 Task: Go to Program & Features. Select Whole Food Market. Add to cart Organic Oats-1. Select Amazon Health. Add to cart Digestive enzyme supplement-2. Place order for Erin Martin, _x000D_
304 Lower Adkinstown Rd_x000D_
Mc Kee, Kentucky(KY), 40447, Cell Number (606) 287-3572
Action: Mouse moved to (46, 60)
Screenshot: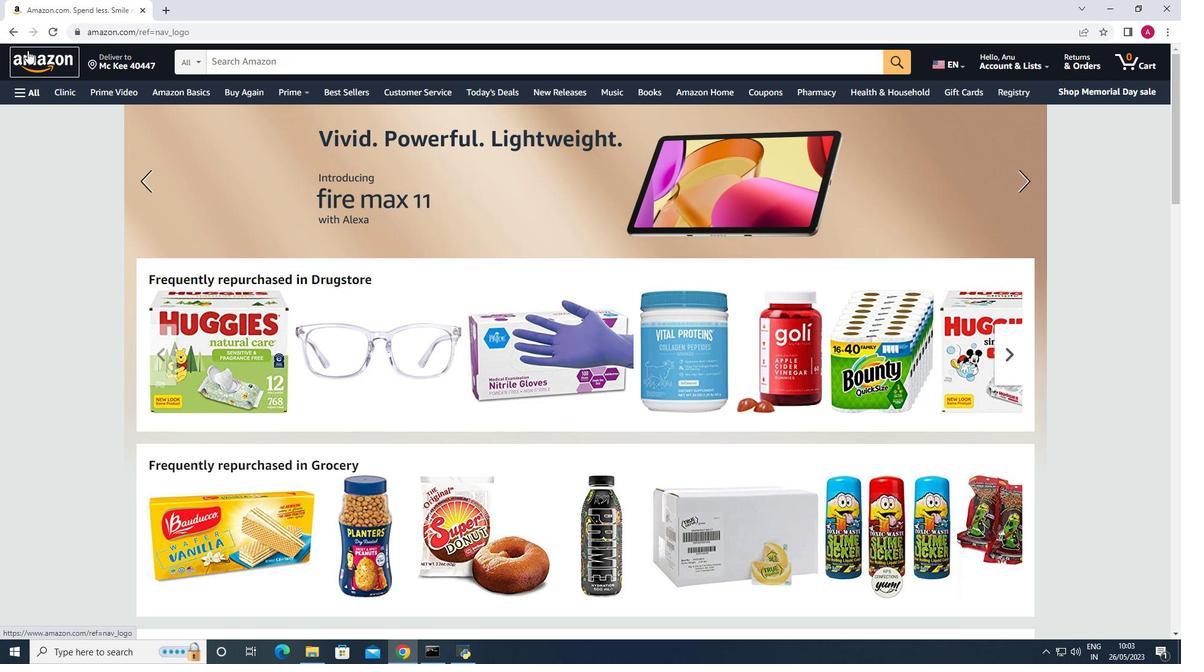 
Action: Mouse pressed left at (46, 60)
Screenshot: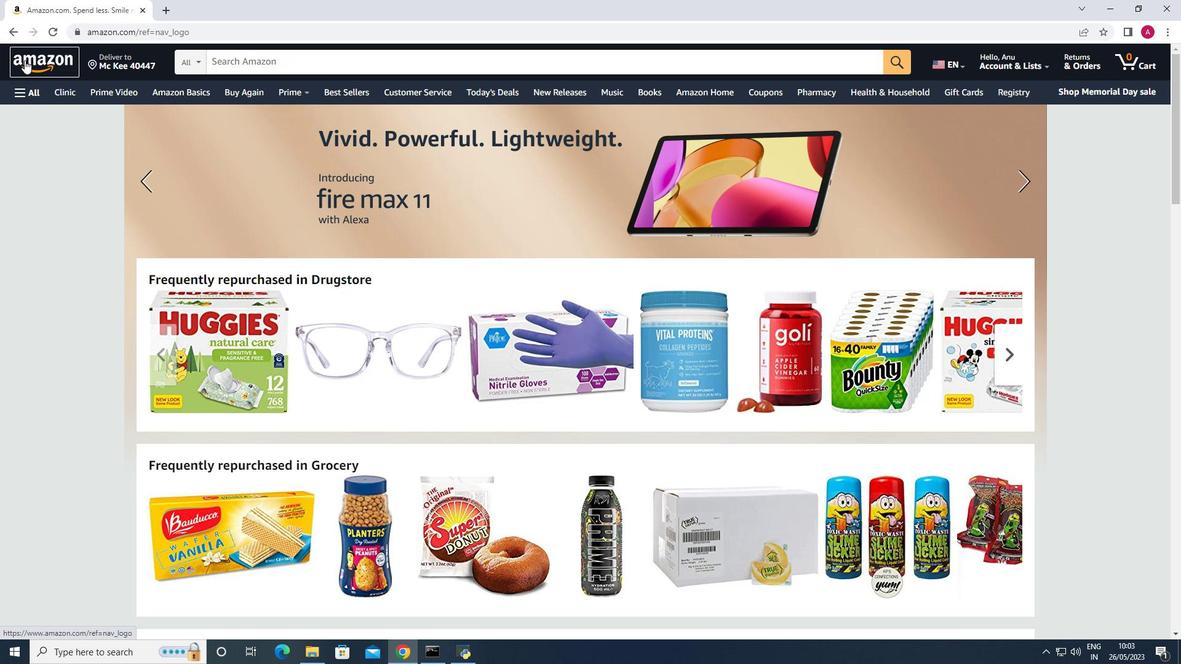 
Action: Mouse moved to (33, 96)
Screenshot: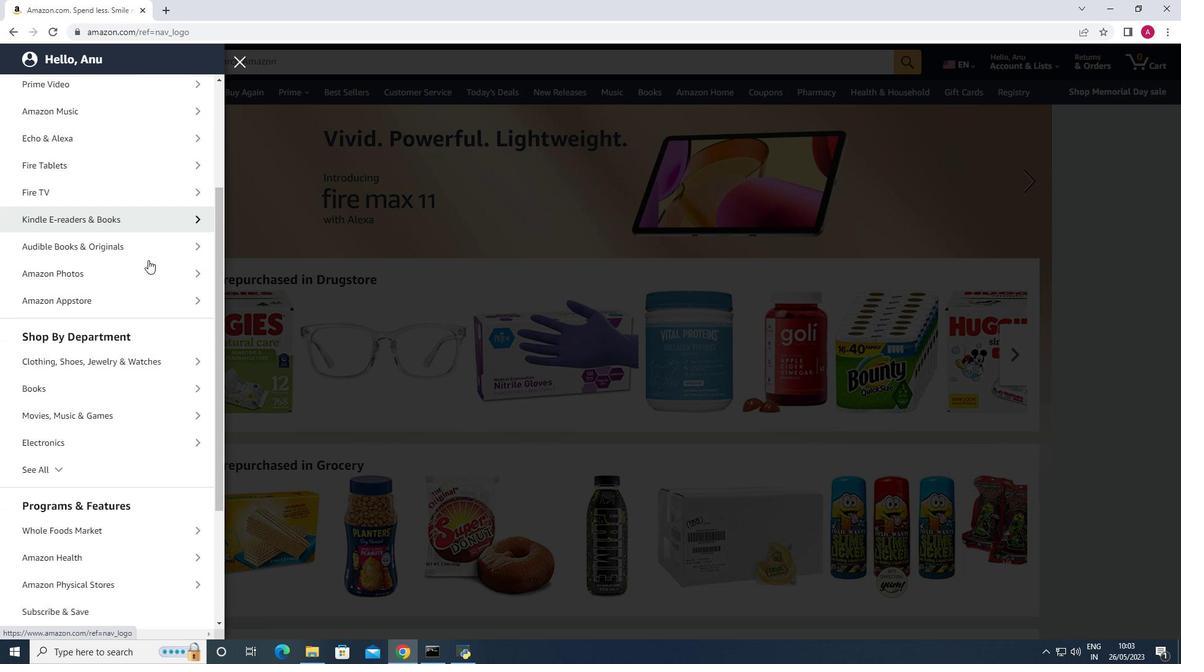 
Action: Mouse pressed left at (33, 96)
Screenshot: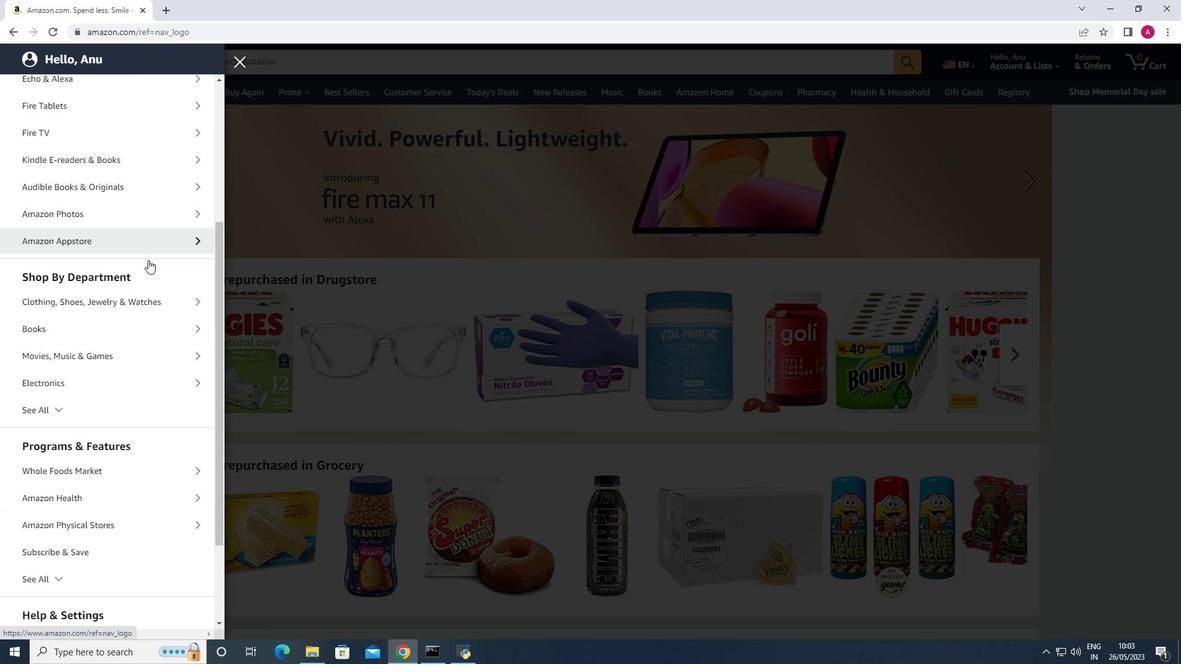 
Action: Mouse moved to (117, 379)
Screenshot: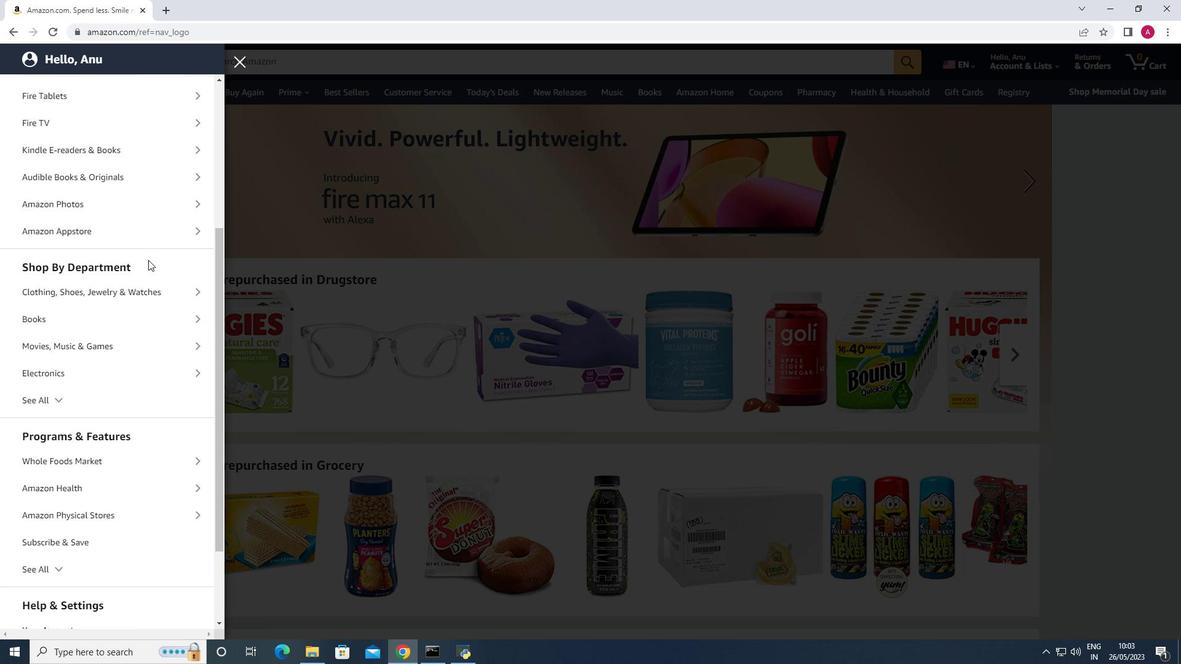 
Action: Mouse scrolled (117, 378) with delta (0, 0)
Screenshot: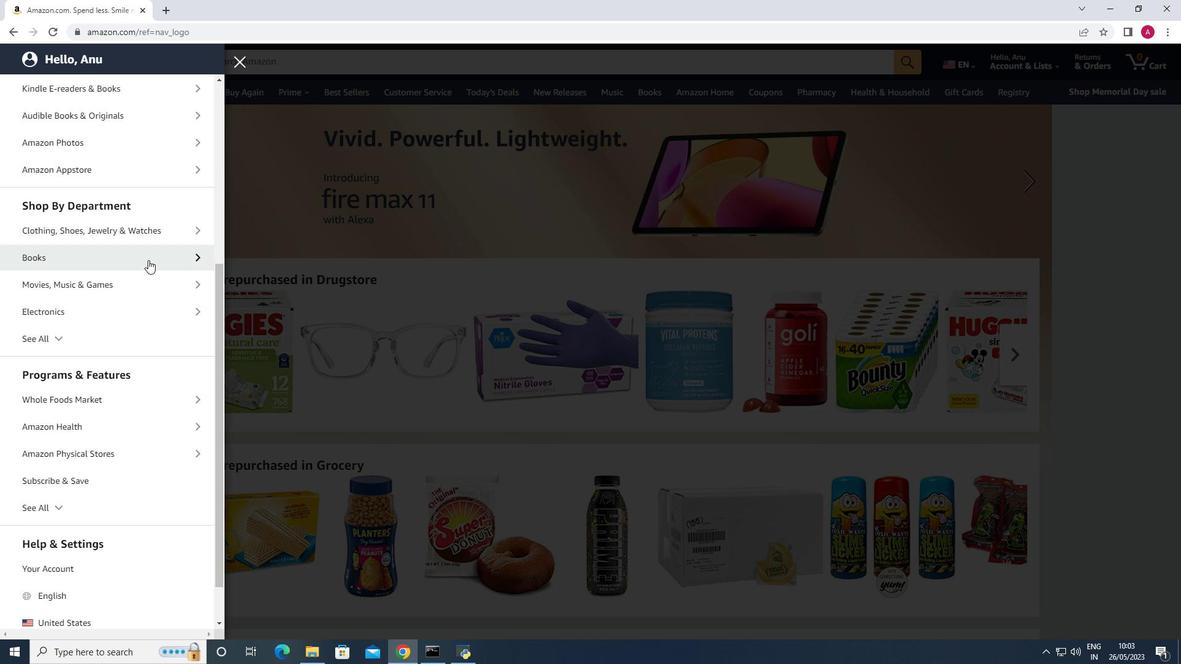 
Action: Mouse scrolled (117, 378) with delta (0, 0)
Screenshot: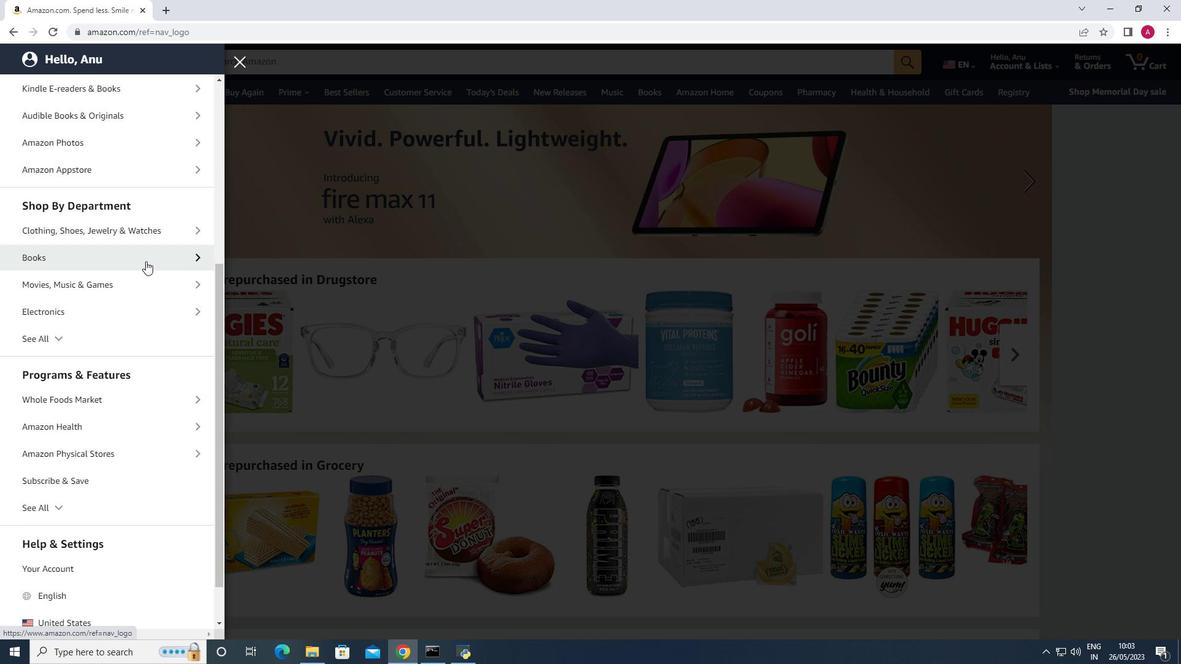 
Action: Mouse scrolled (117, 378) with delta (0, 0)
Screenshot: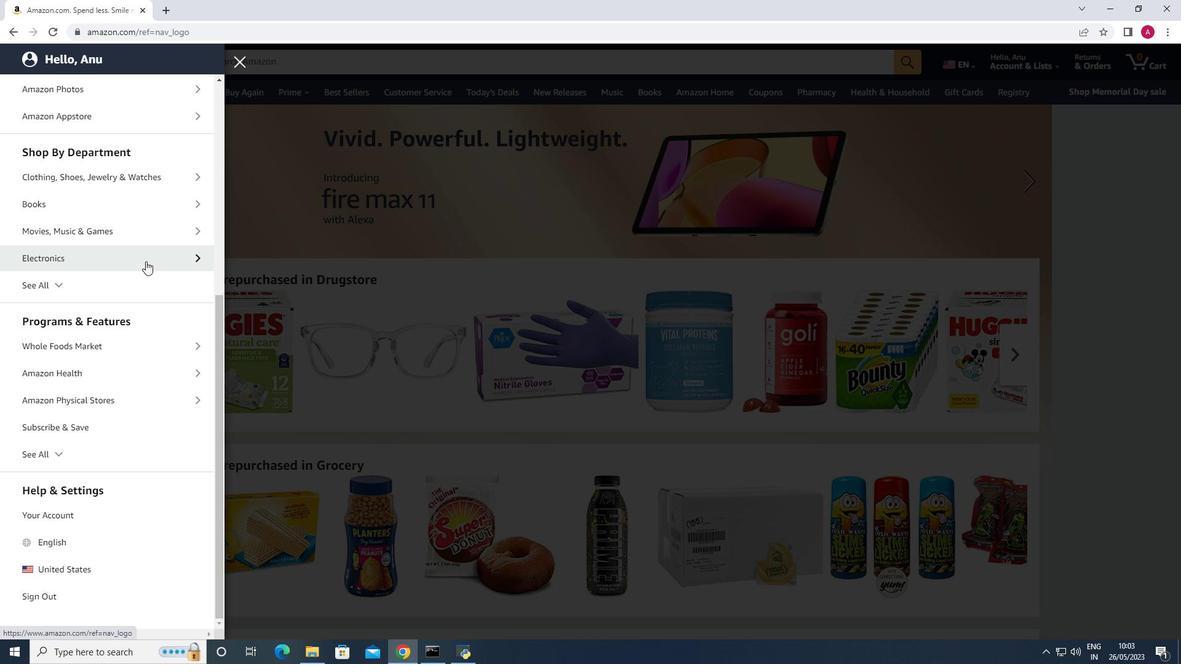 
Action: Mouse scrolled (117, 378) with delta (0, 0)
Screenshot: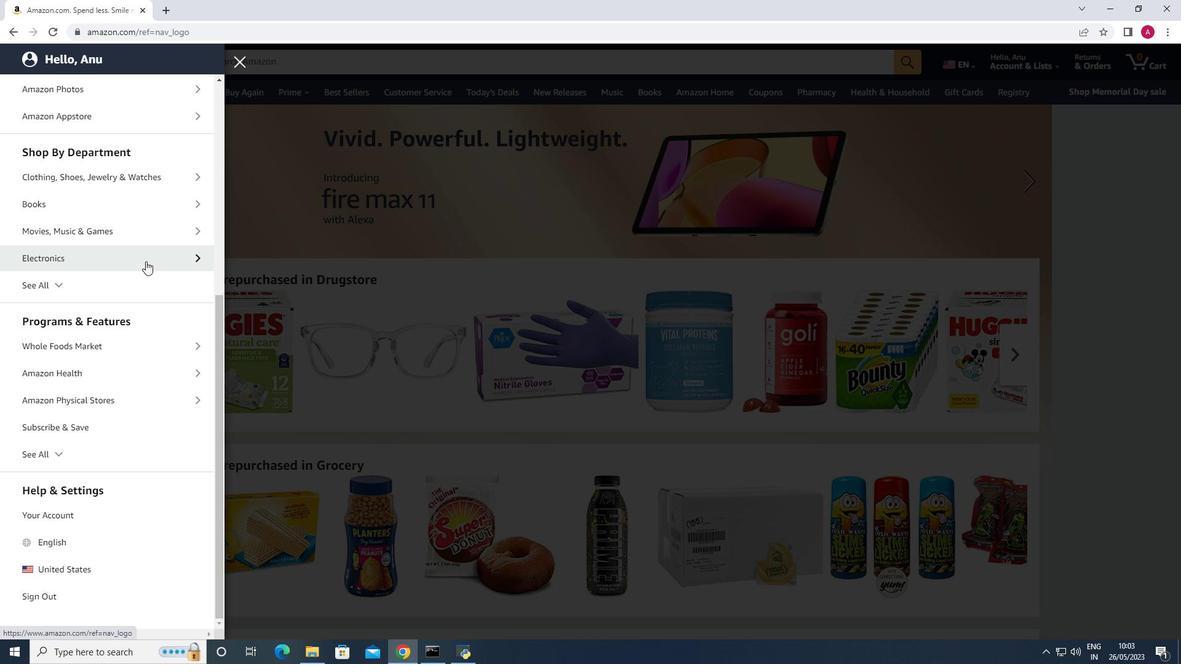 
Action: Mouse scrolled (117, 378) with delta (0, 0)
Screenshot: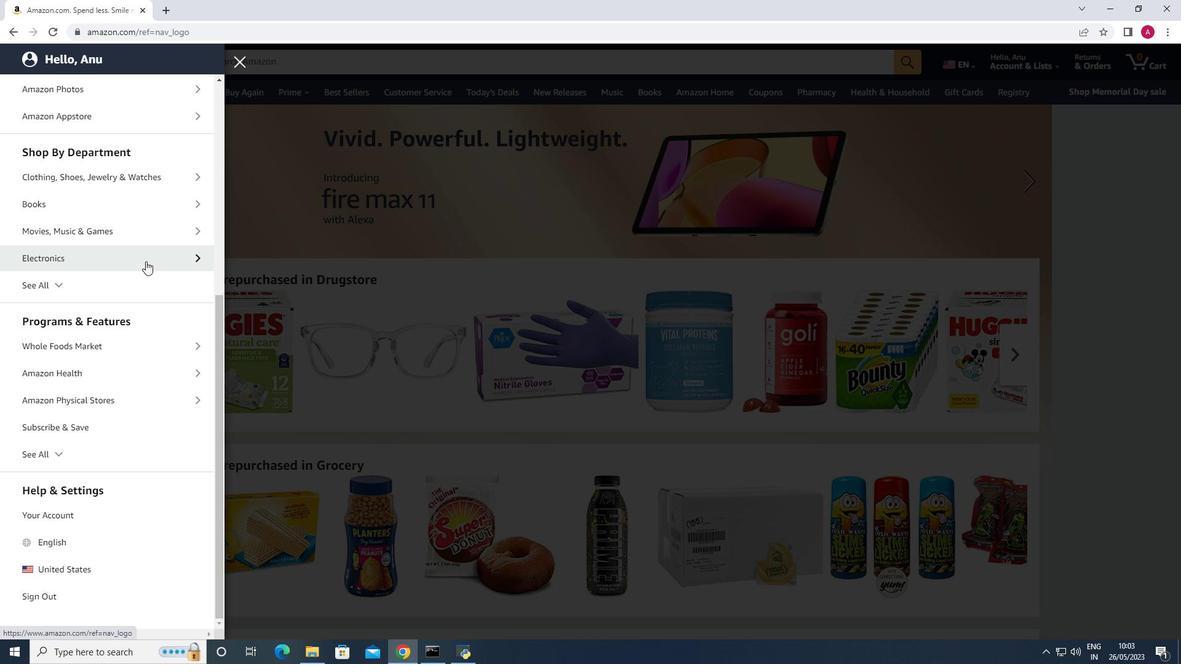 
Action: Mouse scrolled (117, 378) with delta (0, 0)
Screenshot: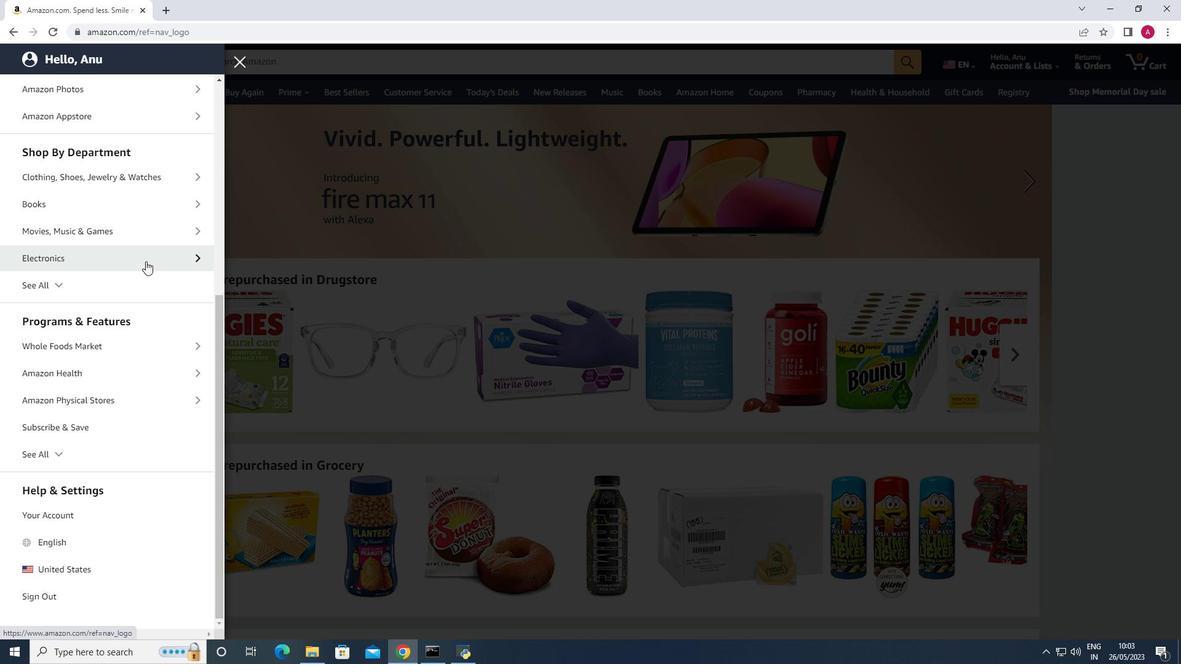 
Action: Mouse moved to (95, 420)
Screenshot: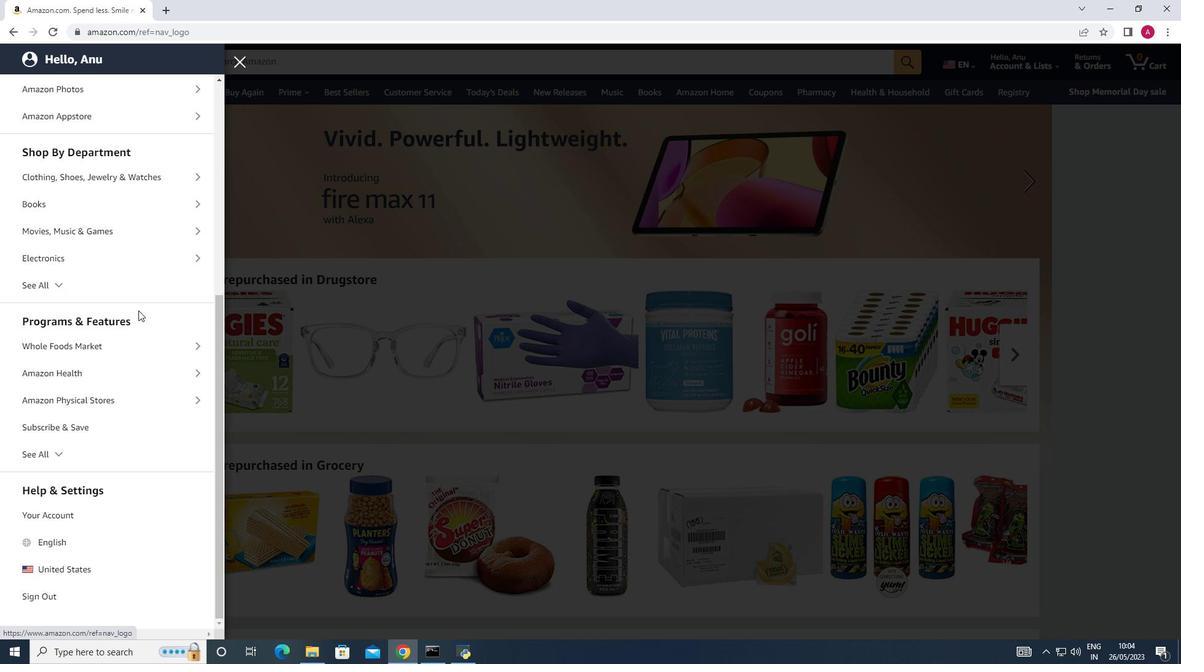 
Action: Mouse pressed left at (95, 420)
Screenshot: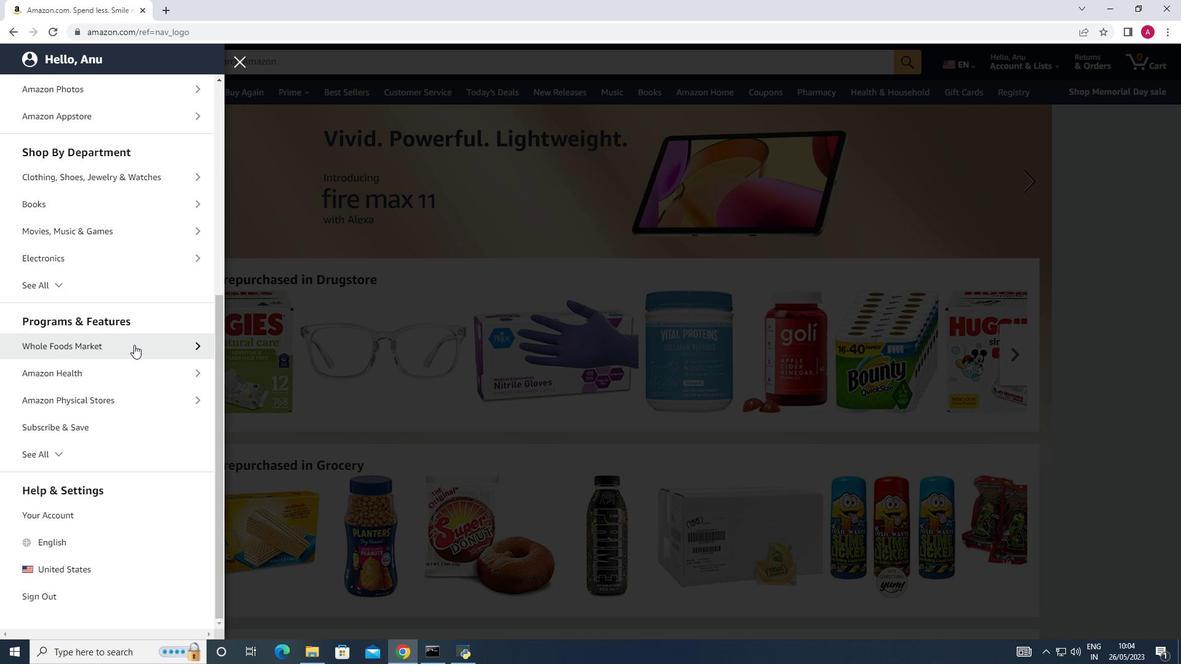 
Action: Mouse moved to (238, 59)
Screenshot: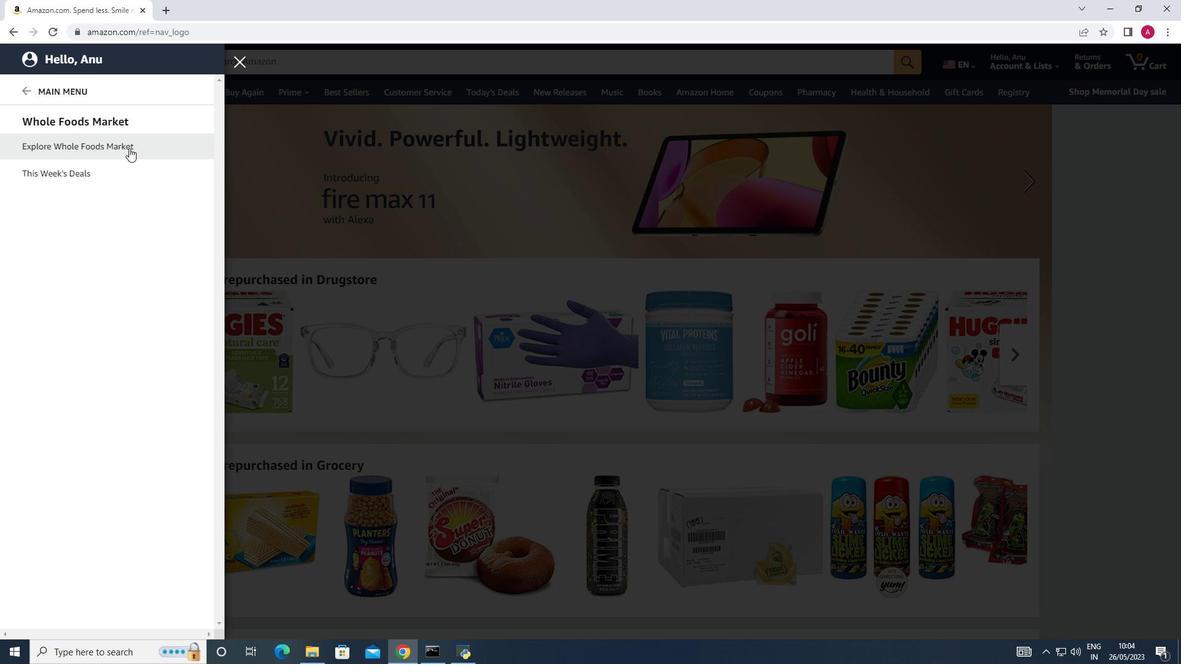 
Action: Mouse pressed left at (238, 59)
Screenshot: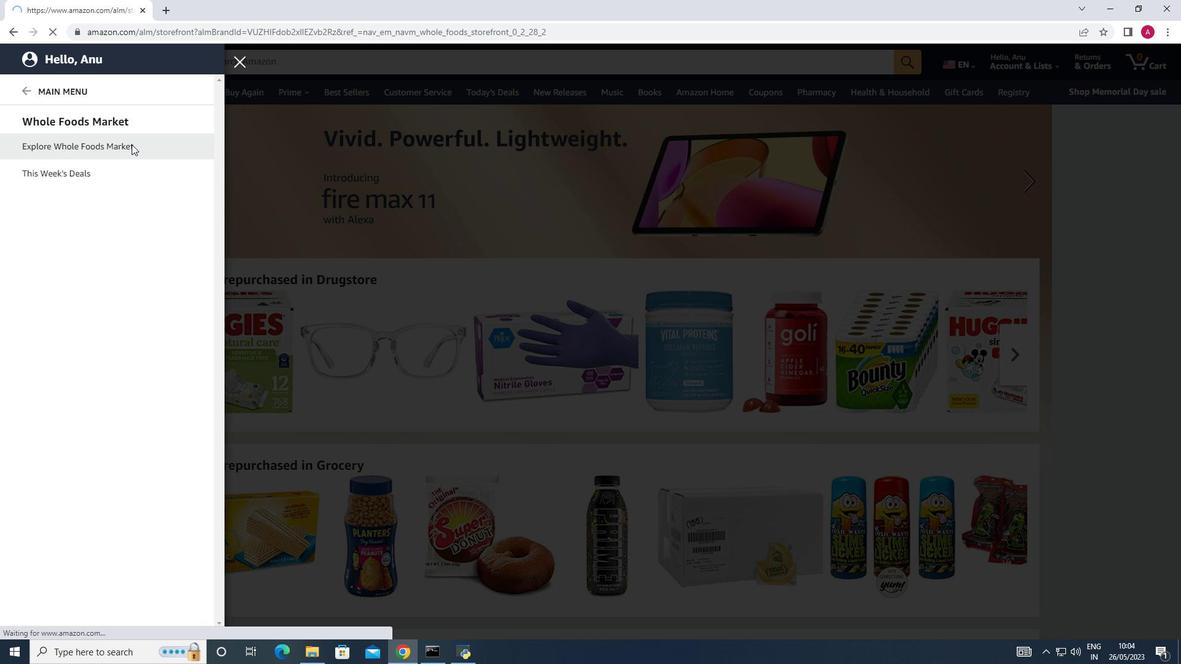 
Action: Mouse moved to (41, 72)
Screenshot: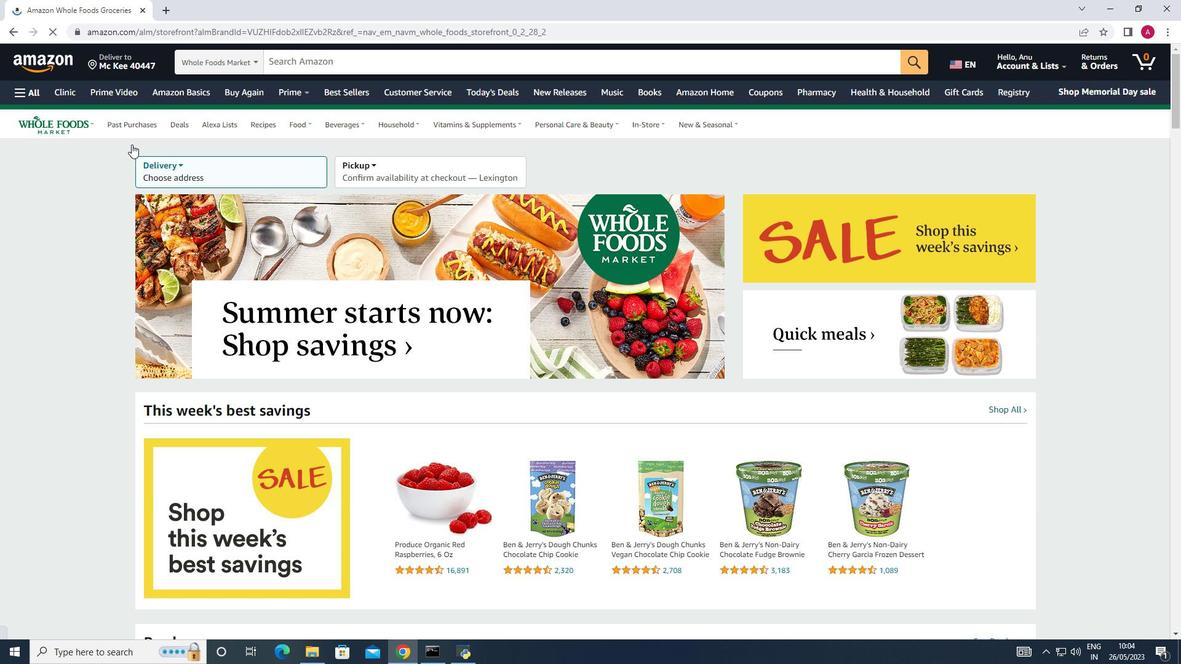 
Action: Mouse pressed left at (41, 72)
Screenshot: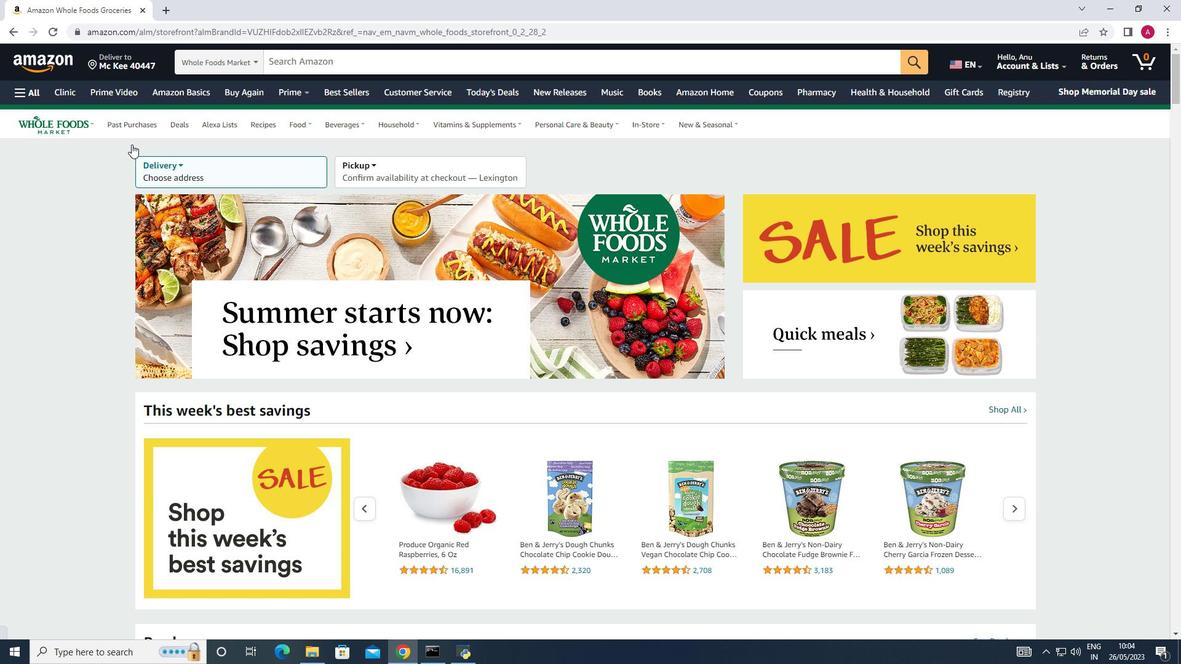 
Action: Mouse moved to (28, 94)
Screenshot: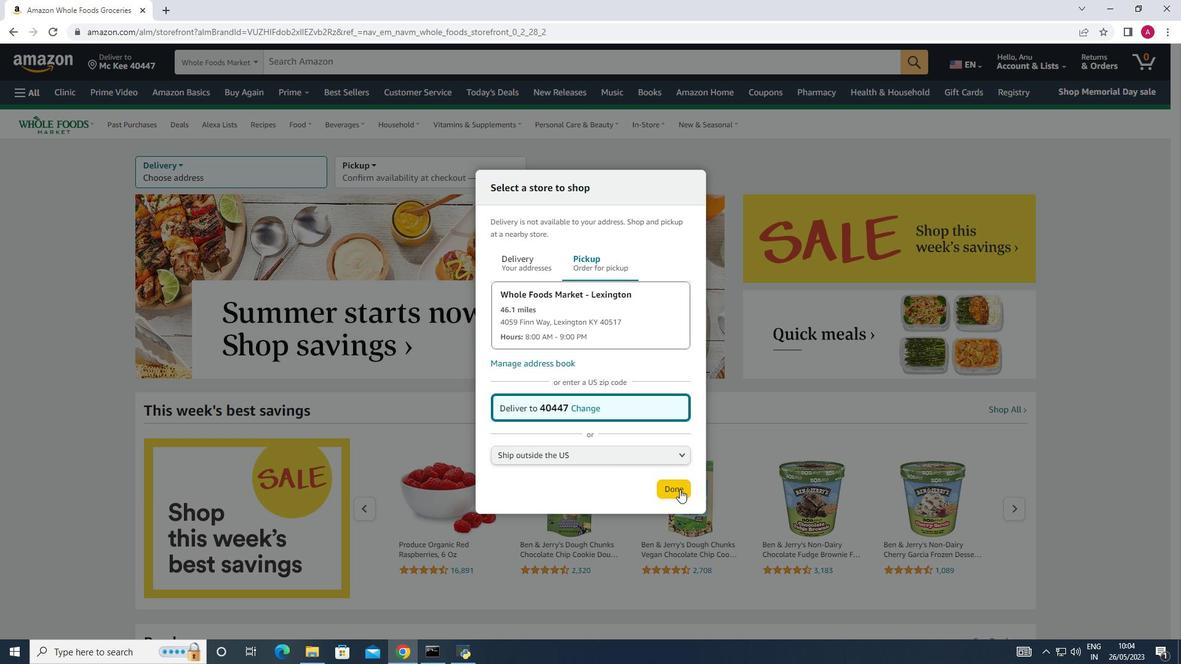 
Action: Mouse pressed left at (28, 94)
Screenshot: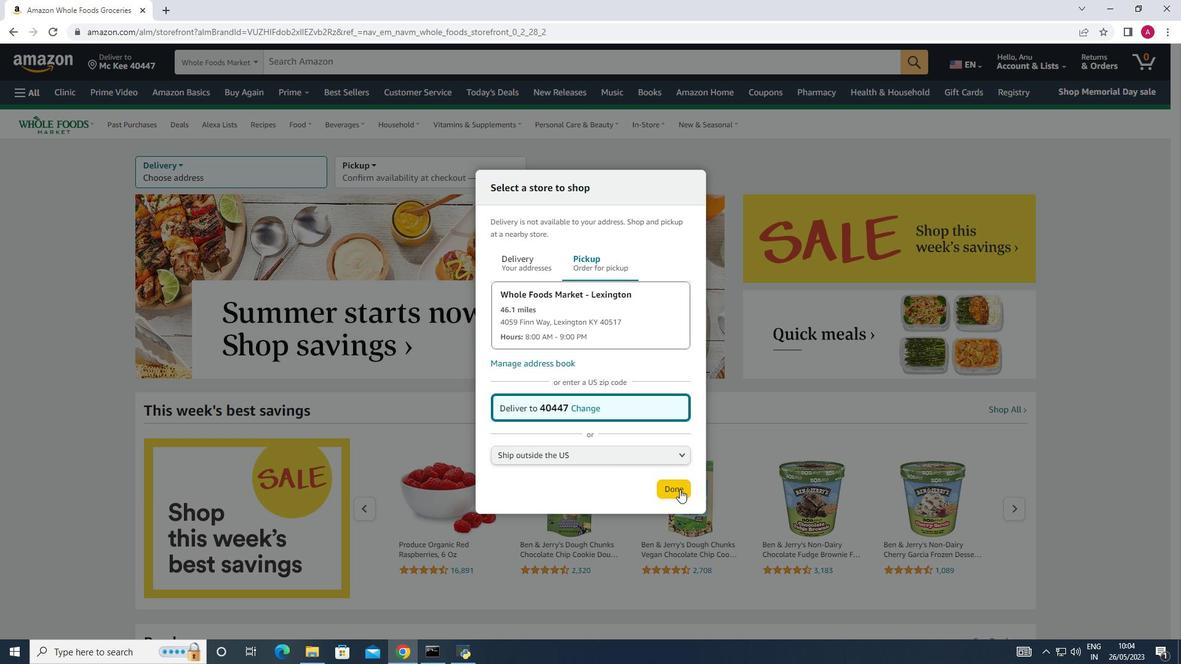 
Action: Mouse moved to (231, 59)
Screenshot: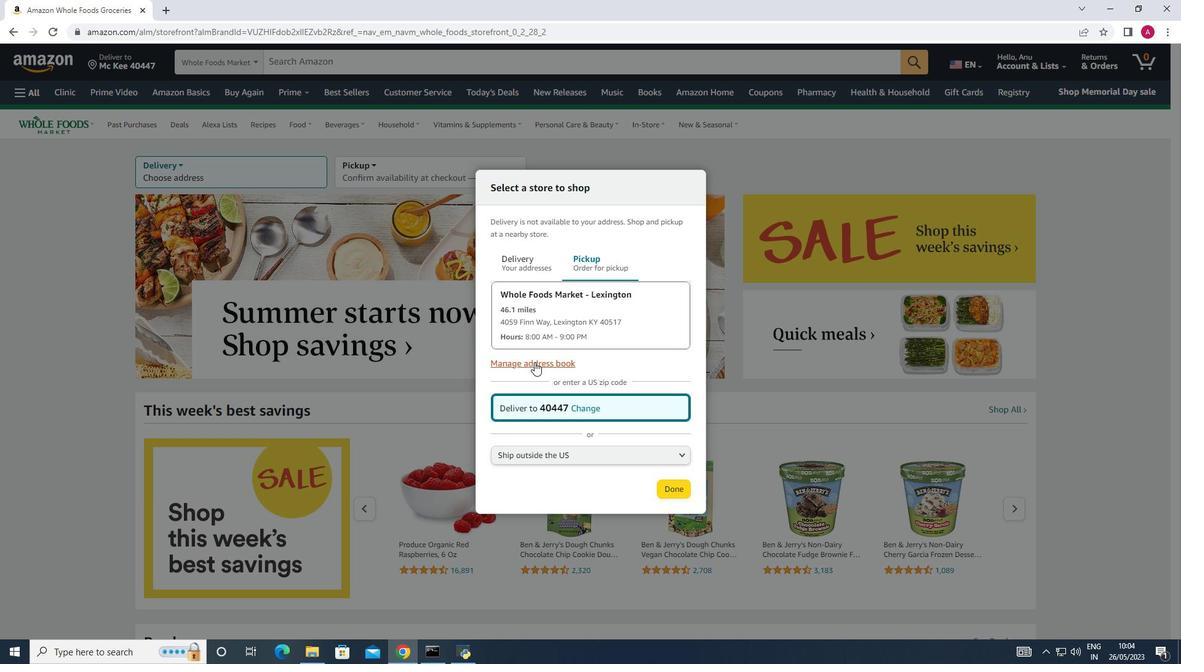 
Action: Mouse pressed left at (233, 59)
Screenshot: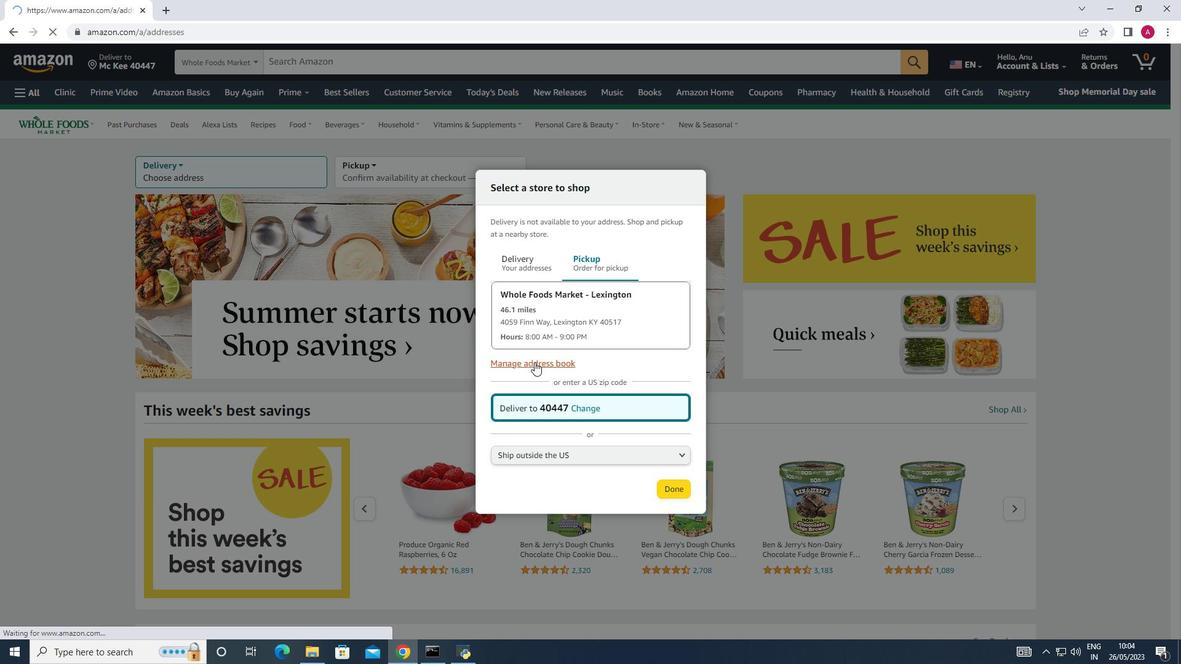 
Action: Mouse moved to (236, 59)
Screenshot: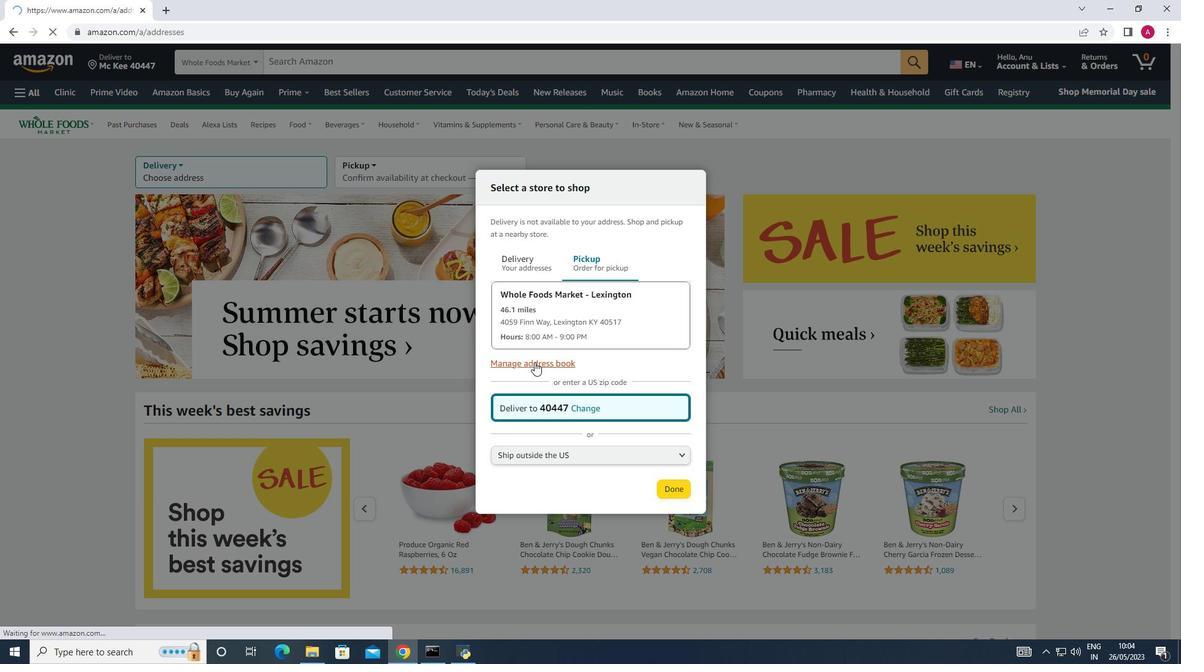 
Action: Mouse pressed left at (236, 59)
Screenshot: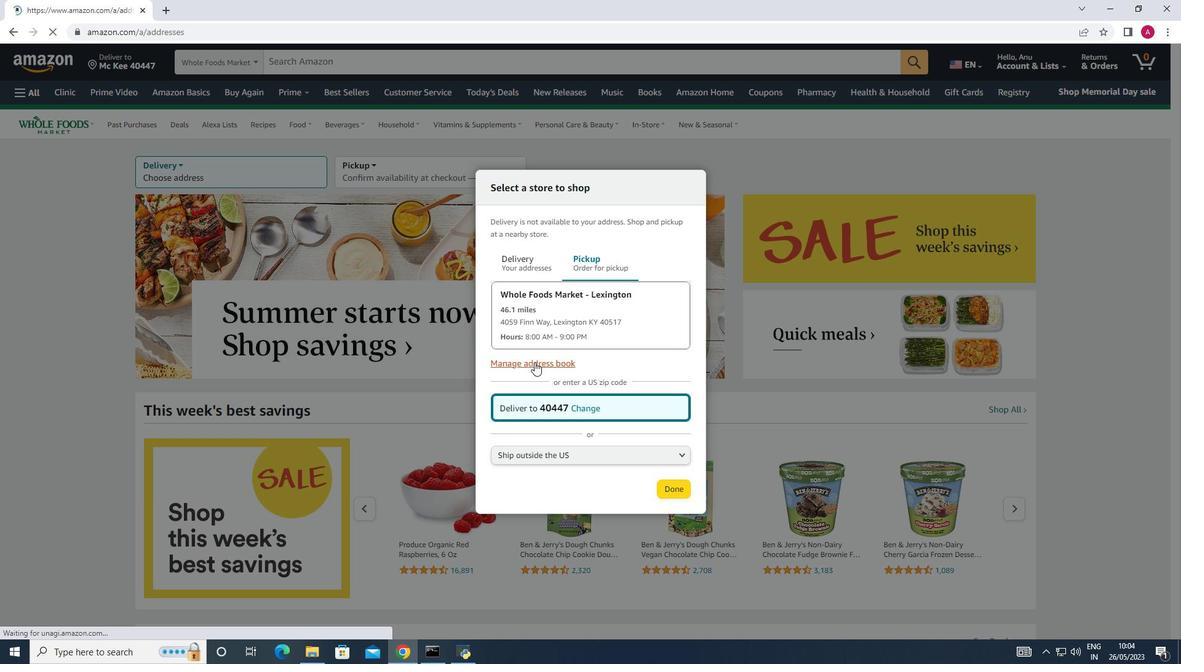 
Action: Mouse moved to (31, 64)
Screenshot: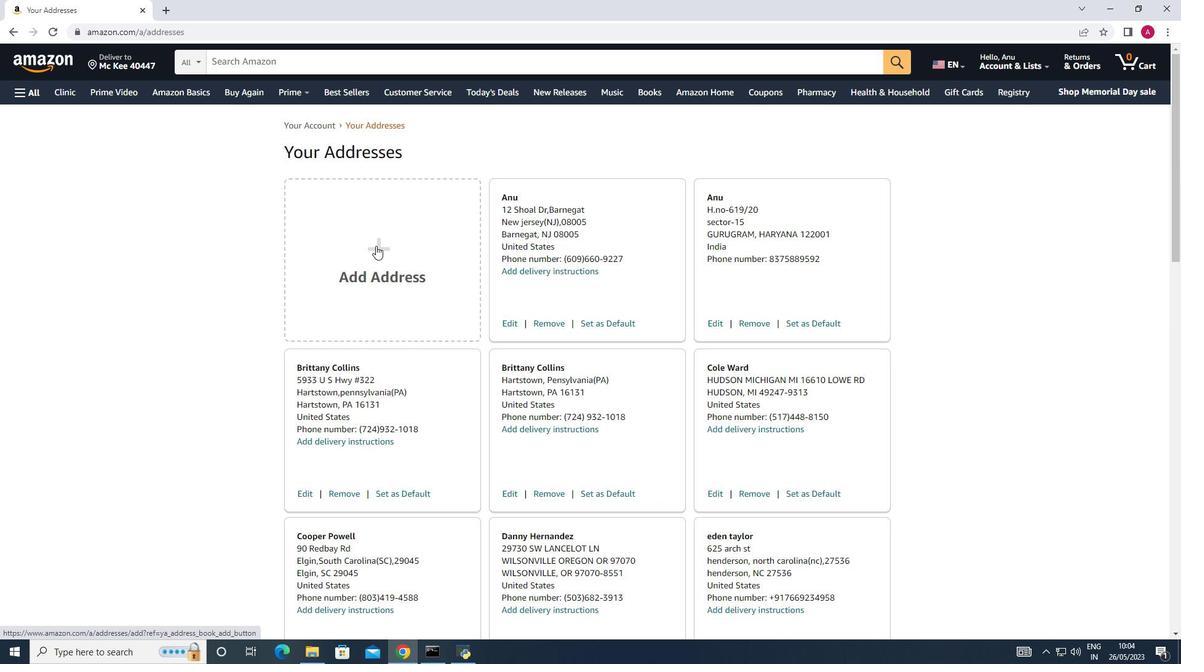 
Action: Mouse pressed left at (31, 64)
Screenshot: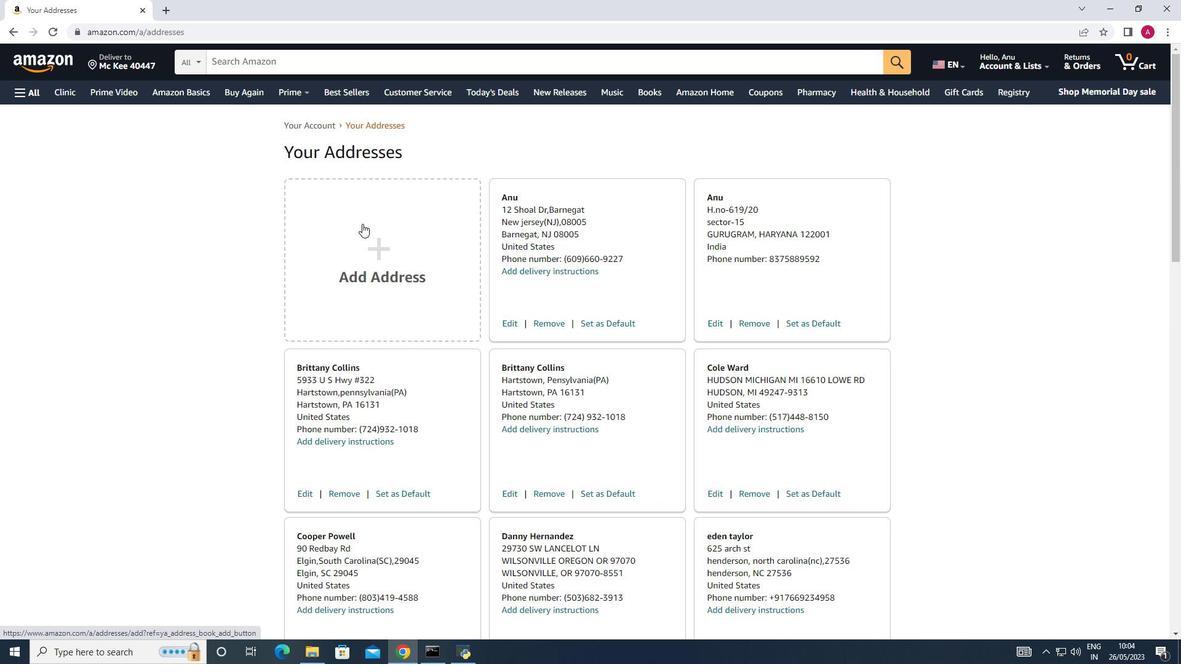 
Action: Mouse pressed left at (31, 64)
Screenshot: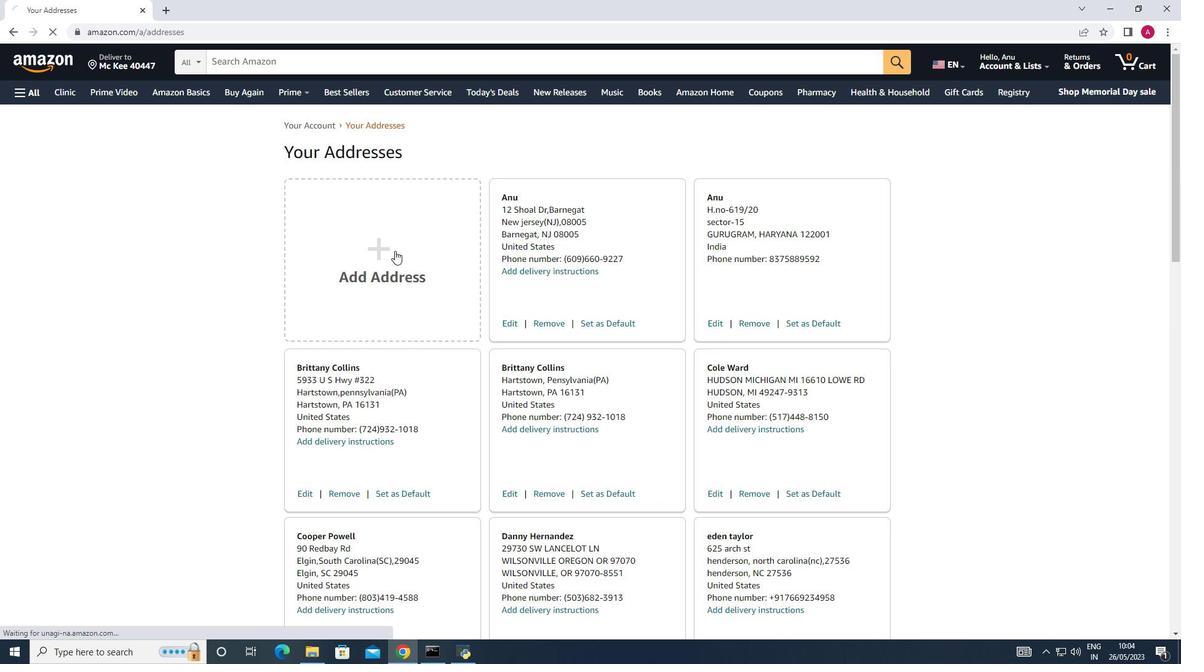 
Action: Mouse pressed left at (31, 64)
Screenshot: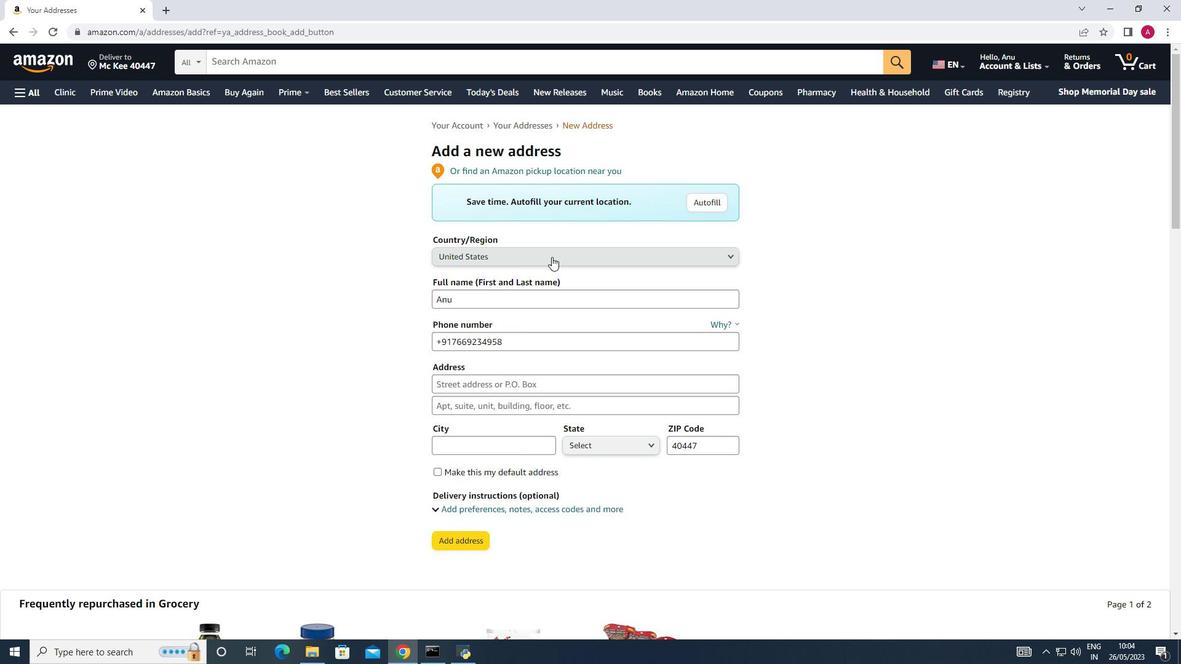 
Action: Mouse moved to (21, 96)
Screenshot: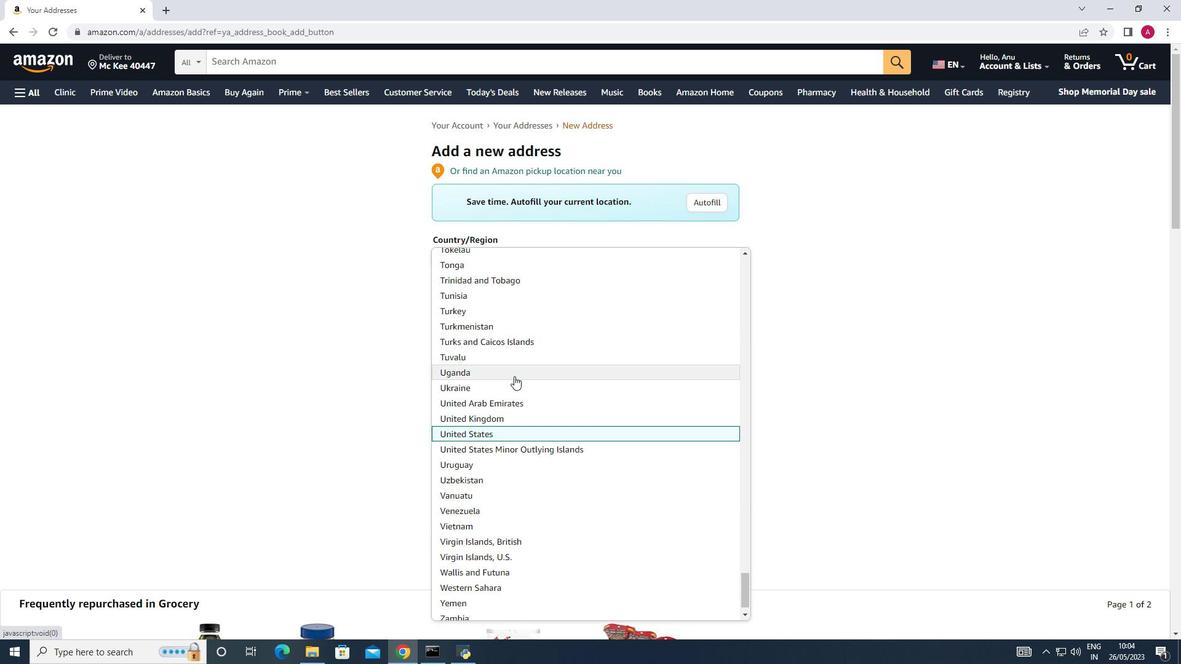 
Action: Mouse pressed left at (21, 96)
Screenshot: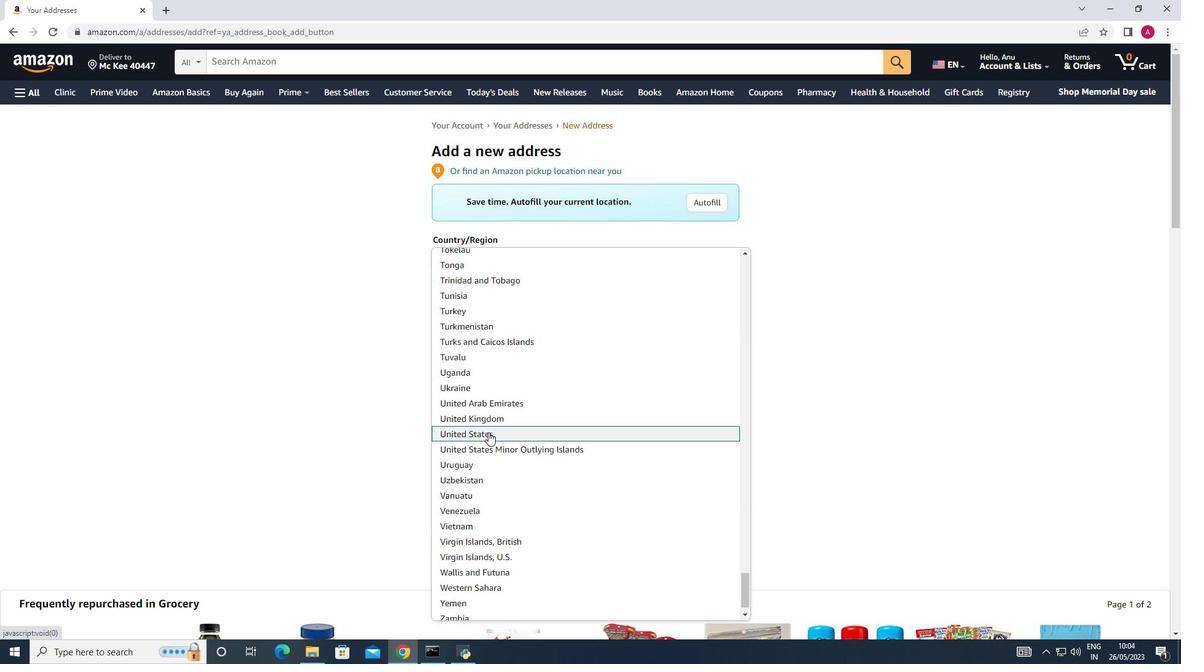
Action: Mouse moved to (67, 508)
Screenshot: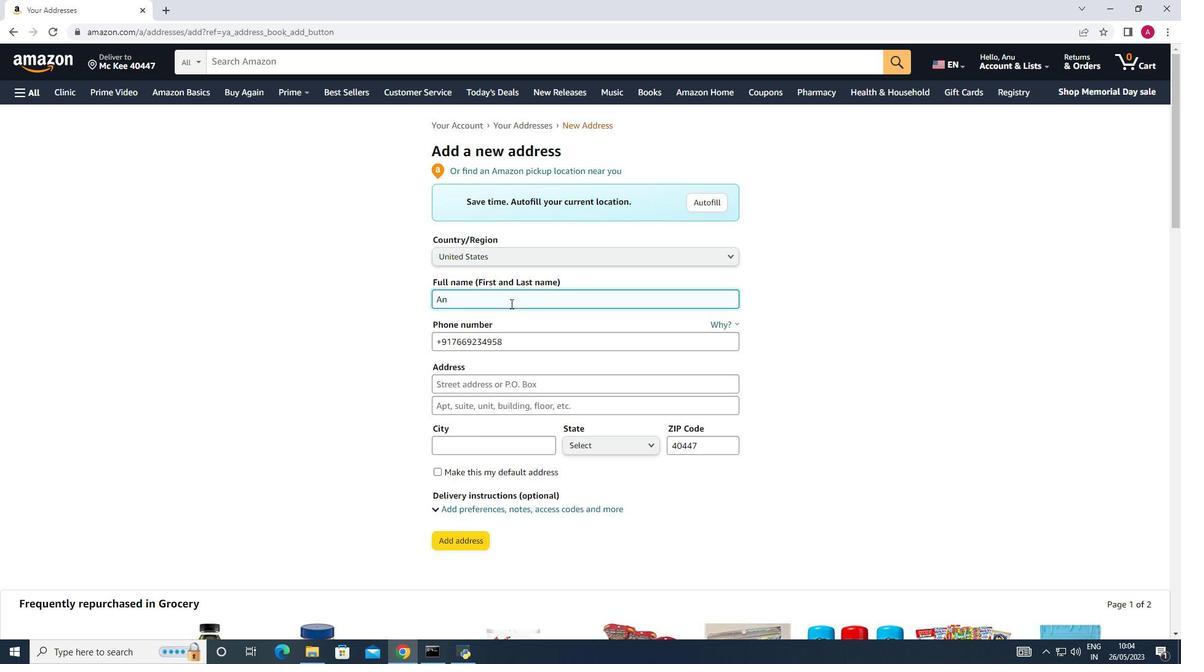 
Action: Mouse pressed left at (67, 508)
Screenshot: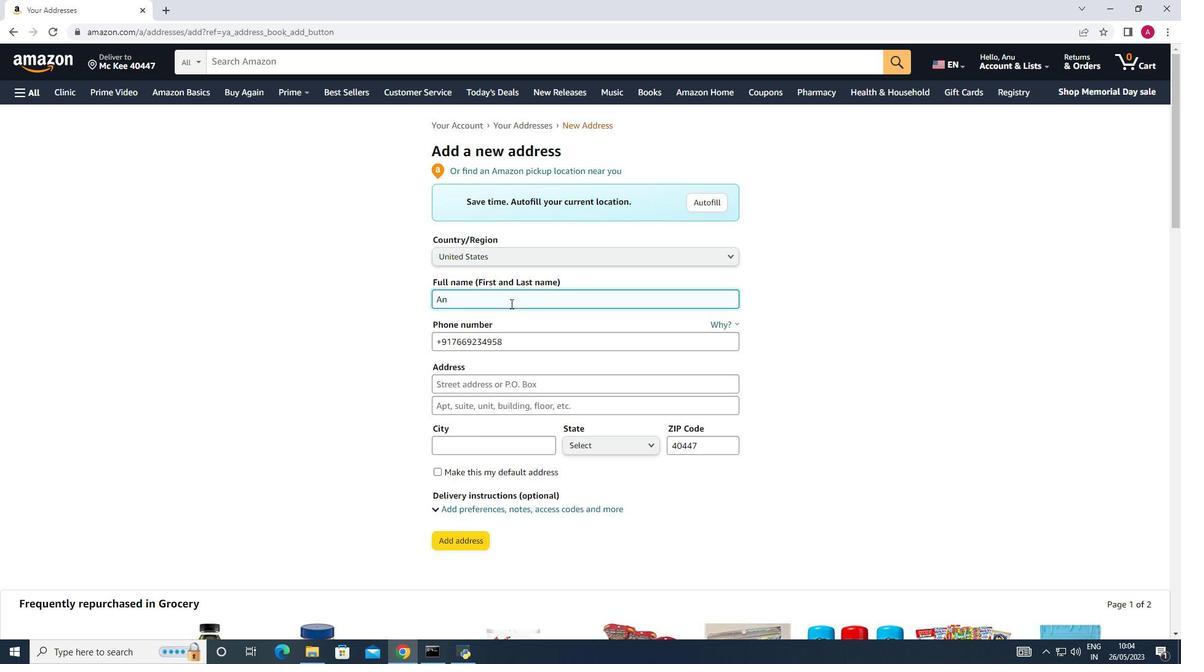
Action: Mouse moved to (262, 406)
Screenshot: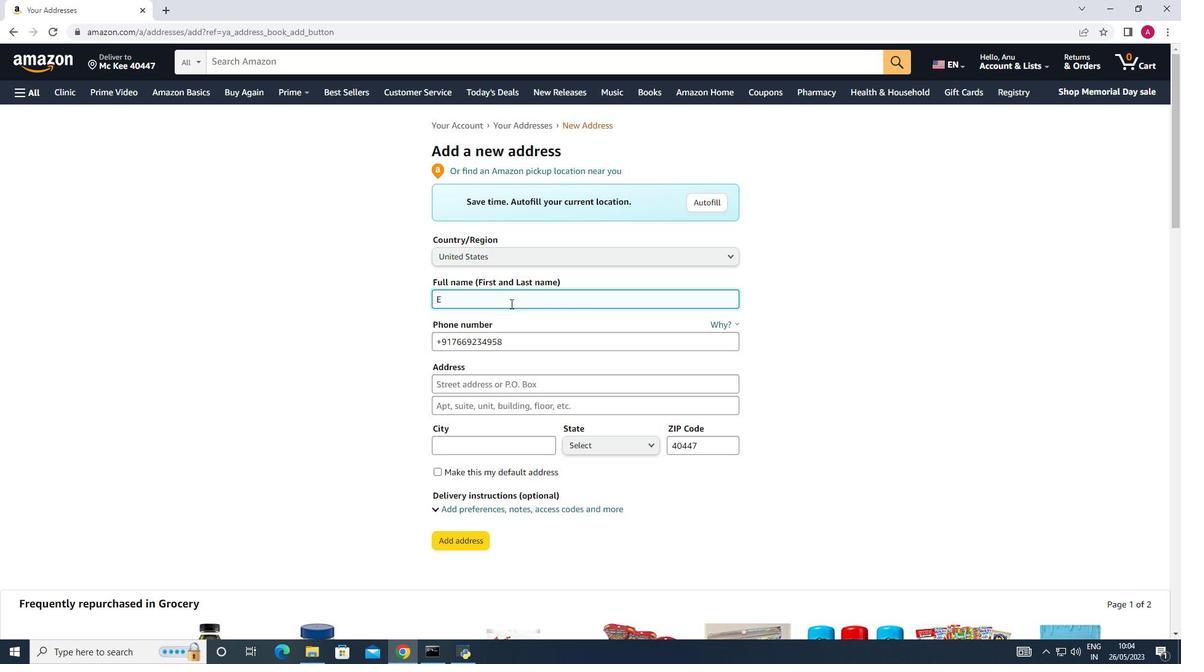 
Action: Mouse pressed left at (262, 406)
Screenshot: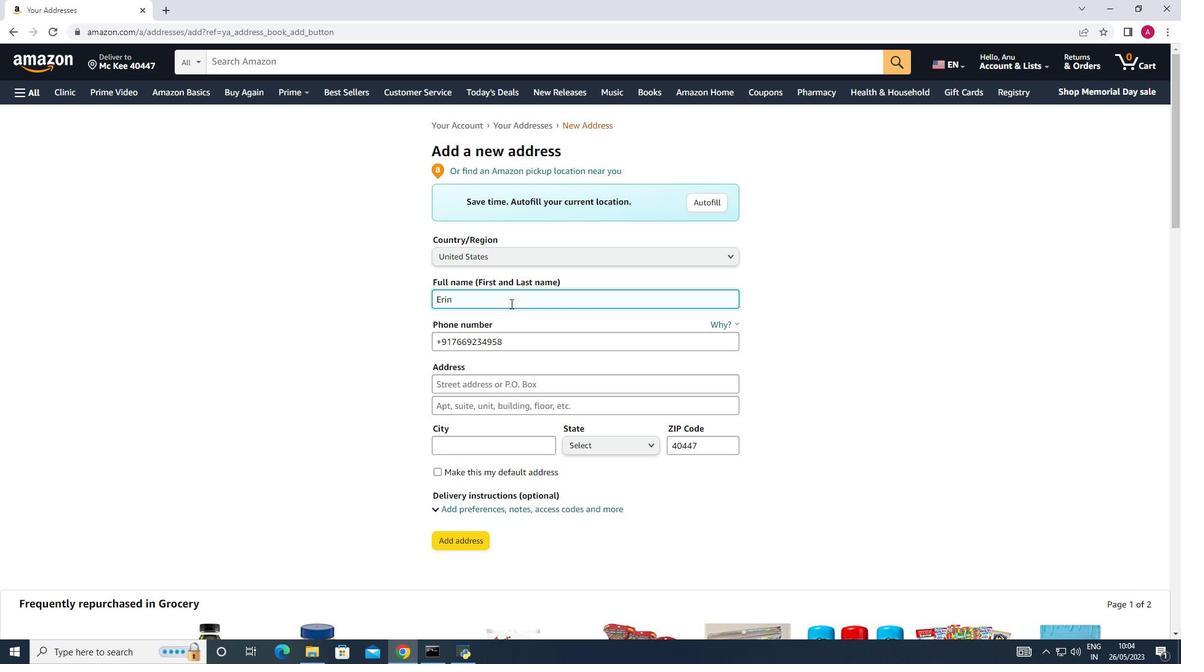 
Action: Mouse pressed left at (262, 406)
Screenshot: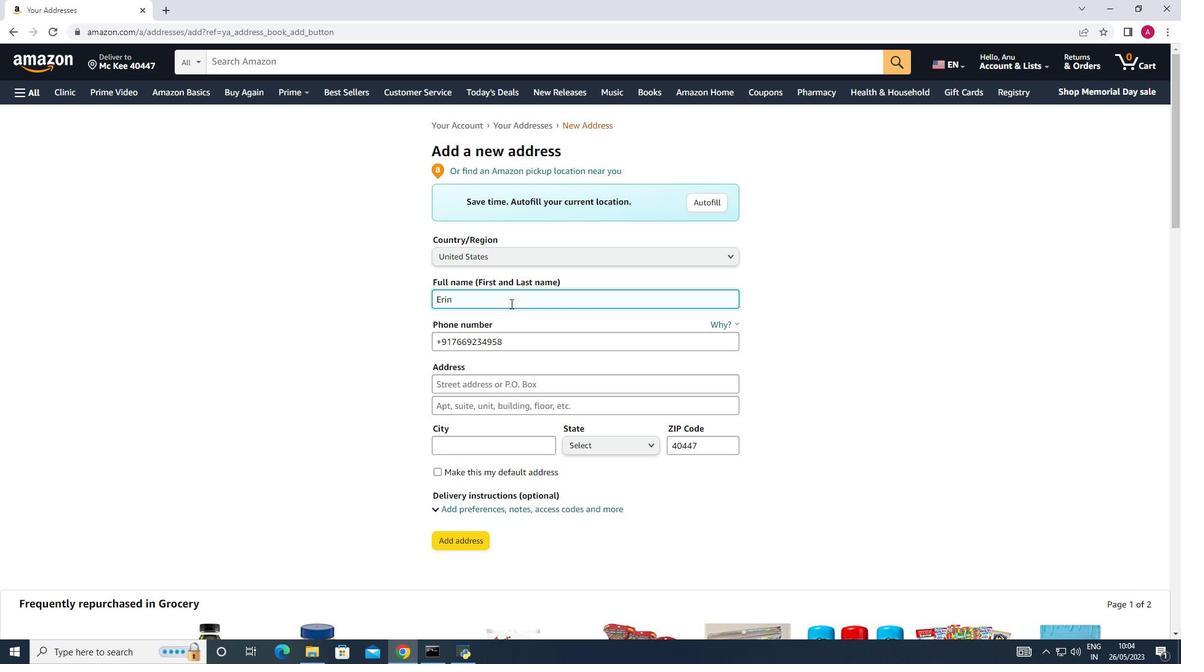 
Action: Mouse moved to (22, 88)
Screenshot: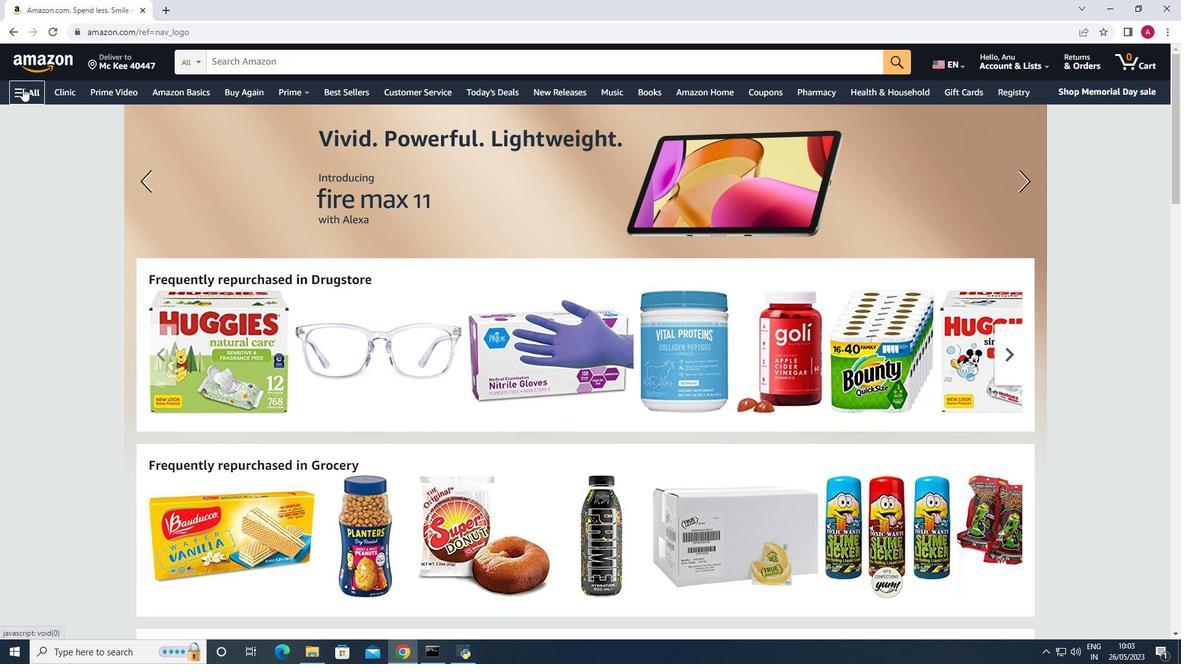 
Action: Mouse pressed left at (22, 88)
Screenshot: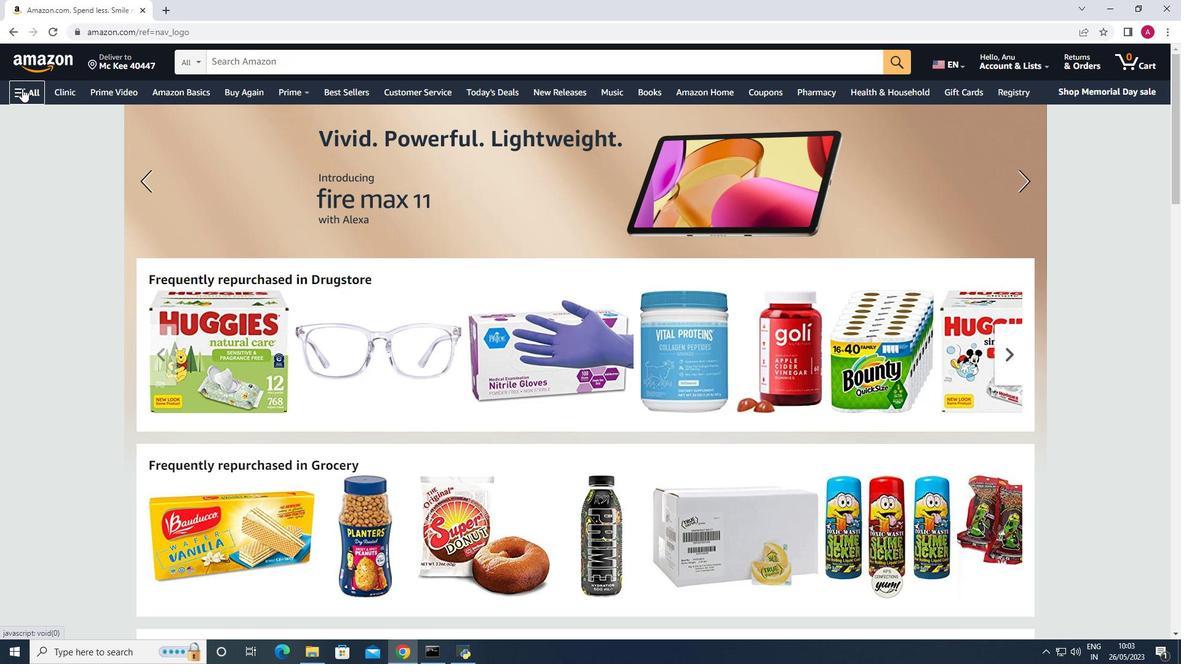 
Action: Mouse moved to (148, 260)
Screenshot: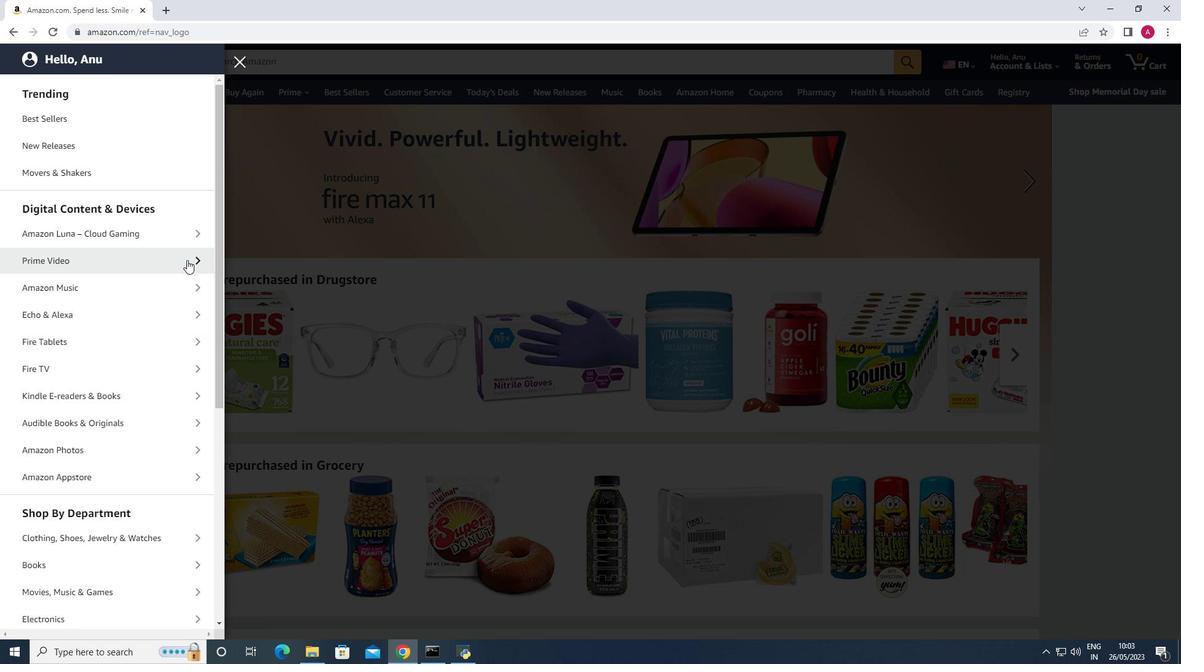 
Action: Mouse scrolled (148, 259) with delta (0, 0)
Screenshot: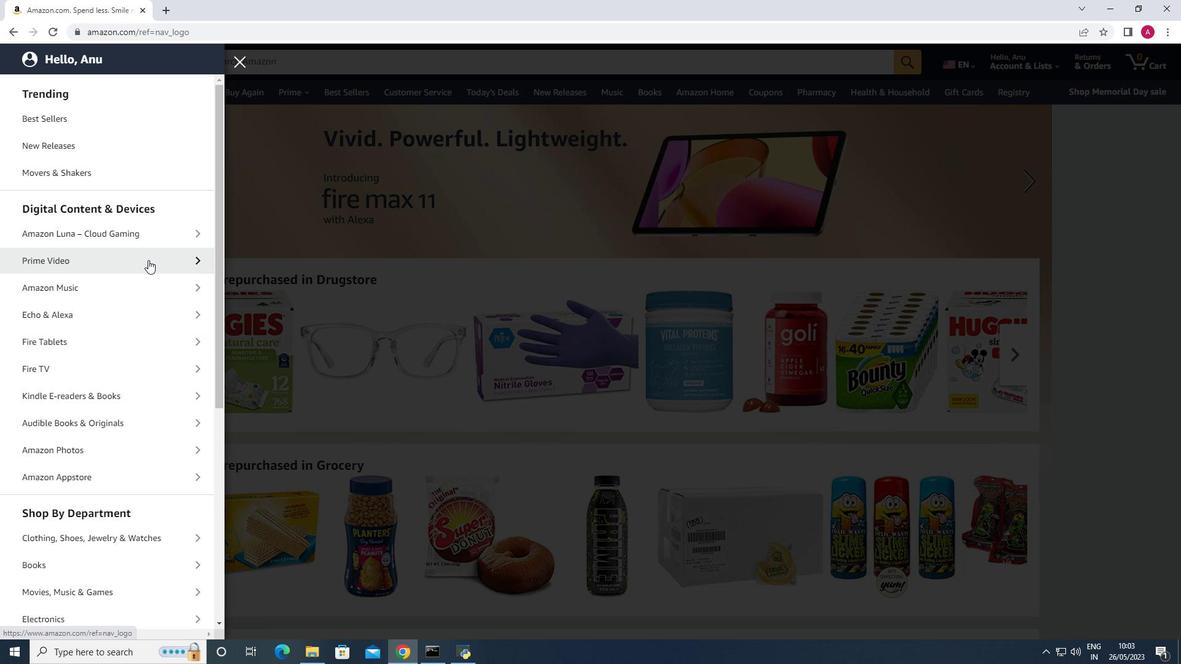 
Action: Mouse scrolled (148, 259) with delta (0, 0)
Screenshot: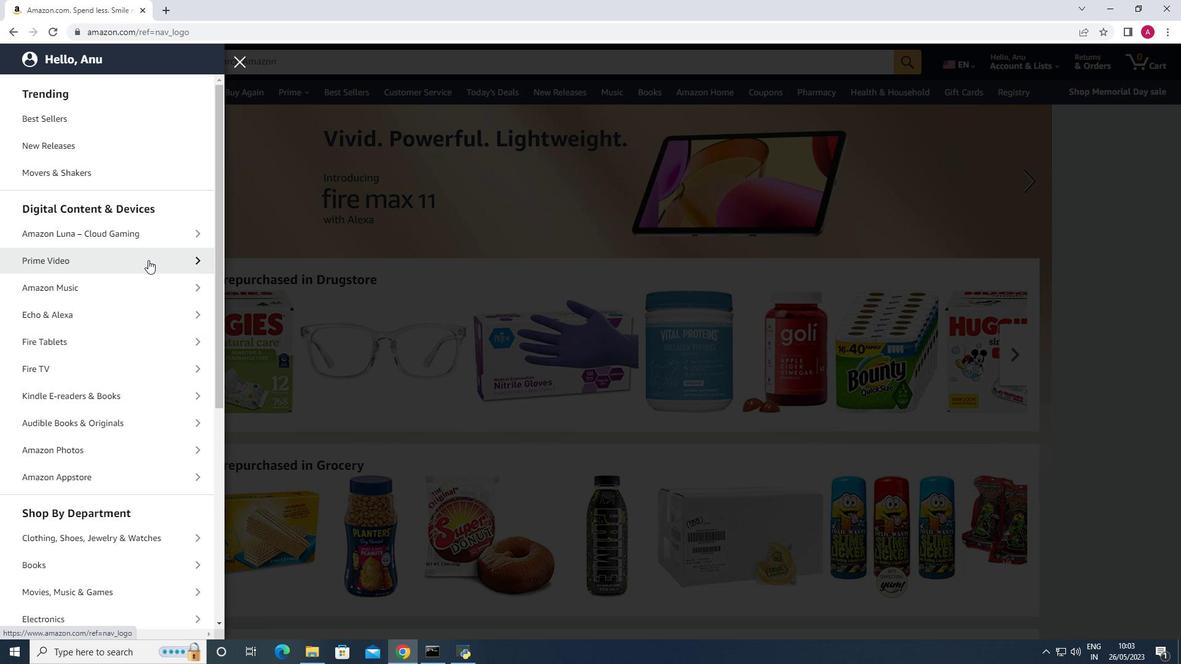 
Action: Mouse scrolled (148, 259) with delta (0, 0)
Screenshot: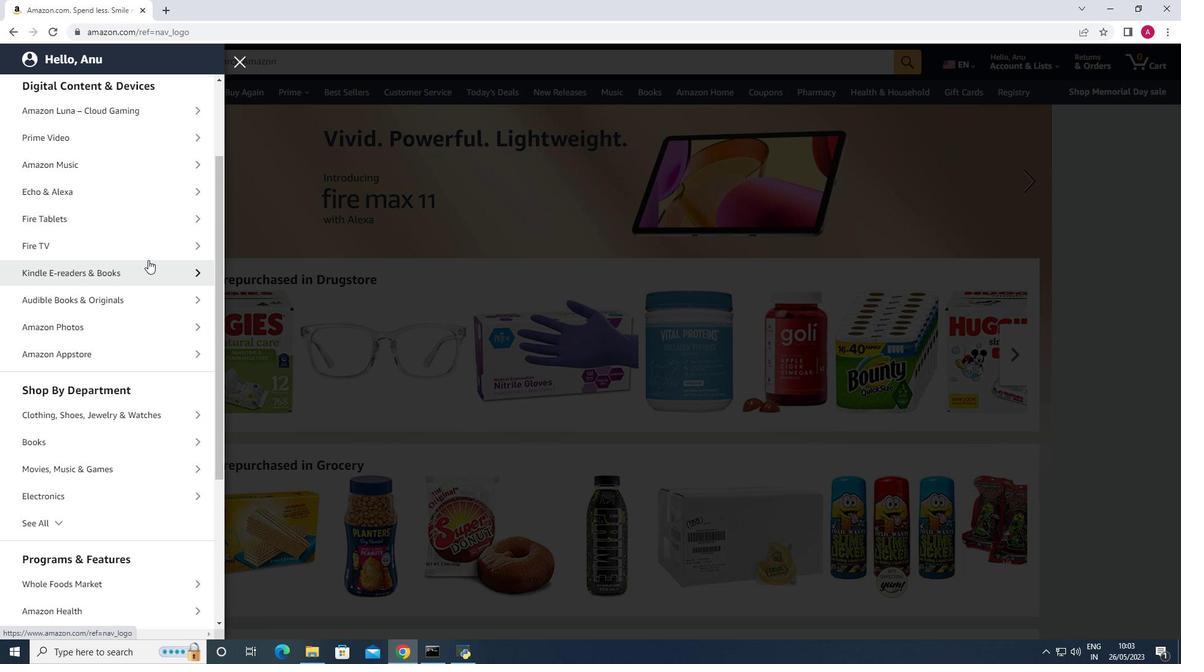 
Action: Mouse scrolled (148, 259) with delta (0, 0)
Screenshot: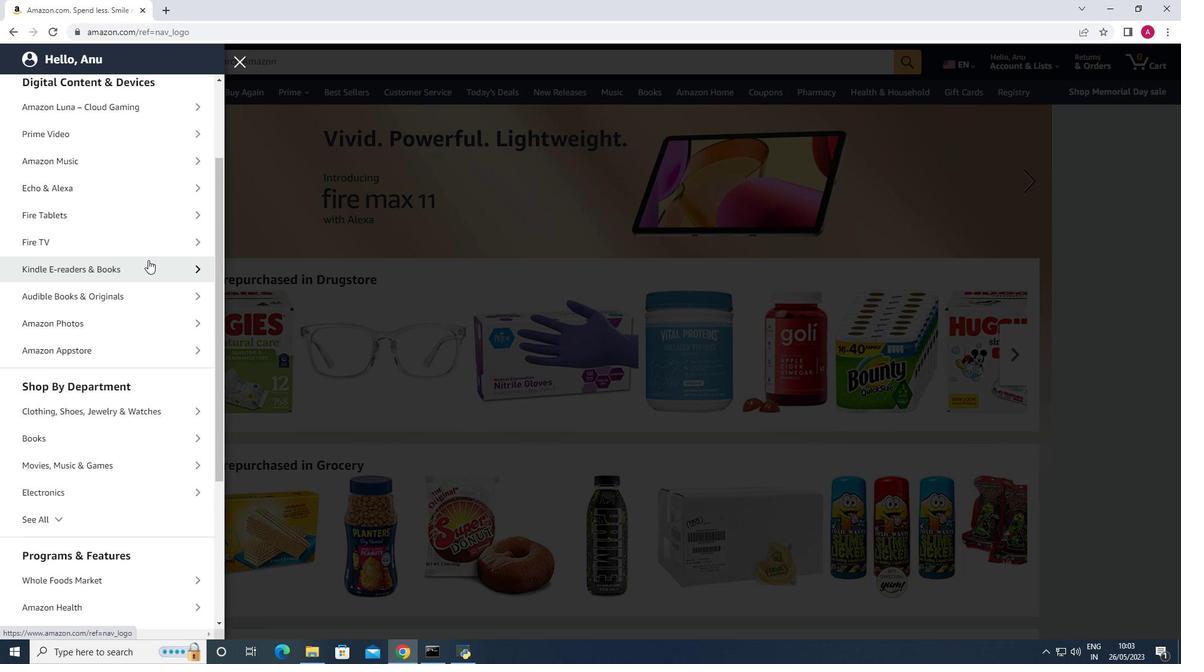 
Action: Mouse scrolled (148, 259) with delta (0, 0)
Screenshot: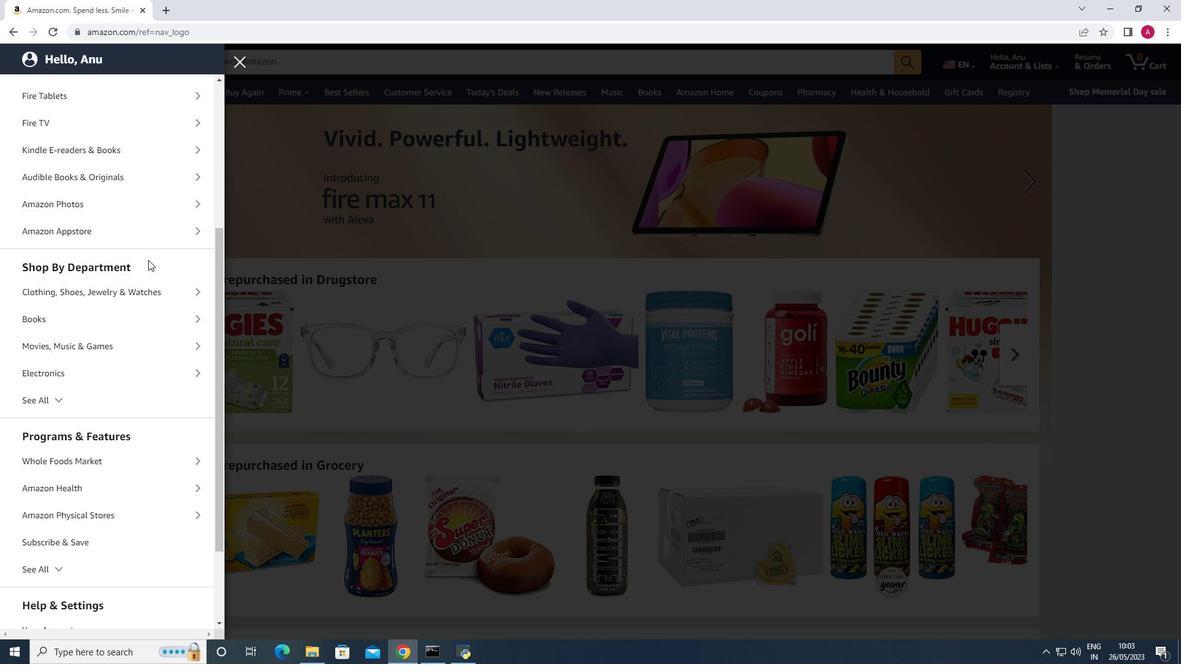 
Action: Mouse moved to (145, 261)
Screenshot: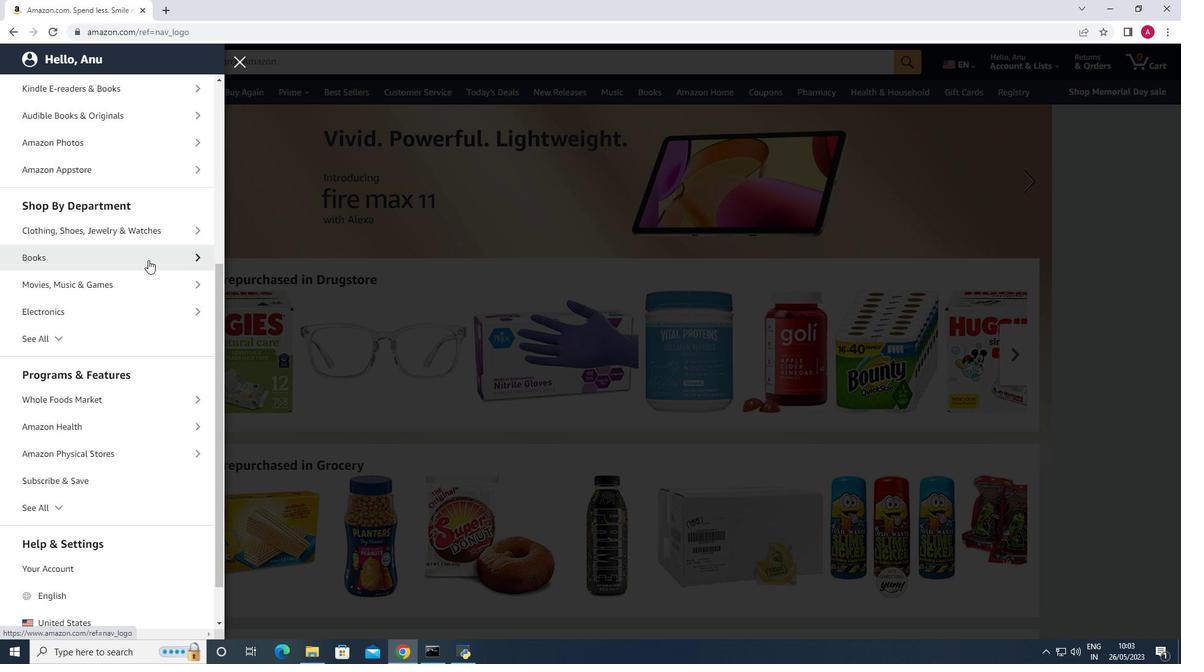 
Action: Mouse scrolled (145, 260) with delta (0, 0)
Screenshot: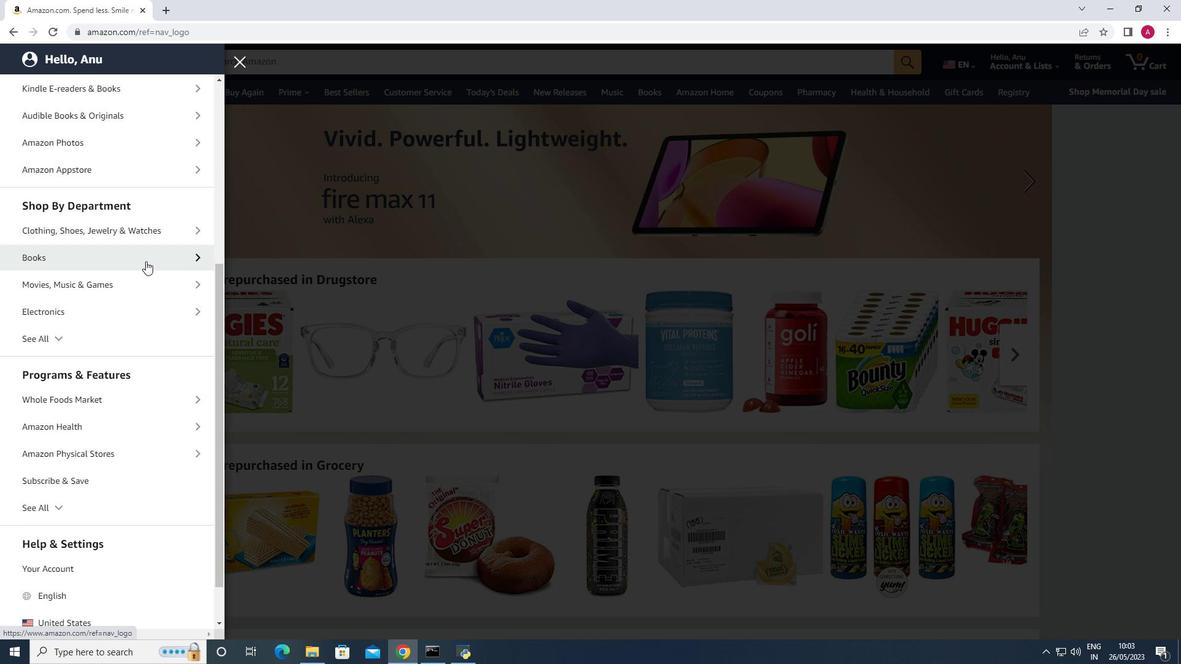 
Action: Mouse scrolled (145, 260) with delta (0, 0)
Screenshot: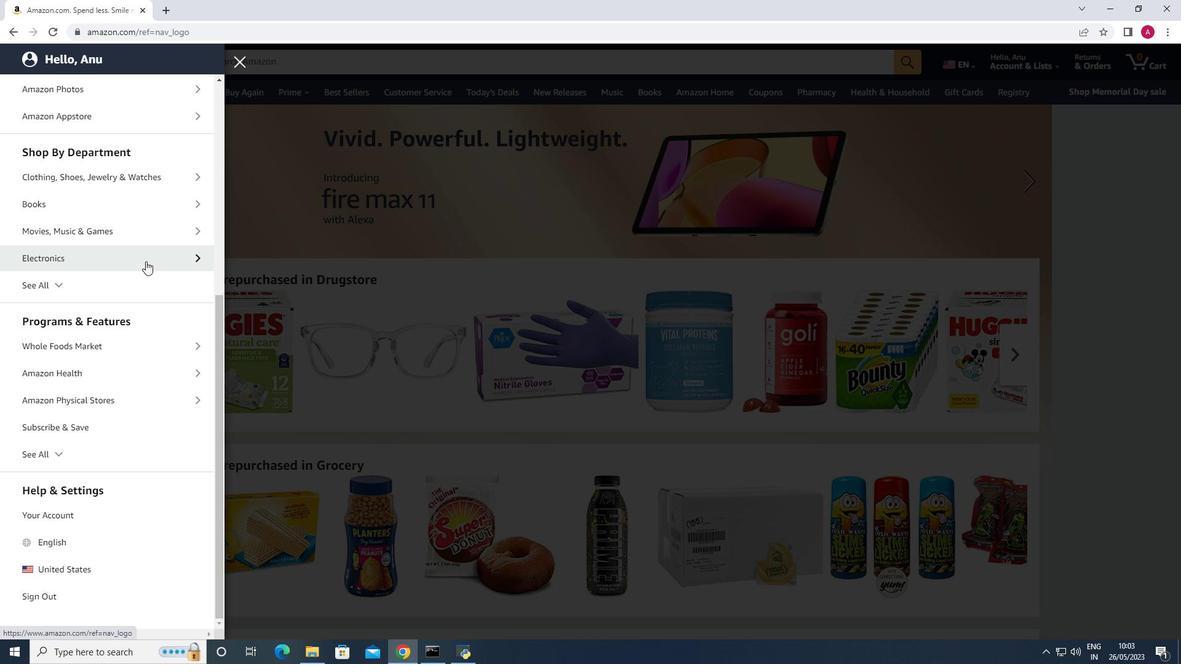
Action: Mouse scrolled (145, 260) with delta (0, 0)
Screenshot: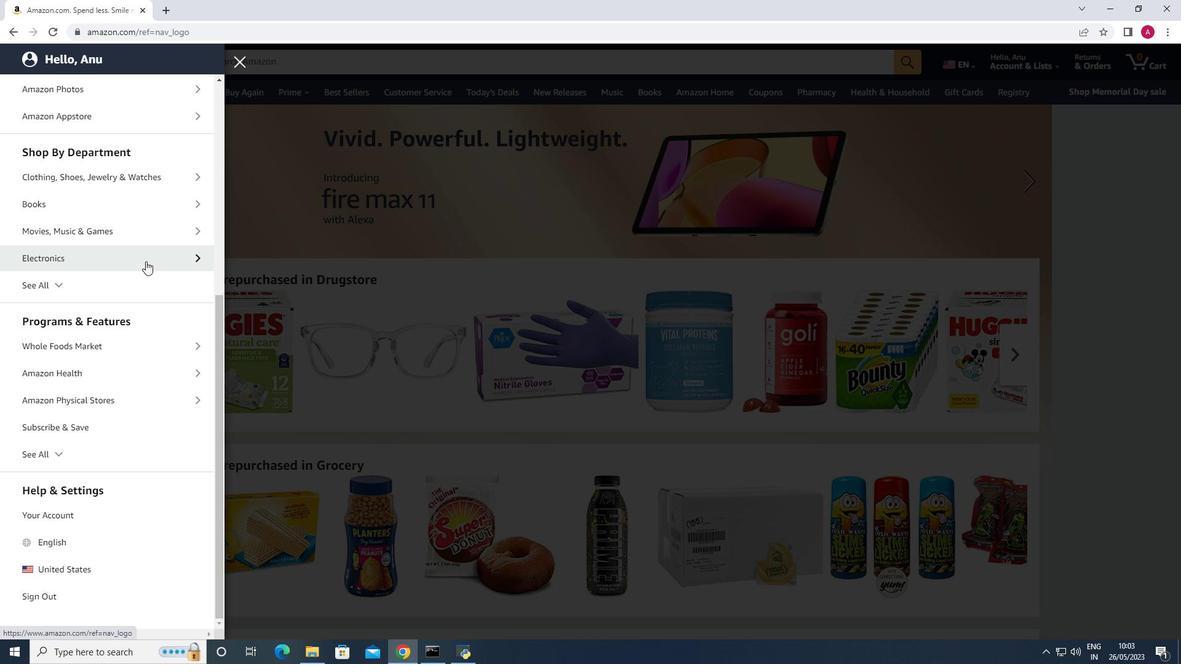 
Action: Mouse scrolled (145, 260) with delta (0, 0)
Screenshot: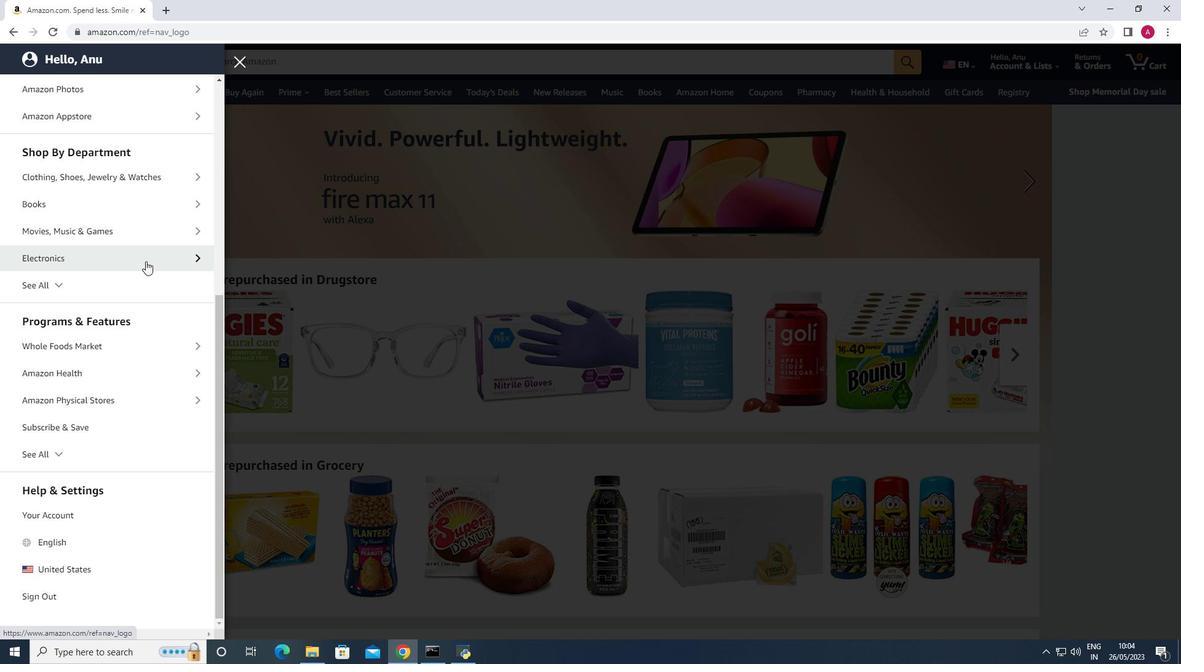 
Action: Mouse scrolled (145, 260) with delta (0, 0)
Screenshot: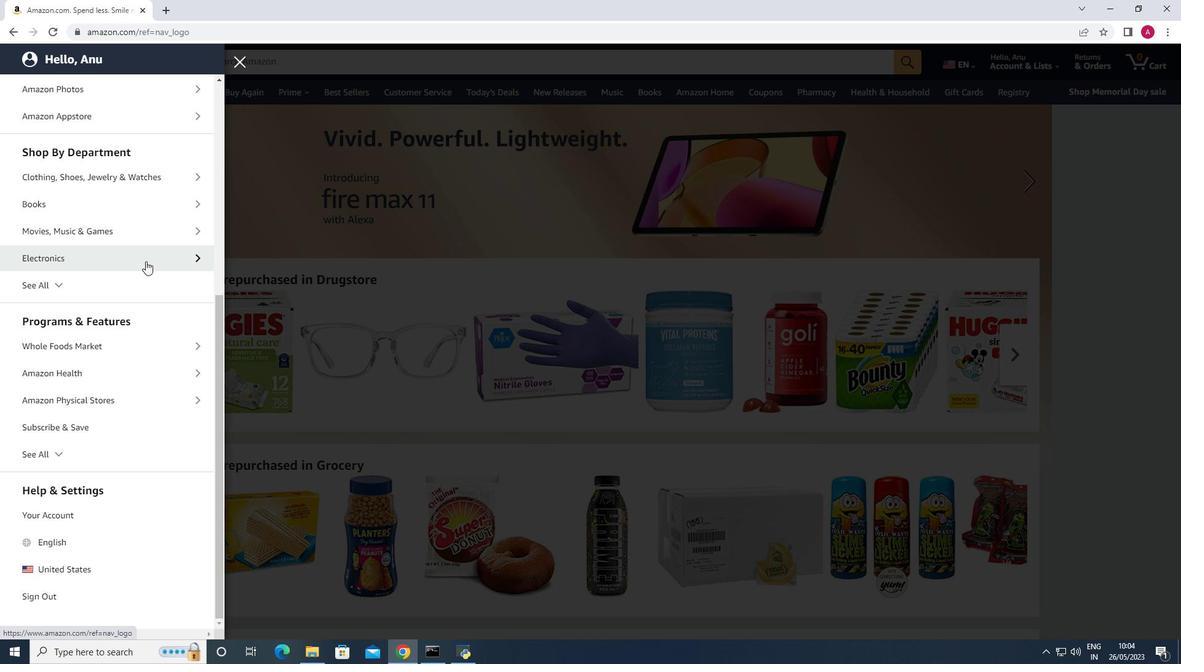 
Action: Mouse moved to (138, 297)
Screenshot: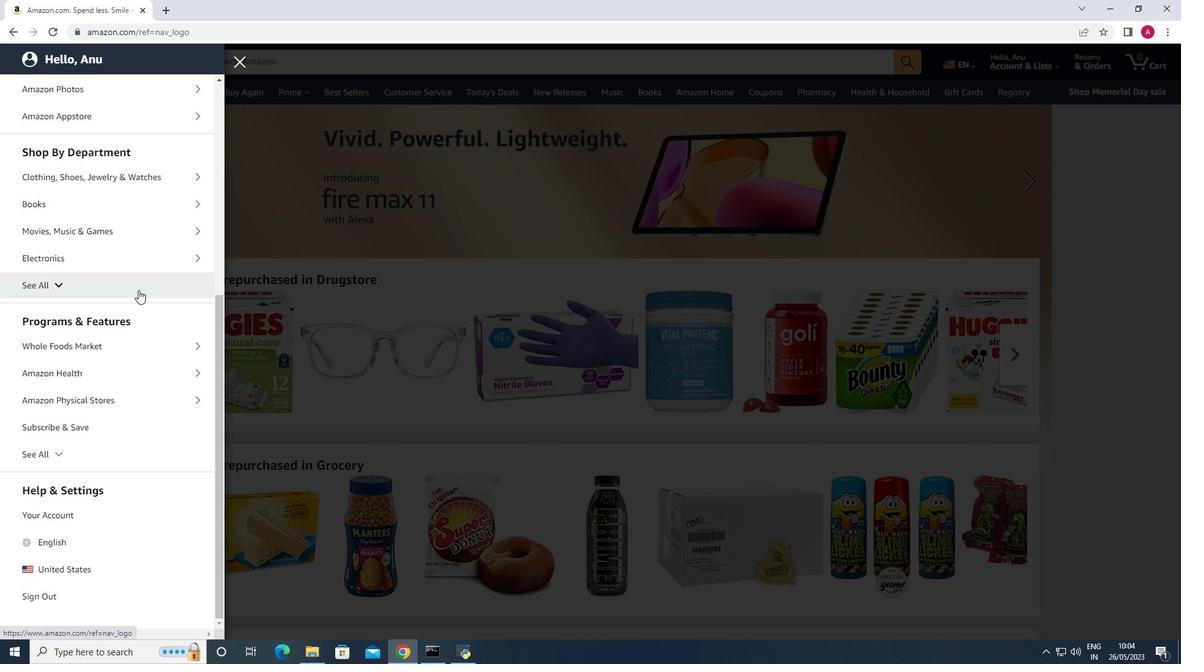 
Action: Mouse scrolled (138, 297) with delta (0, 0)
Screenshot: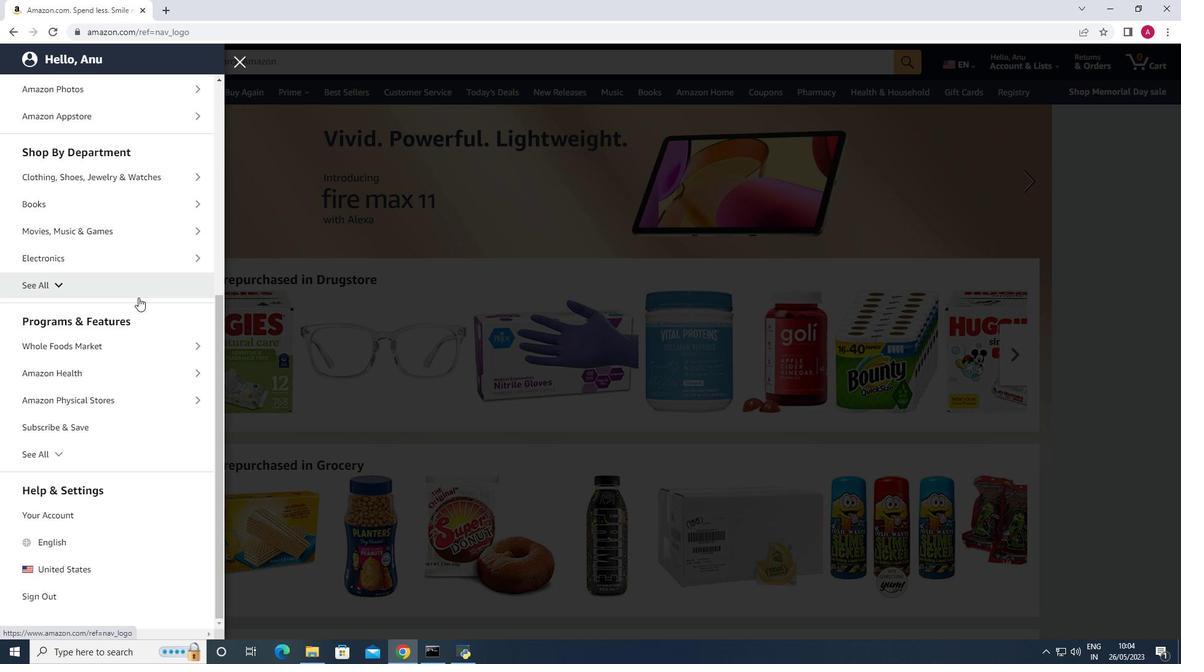 
Action: Mouse scrolled (138, 297) with delta (0, 0)
Screenshot: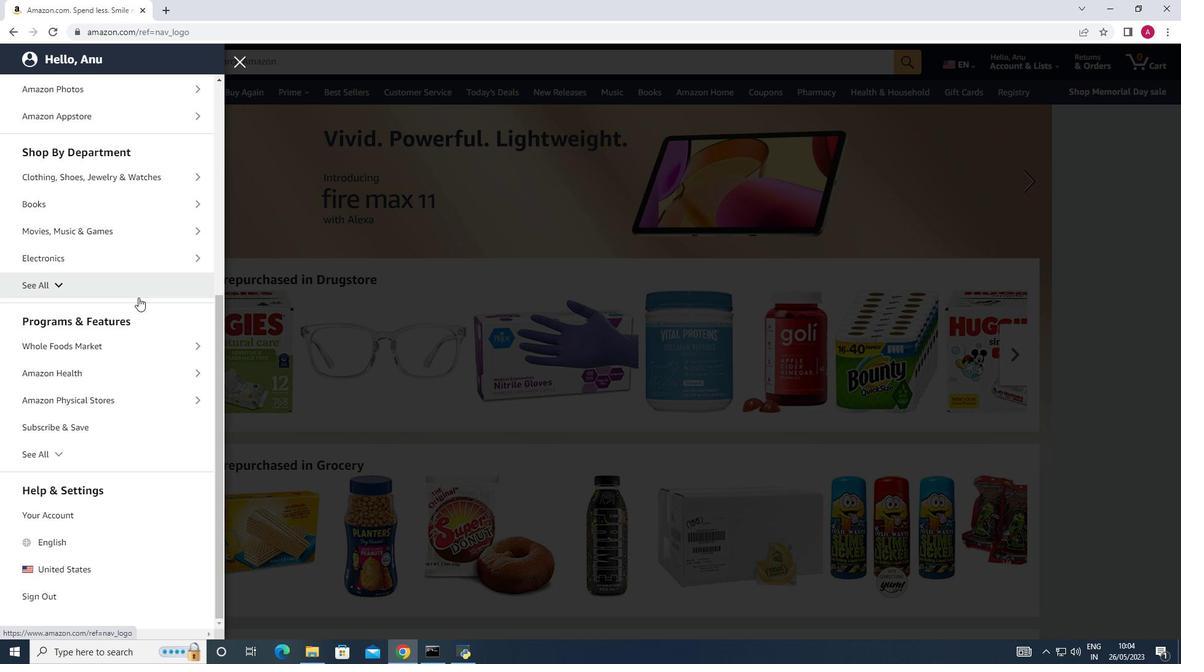 
Action: Mouse scrolled (138, 297) with delta (0, 0)
Screenshot: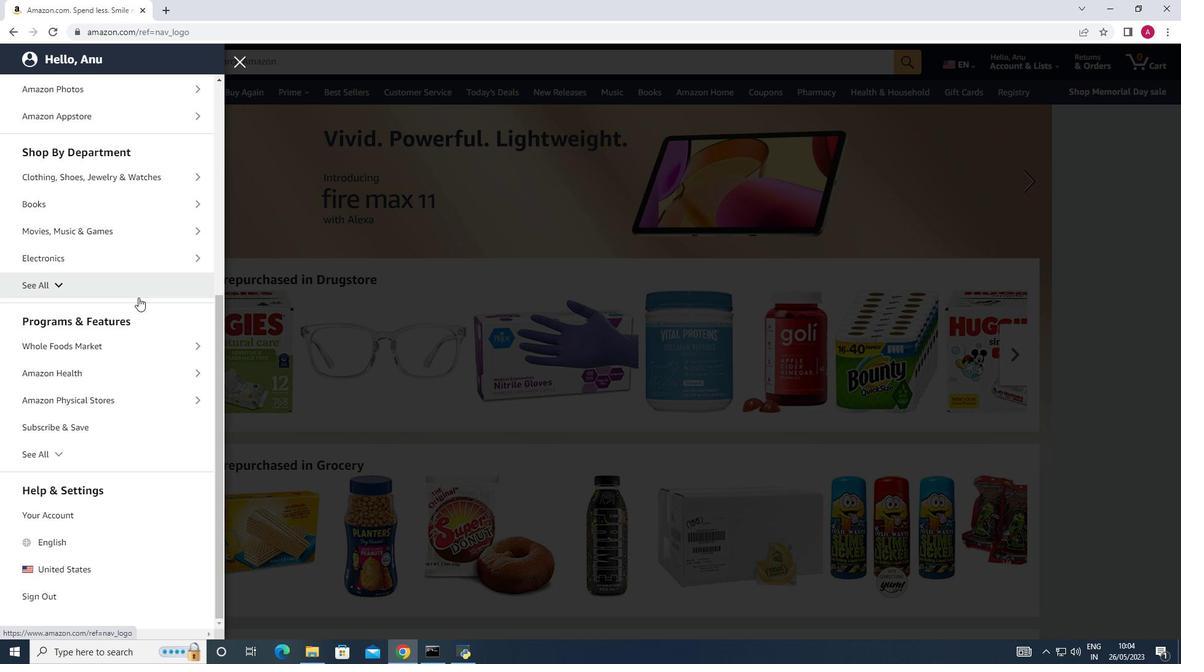 
Action: Mouse moved to (134, 345)
Screenshot: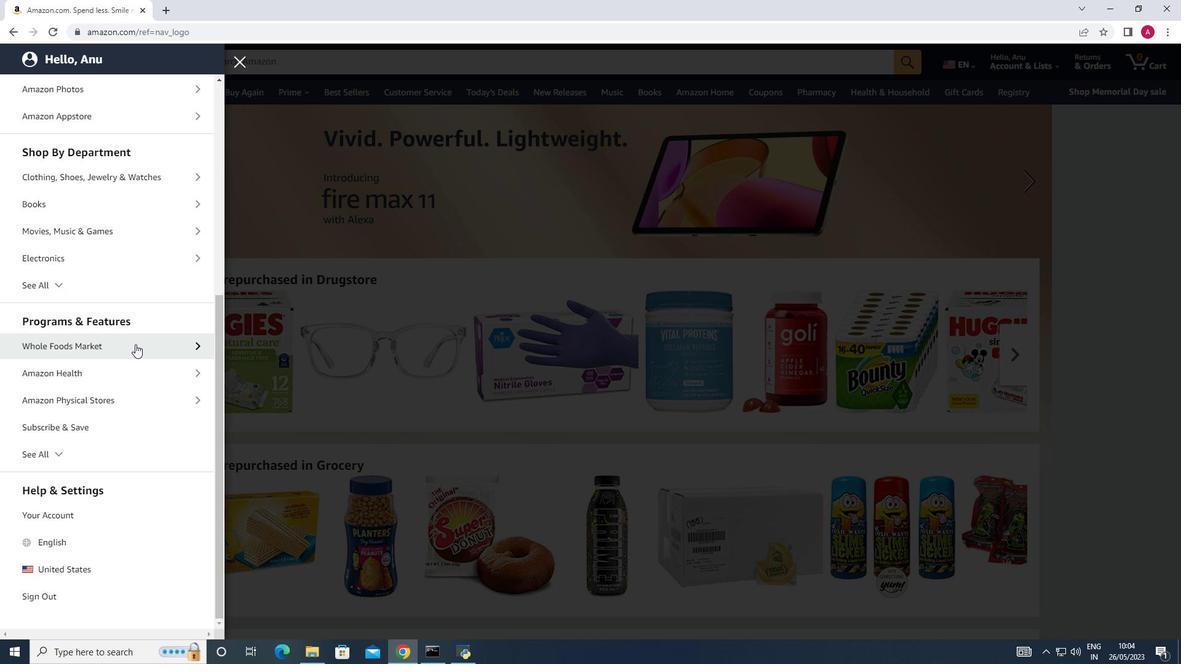 
Action: Mouse pressed left at (134, 345)
Screenshot: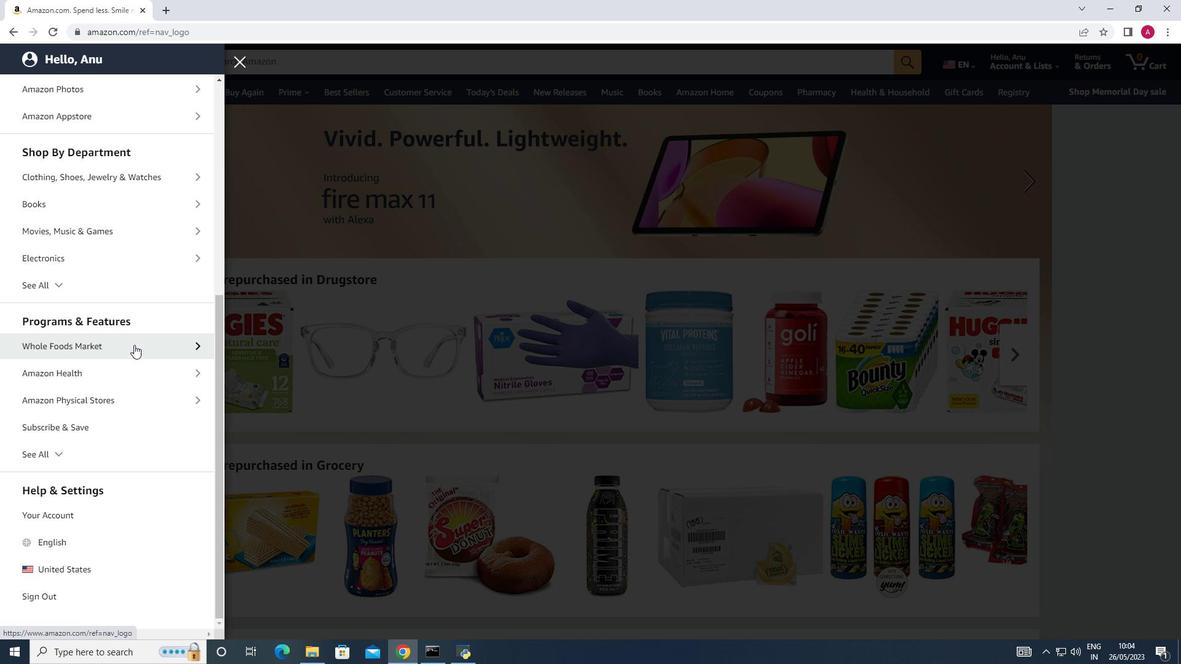 
Action: Mouse moved to (131, 144)
Screenshot: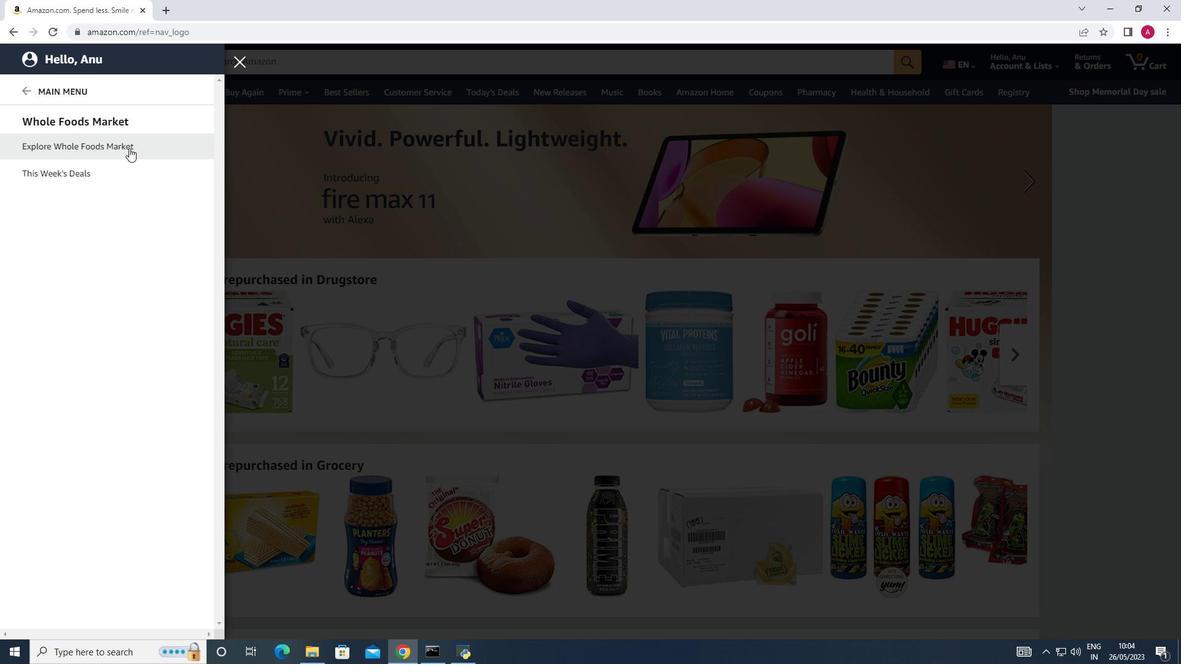 
Action: Mouse pressed left at (131, 144)
Screenshot: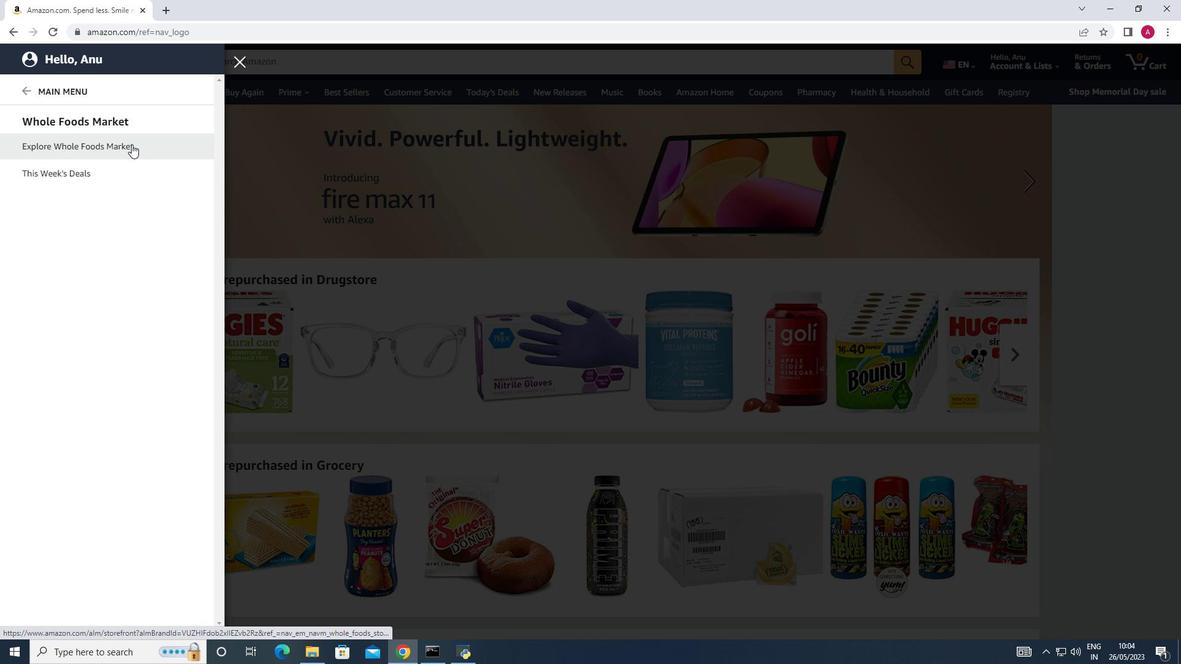 
Action: Mouse moved to (534, 362)
Screenshot: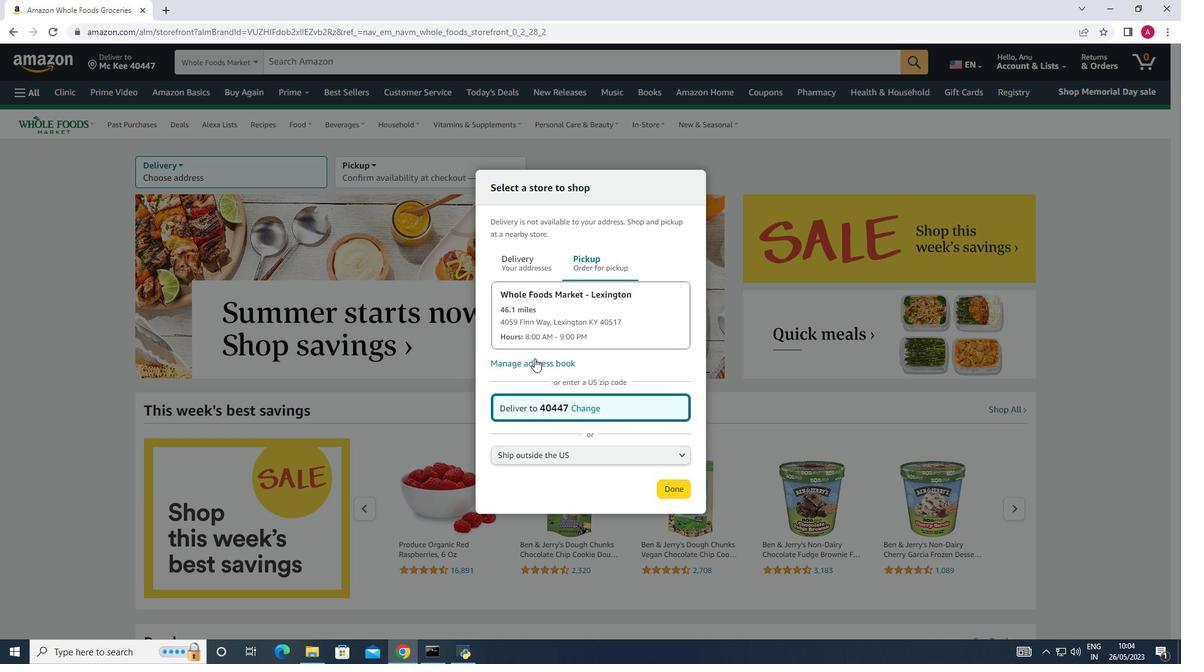 
Action: Mouse pressed left at (534, 362)
Screenshot: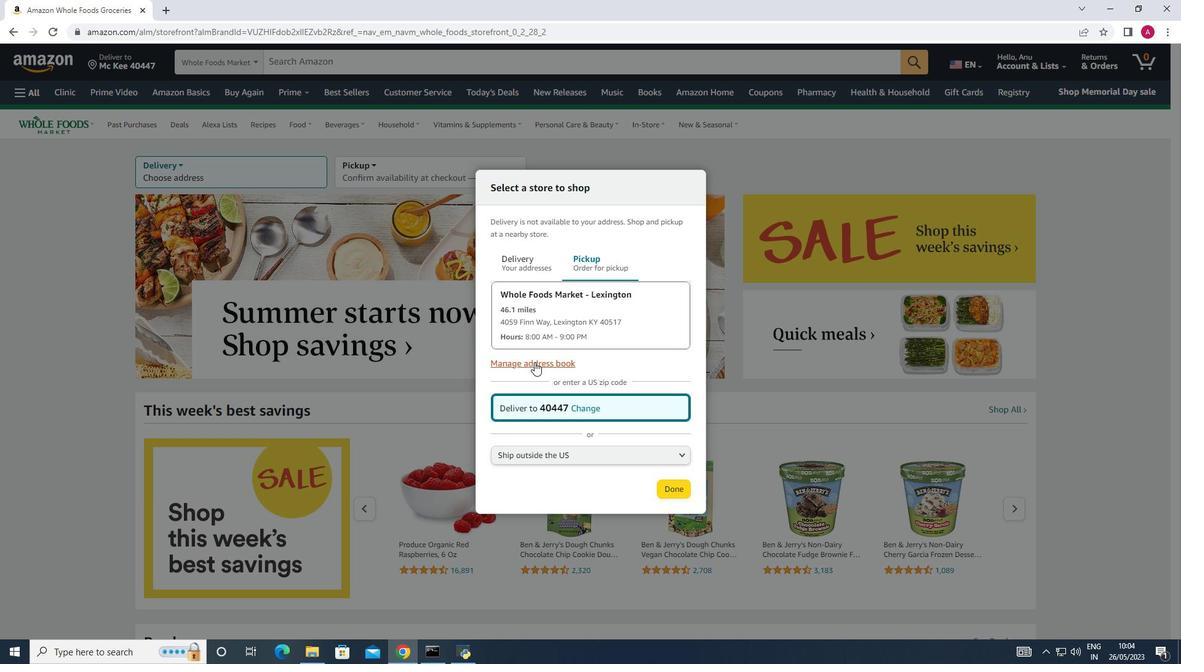 
Action: Mouse moved to (376, 250)
Screenshot: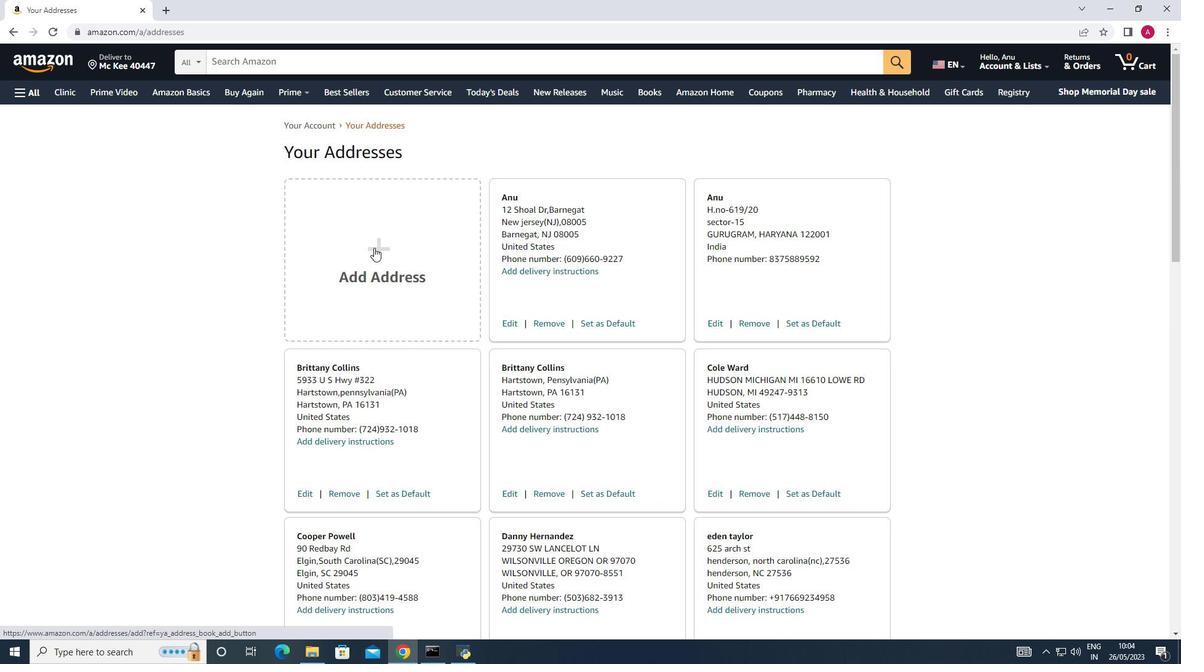
Action: Mouse pressed left at (376, 250)
Screenshot: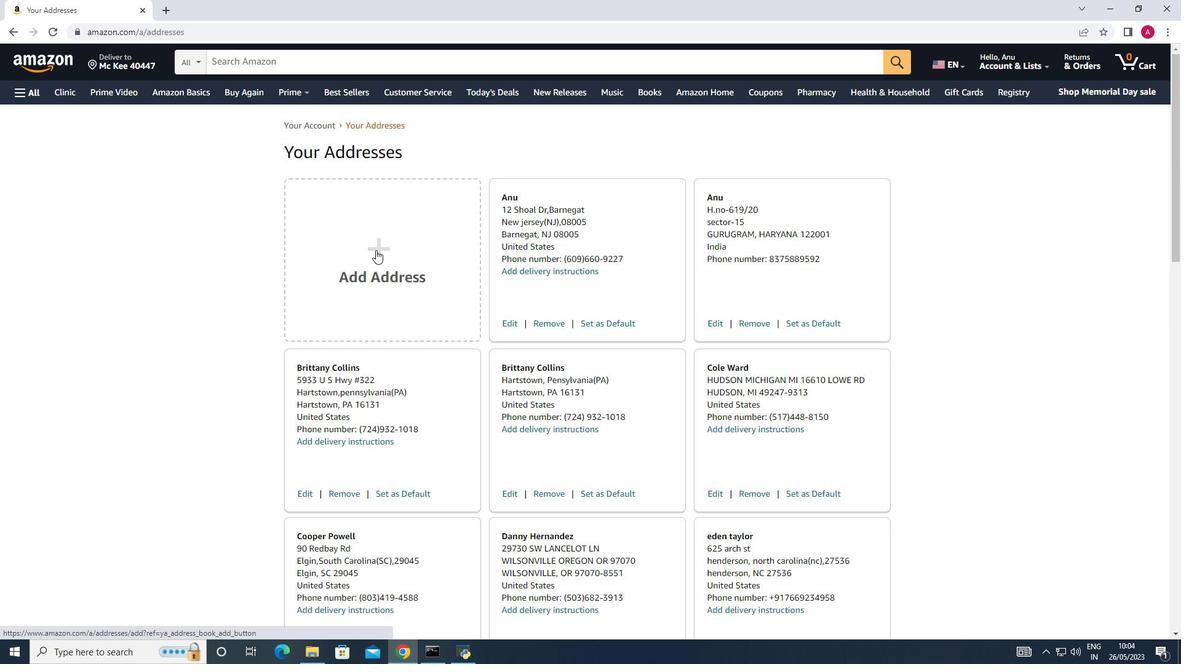 
Action: Mouse moved to (552, 257)
Screenshot: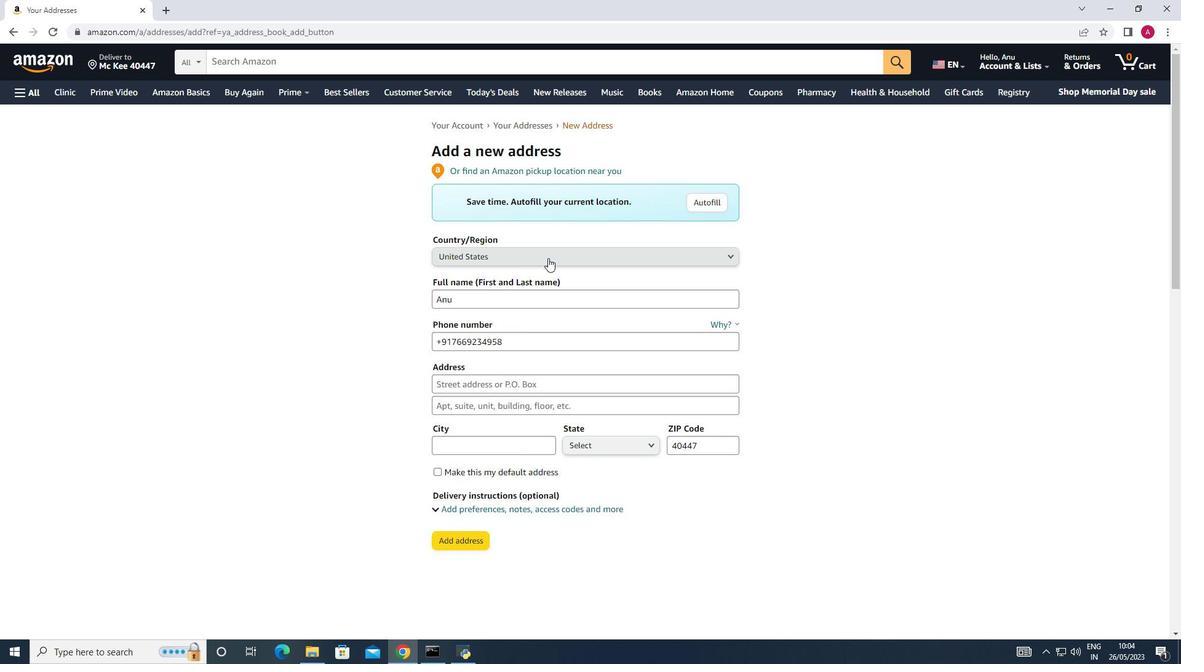 
Action: Mouse pressed left at (552, 257)
Screenshot: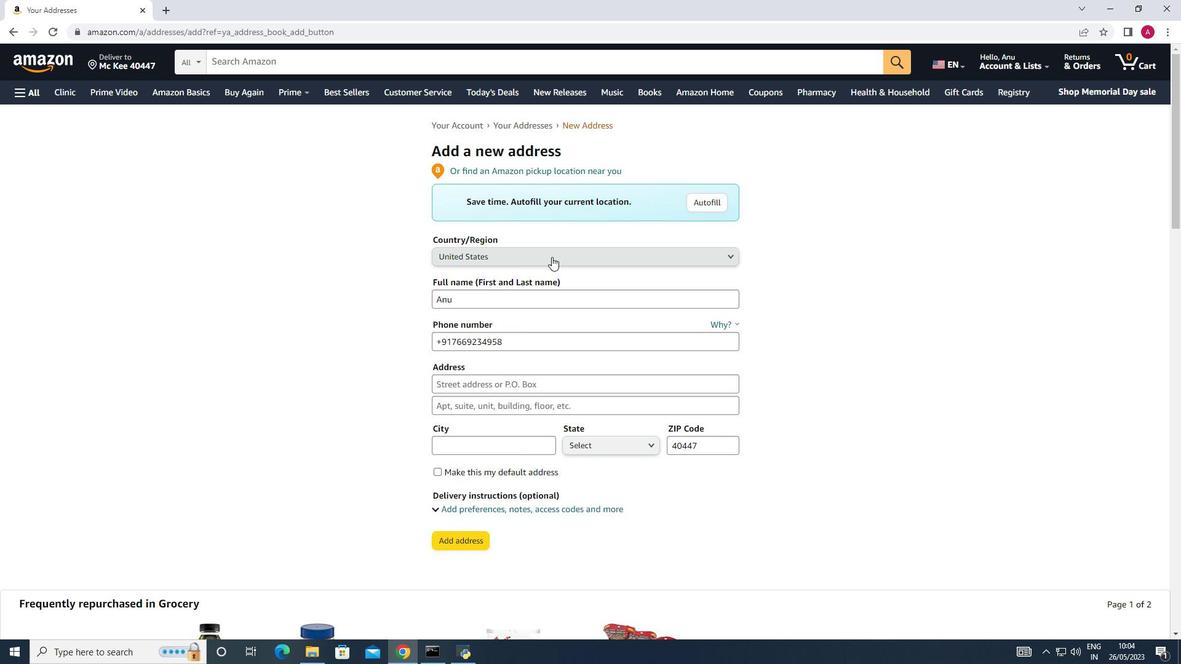 
Action: Mouse moved to (488, 432)
Screenshot: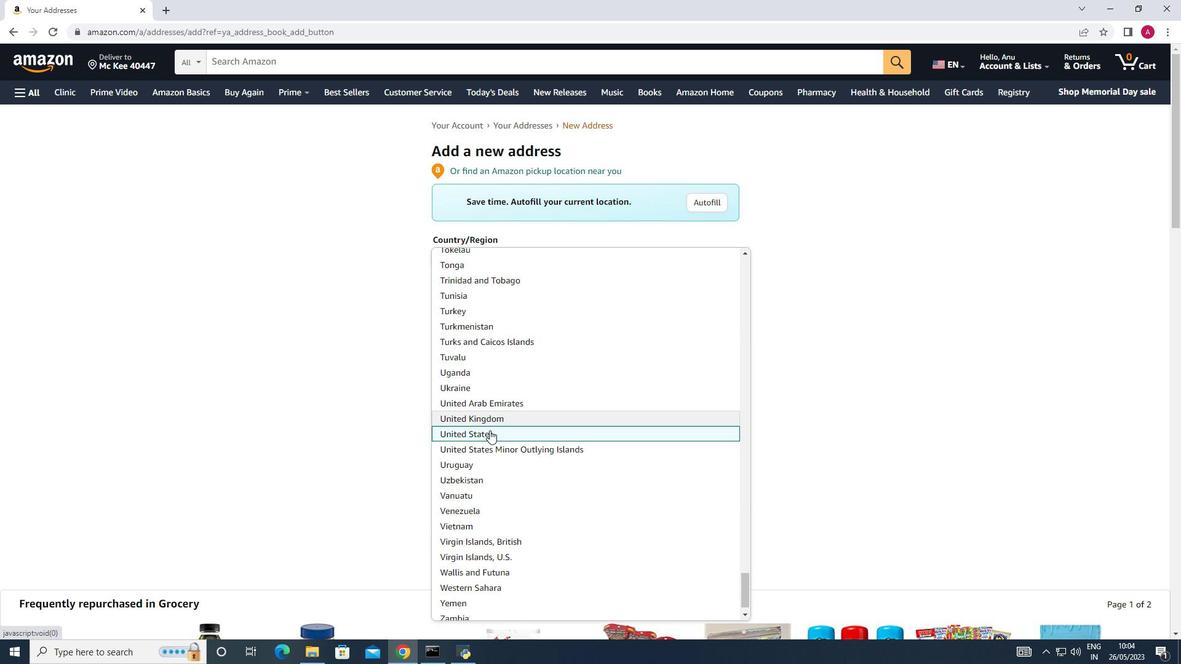 
Action: Mouse pressed left at (488, 432)
Screenshot: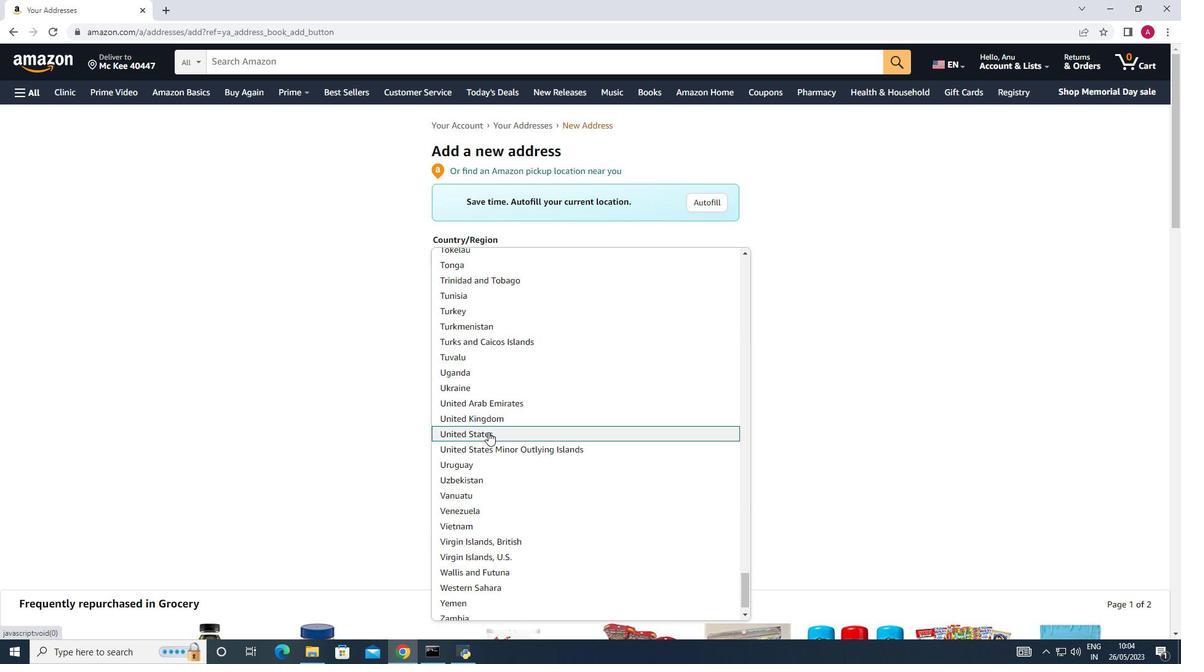 
Action: Mouse moved to (510, 304)
Screenshot: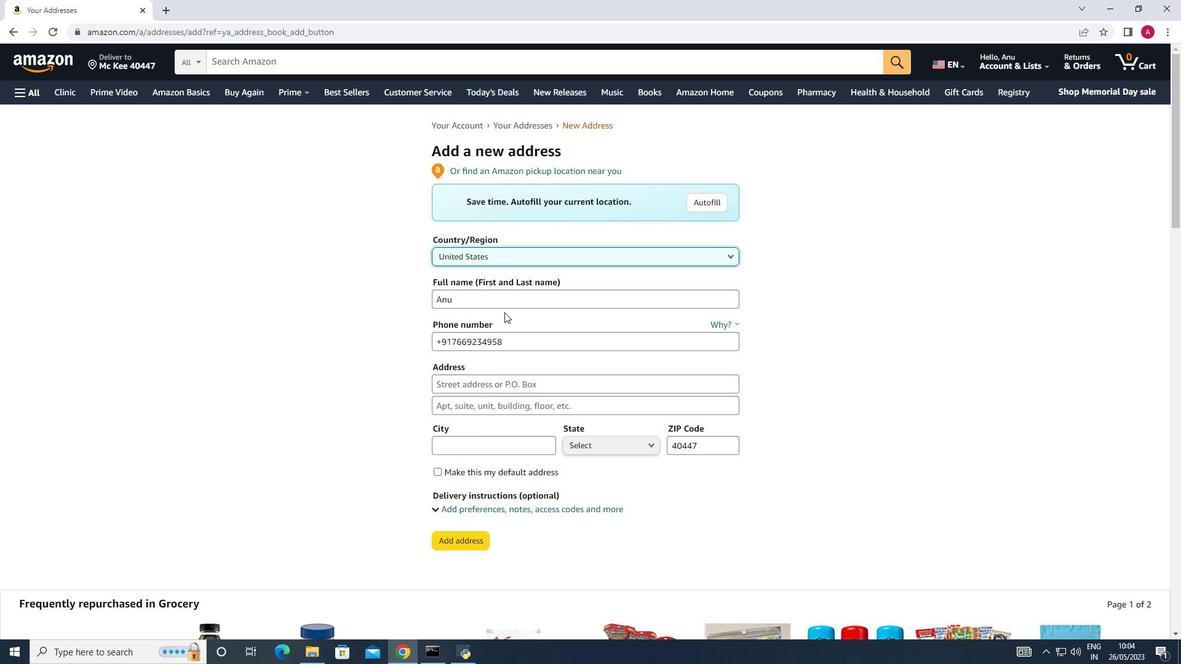 
Action: Mouse pressed left at (510, 304)
Screenshot: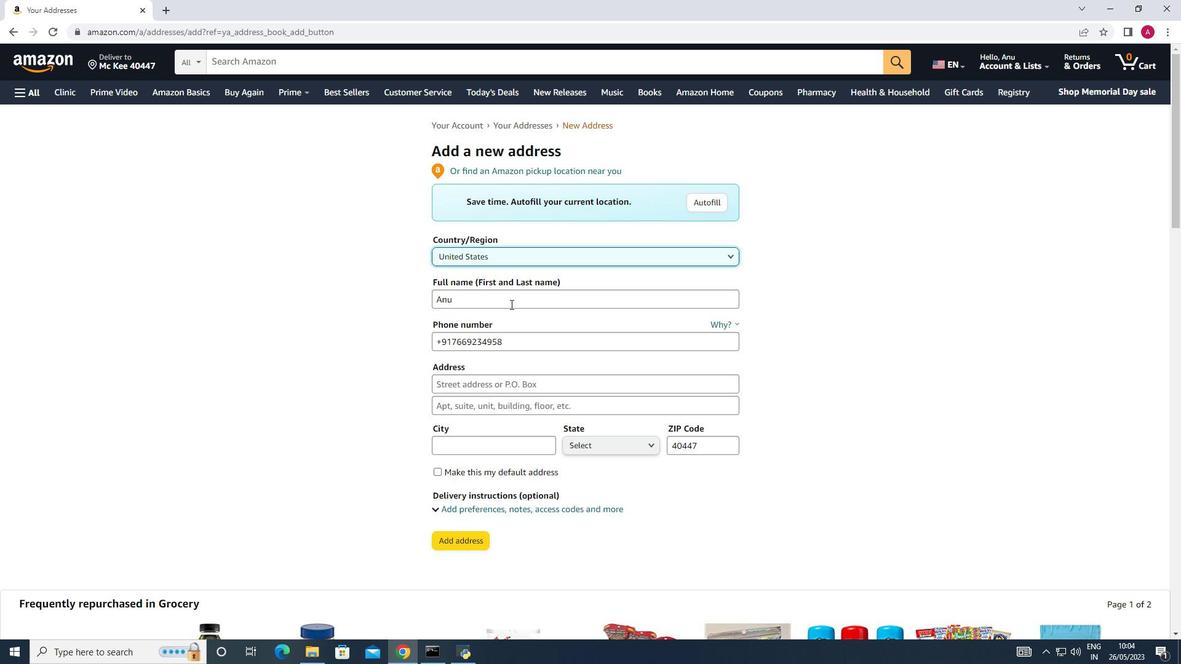 
Action: Mouse moved to (510, 304)
Screenshot: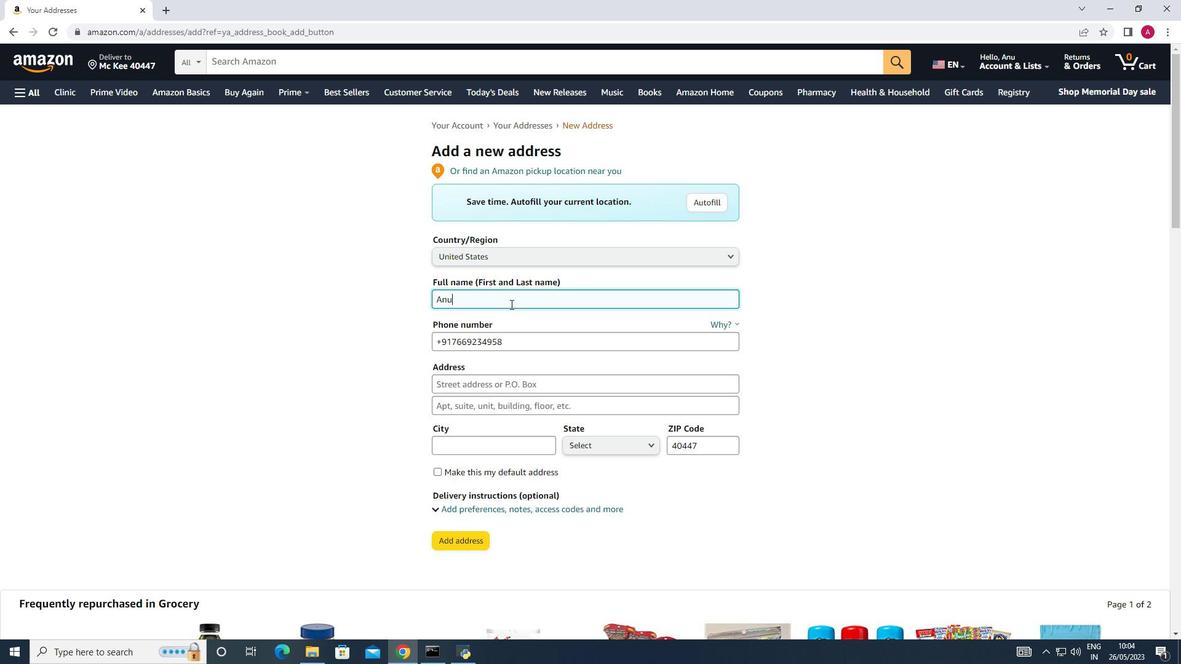 
Action: Key pressed <Key.backspace><Key.backspace><Key.backspace><Key.backspace><Key.backspace><Key.backspace><Key.backspace><Key.backspace><Key.backspace><Key.backspace><Key.backspace><Key.backspace><Key.backspace><Key.backspace><Key.backspace><Key.backspace><Key.backspace><Key.backspace><Key.backspace><Key.shift>Erin<Key.space><Key.shift>Martin
Screenshot: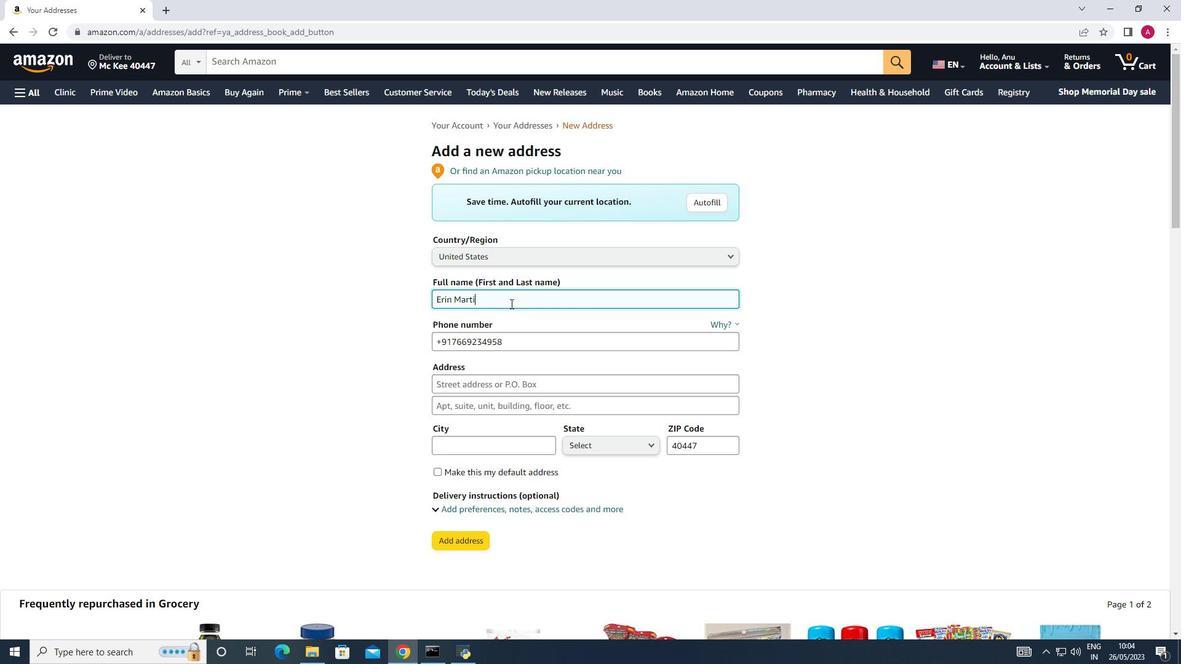 
Action: Mouse moved to (529, 340)
Screenshot: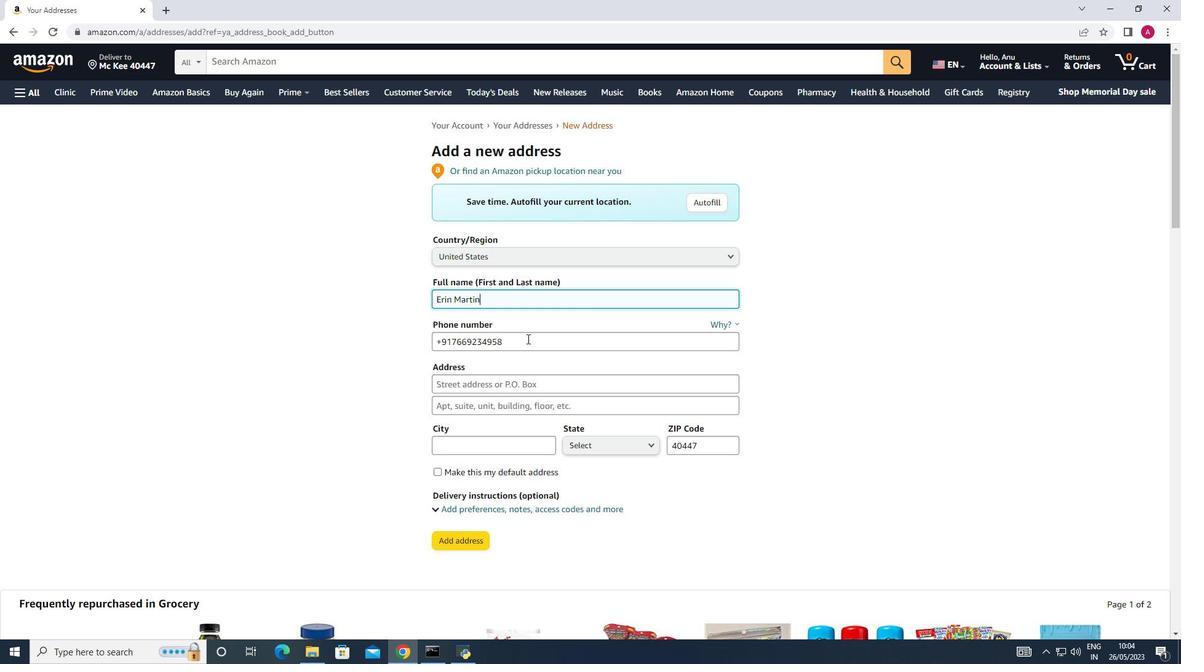 
Action: Mouse pressed left at (529, 340)
Screenshot: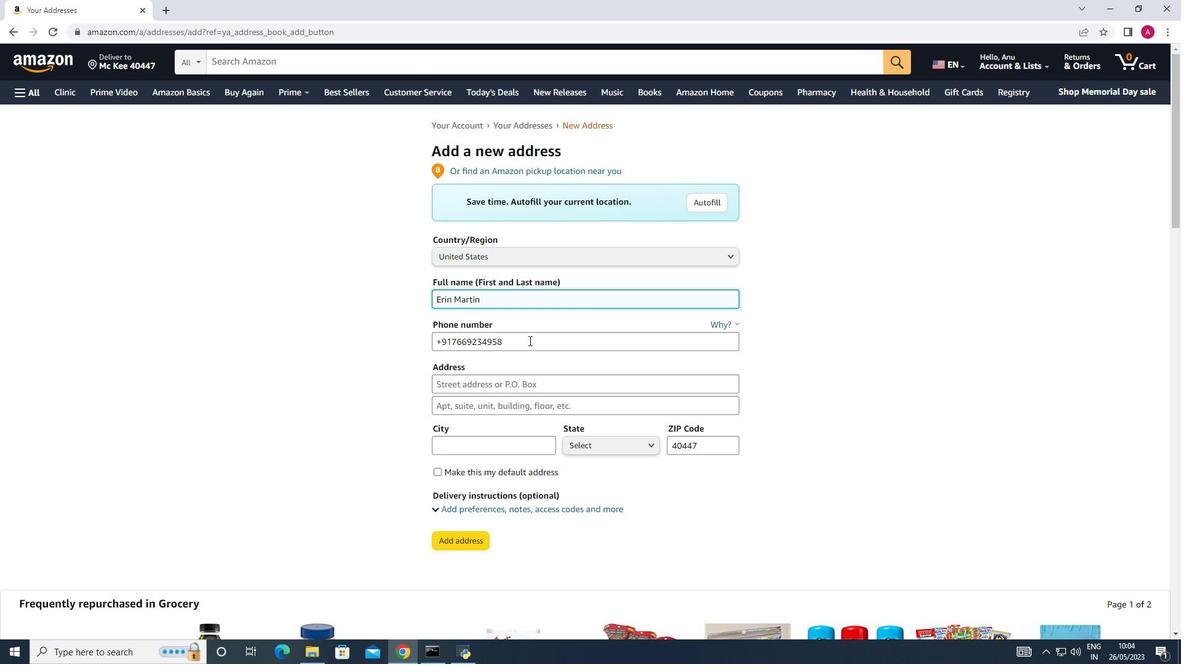 
Action: Key pressed <Key.backspace><Key.backspace><Key.backspace><Key.backspace><Key.backspace><Key.backspace><Key.backspace><Key.backspace><Key.backspace><Key.backspace><Key.backspace><Key.backspace><Key.backspace><Key.backspace><Key.backspace><Key.backspace><Key.backspace><Key.backspace><Key.backspace><Key.backspace><Key.backspace><Key.backspace><Key.backspace><Key.backspace><Key.backspace><Key.backspace><Key.backspace><Key.backspace><Key.backspace><Key.backspace><Key.backspace><Key.backspace><Key.backspace><Key.backspace><Key.backspace><Key.backspace><Key.backspace><Key.backspace><Key.backspace><Key.backspace><Key.backspace><Key.backspace><Key.backspace><Key.backspace><Key.backspace><Key.backspace><Key.shift_r><Key.shift_r><Key.shift_r><Key.shift_r><Key.shift_r><Key.shift_r><Key.shift_r>(606<Key.shift_r>)287
Screenshot: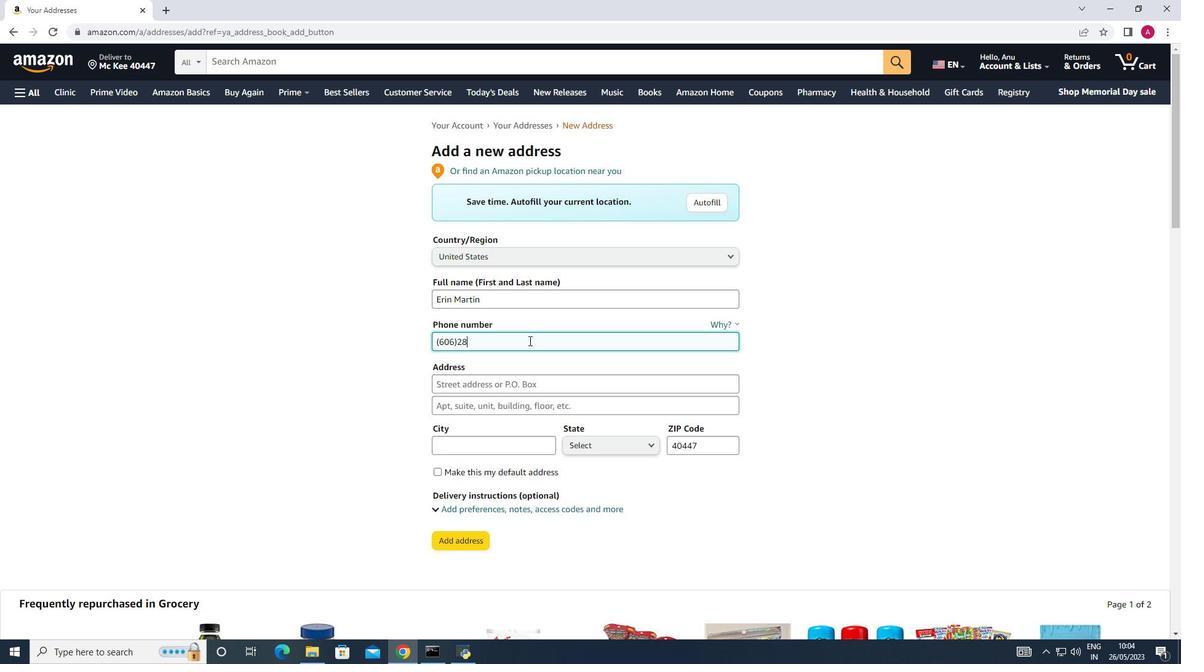 
Action: Mouse moved to (538, 340)
Screenshot: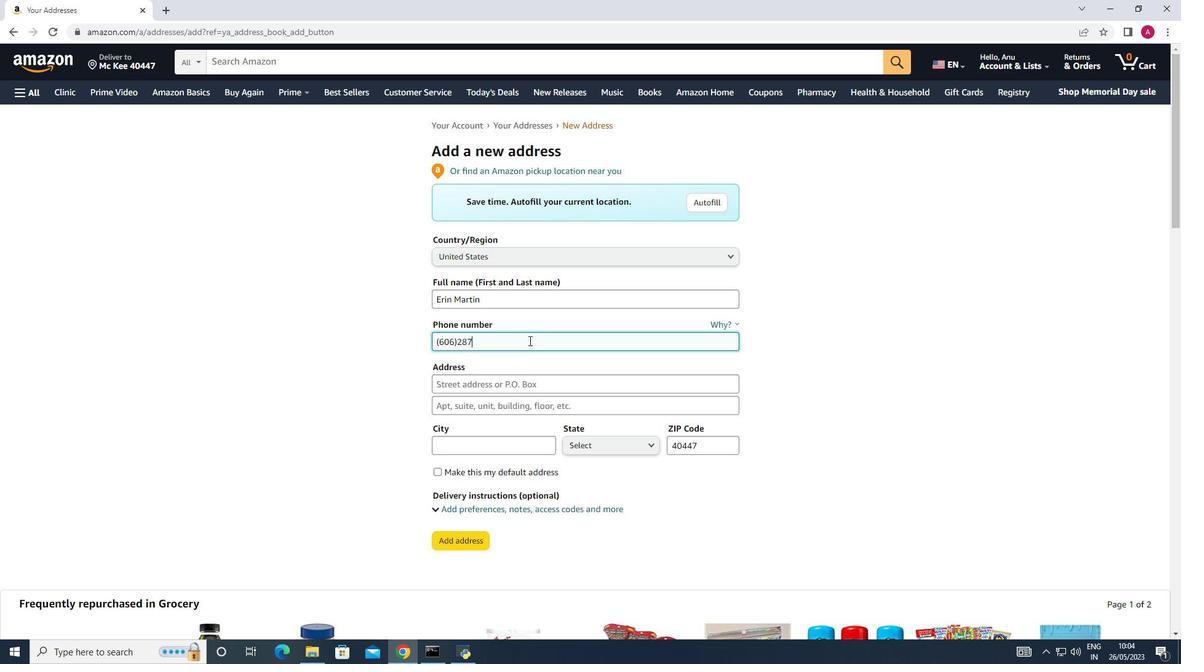 
Action: Key pressed -
Screenshot: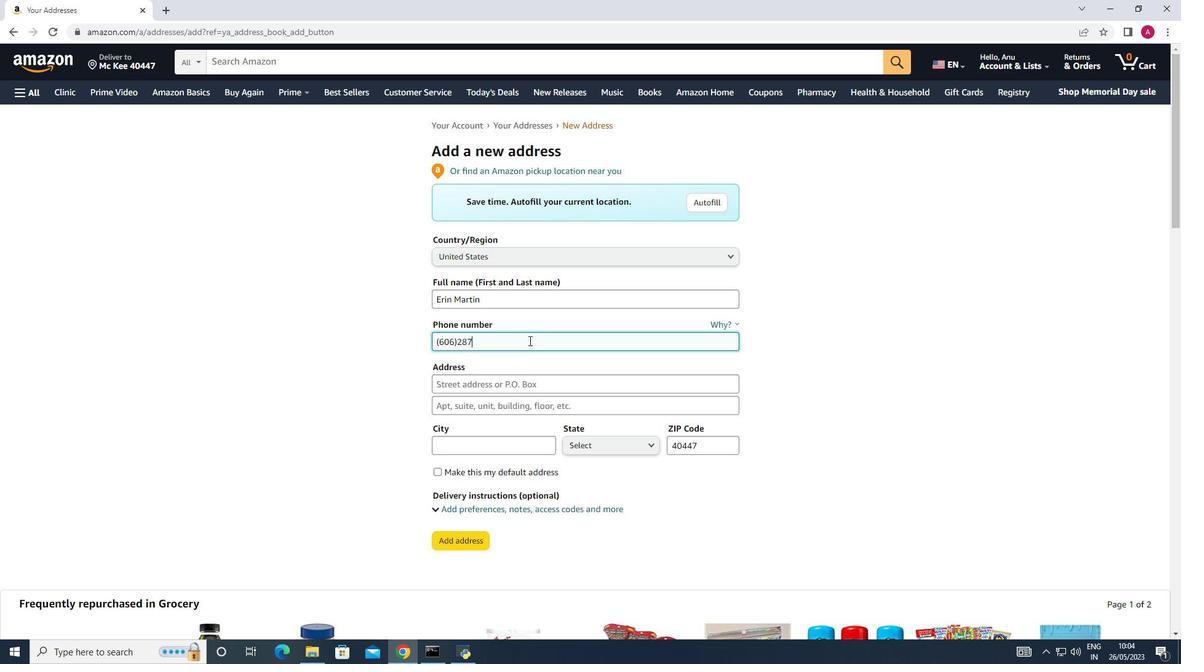 
Action: Mouse moved to (539, 340)
Screenshot: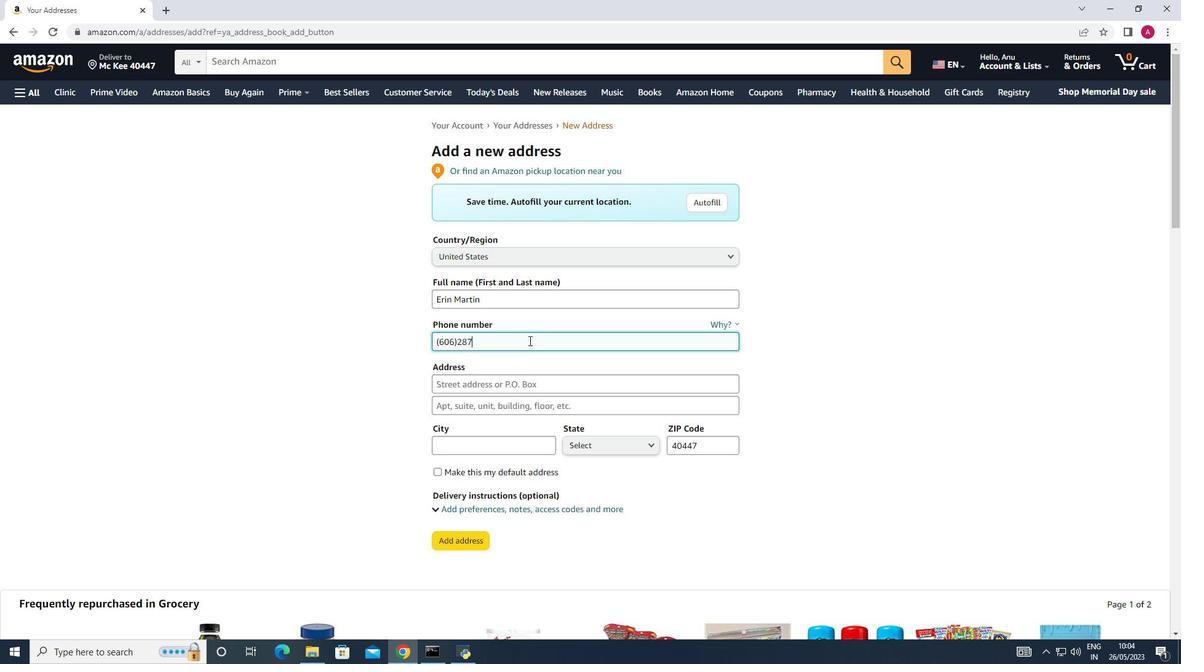 
Action: Key pressed 3572
Screenshot: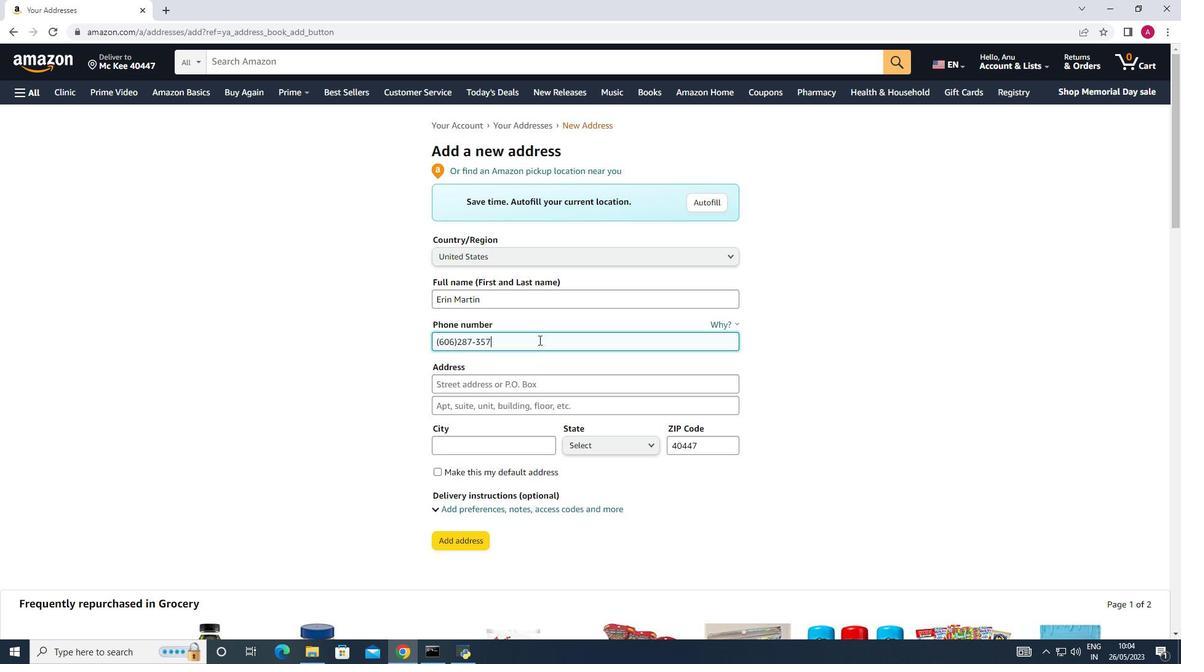 
Action: Mouse moved to (493, 392)
Screenshot: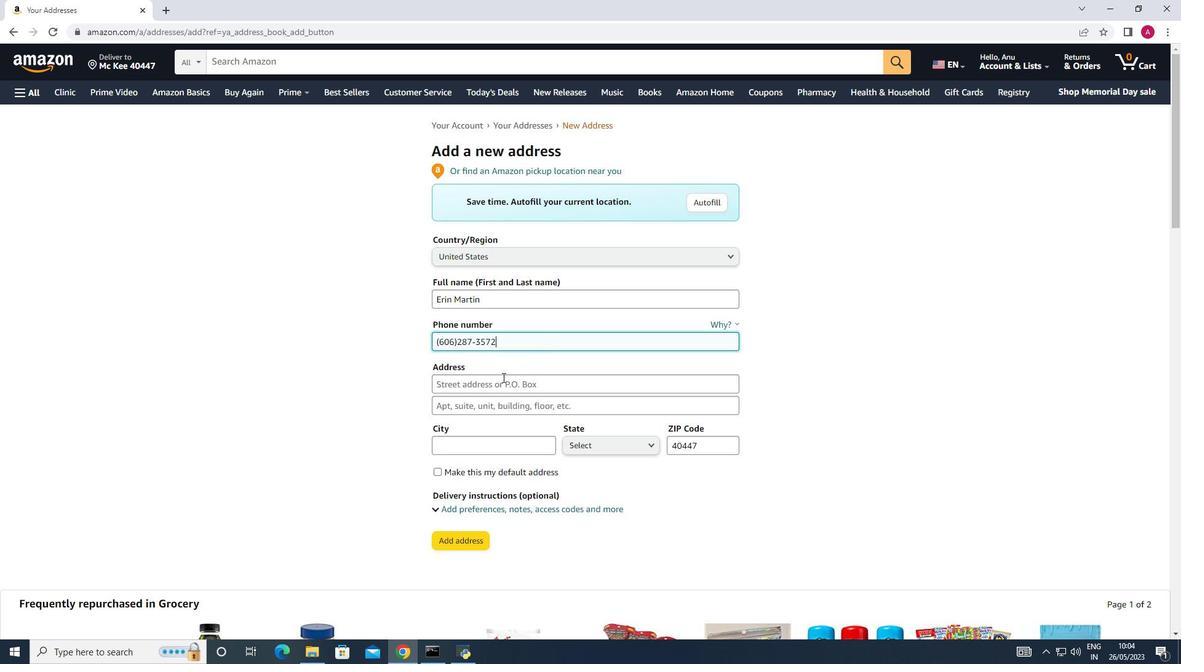 
Action: Mouse pressed left at (493, 392)
Screenshot: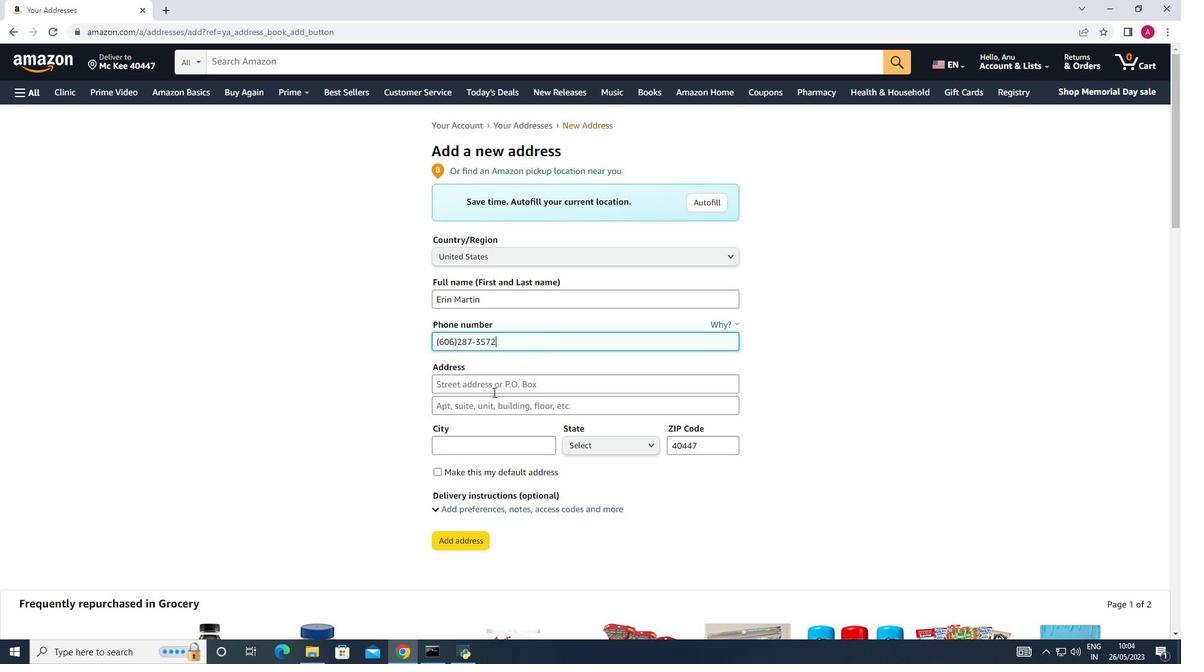 
Action: Mouse moved to (497, 390)
Screenshot: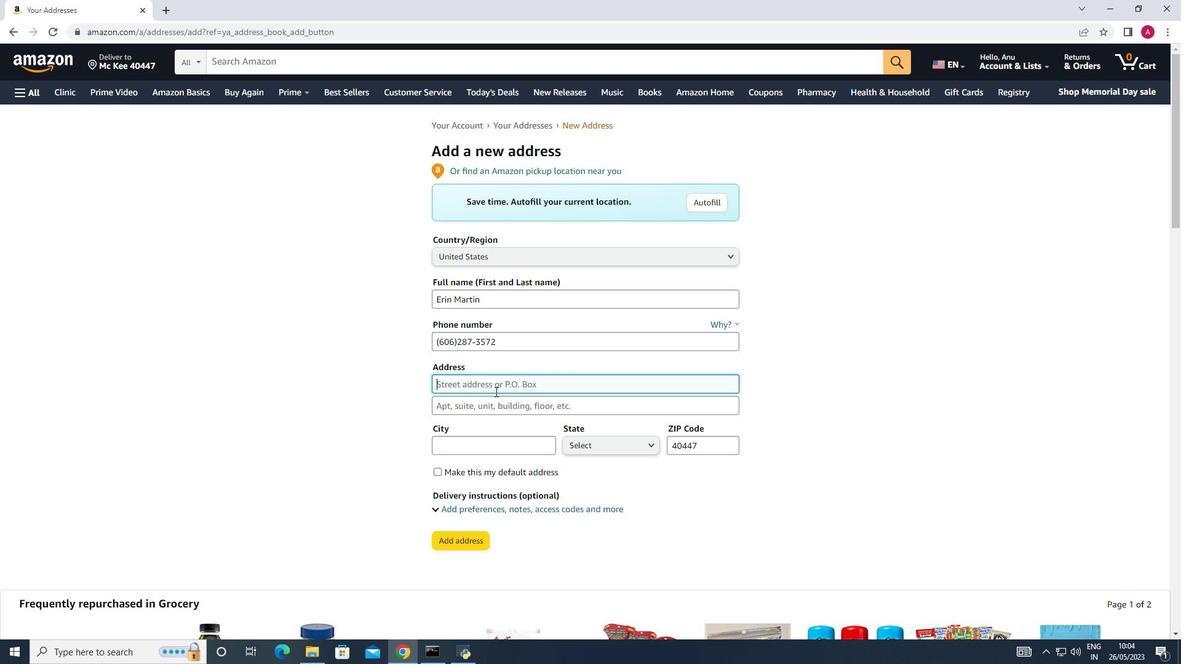 
Action: Key pressed 304<Key.space><Key.shift>Lower<Key.space><Key.shift><Key.shift><Key.shift><Key.shift><Key.shift><Key.shift><Key.shift>Adkinstown<Key.space><Key.shift><Key.shift>Rd
Screenshot: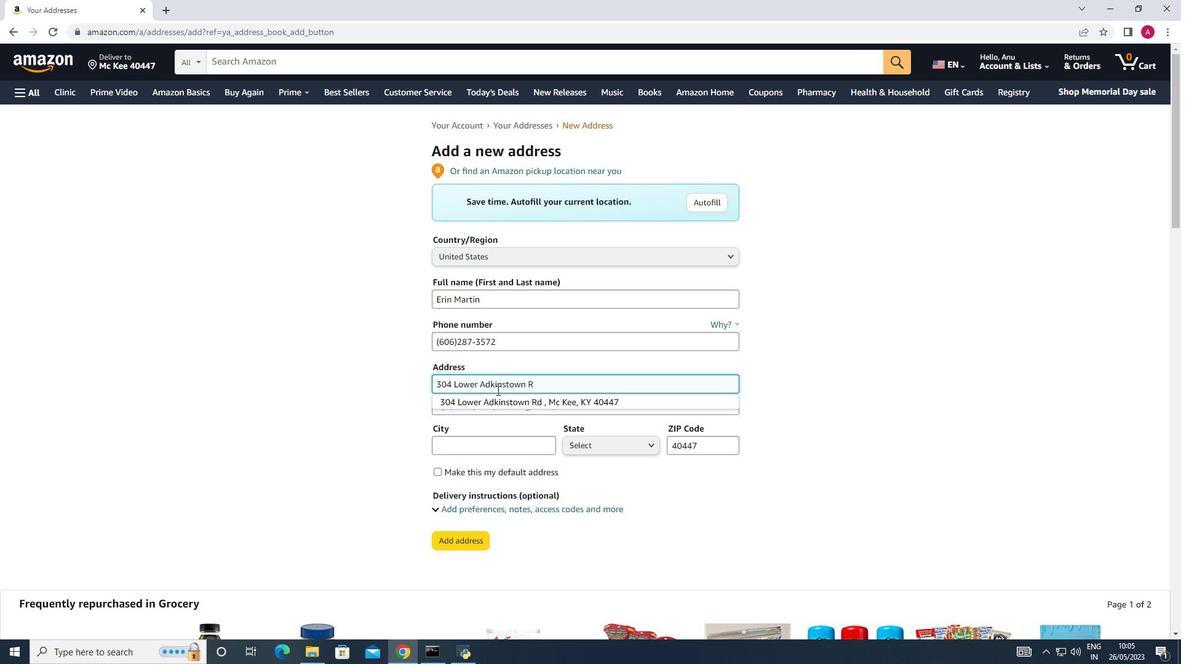 
Action: Mouse moved to (781, 382)
Screenshot: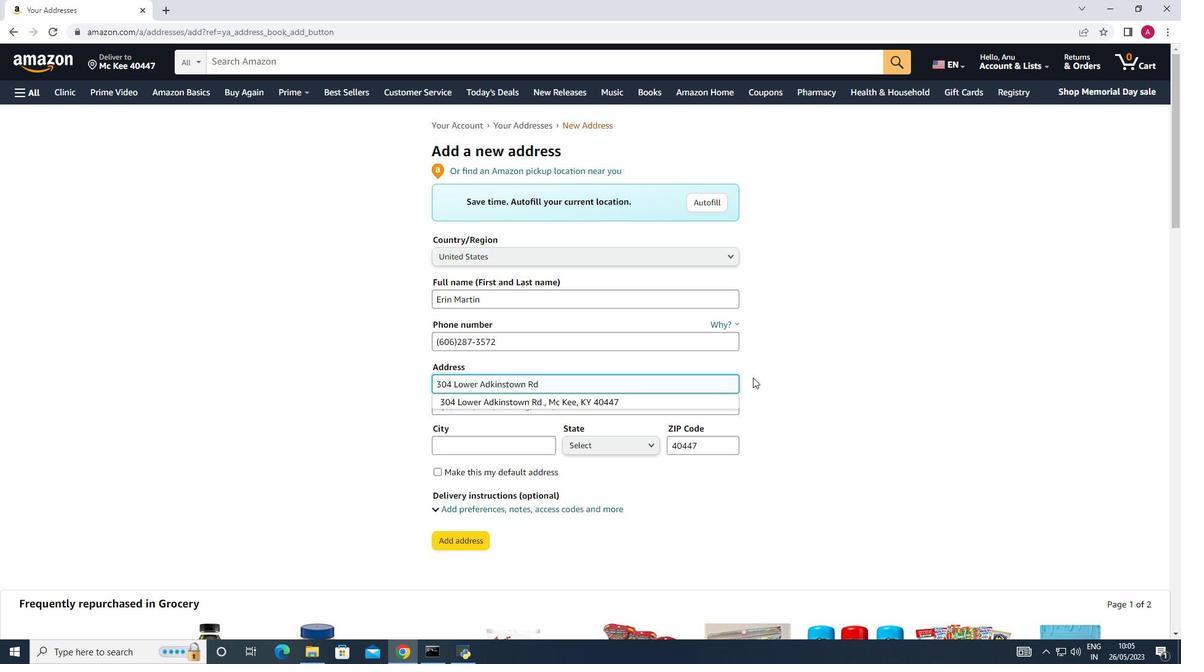 
Action: Mouse pressed left at (781, 382)
Screenshot: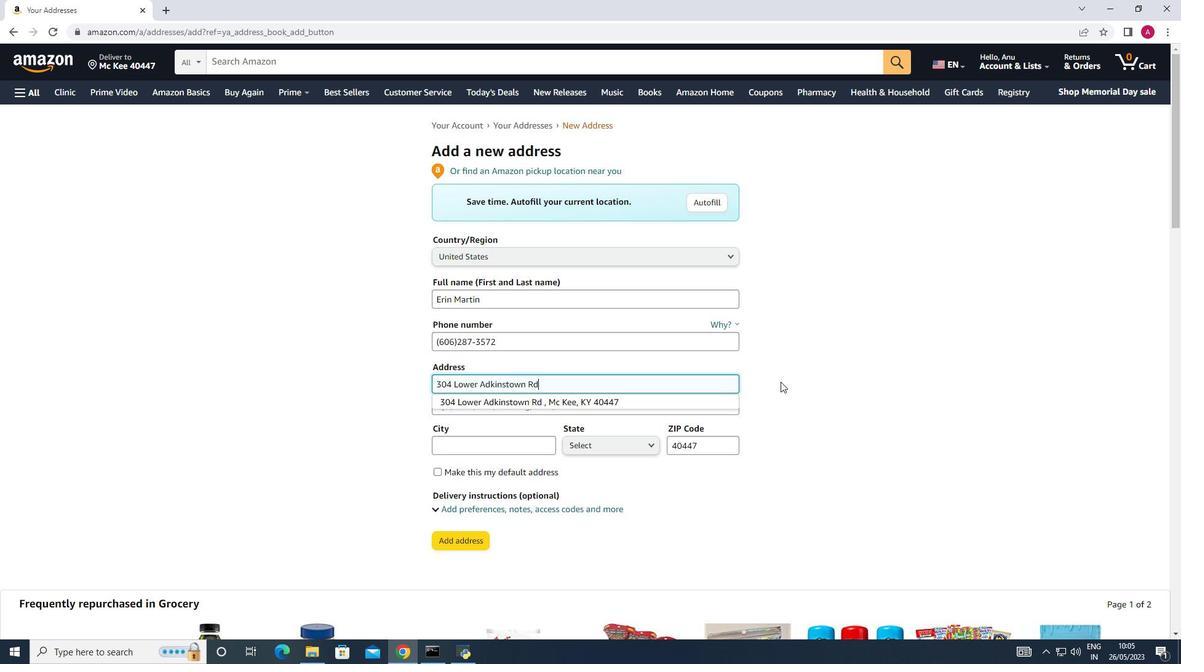 
Action: Mouse moved to (592, 411)
Screenshot: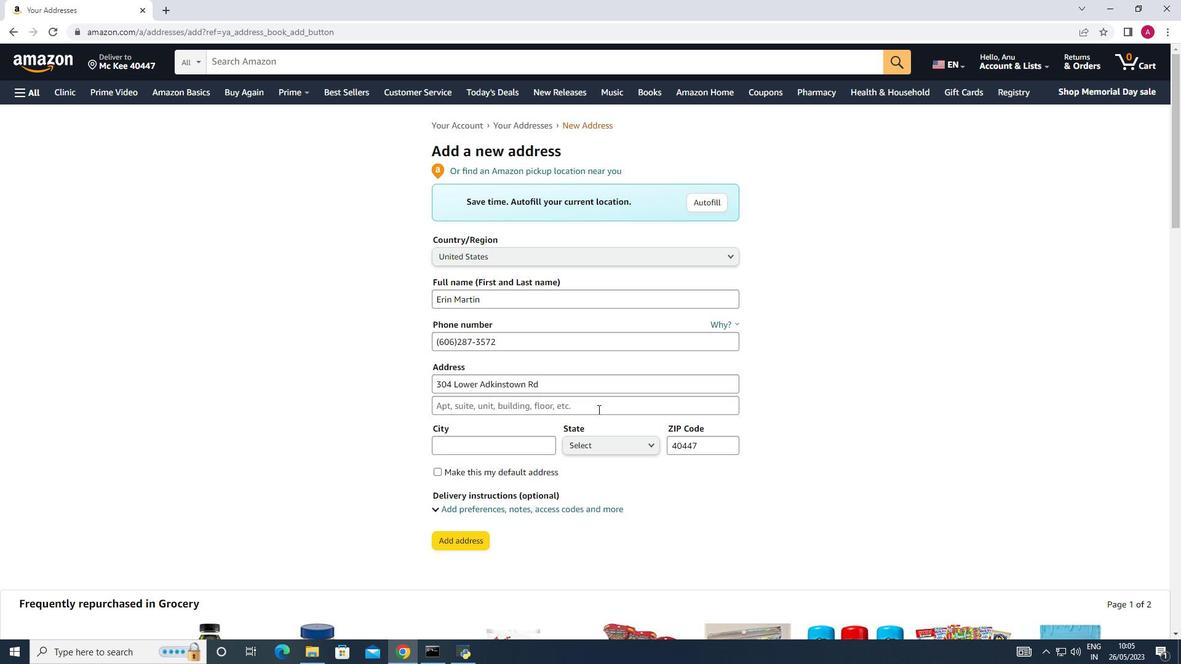 
Action: Mouse pressed left at (592, 411)
Screenshot: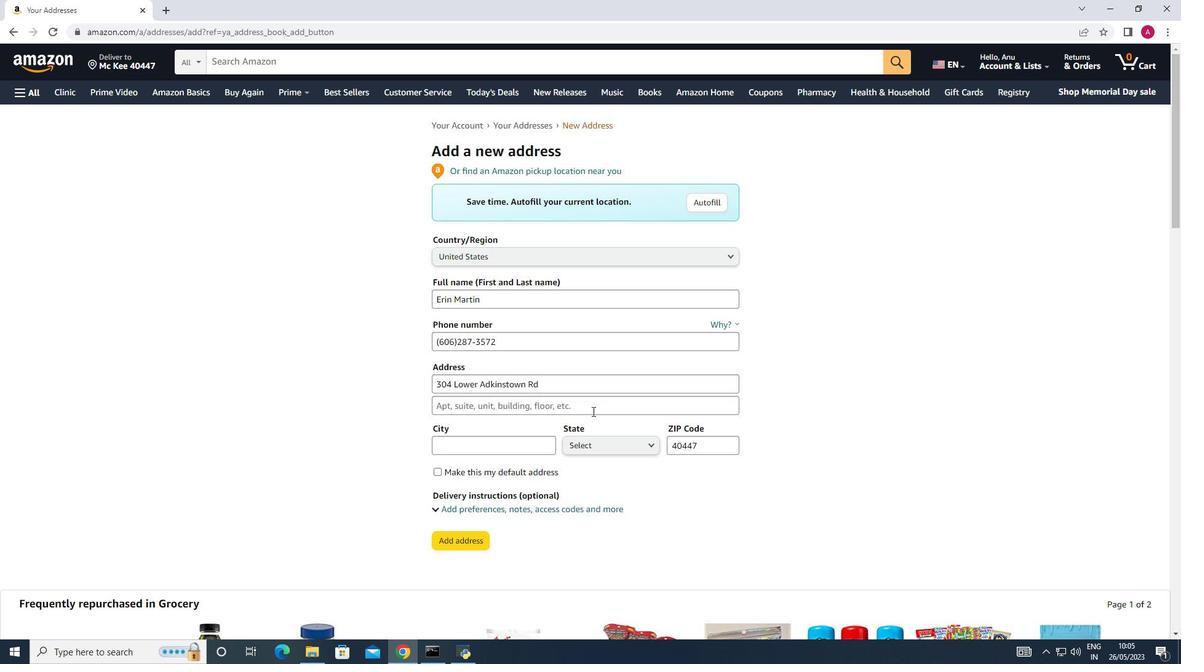 
Action: Key pressed <Key.shift><Key.shift>Mc<Key.space><Key.shift>Kee,<Key.shift>Kentucky<Key.shift_r><Key.shift_r><Key.shift_r>(<Key.shift><Key.shift><Key.shift><Key.shift><Key.shift><Key.shift><Key.shift><Key.shift><Key.shift><Key.shift><Key.shift><Key.shift><Key.shift>K<Key.shift><Key.shift><Key.shift><Key.shift><Key.shift><Key.shift><Key.shift><Key.shift>Y<Key.shift_r>),40447
Screenshot: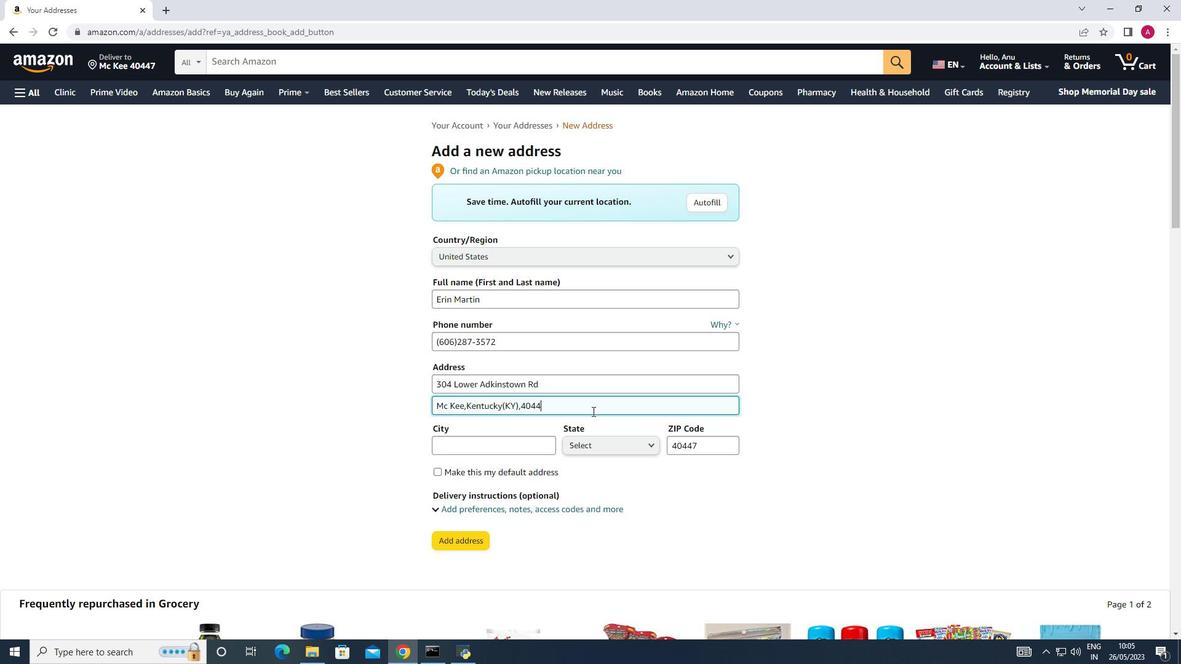 
Action: Mouse moved to (522, 441)
Screenshot: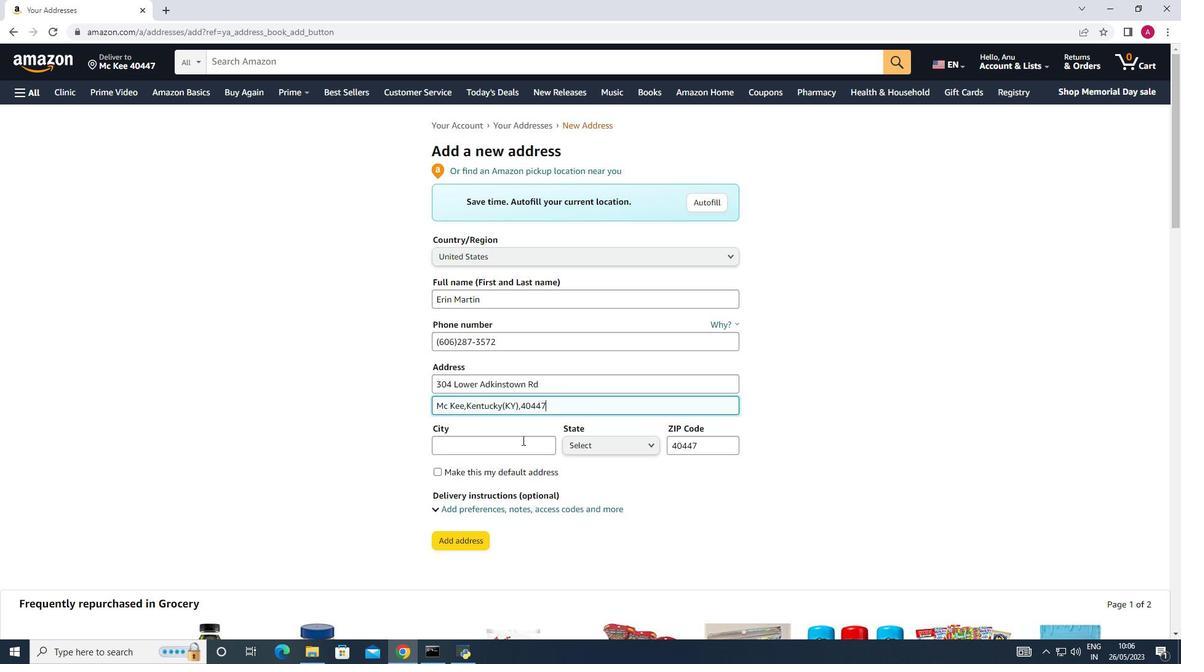 
Action: Mouse pressed left at (522, 441)
Screenshot: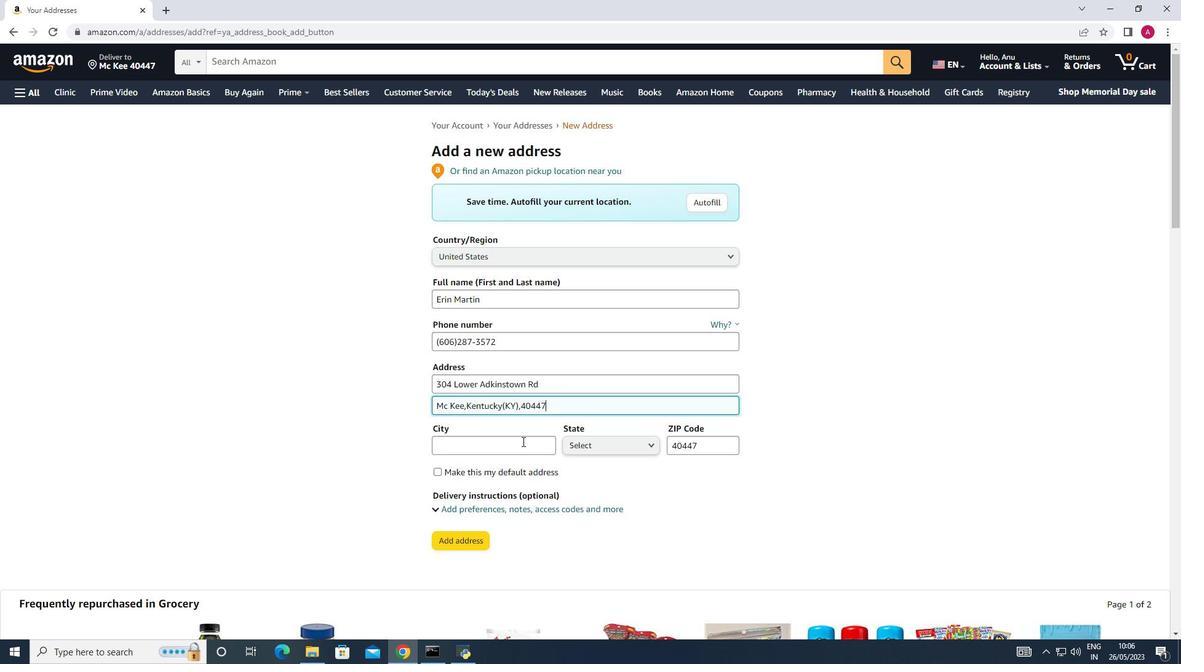 
Action: Mouse moved to (522, 442)
Screenshot: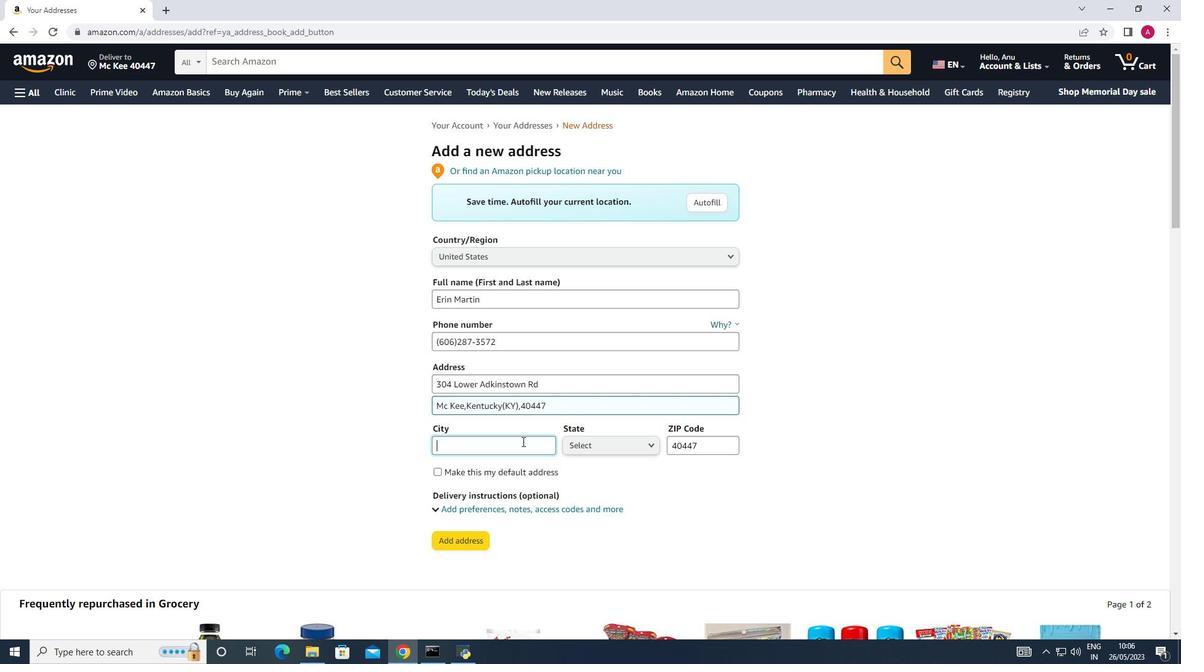 
Action: Key pressed <Key.shift>Mc<Key.space><Key.shift><Key.shift><Key.shift>Kee
Screenshot: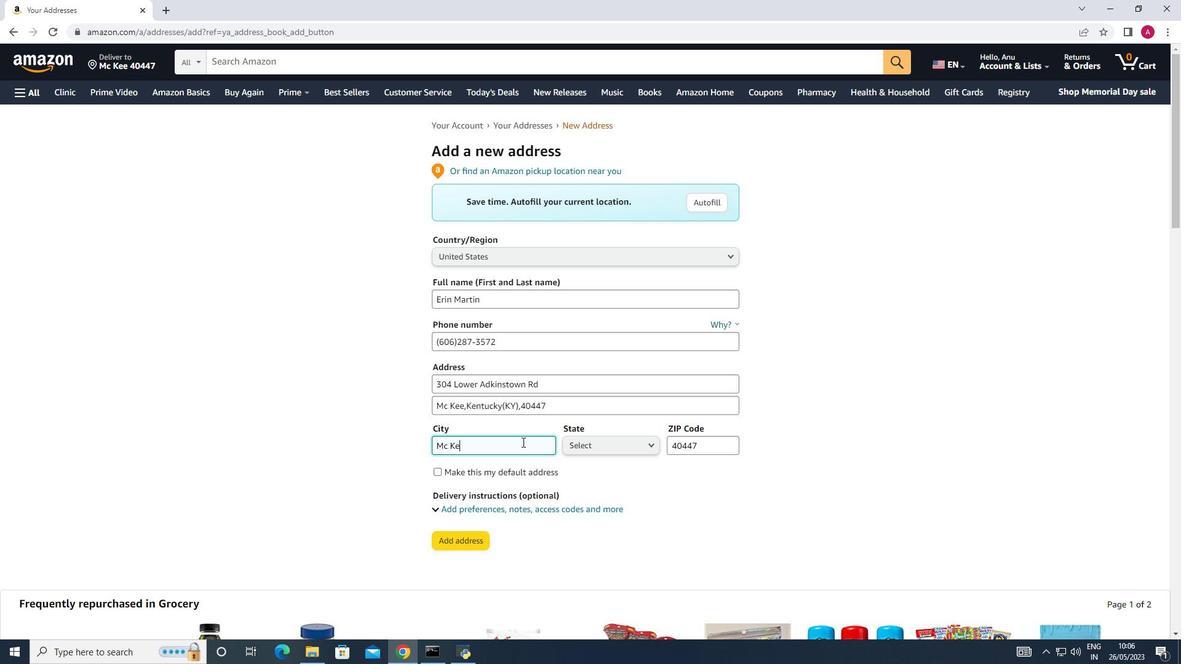 
Action: Mouse moved to (595, 440)
Screenshot: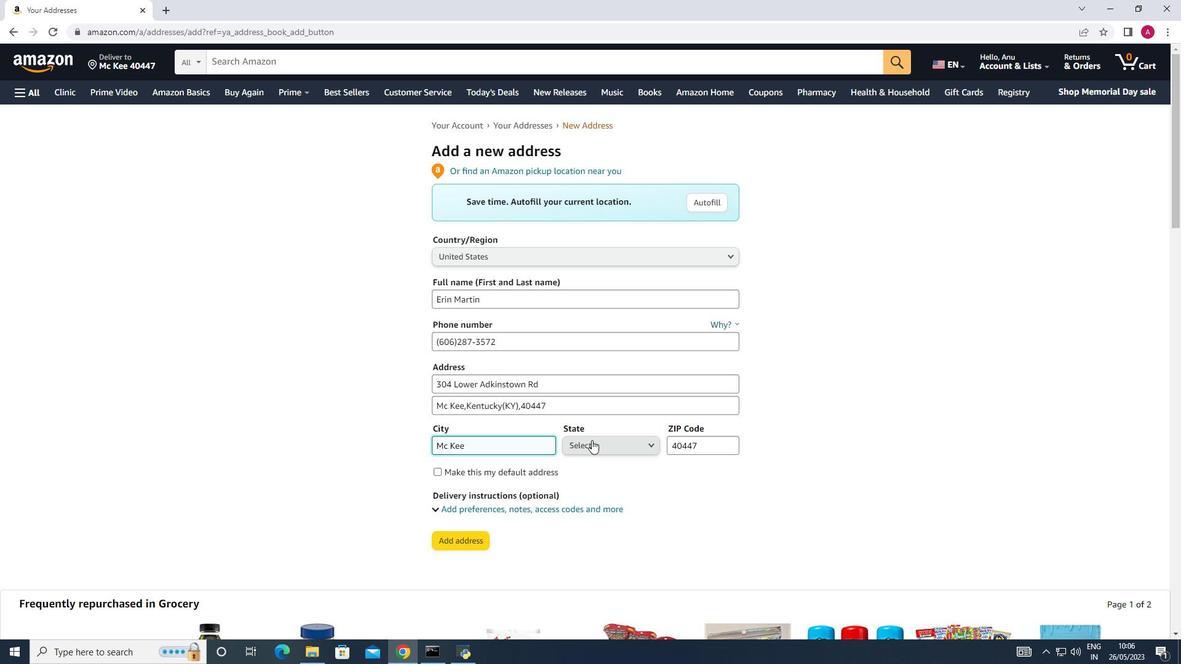 
Action: Mouse pressed left at (595, 440)
Screenshot: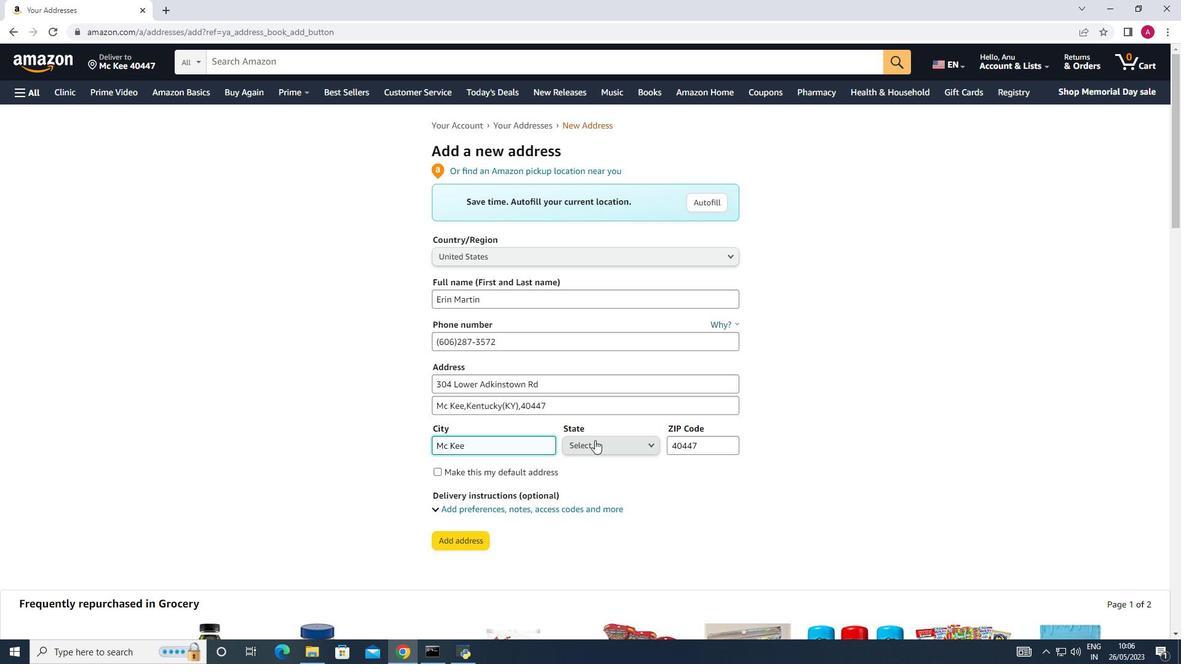 
Action: Mouse moved to (605, 387)
Screenshot: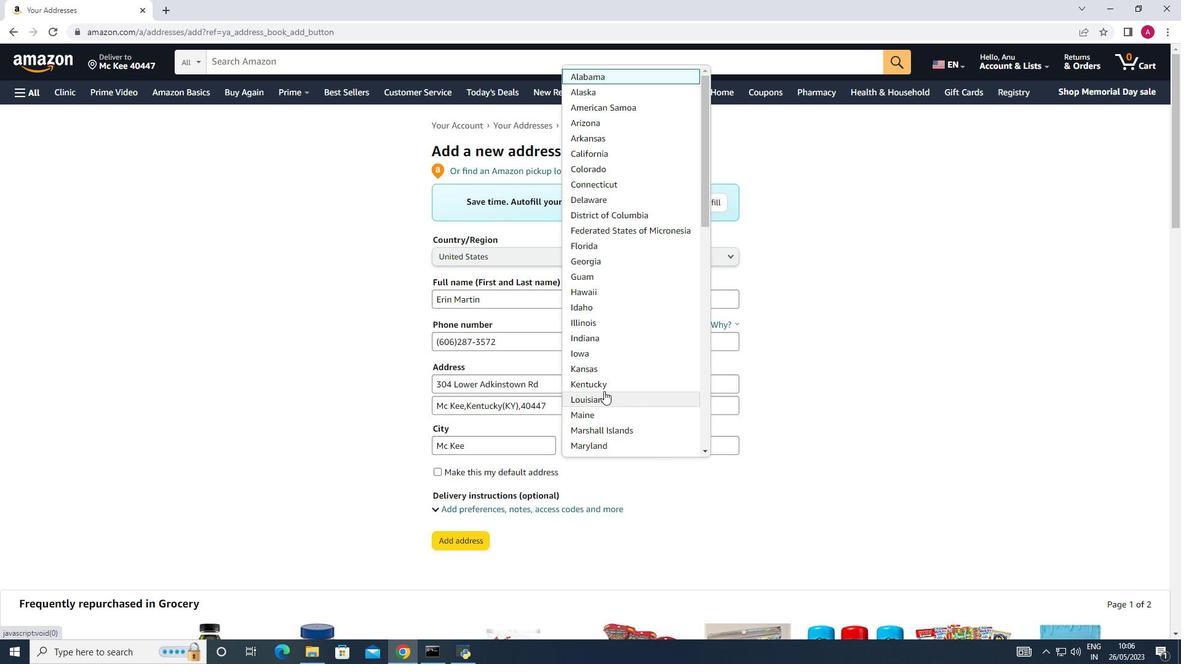 
Action: Mouse pressed left at (605, 387)
Screenshot: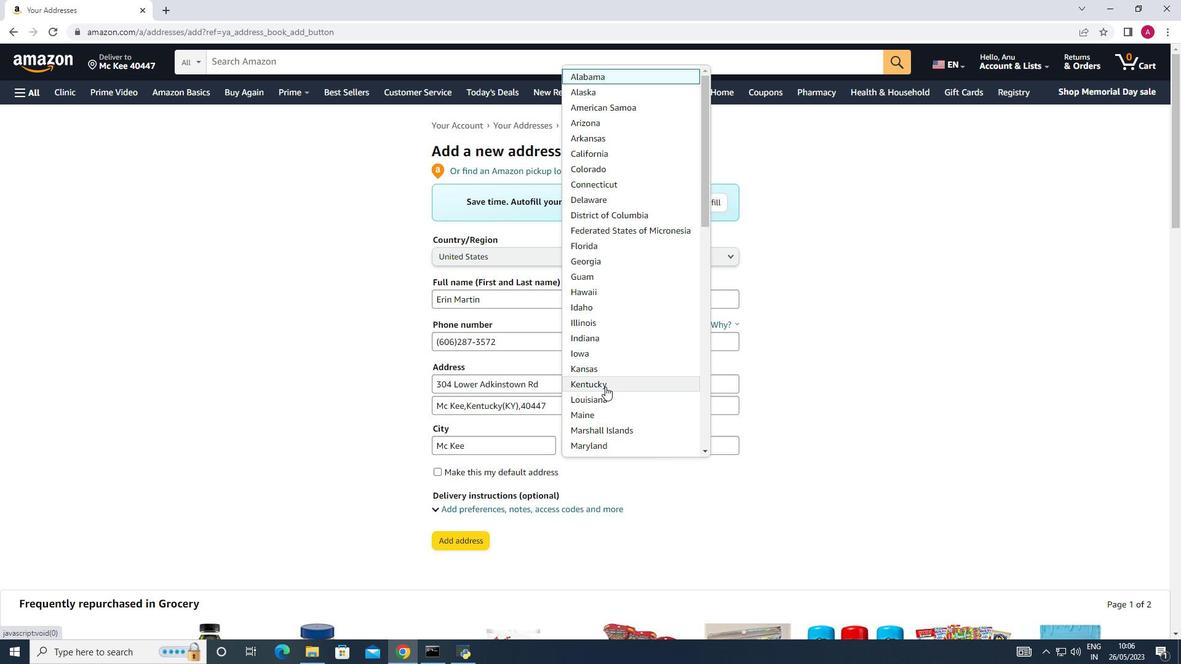 
Action: Mouse moved to (443, 540)
Screenshot: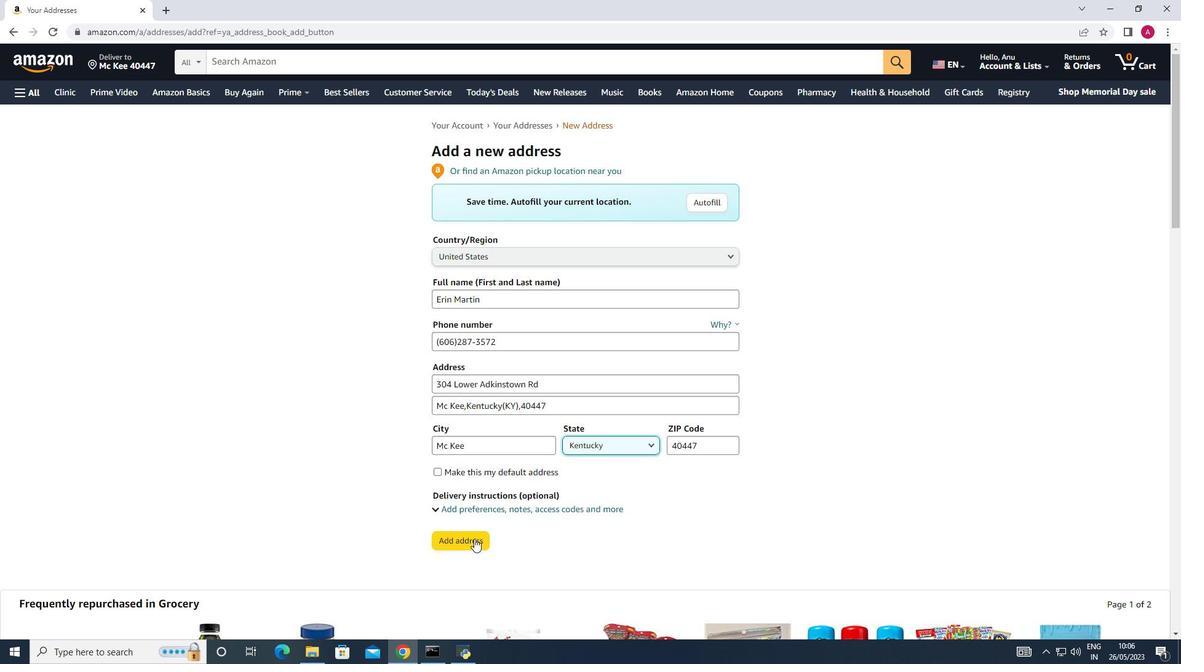 
Action: Mouse pressed left at (443, 540)
Screenshot: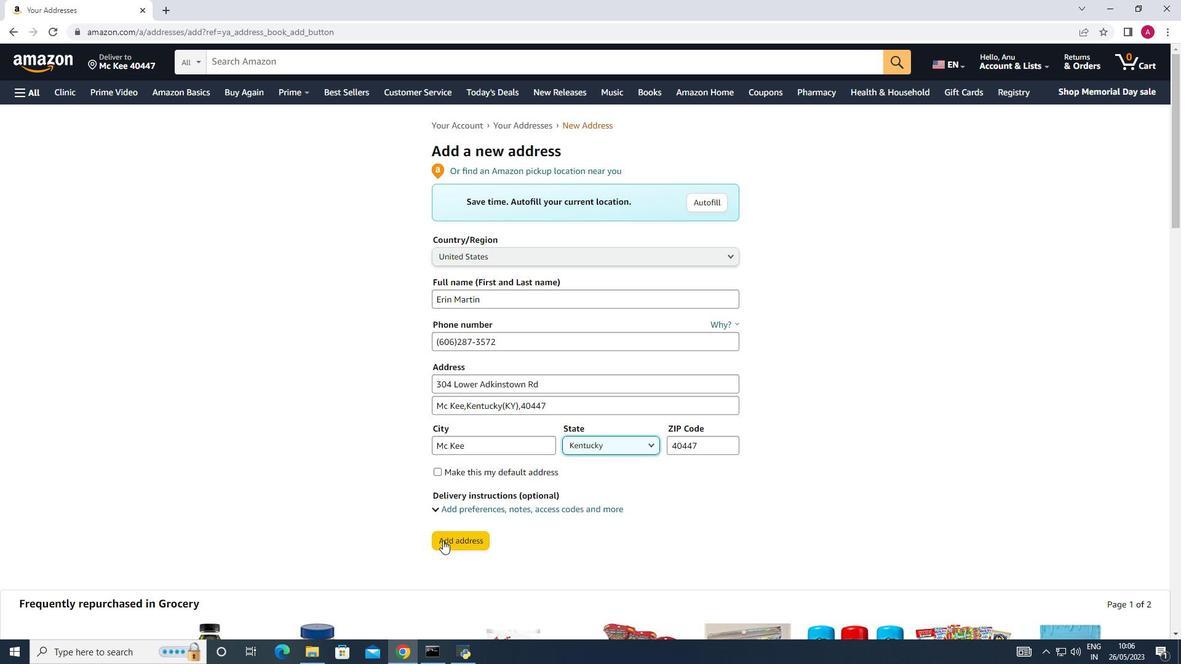 
Action: Mouse moved to (531, 397)
Screenshot: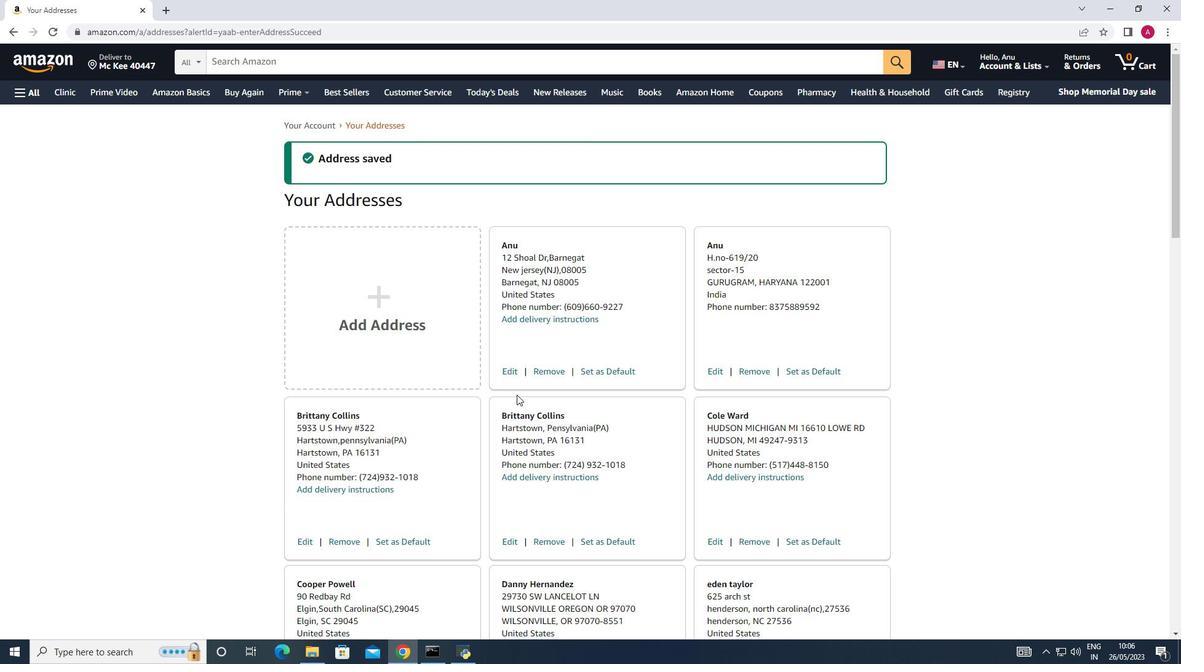 
Action: Mouse scrolled (531, 396) with delta (0, 0)
Screenshot: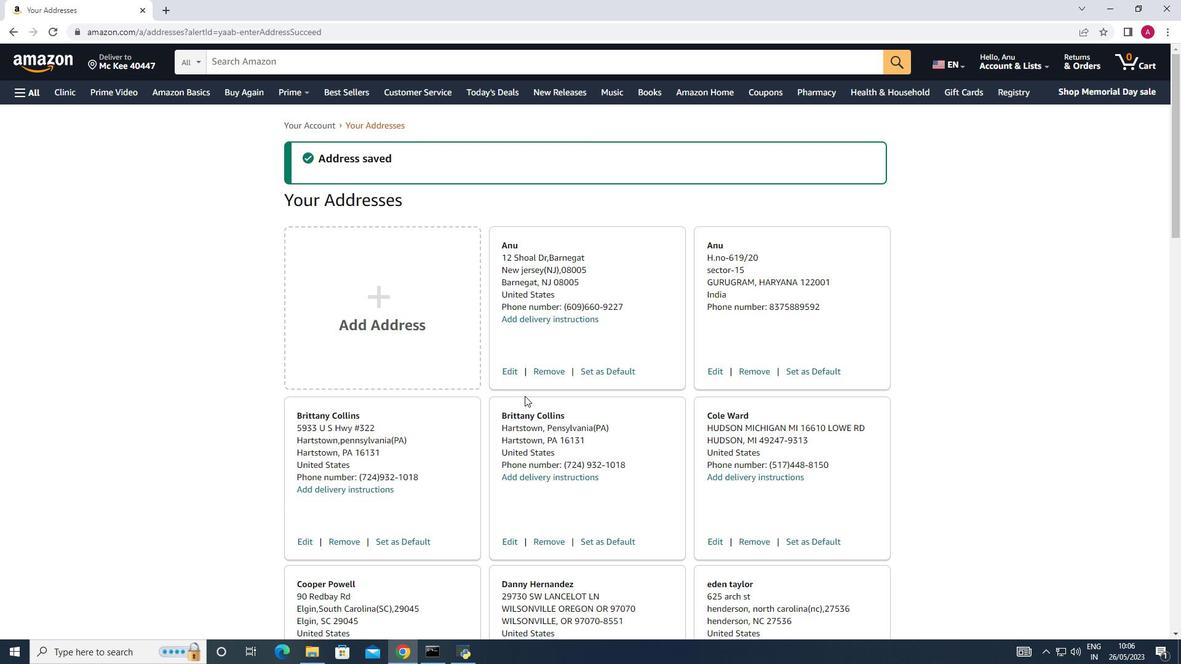 
Action: Mouse scrolled (531, 396) with delta (0, 0)
Screenshot: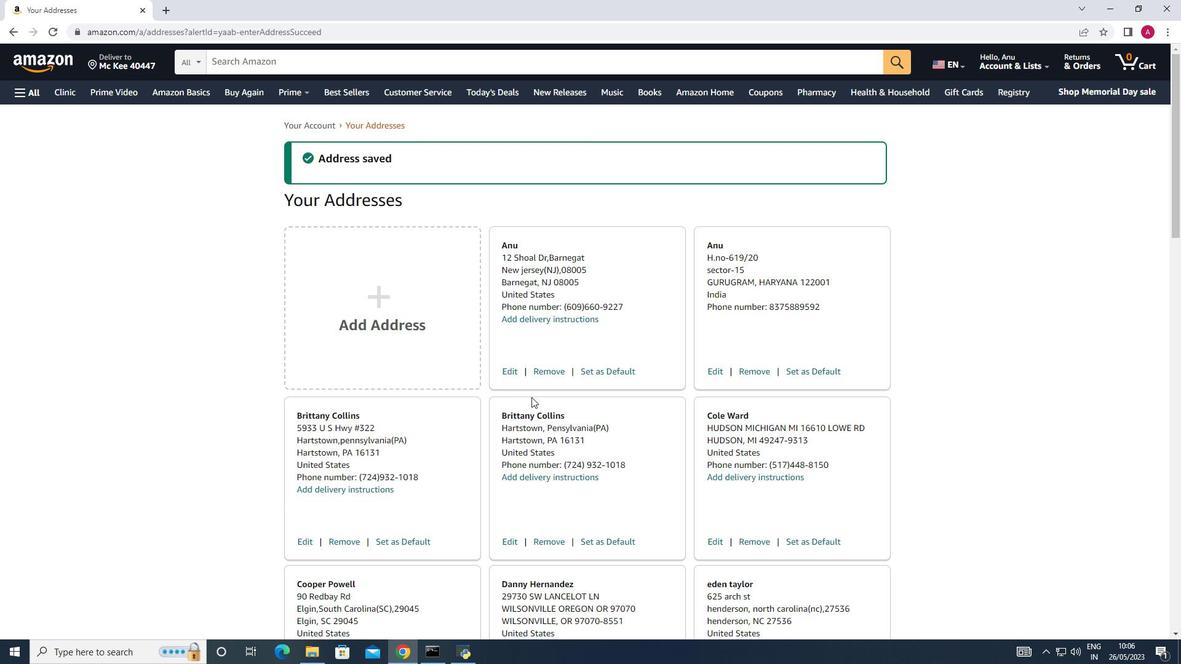 
Action: Mouse scrolled (531, 396) with delta (0, 0)
Screenshot: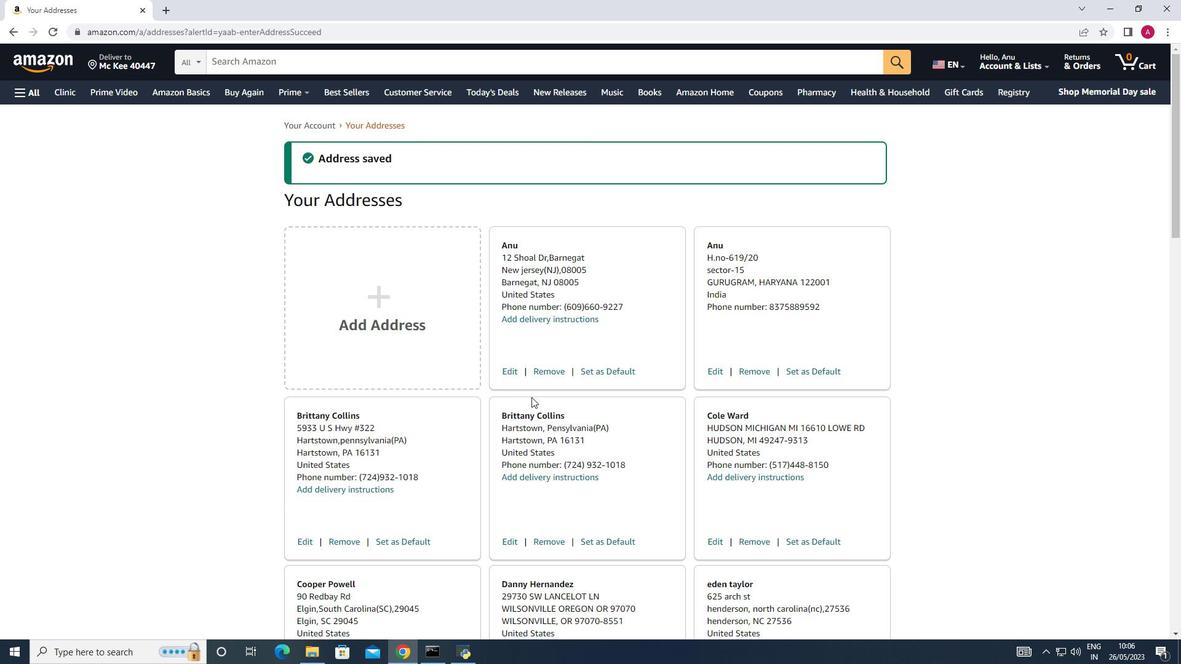 
Action: Mouse scrolled (531, 396) with delta (0, 0)
Screenshot: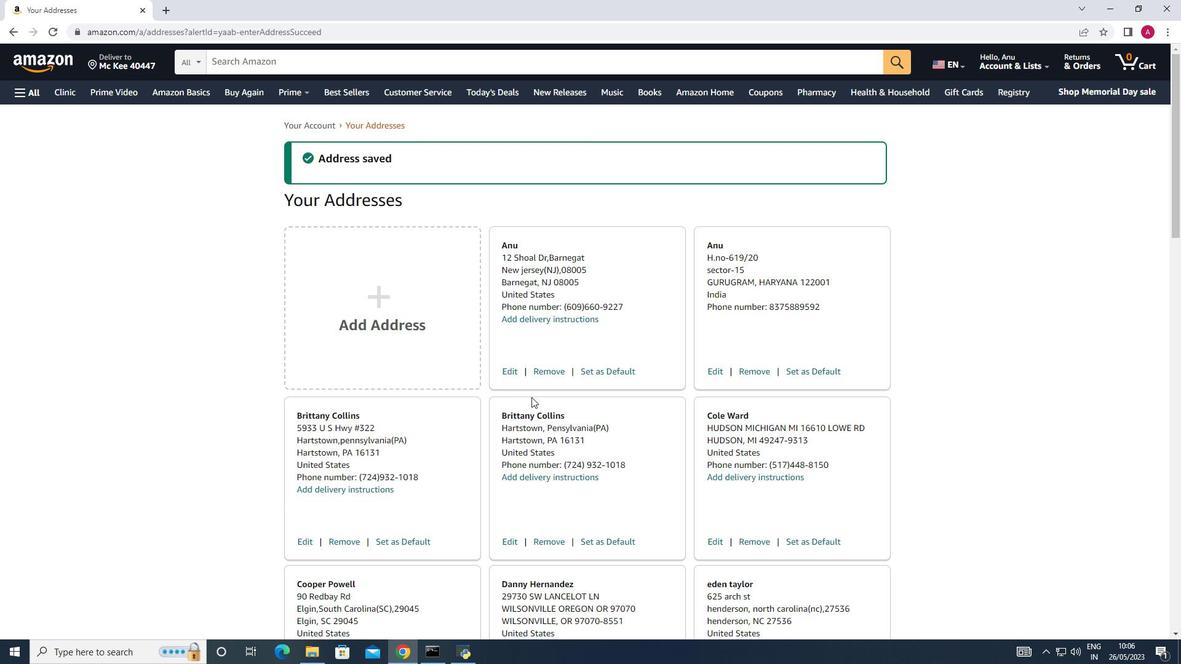 
Action: Mouse scrolled (531, 396) with delta (0, 0)
Screenshot: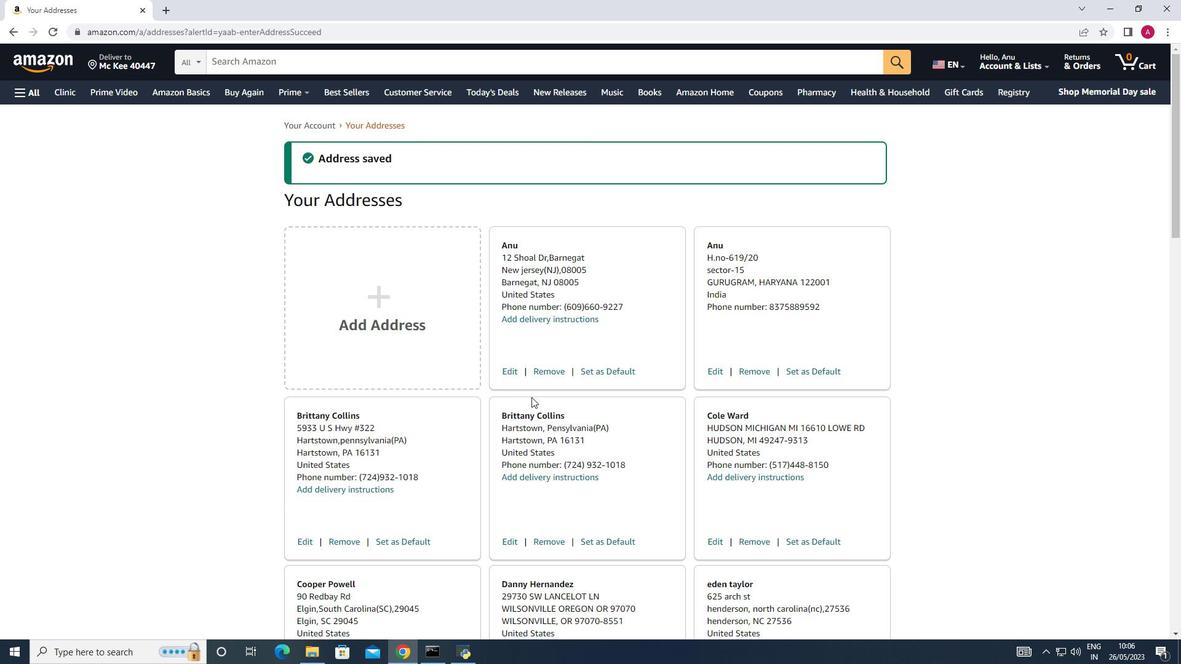
Action: Mouse moved to (669, 416)
Screenshot: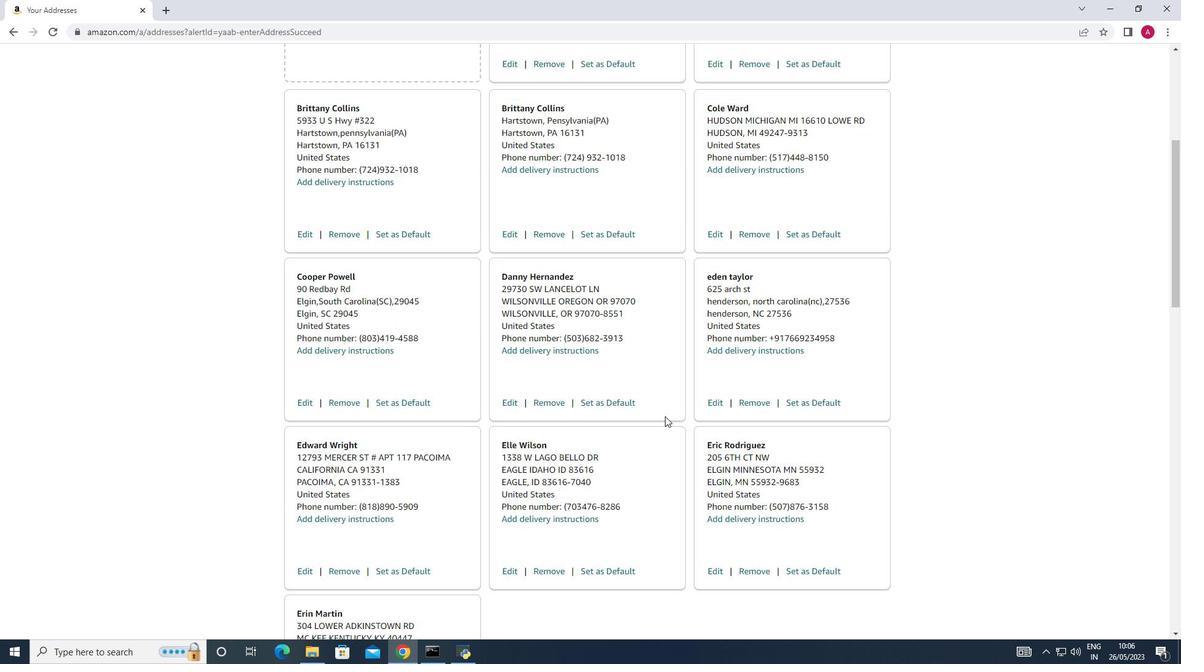 
Action: Mouse scrolled (669, 416) with delta (0, 0)
Screenshot: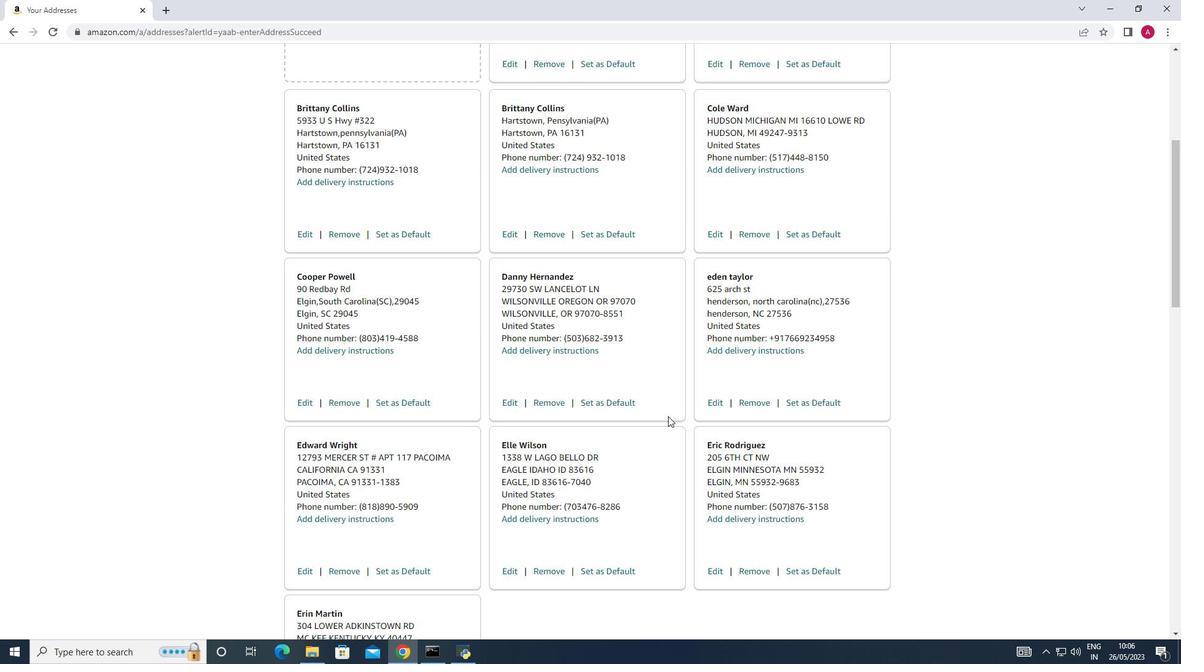 
Action: Mouse scrolled (669, 416) with delta (0, 0)
Screenshot: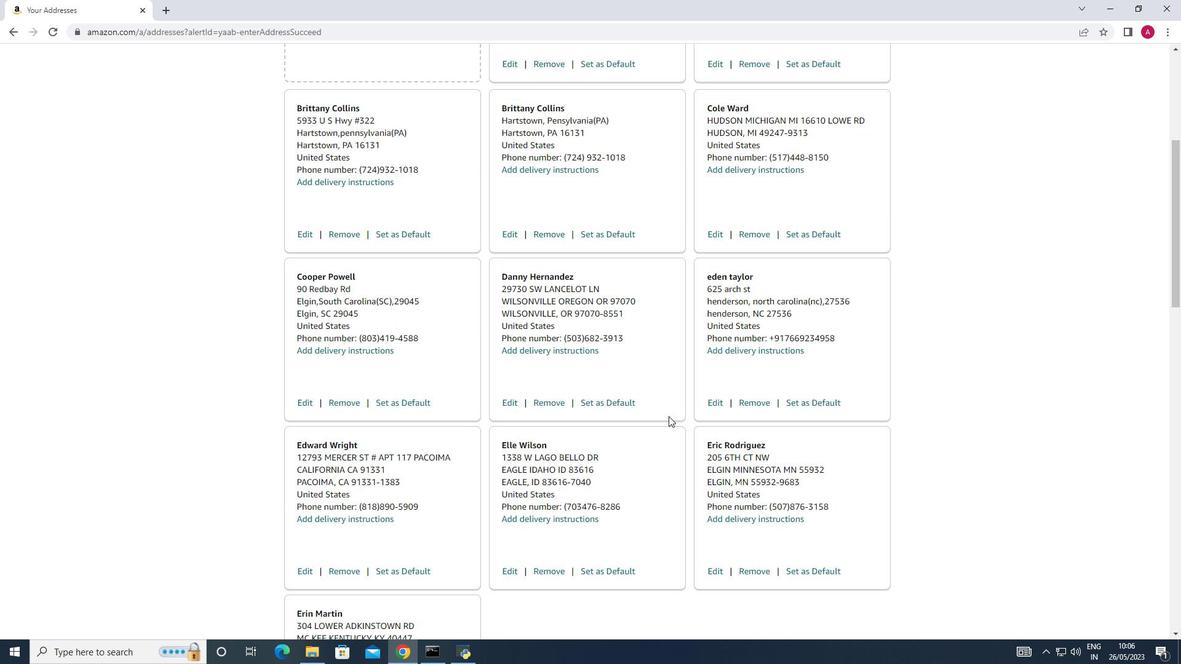 
Action: Mouse moved to (427, 569)
Screenshot: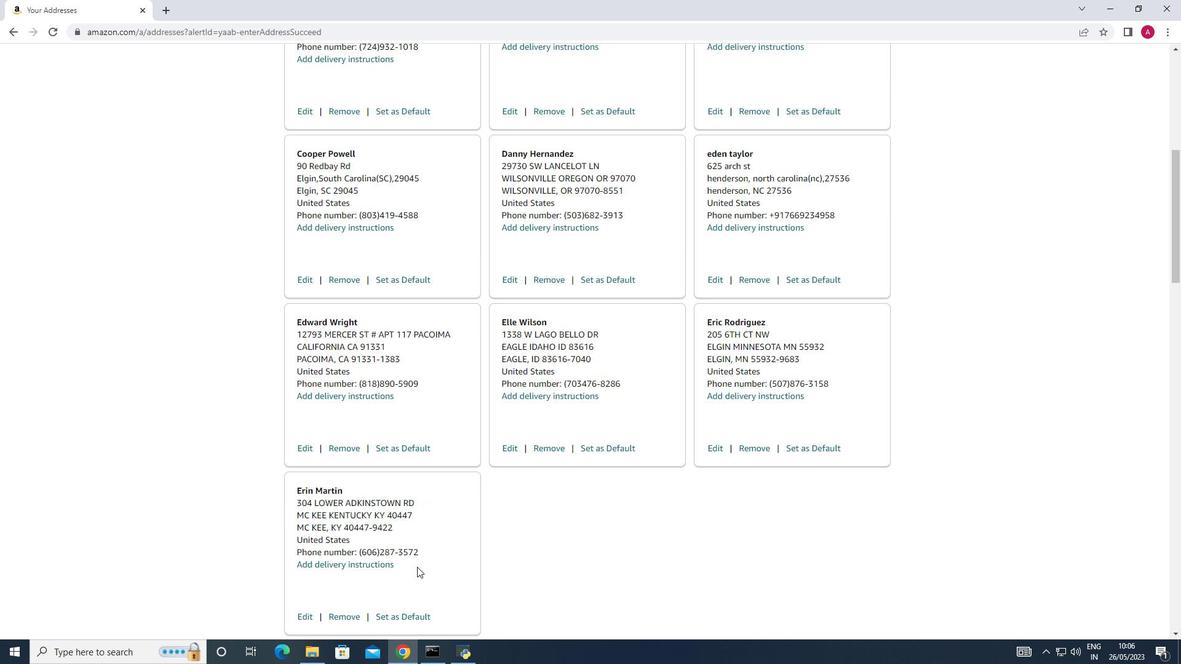 
Action: Mouse pressed left at (427, 569)
Screenshot: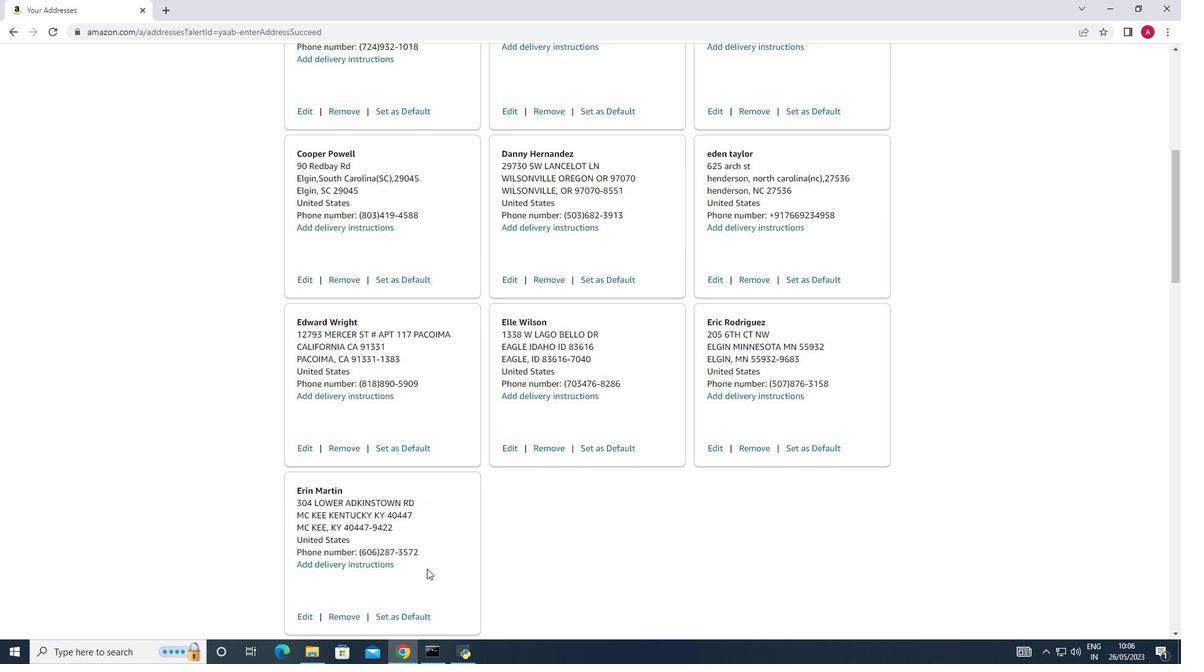 
Action: Mouse moved to (197, 293)
Screenshot: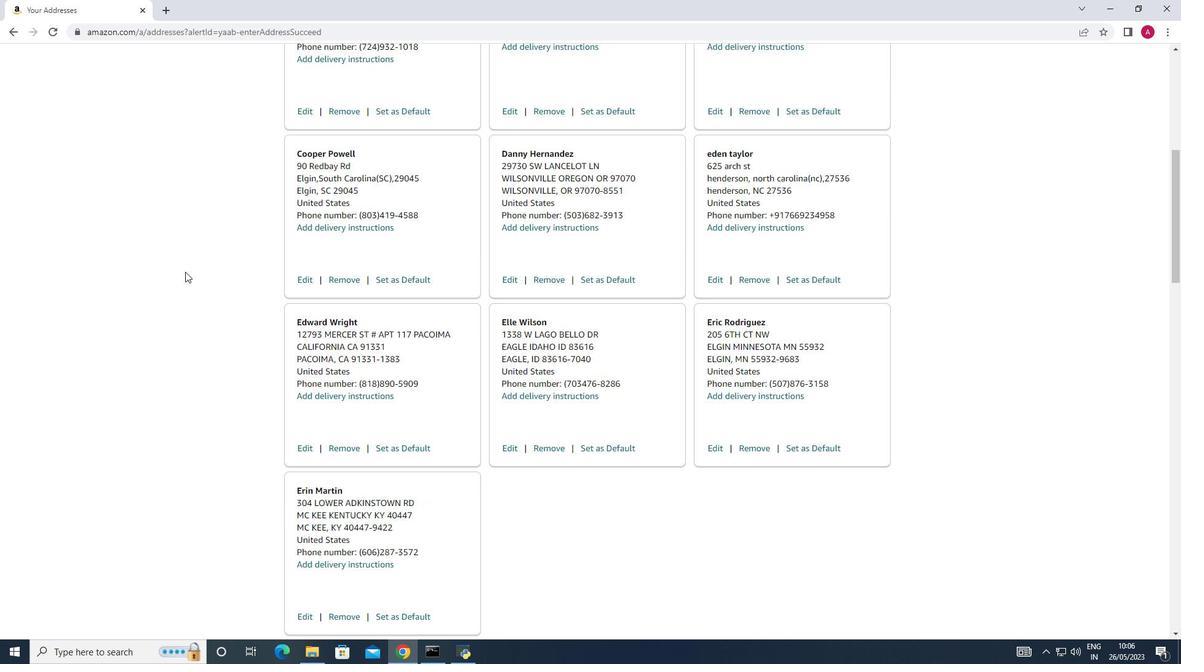 
Action: Mouse scrolled (197, 294) with delta (0, 0)
Screenshot: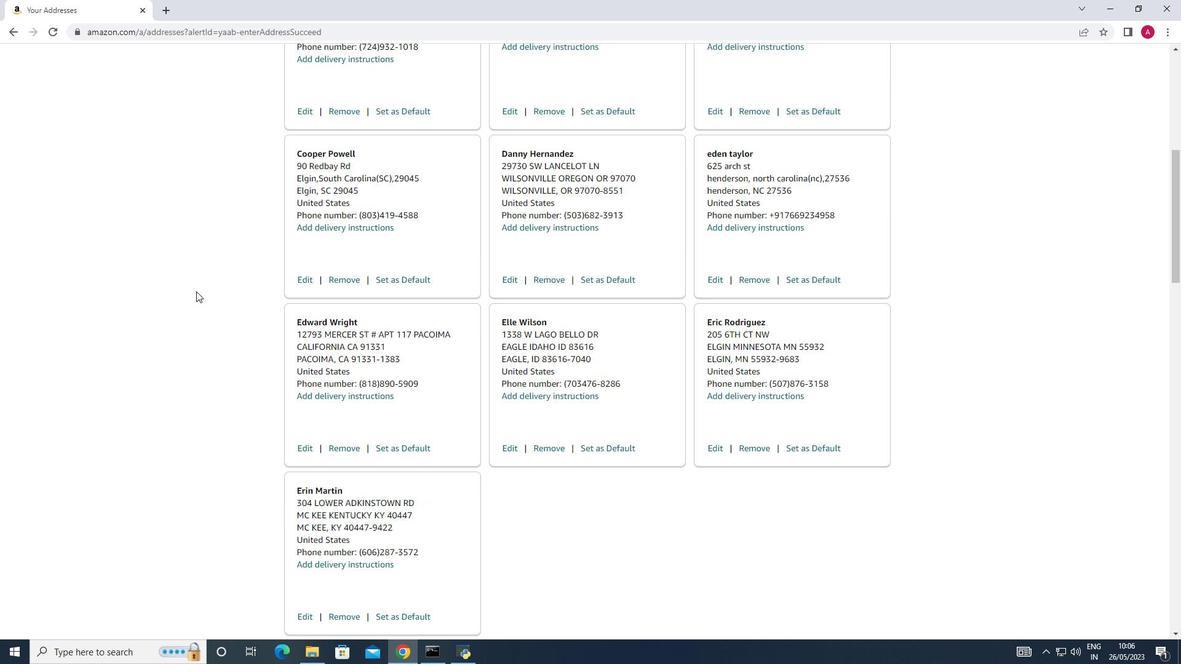 
Action: Mouse scrolled (197, 294) with delta (0, 0)
Screenshot: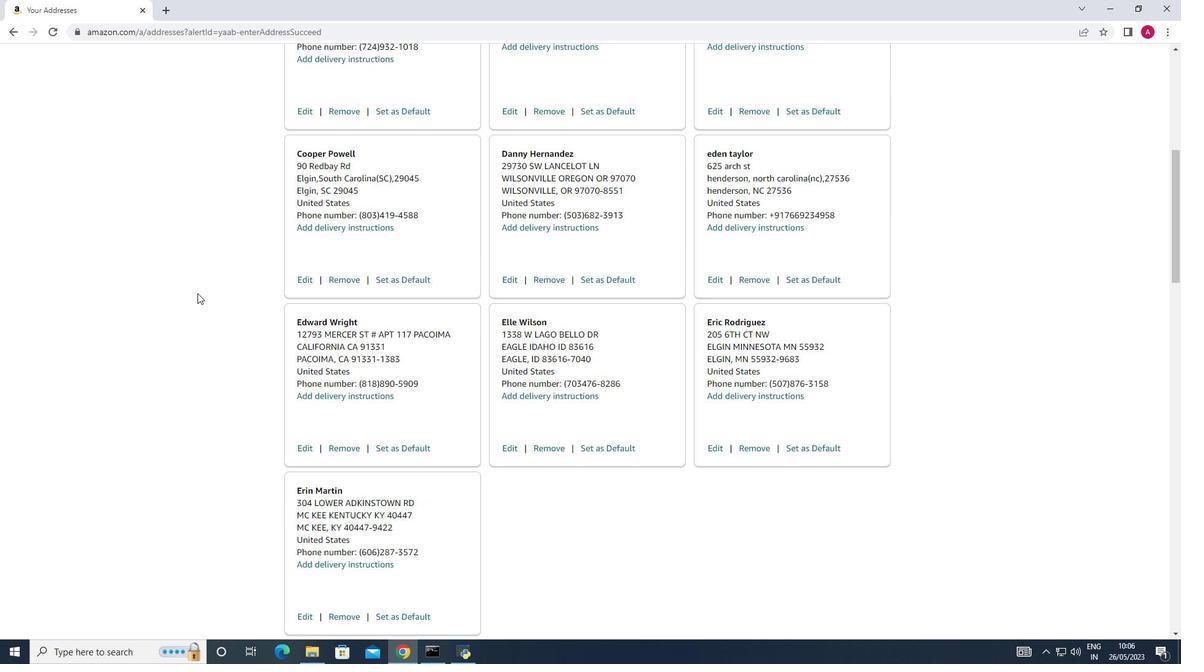 
Action: Mouse scrolled (197, 294) with delta (0, 0)
Screenshot: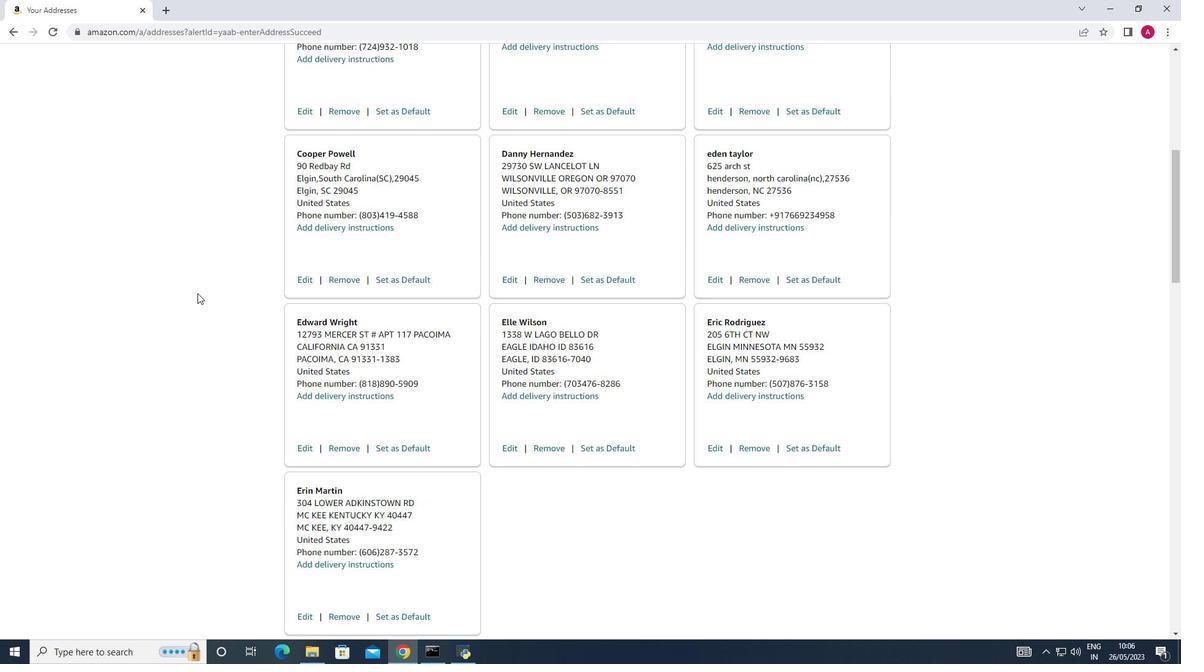 
Action: Mouse moved to (198, 294)
Screenshot: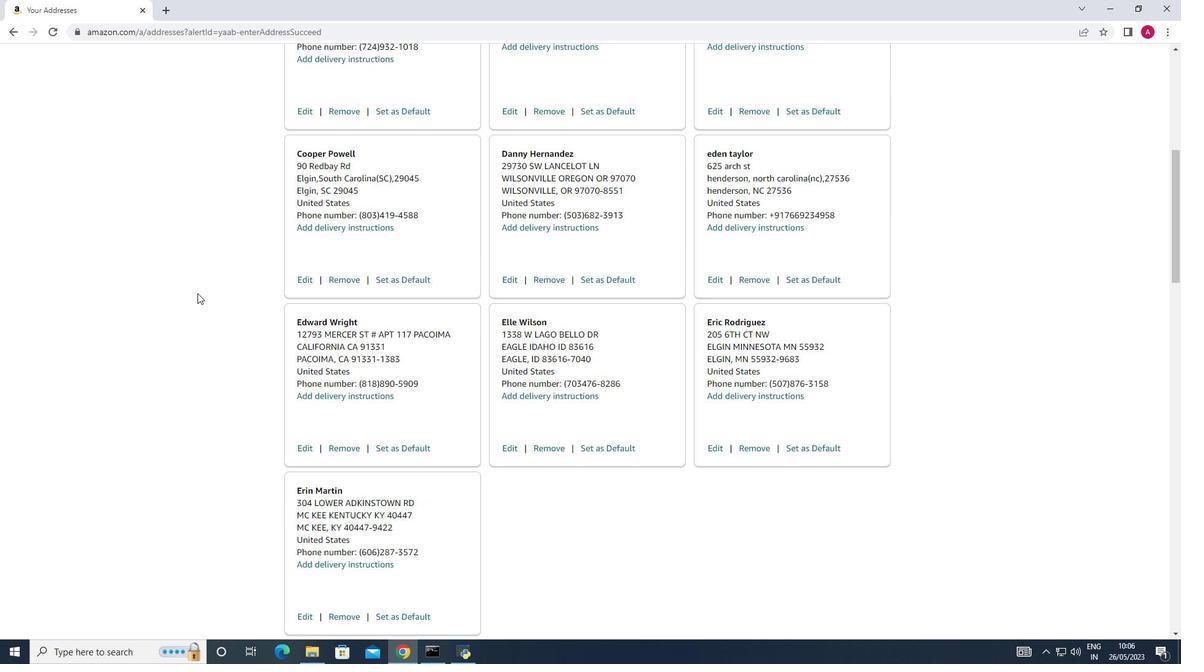 
Action: Mouse scrolled (198, 294) with delta (0, 0)
Screenshot: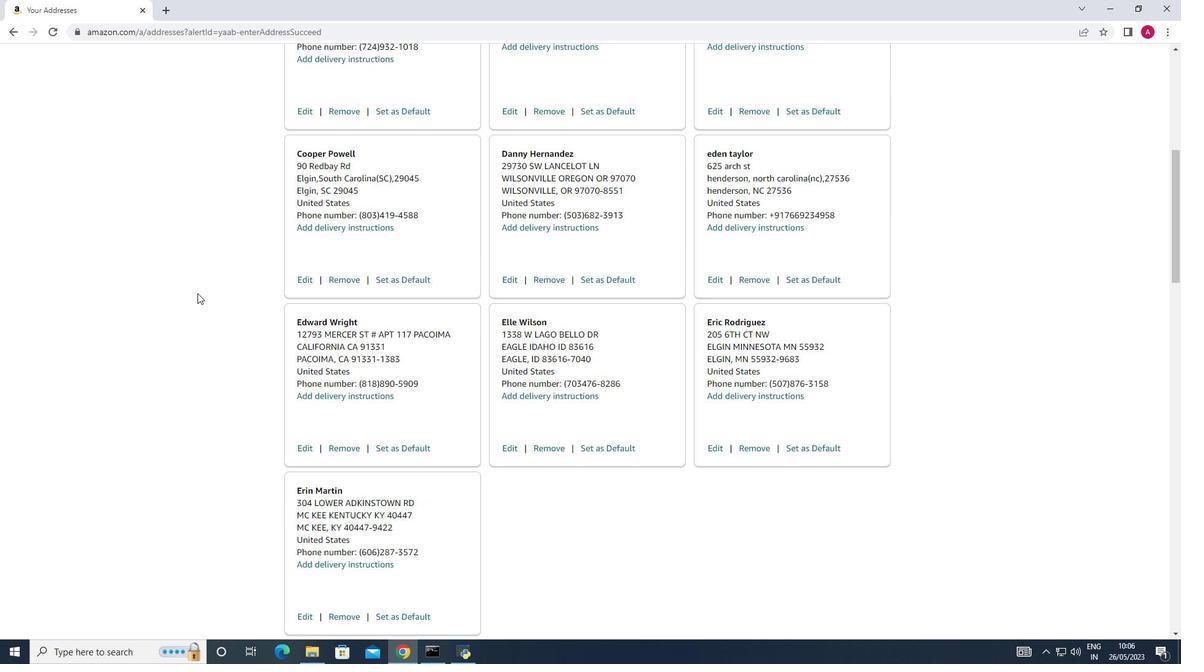 
Action: Mouse scrolled (198, 294) with delta (0, 0)
Screenshot: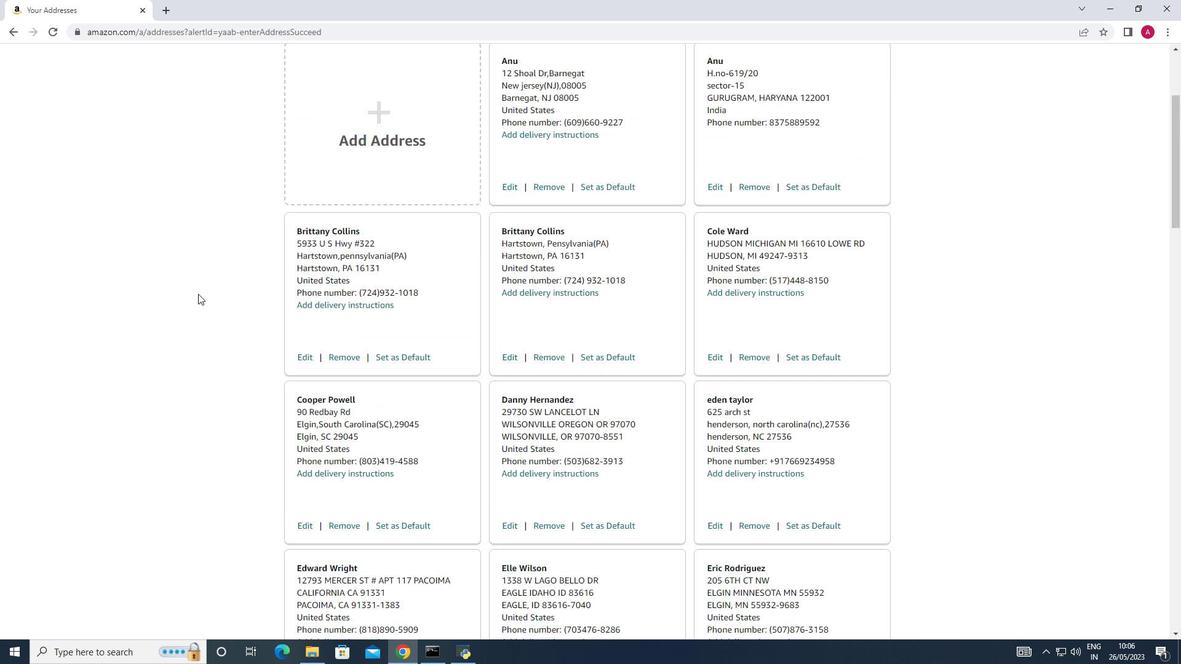 
Action: Mouse scrolled (198, 294) with delta (0, 0)
Screenshot: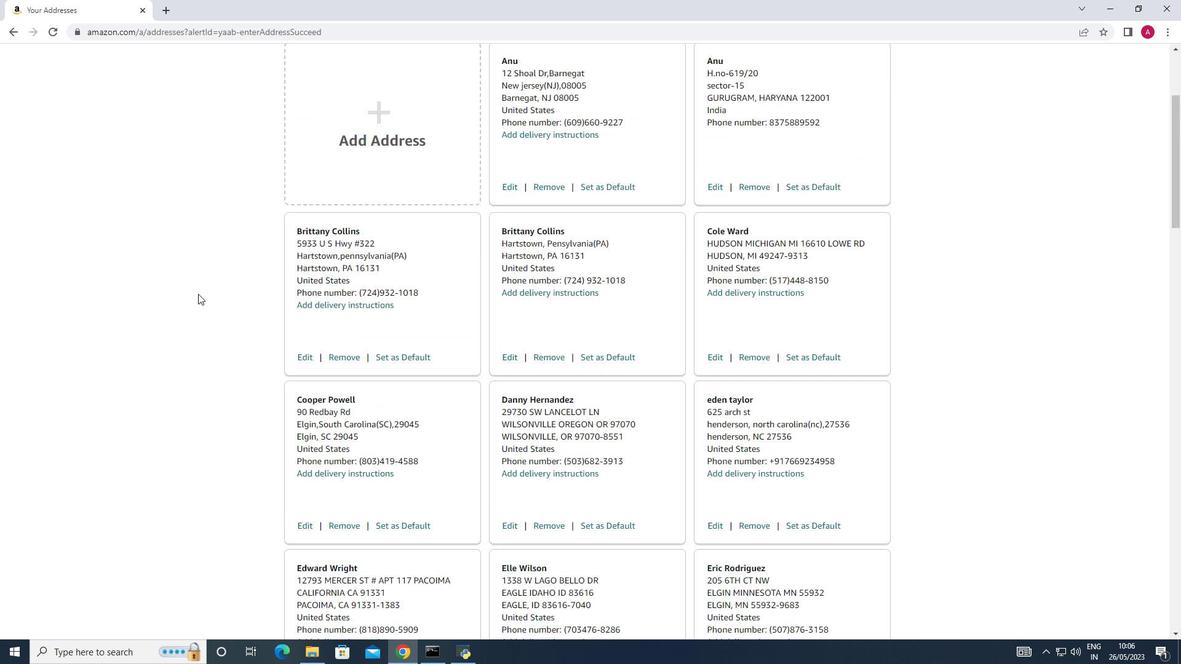 
Action: Mouse scrolled (198, 294) with delta (0, 0)
Screenshot: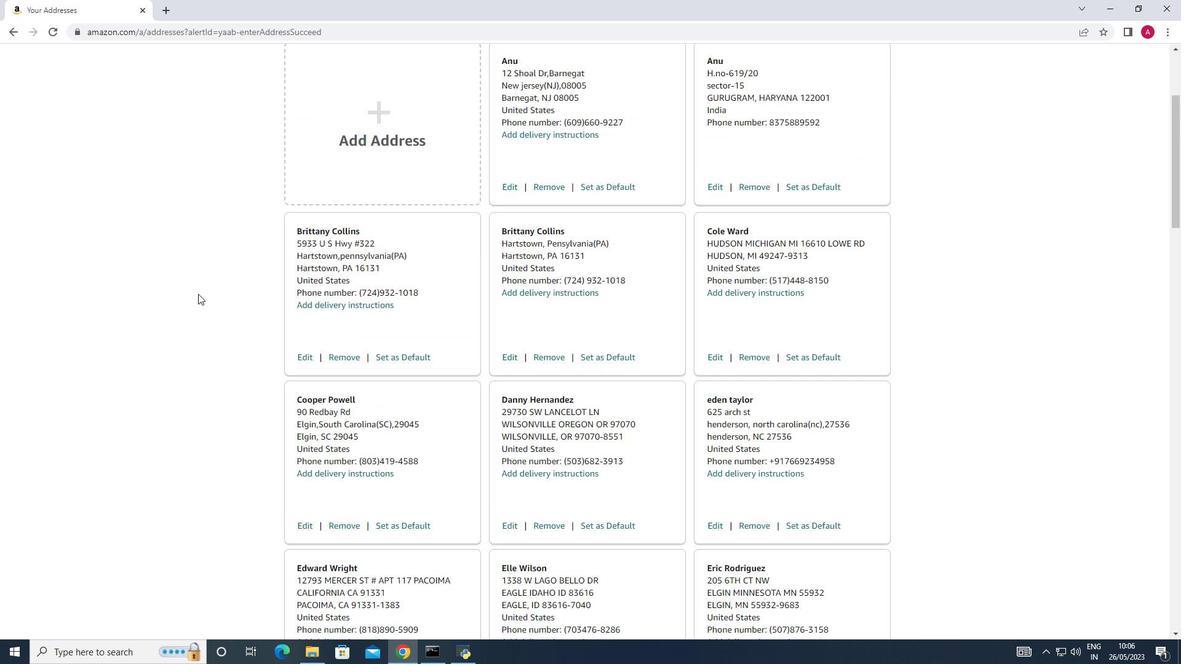 
Action: Mouse scrolled (198, 294) with delta (0, 0)
Screenshot: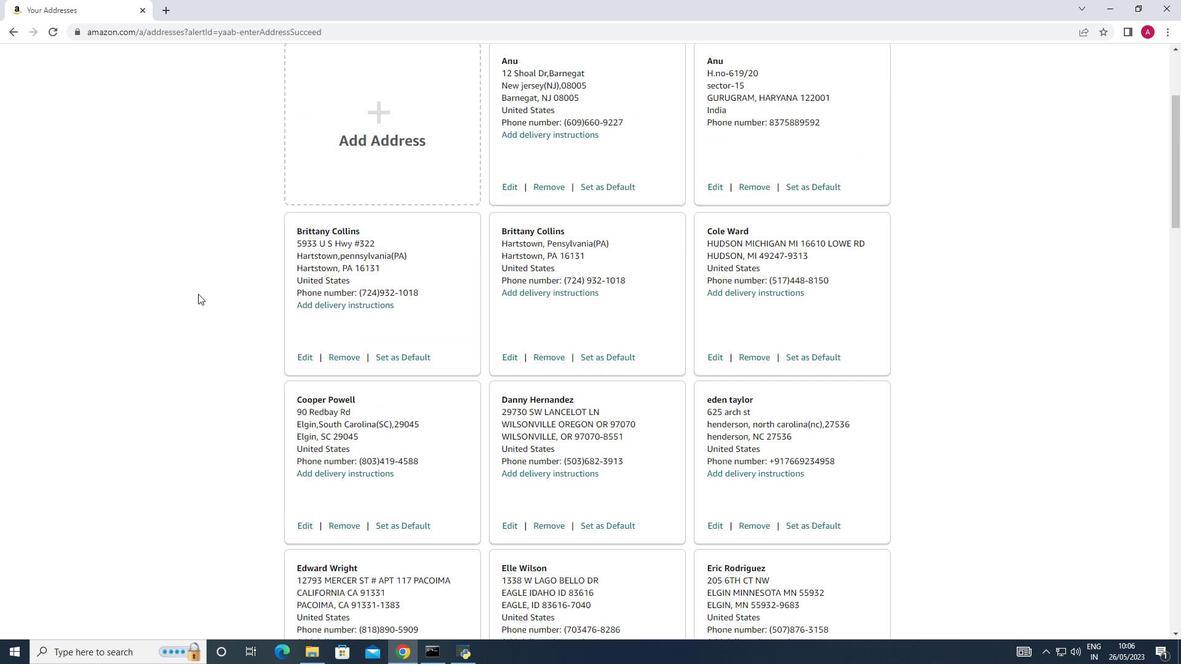 
Action: Mouse scrolled (198, 294) with delta (0, 0)
Screenshot: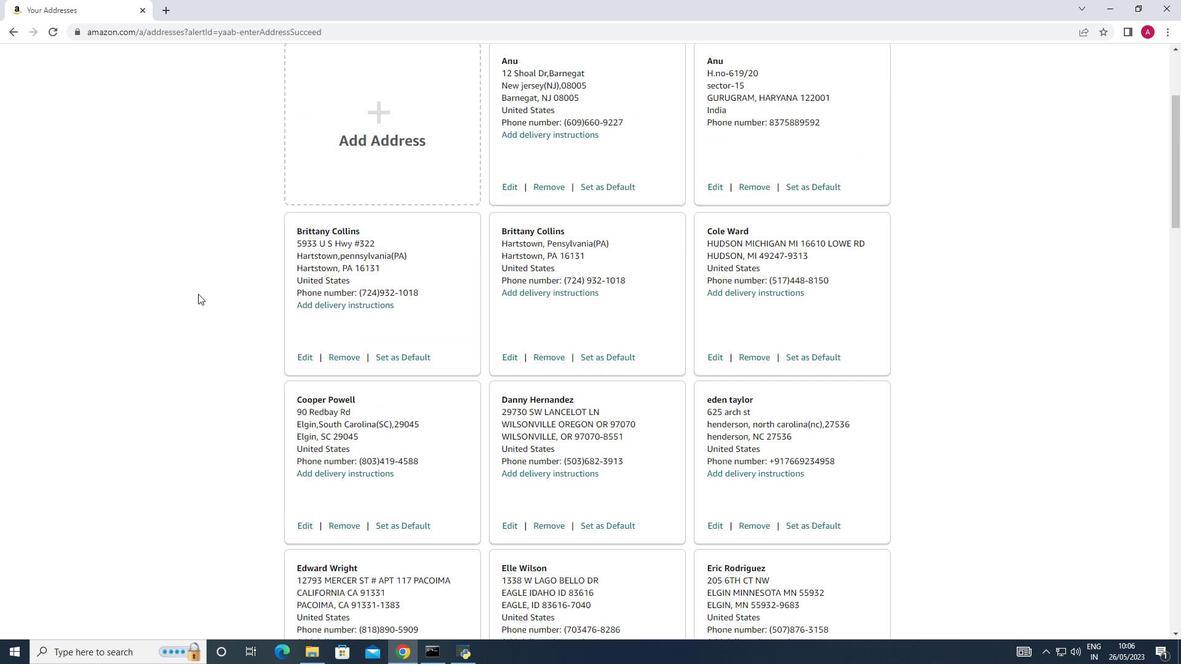 
Action: Mouse scrolled (198, 294) with delta (0, 0)
Screenshot: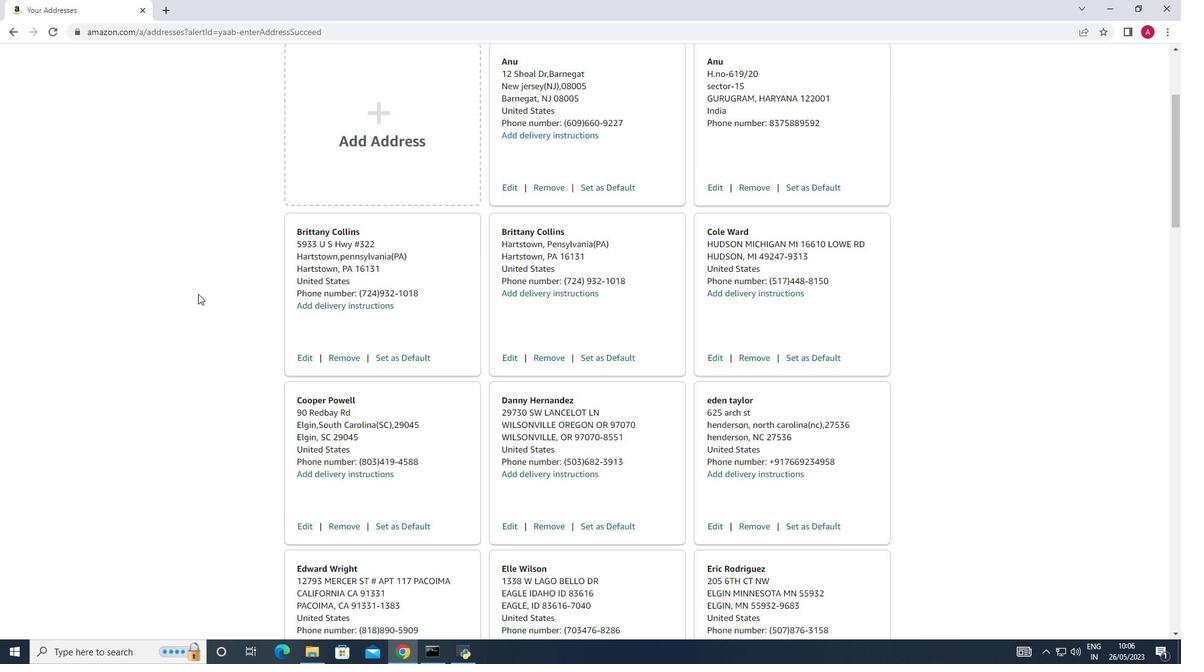 
Action: Mouse scrolled (198, 294) with delta (0, 0)
Screenshot: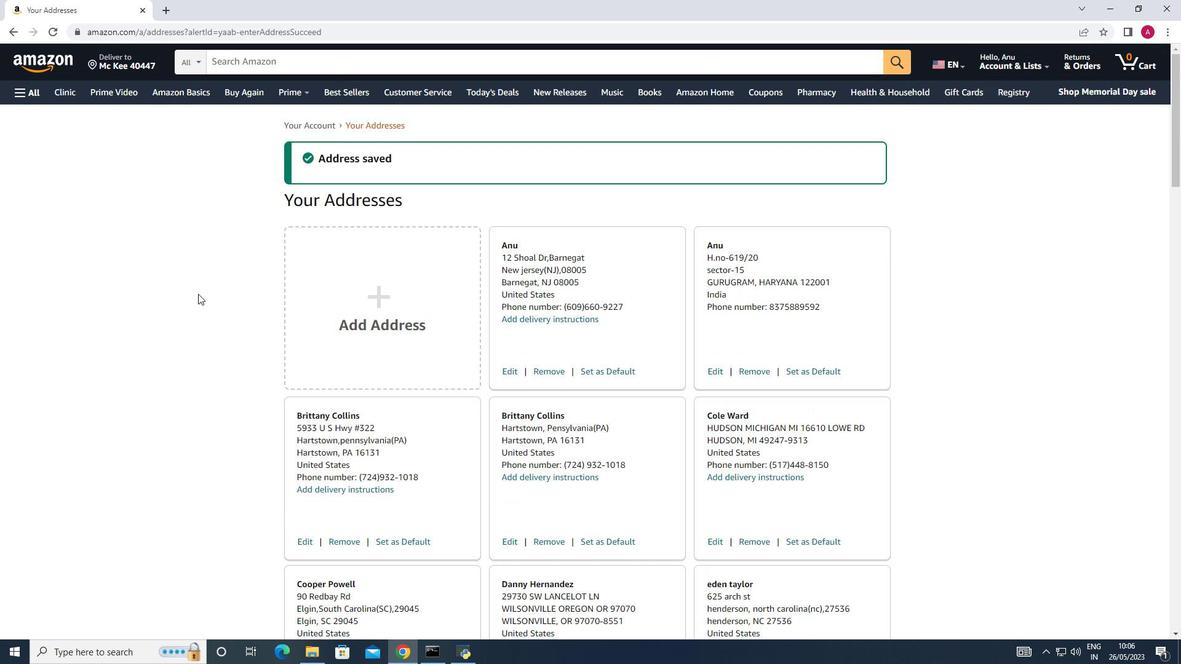 
Action: Mouse scrolled (198, 294) with delta (0, 0)
Screenshot: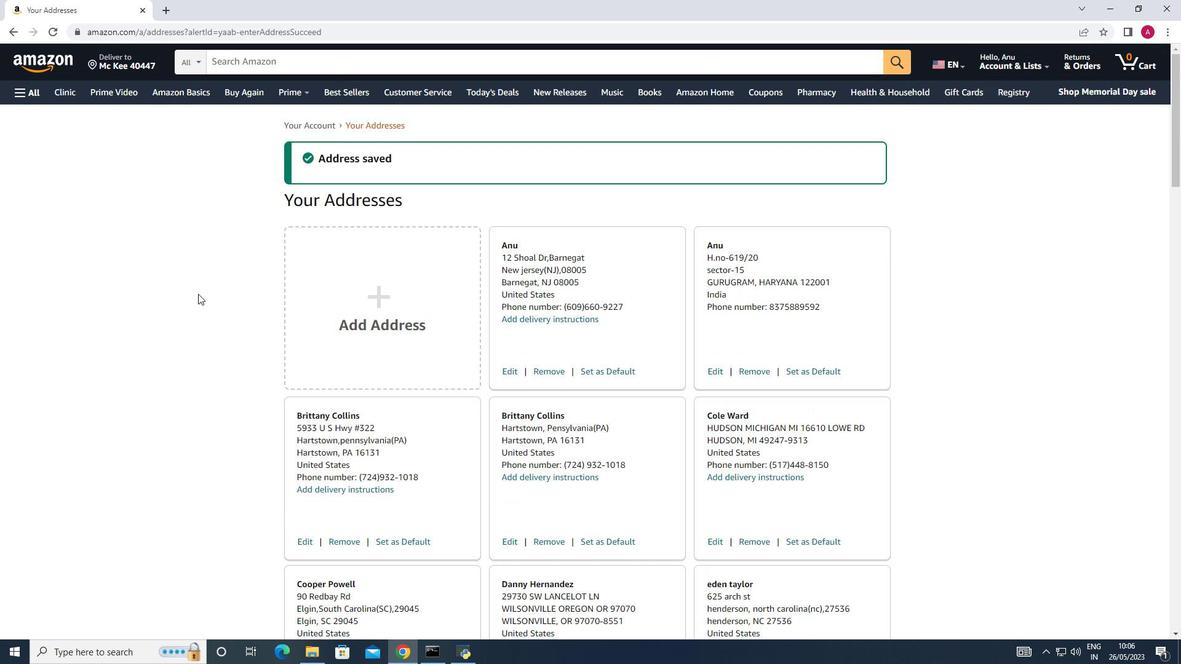 
Action: Mouse scrolled (198, 294) with delta (0, 0)
Screenshot: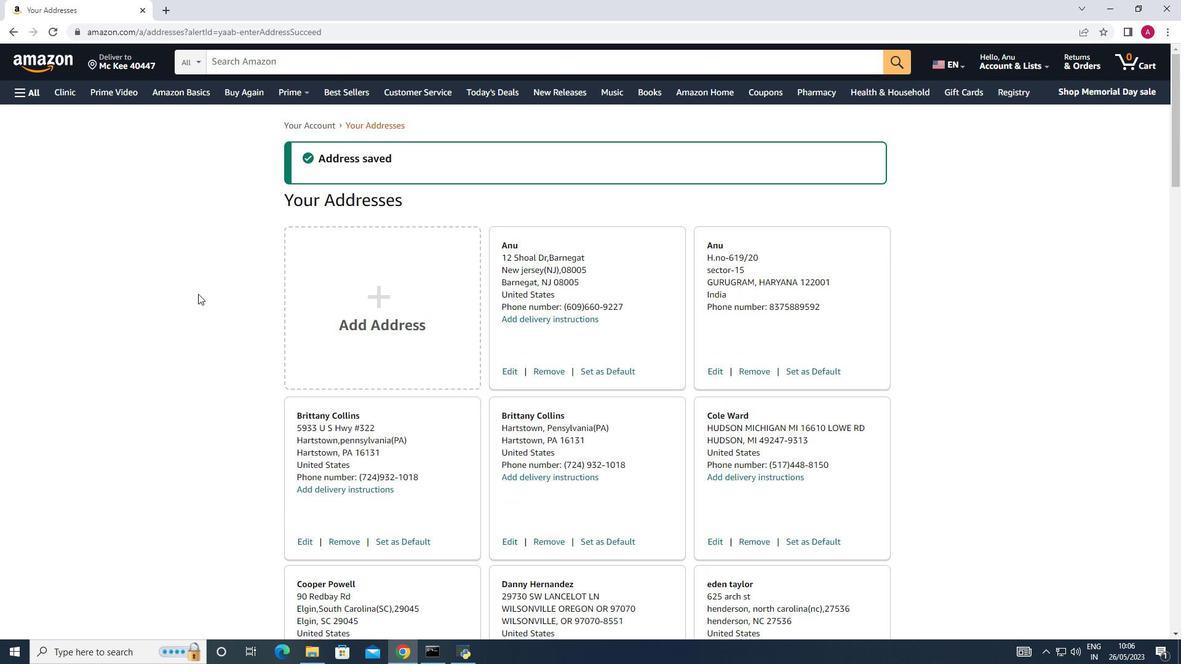 
Action: Mouse scrolled (198, 294) with delta (0, 0)
Screenshot: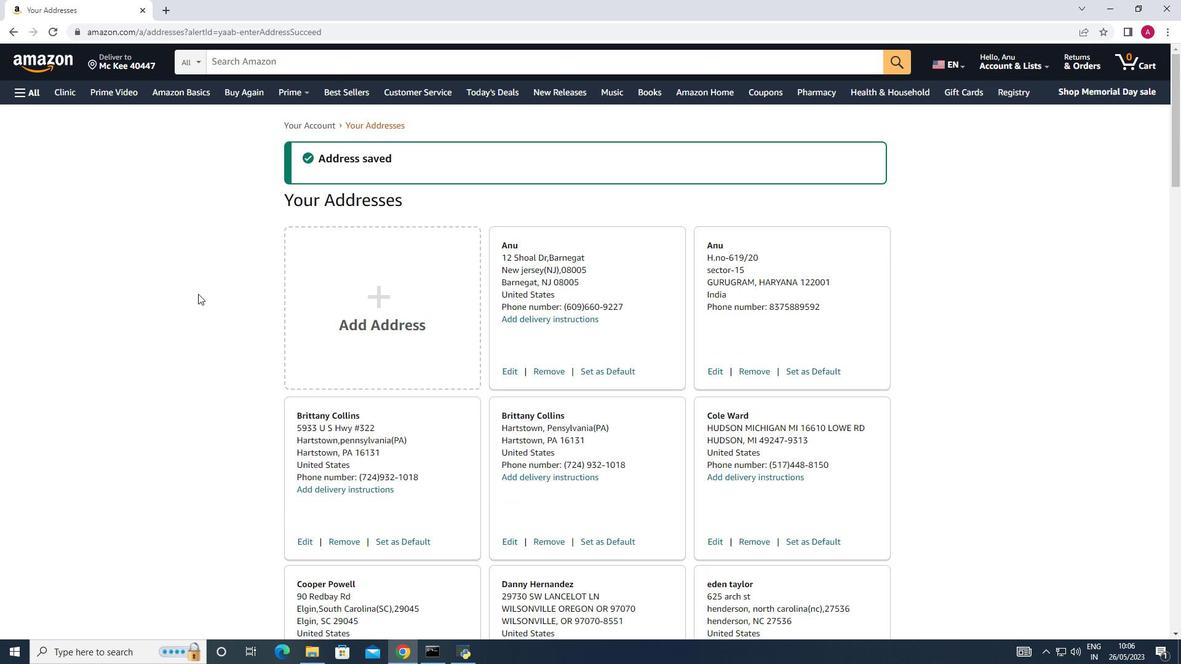 
Action: Mouse scrolled (198, 294) with delta (0, 0)
Screenshot: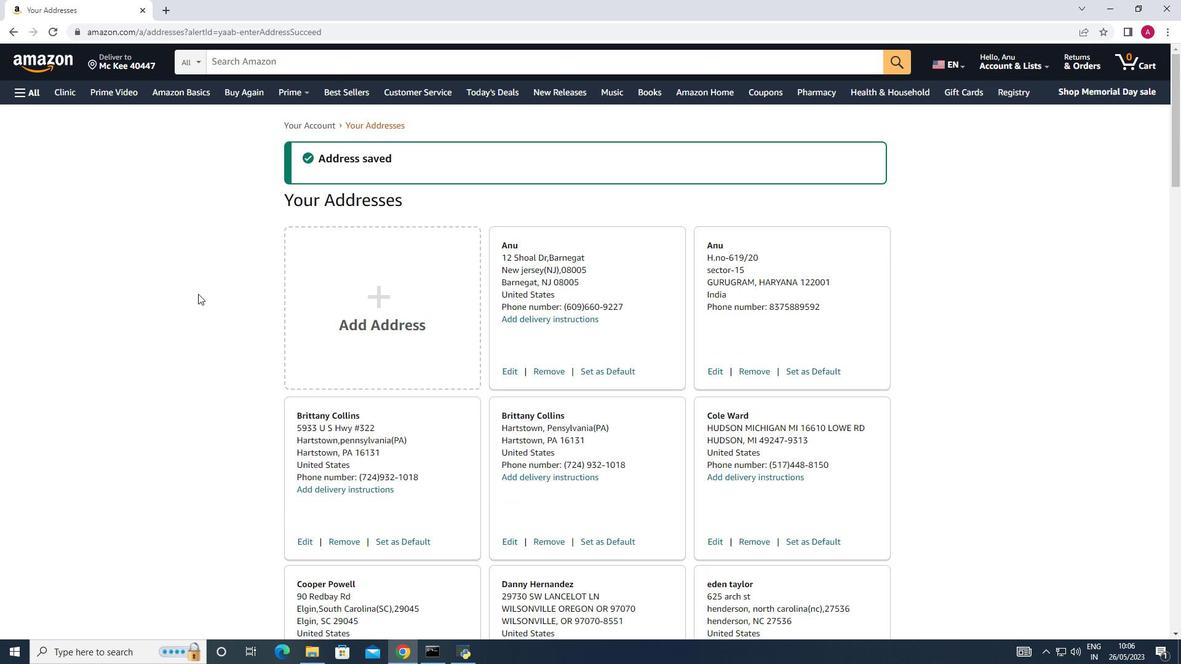 
Action: Mouse moved to (32, 93)
Screenshot: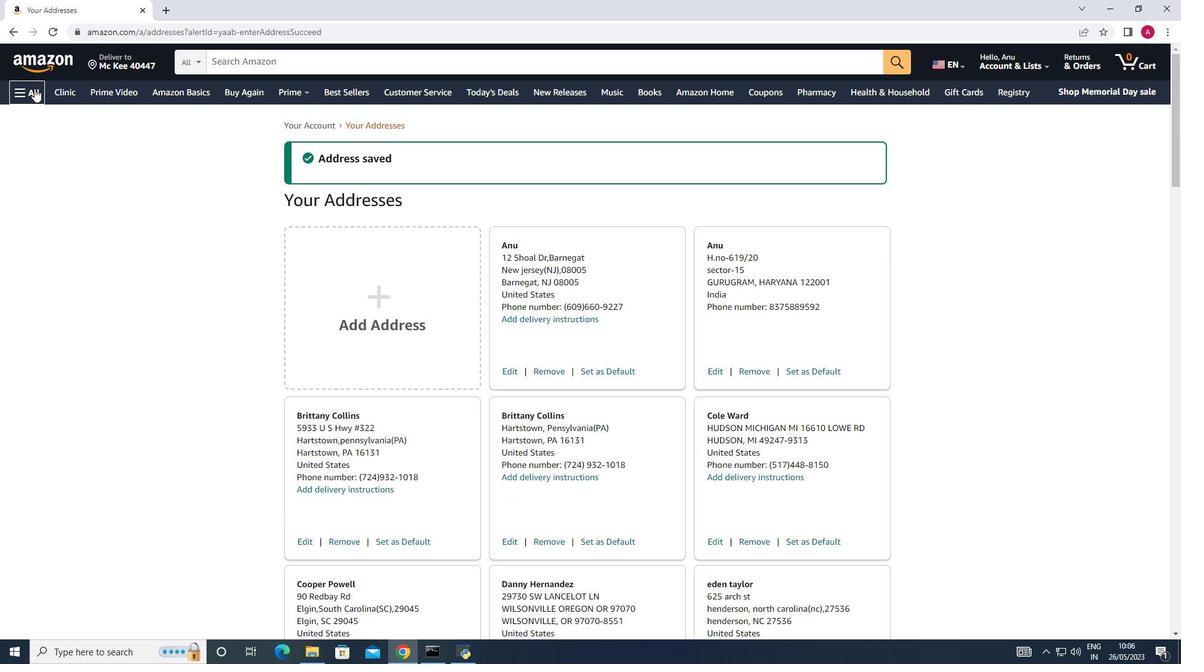 
Action: Mouse pressed left at (32, 93)
Screenshot: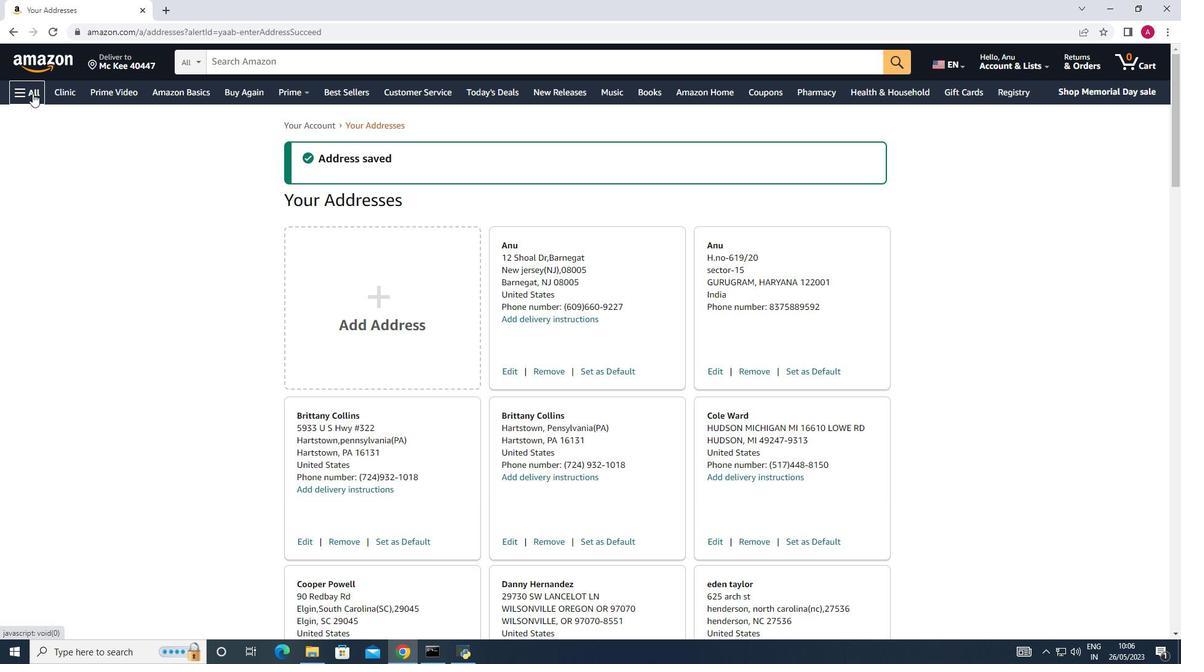 
Action: Mouse moved to (111, 290)
Screenshot: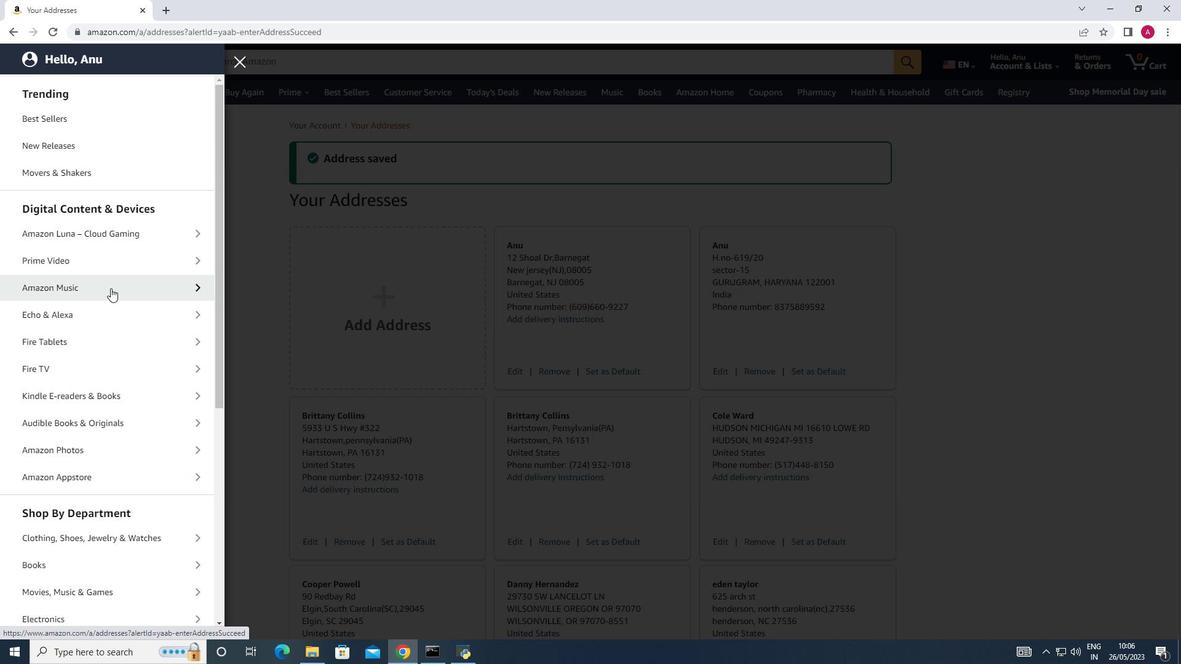 
Action: Mouse scrolled (111, 289) with delta (0, 0)
Screenshot: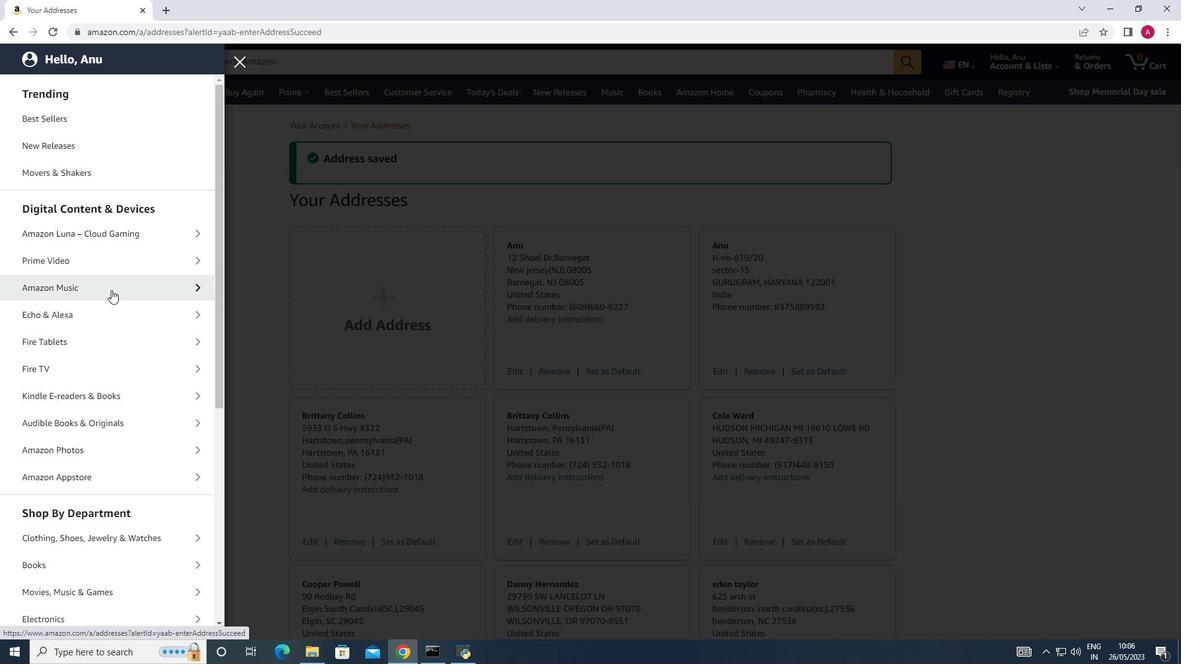
Action: Mouse scrolled (111, 289) with delta (0, 0)
Screenshot: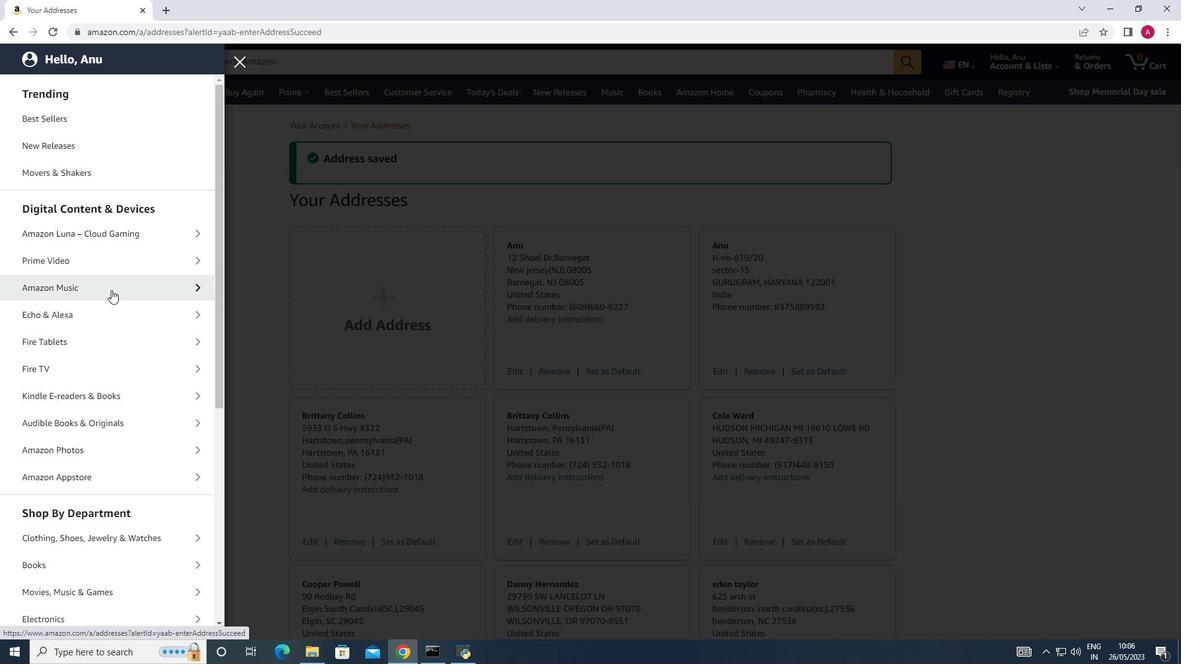 
Action: Mouse scrolled (111, 289) with delta (0, 0)
Screenshot: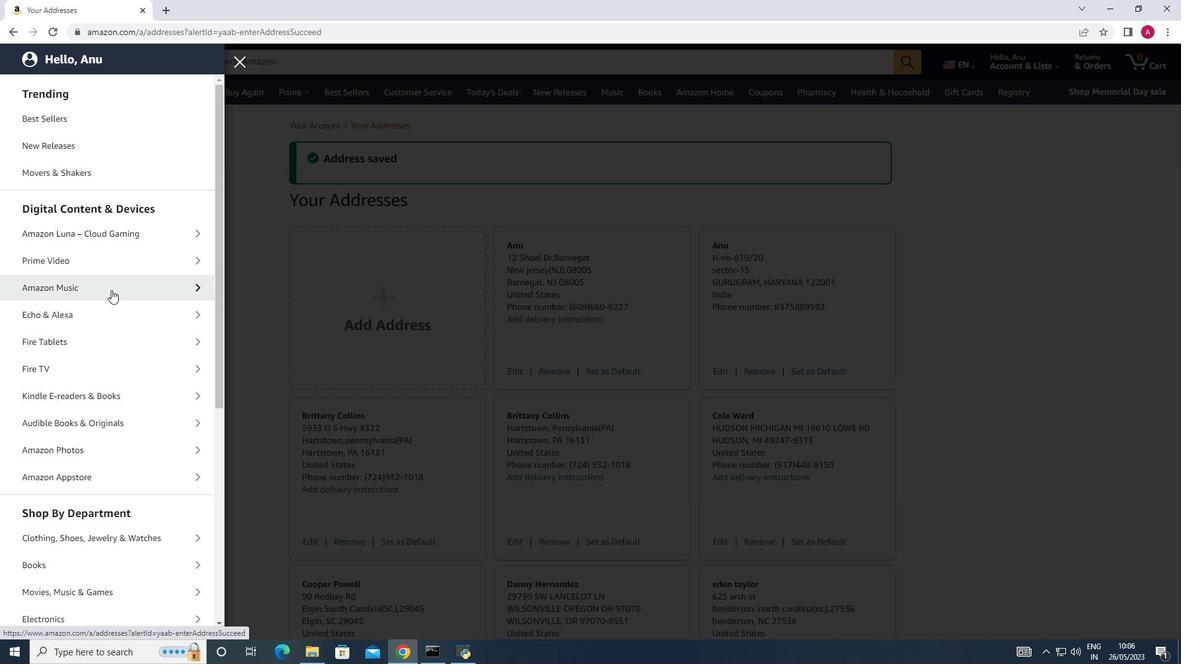 
Action: Mouse scrolled (111, 289) with delta (0, 0)
Screenshot: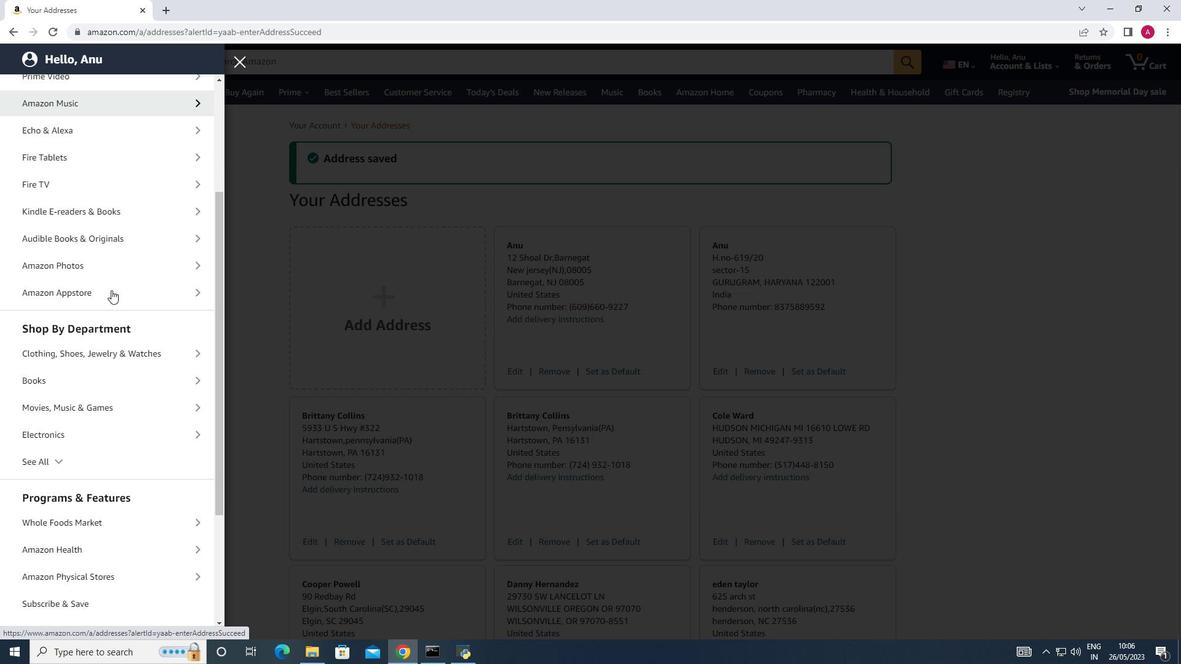 
Action: Mouse scrolled (111, 289) with delta (0, 0)
Screenshot: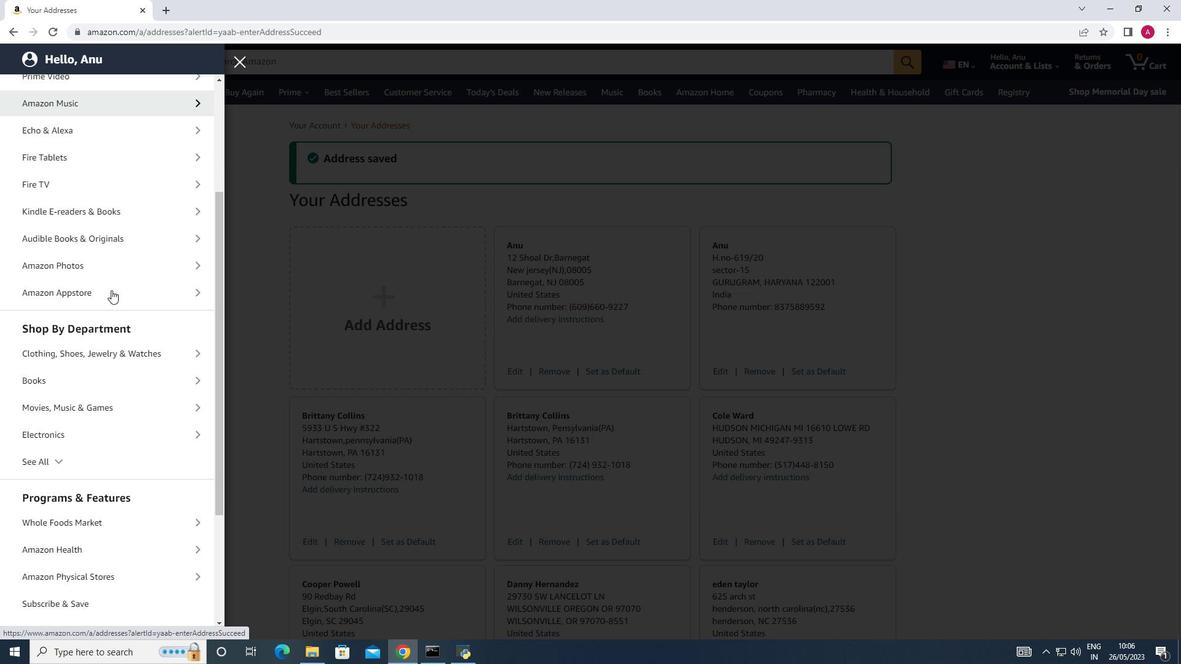 
Action: Mouse moved to (92, 396)
Screenshot: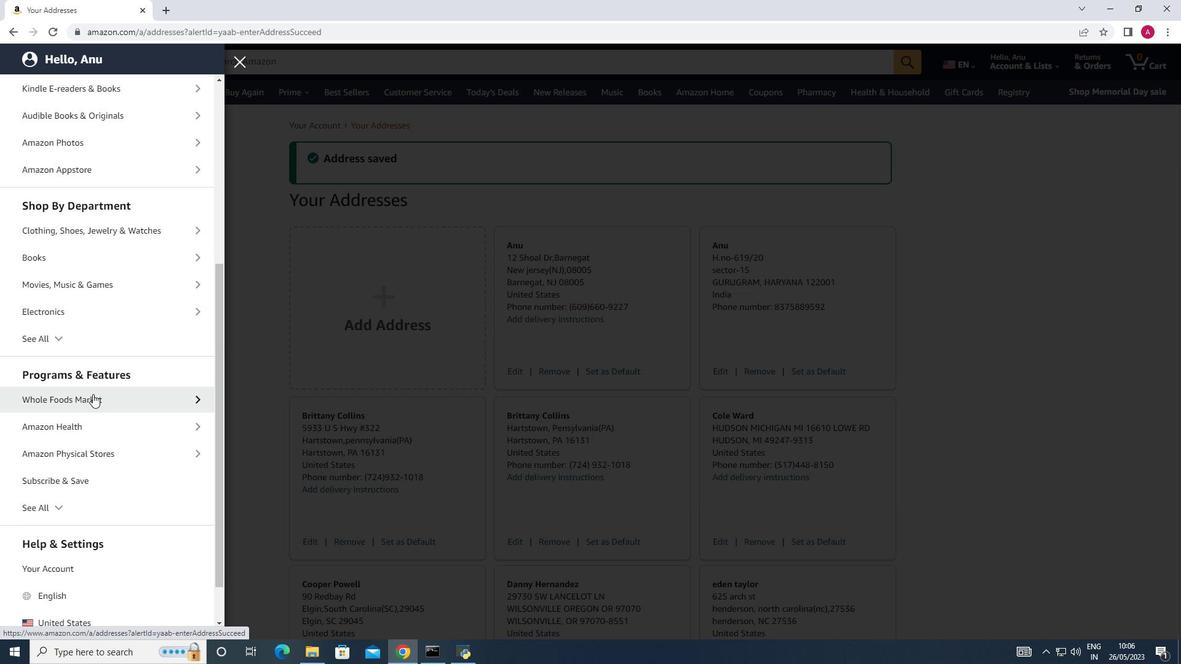 
Action: Mouse pressed left at (92, 396)
Screenshot: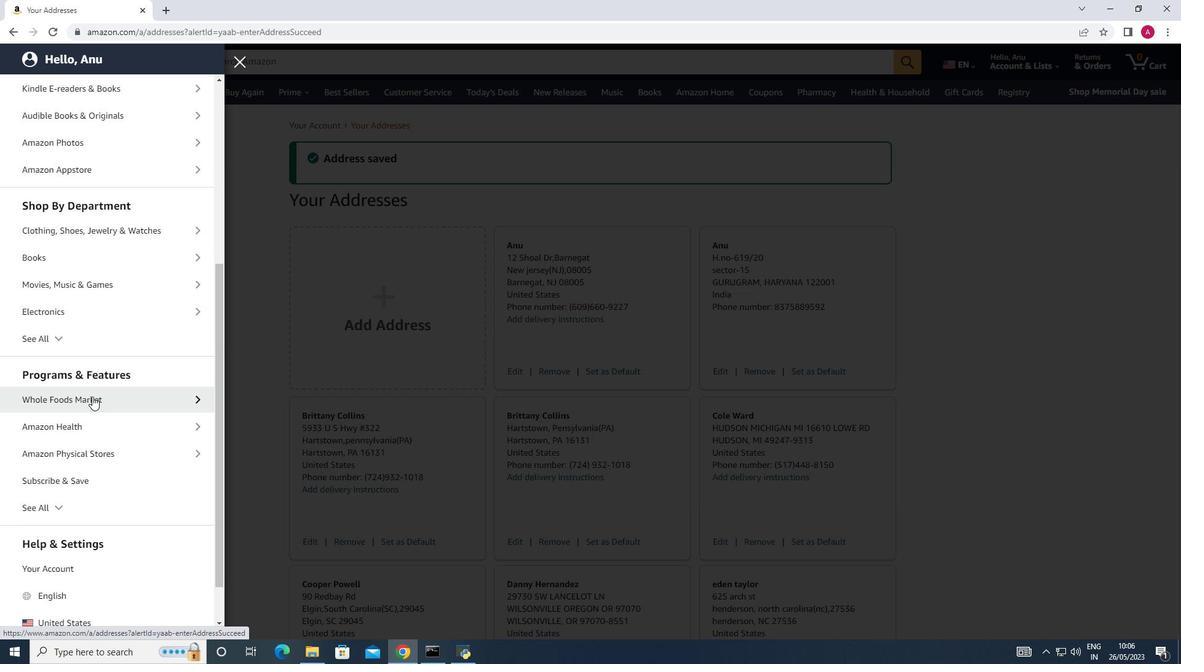 
Action: Mouse moved to (131, 148)
Screenshot: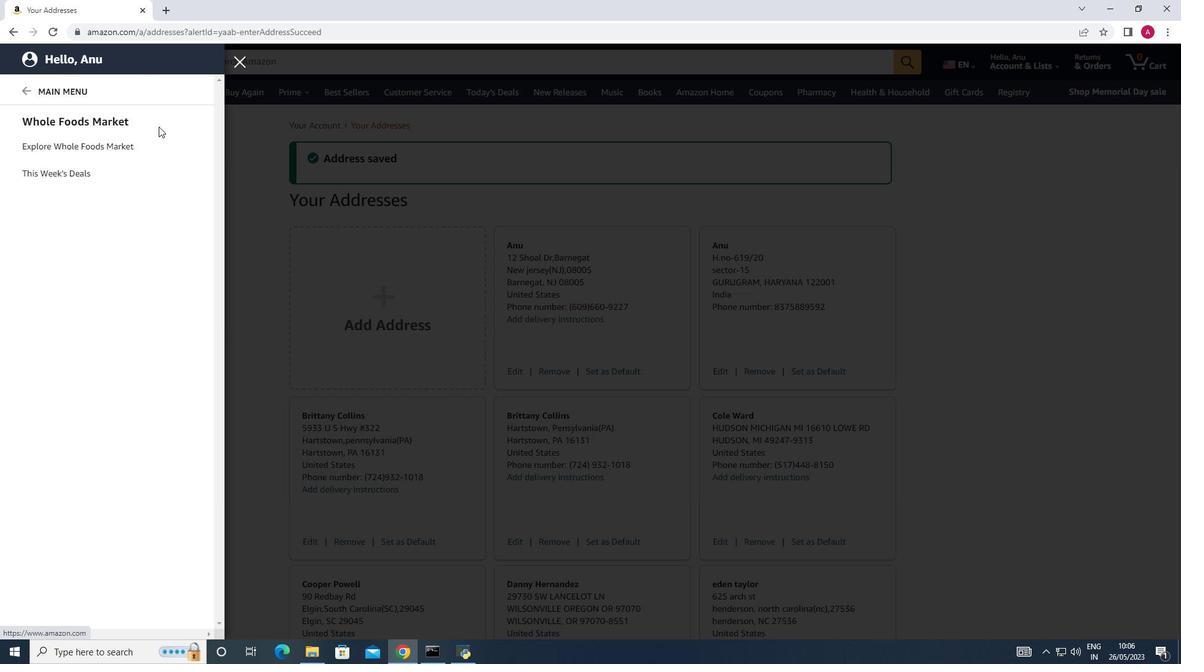 
Action: Mouse pressed left at (131, 148)
Screenshot: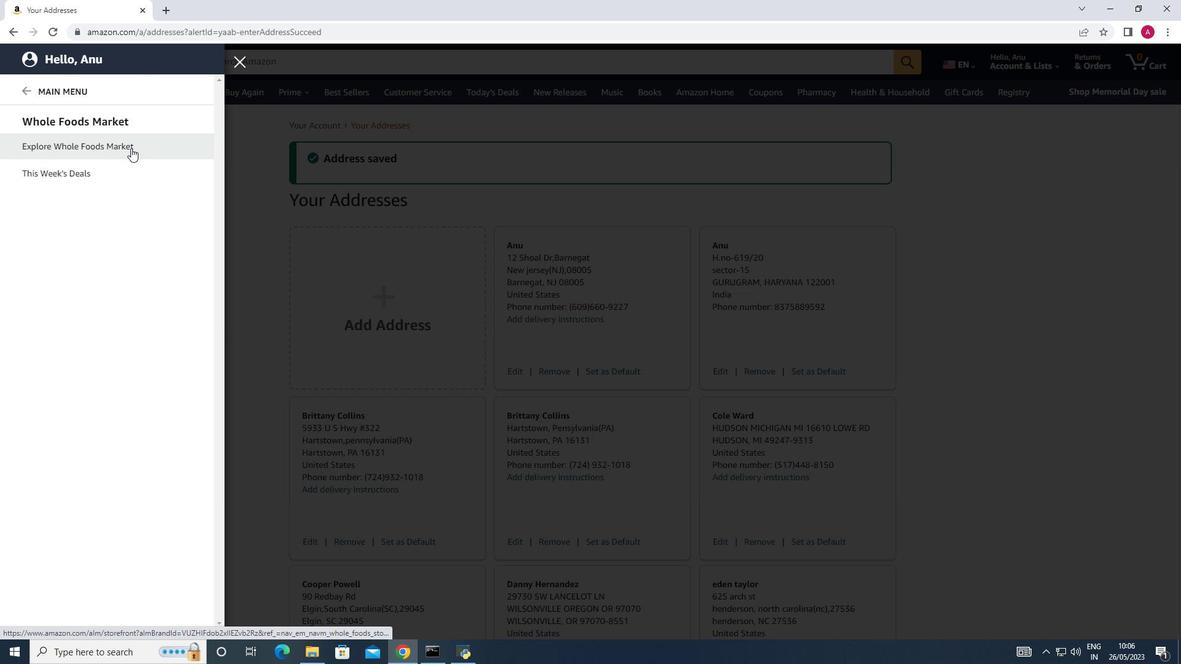 
Action: Mouse moved to (358, 56)
Screenshot: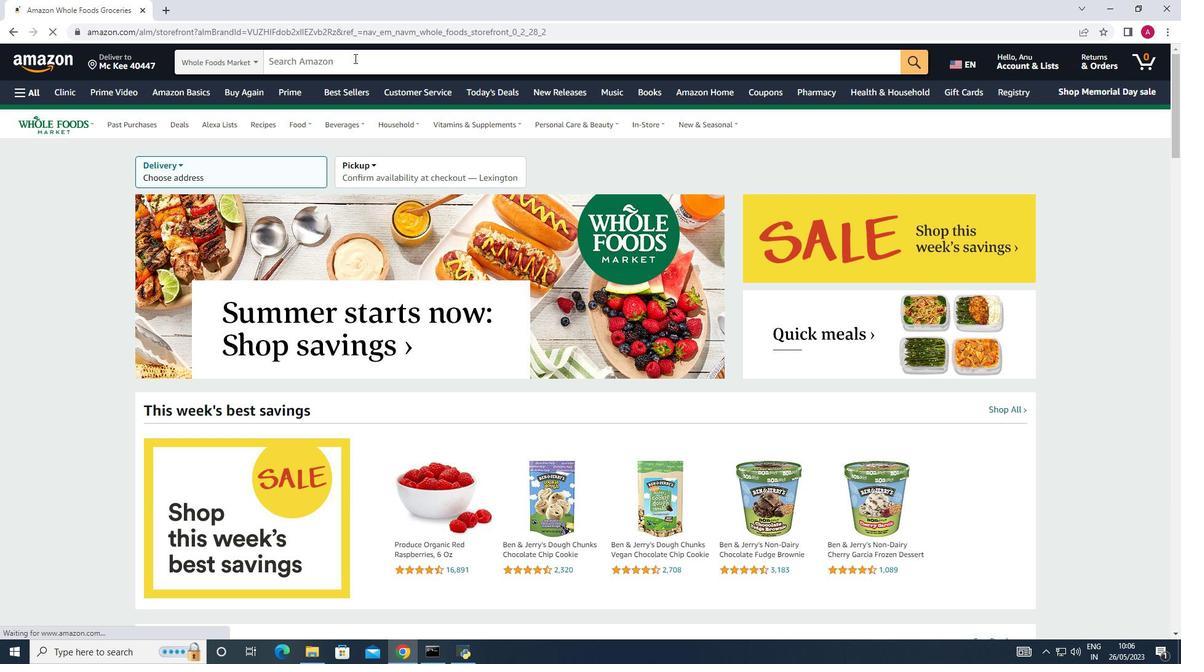 
Action: Mouse pressed left at (358, 56)
Screenshot: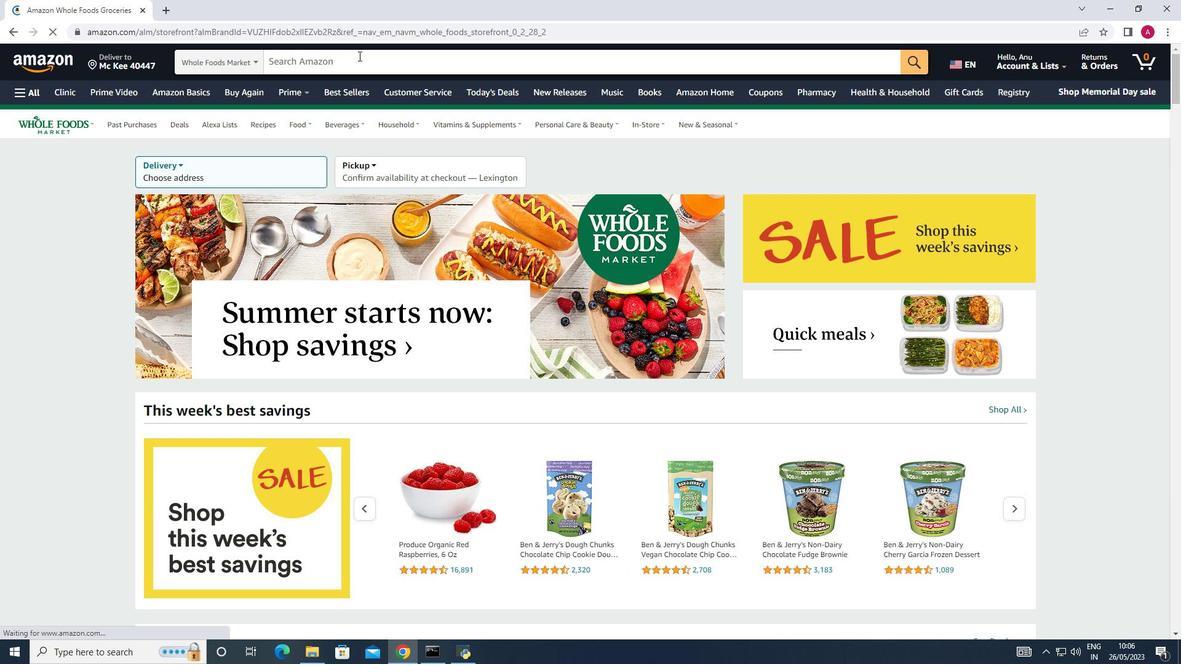 
Action: Mouse moved to (358, 57)
Screenshot: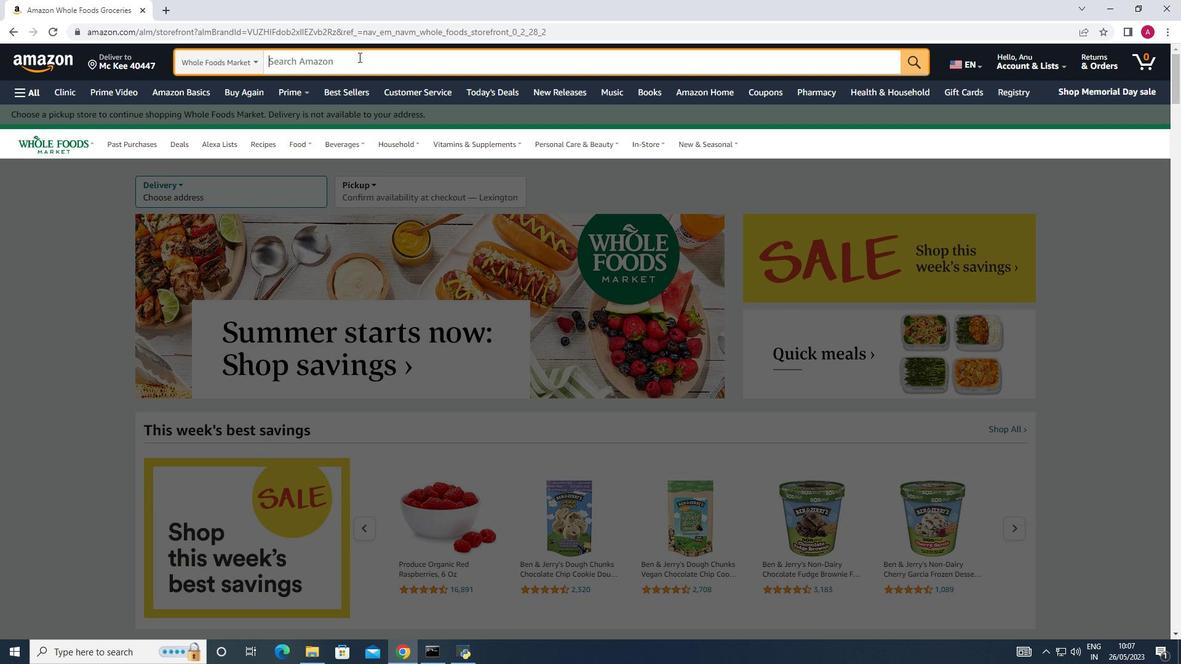 
Action: Key pressed <Key.shift><Key.shift><Key.shift><Key.shift><Key.shift><Key.shift><Key.shift><Key.shift><Key.shift><Key.shift><Key.shift><Key.shift><Key.shift><Key.shift><Key.shift><Key.shift><Key.shift><Key.shift><Key.shift><Key.shift><Key.shift><Key.shift><Key.shift><Key.shift><Key.shift><Key.shift>Orgnic<Key.space><Key.shift><Key.shift><Key.shift>Oats
Screenshot: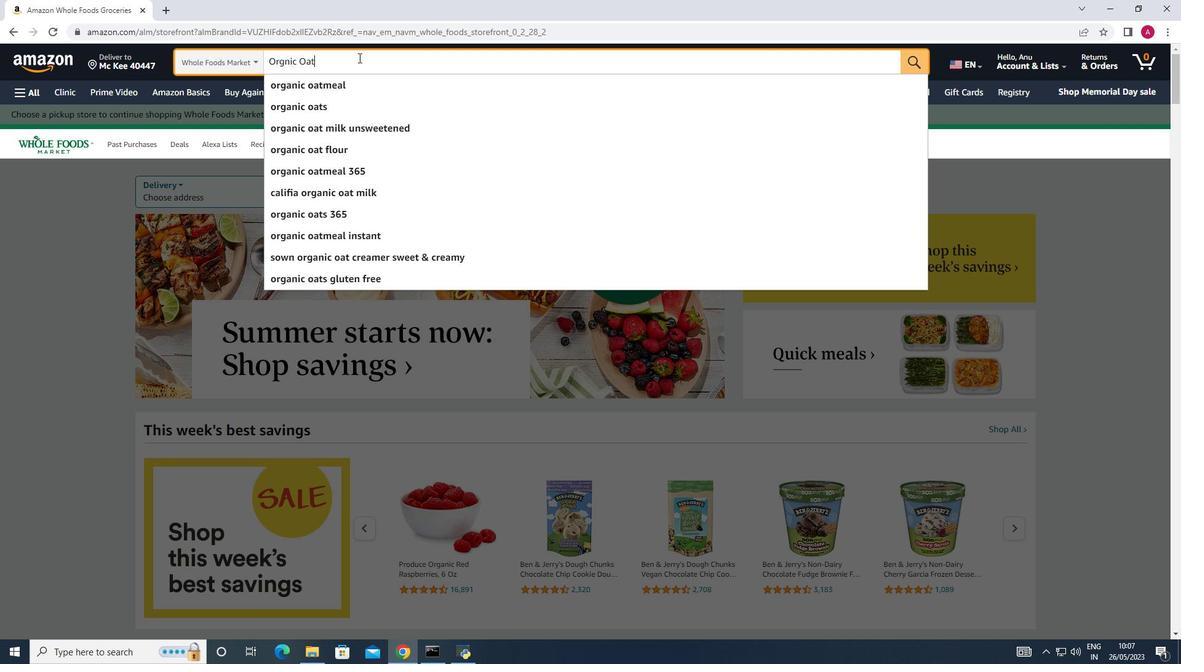 
Action: Mouse moved to (427, 86)
Screenshot: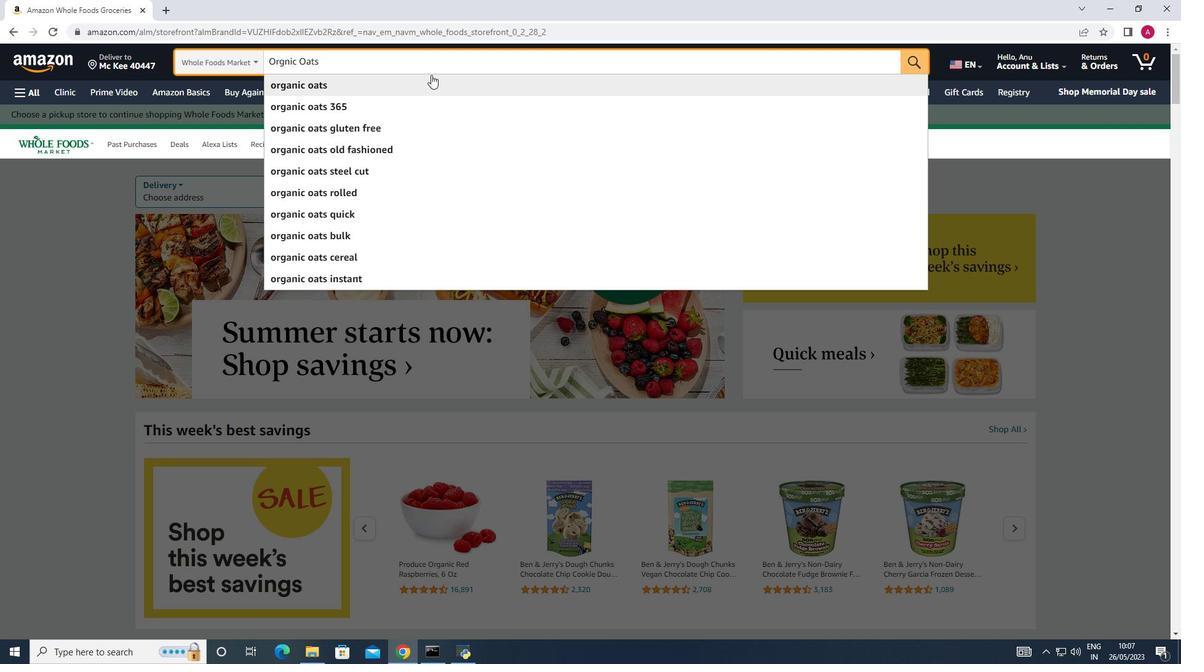
Action: Mouse pressed left at (427, 86)
Screenshot: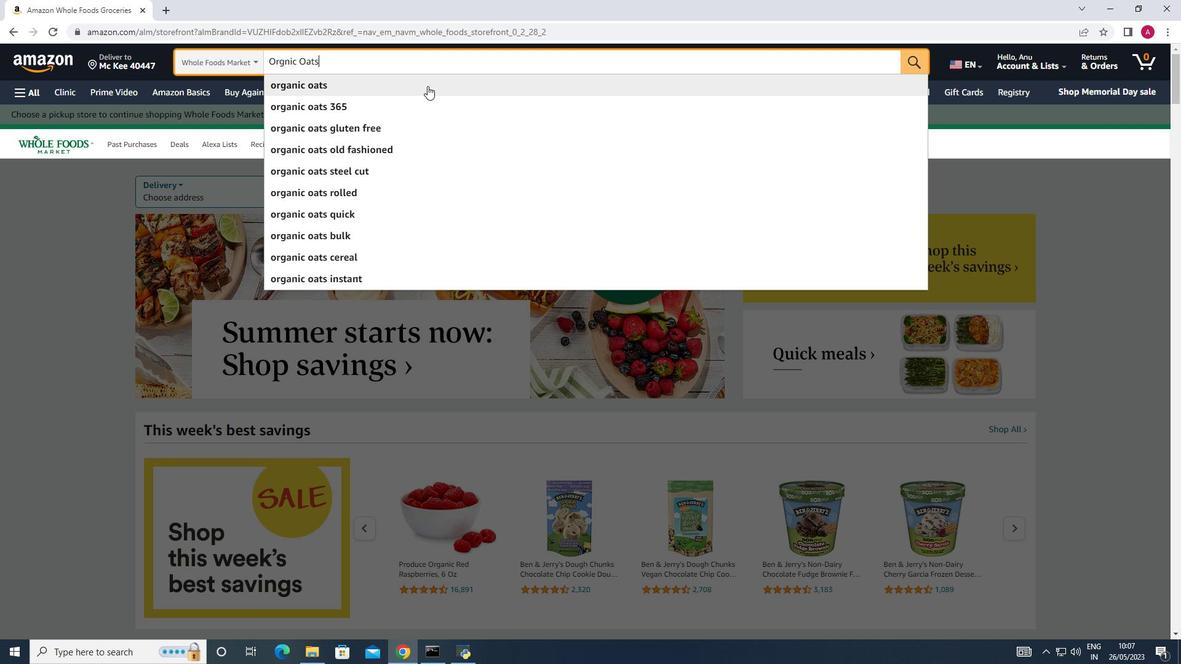 
Action: Mouse moved to (520, 286)
Screenshot: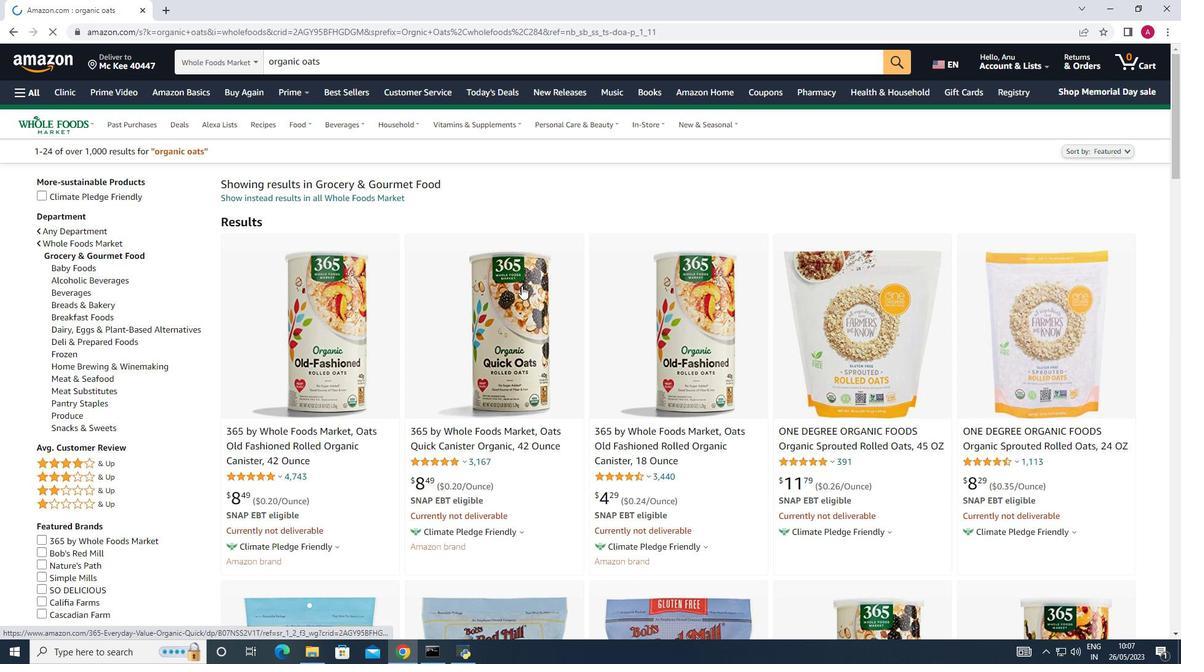 
Action: Mouse scrolled (520, 286) with delta (0, 0)
Screenshot: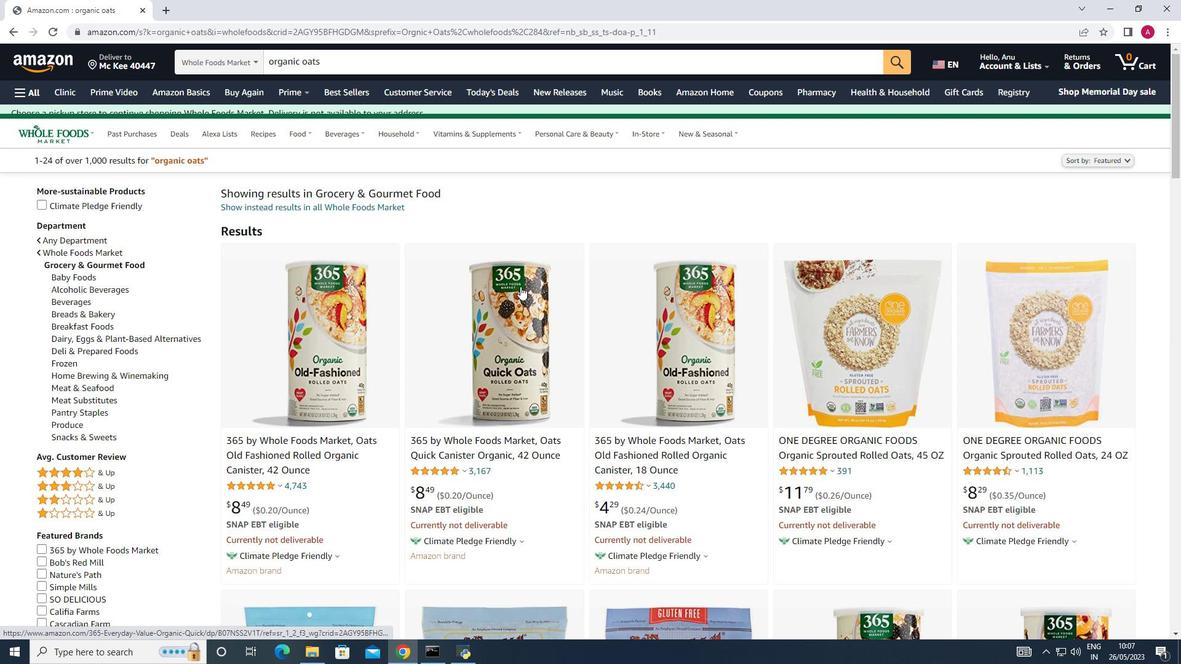 
Action: Mouse moved to (516, 287)
Screenshot: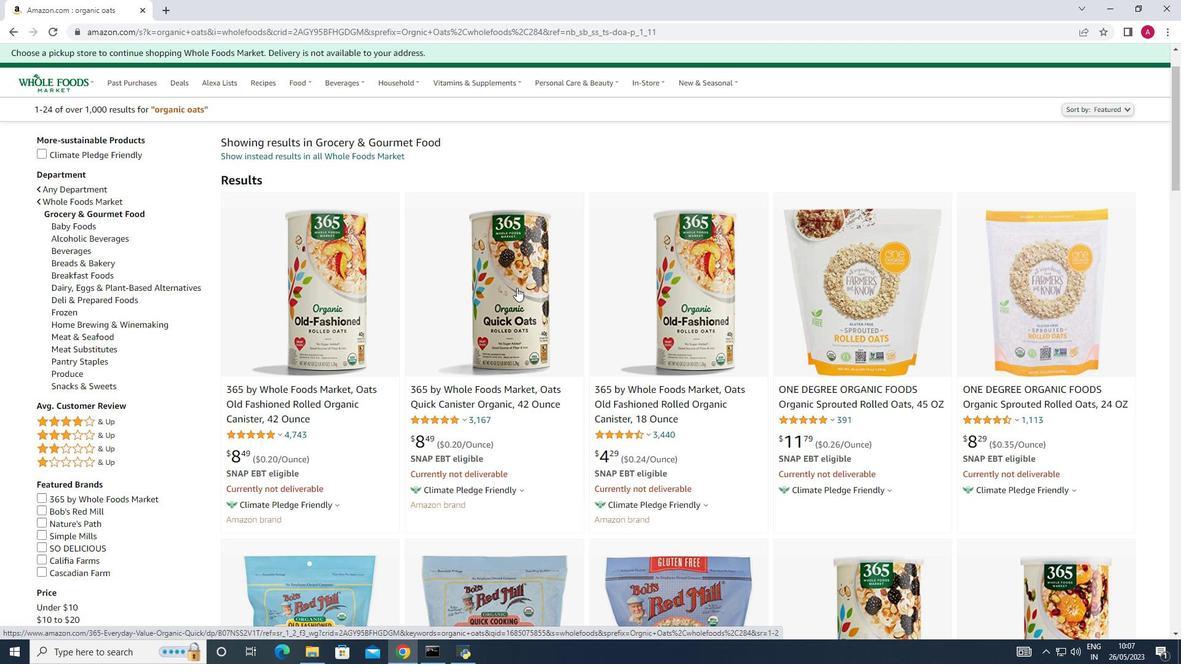 
Action: Mouse scrolled (516, 286) with delta (0, 0)
Screenshot: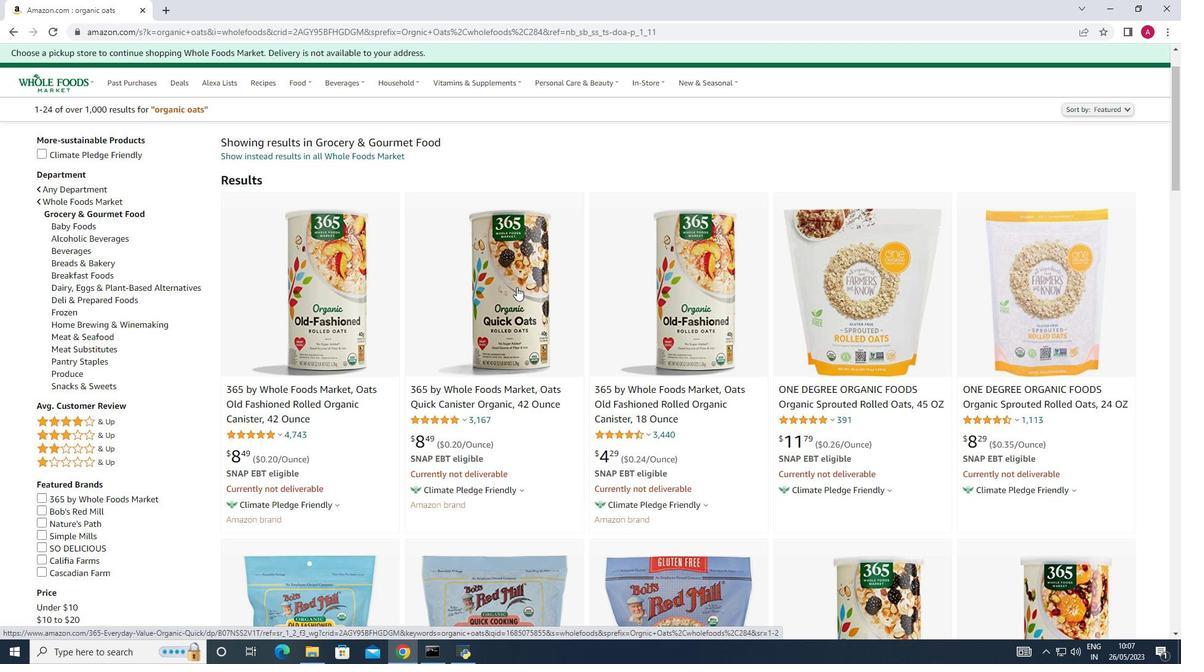 
Action: Mouse moved to (830, 302)
Screenshot: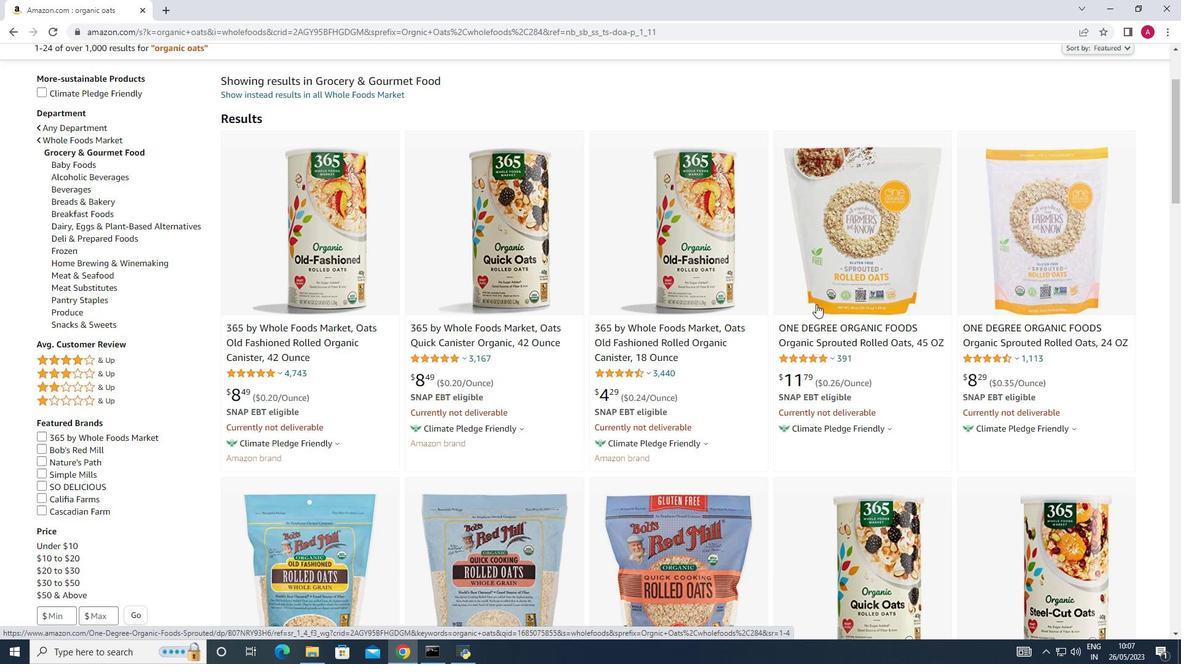 
Action: Mouse scrolled (830, 302) with delta (0, 0)
Screenshot: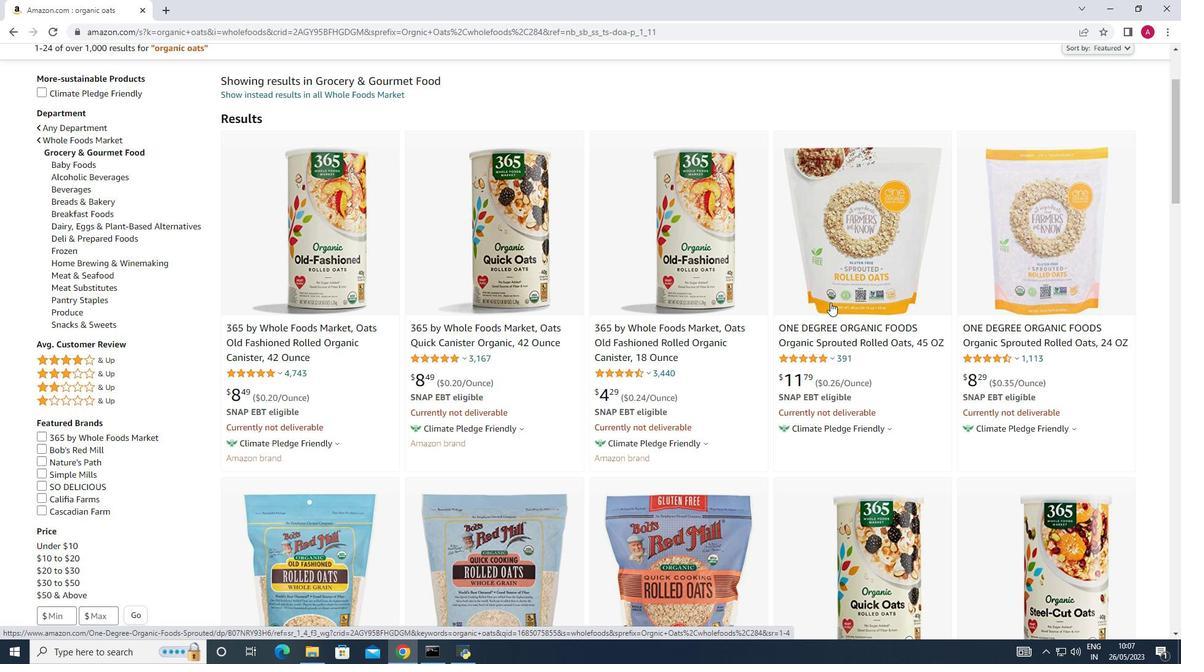 
Action: Mouse scrolled (830, 302) with delta (0, 0)
Screenshot: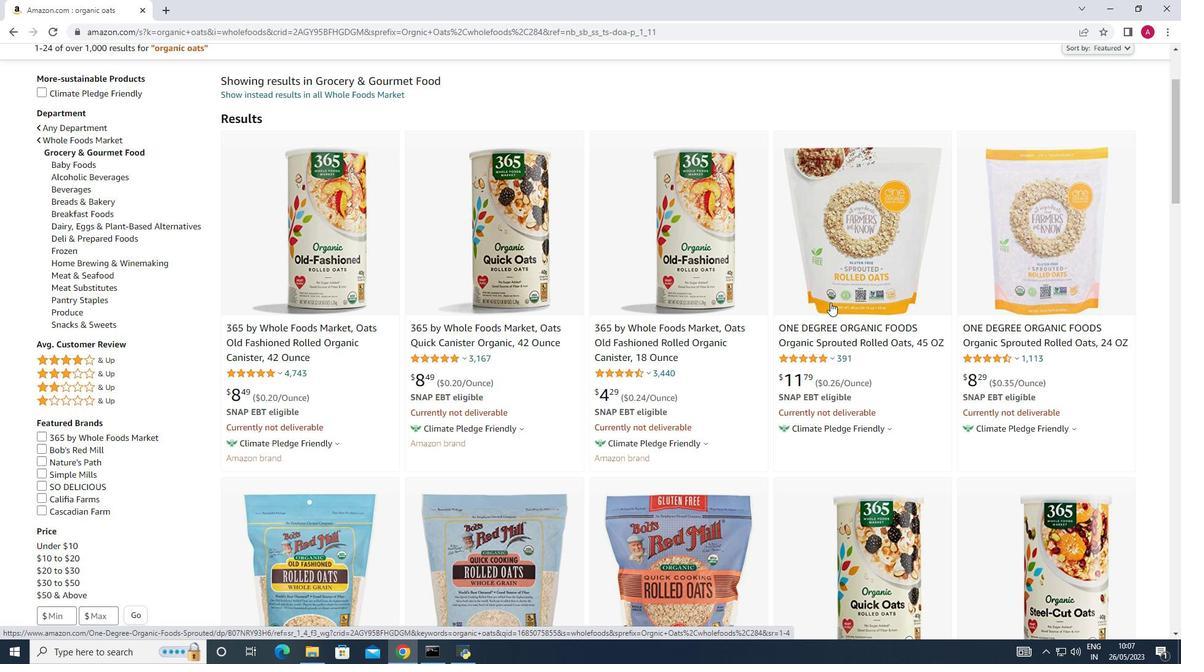 
Action: Mouse scrolled (830, 302) with delta (0, 0)
Screenshot: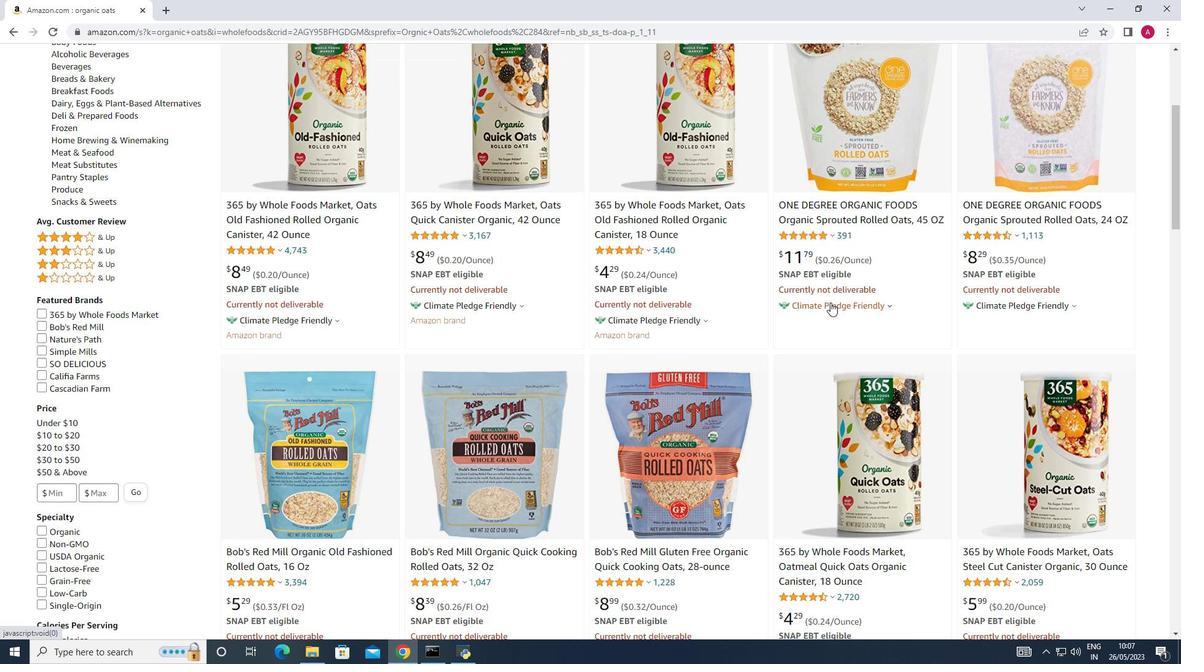
Action: Mouse scrolled (830, 302) with delta (0, 0)
Screenshot: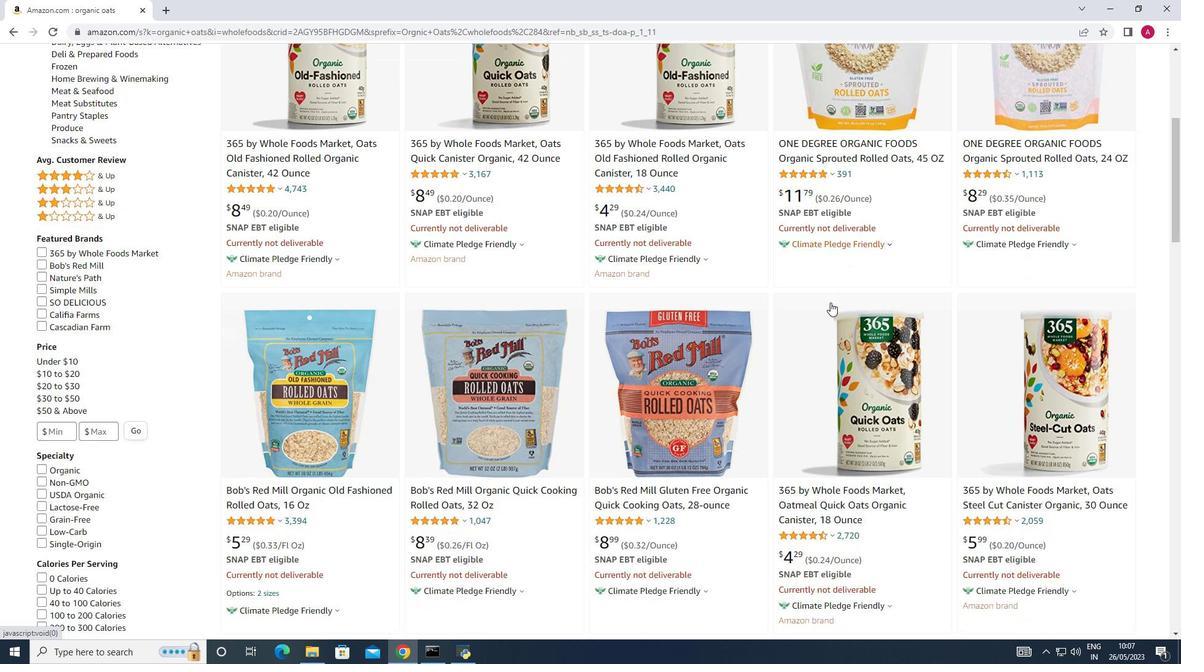 
Action: Mouse moved to (332, 373)
Screenshot: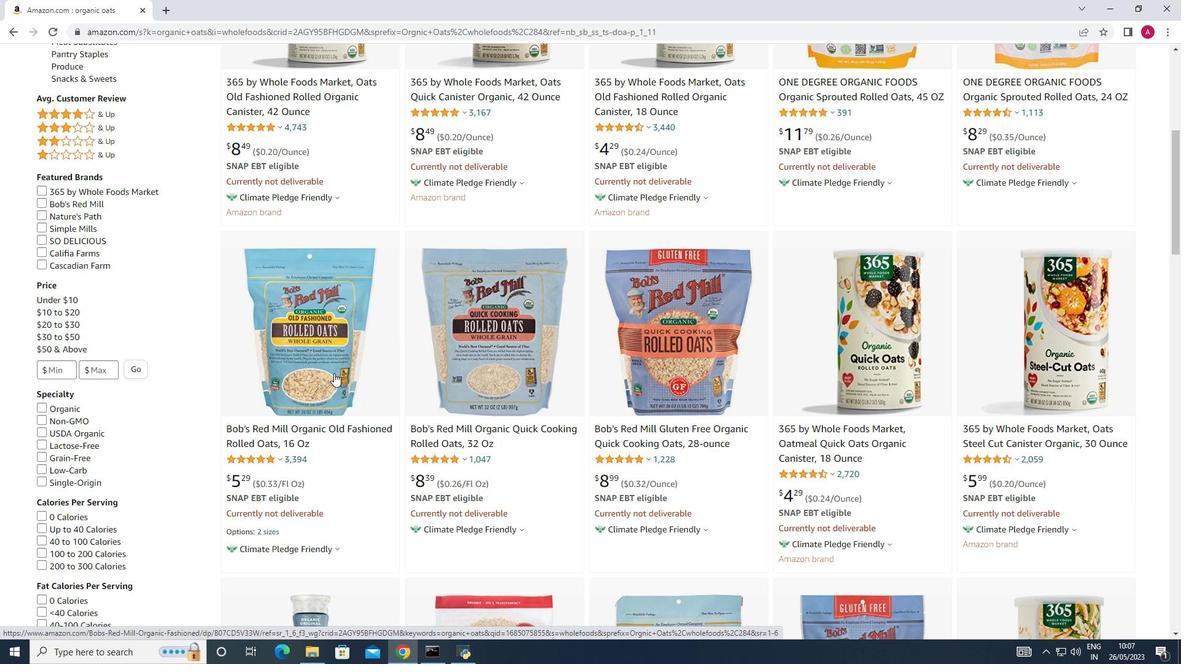 
Action: Mouse scrolled (332, 374) with delta (0, 0)
Screenshot: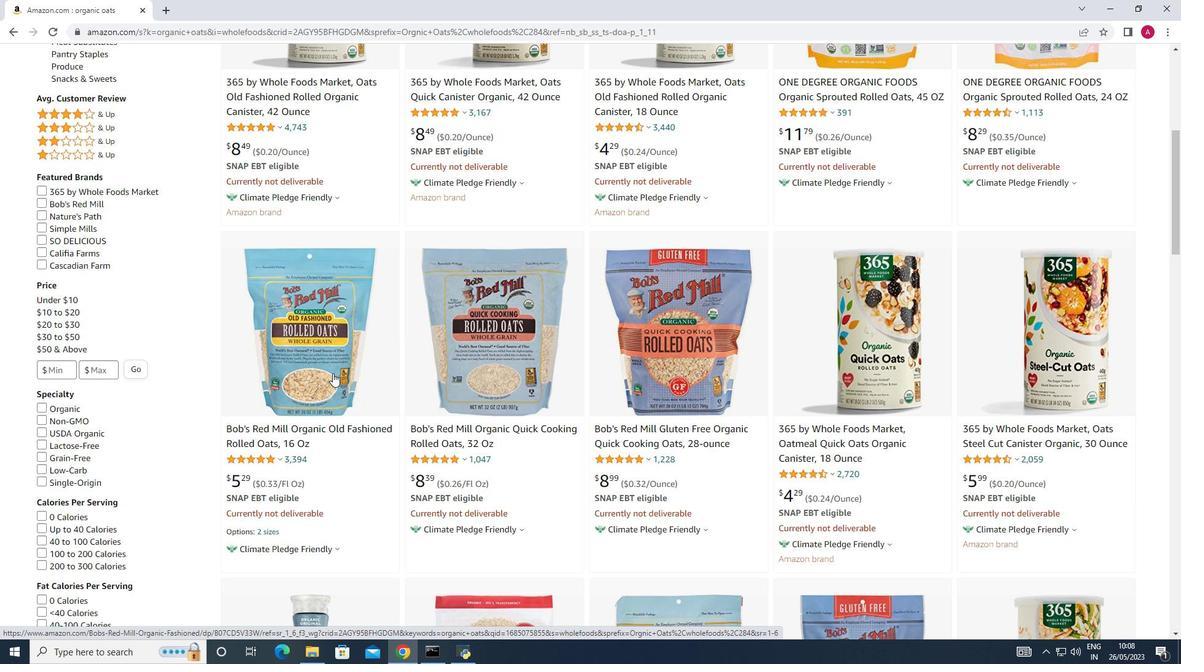 
Action: Mouse scrolled (332, 374) with delta (0, 0)
Screenshot: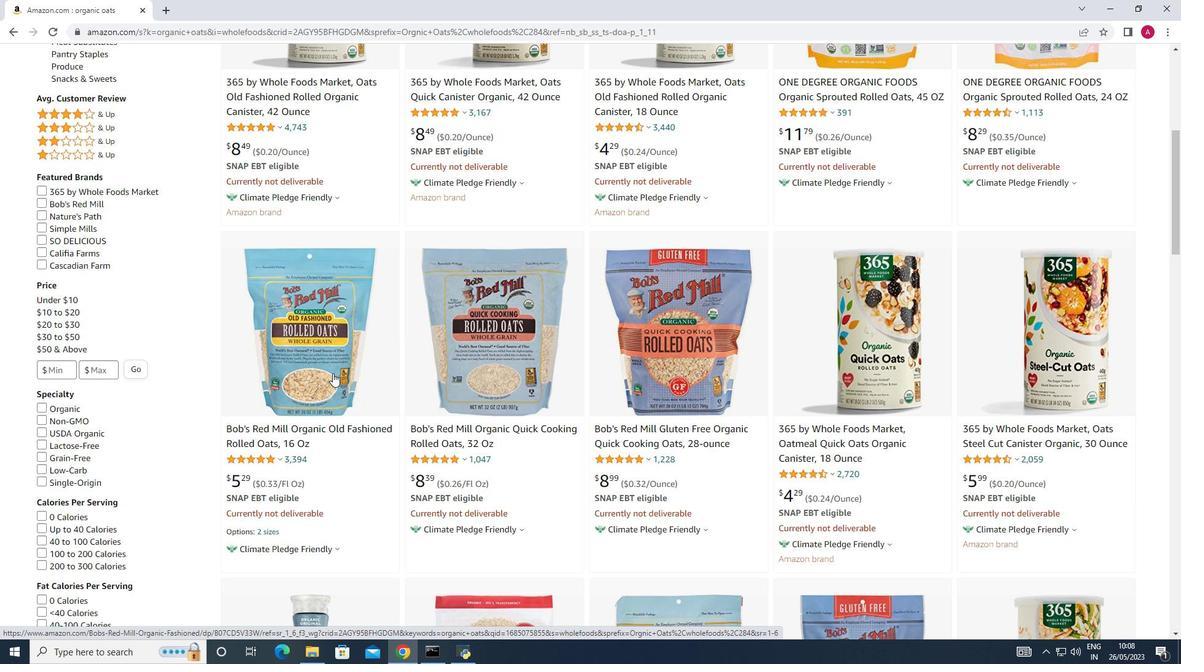 
Action: Mouse scrolled (332, 374) with delta (0, 0)
Screenshot: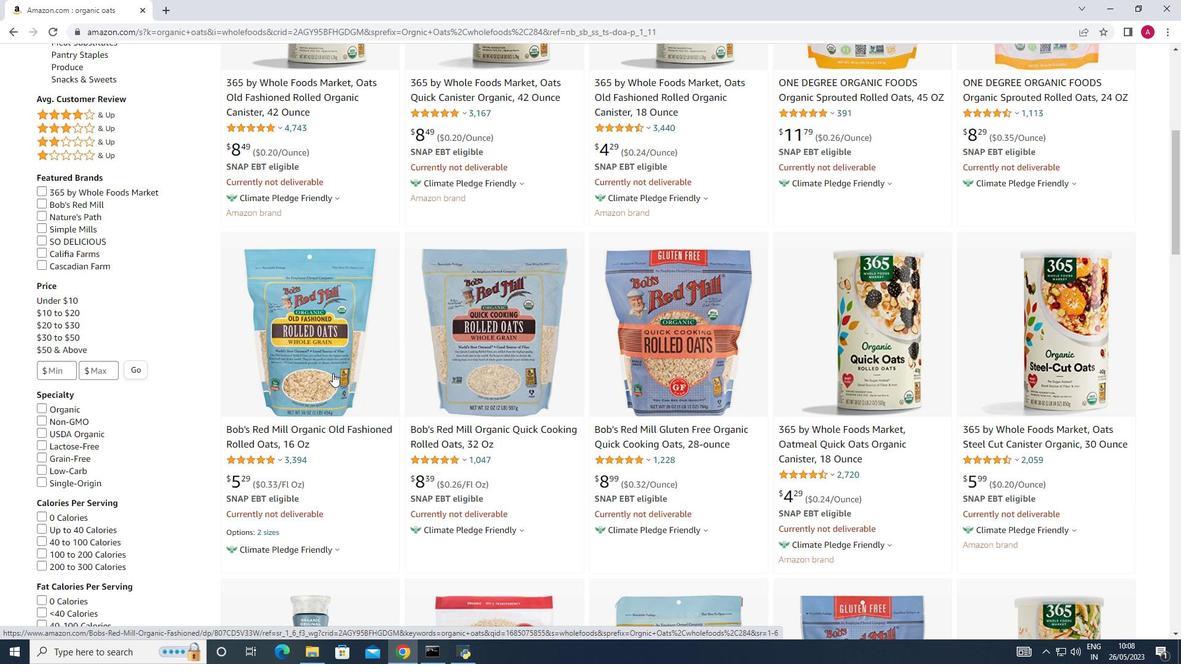 
Action: Mouse moved to (297, 238)
Screenshot: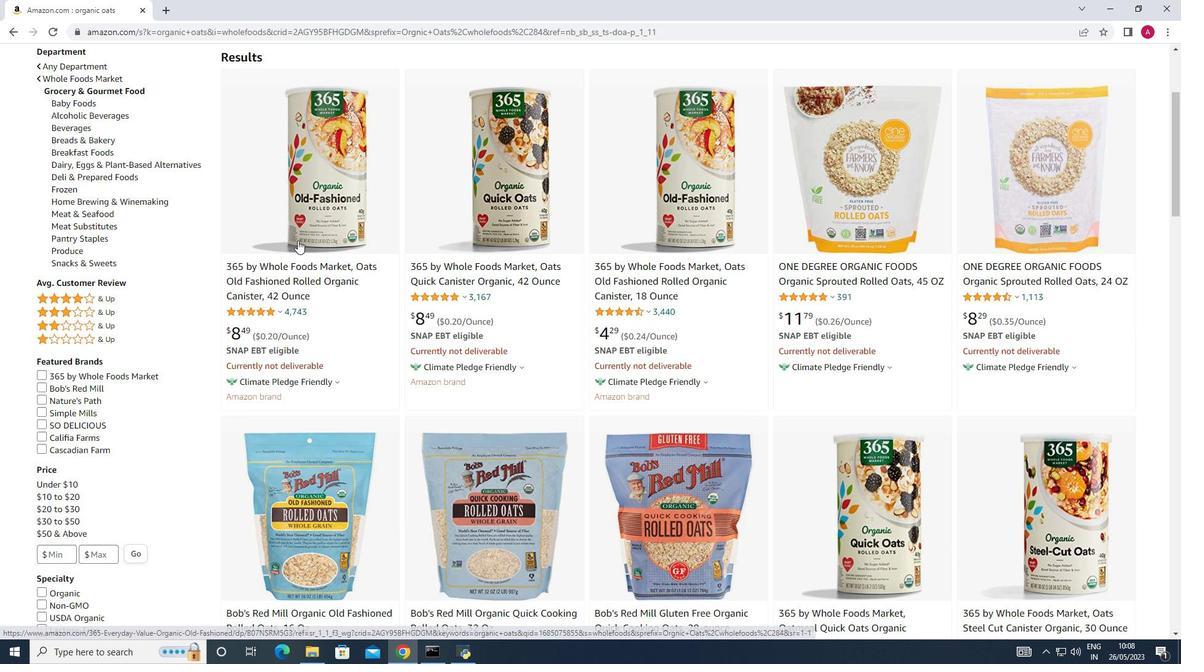 
Action: Mouse pressed left at (297, 238)
Screenshot: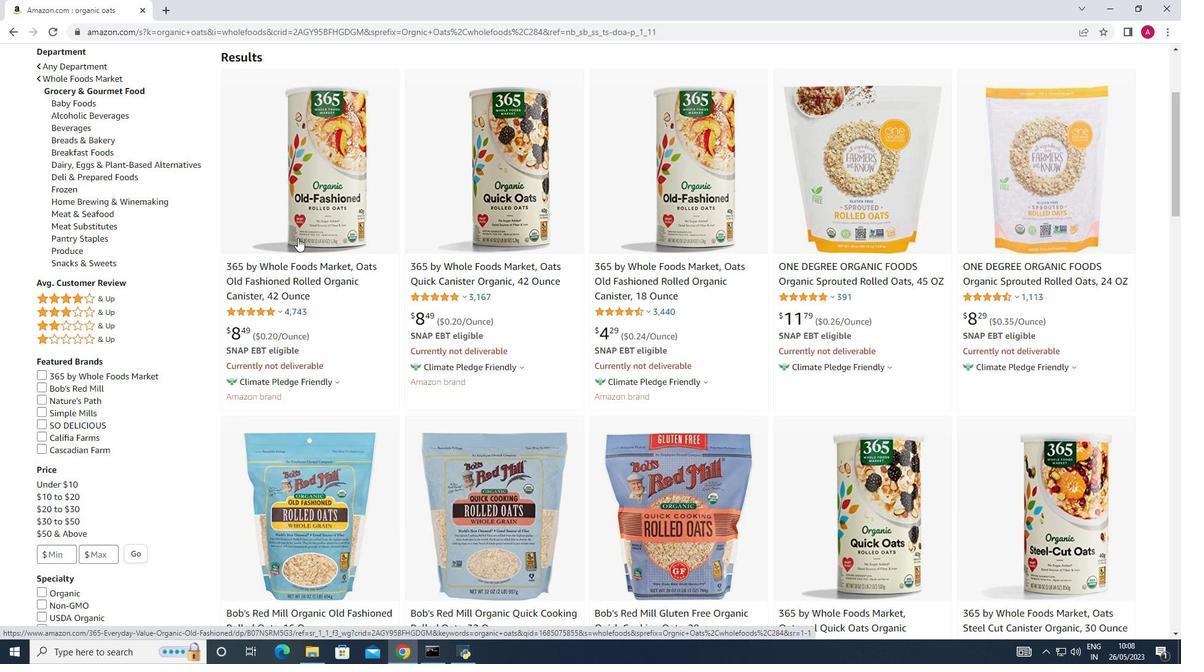 
Action: Mouse moved to (693, 312)
Screenshot: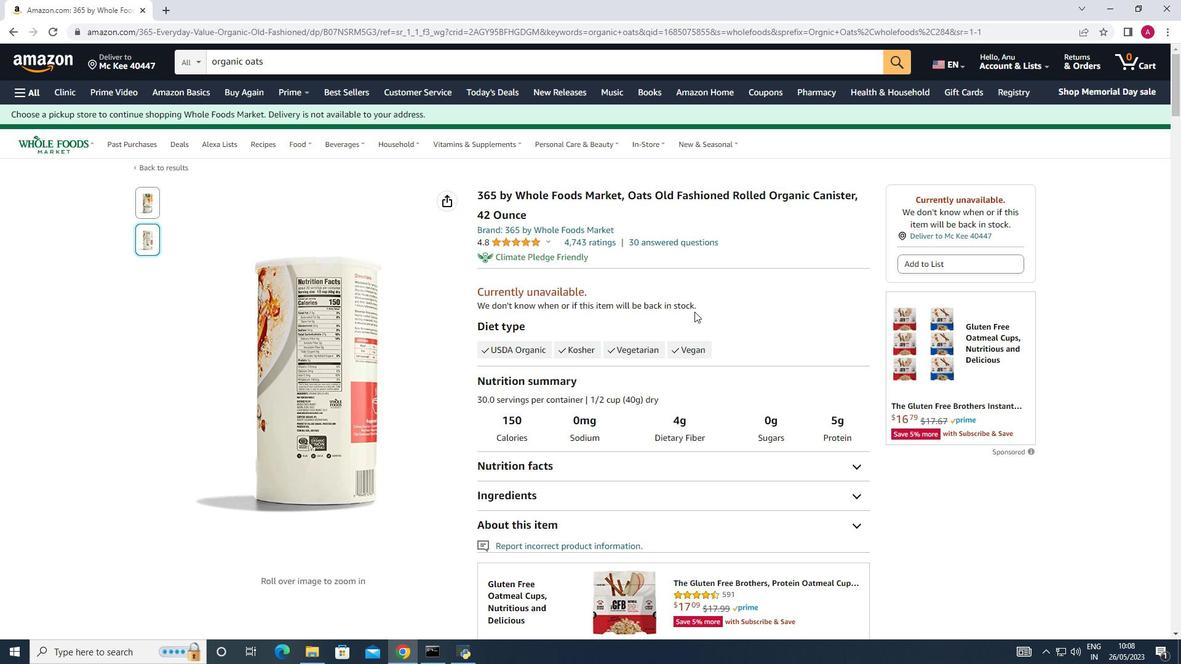 
Action: Mouse scrolled (693, 312) with delta (0, 0)
Screenshot: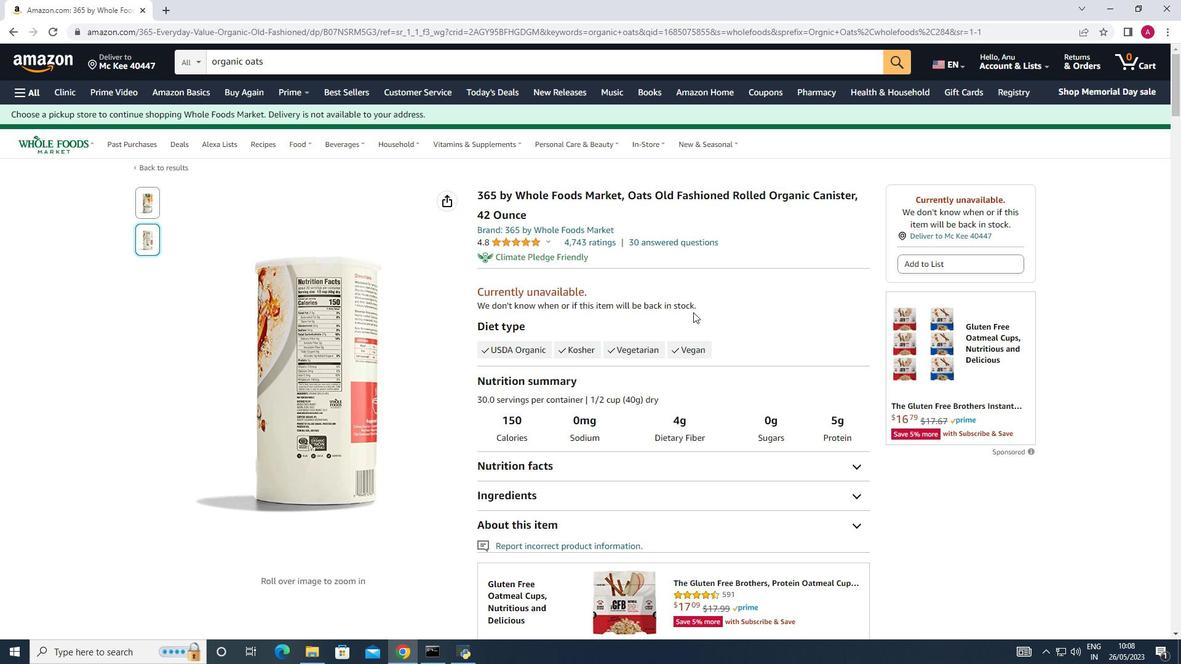 
Action: Mouse scrolled (693, 312) with delta (0, 0)
Screenshot: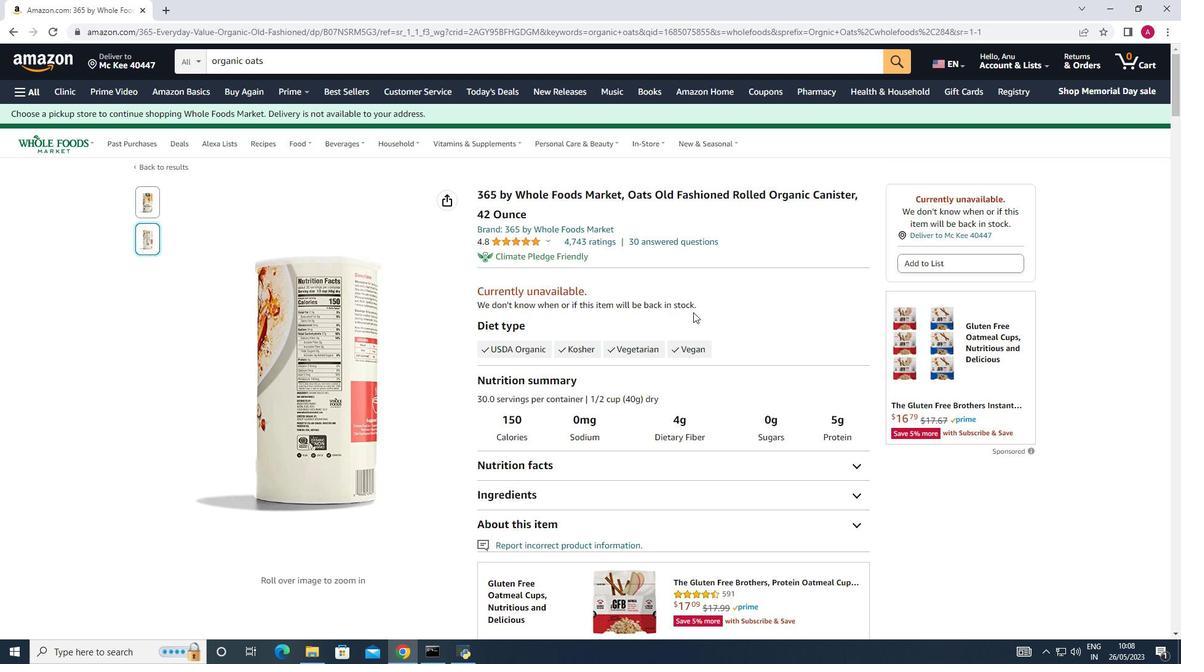
Action: Mouse moved to (693, 313)
Screenshot: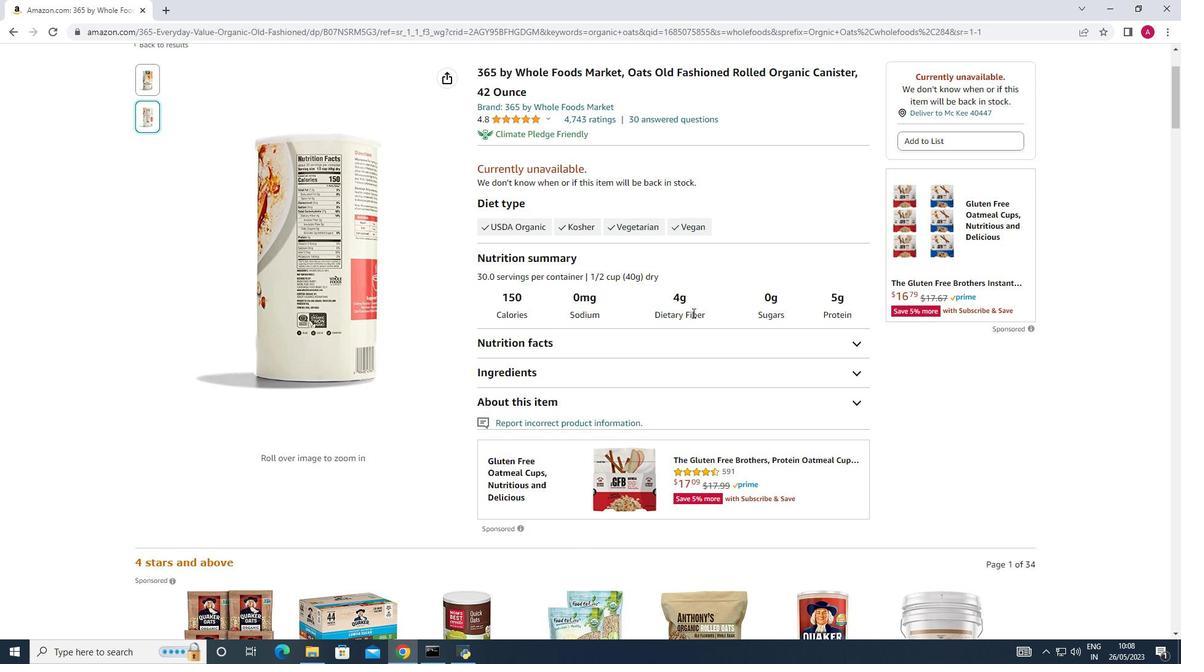 
Action: Mouse scrolled (693, 312) with delta (0, 0)
Screenshot: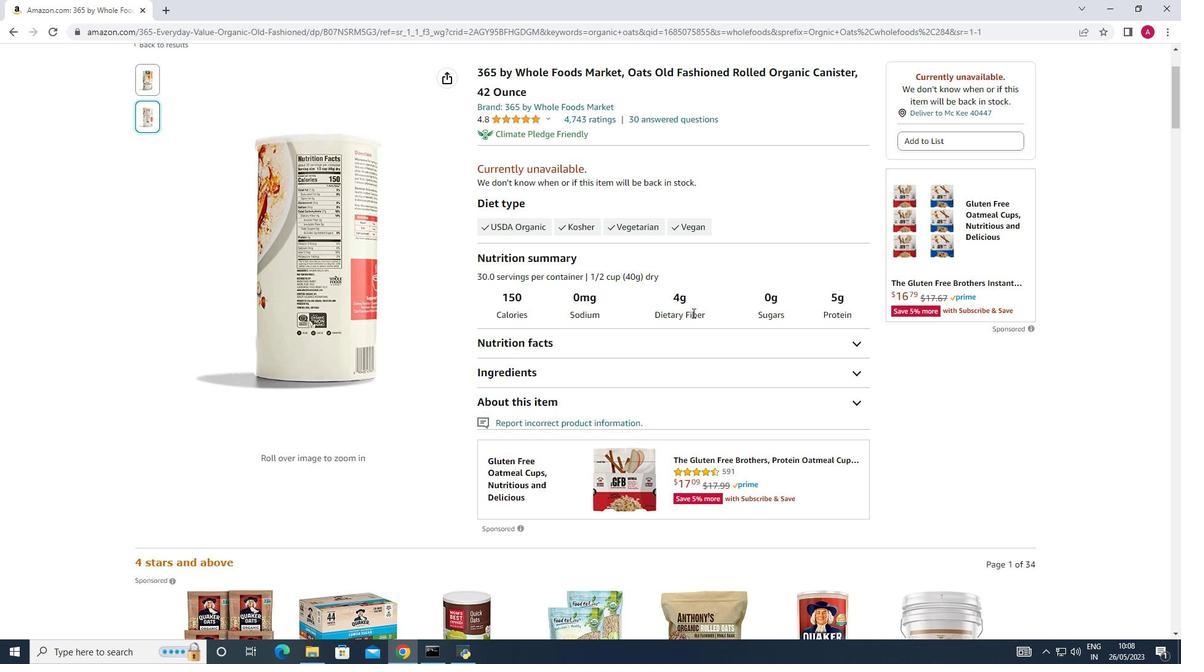 
Action: Mouse scrolled (693, 312) with delta (0, 0)
Screenshot: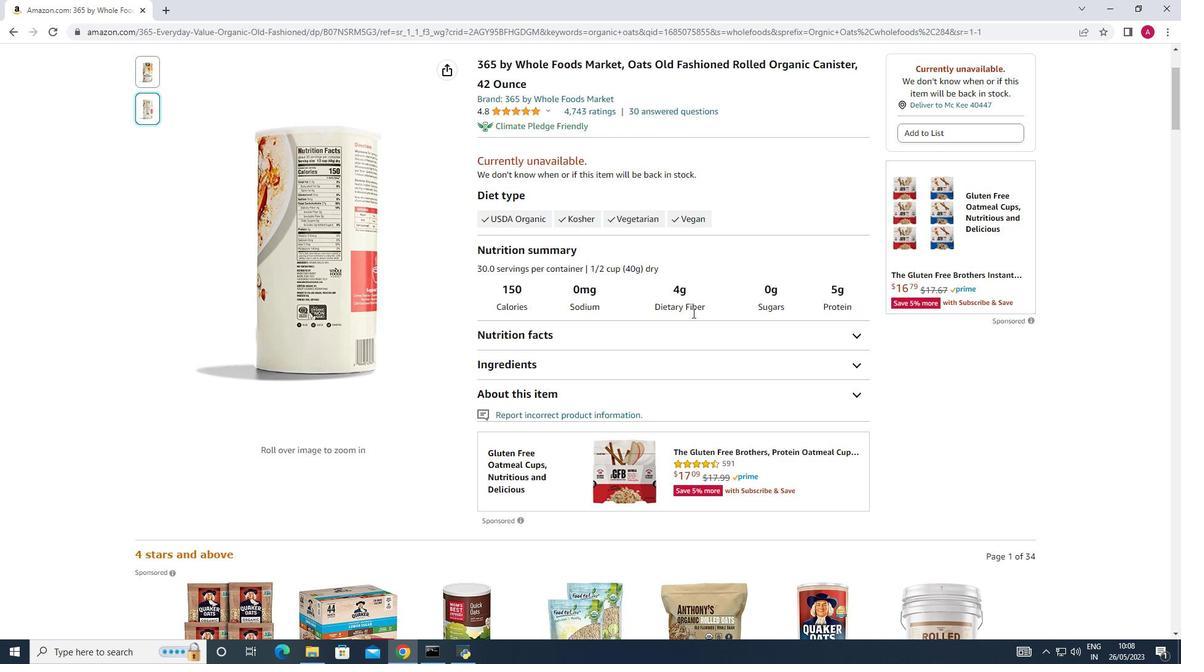 
Action: Mouse scrolled (693, 312) with delta (0, 0)
Screenshot: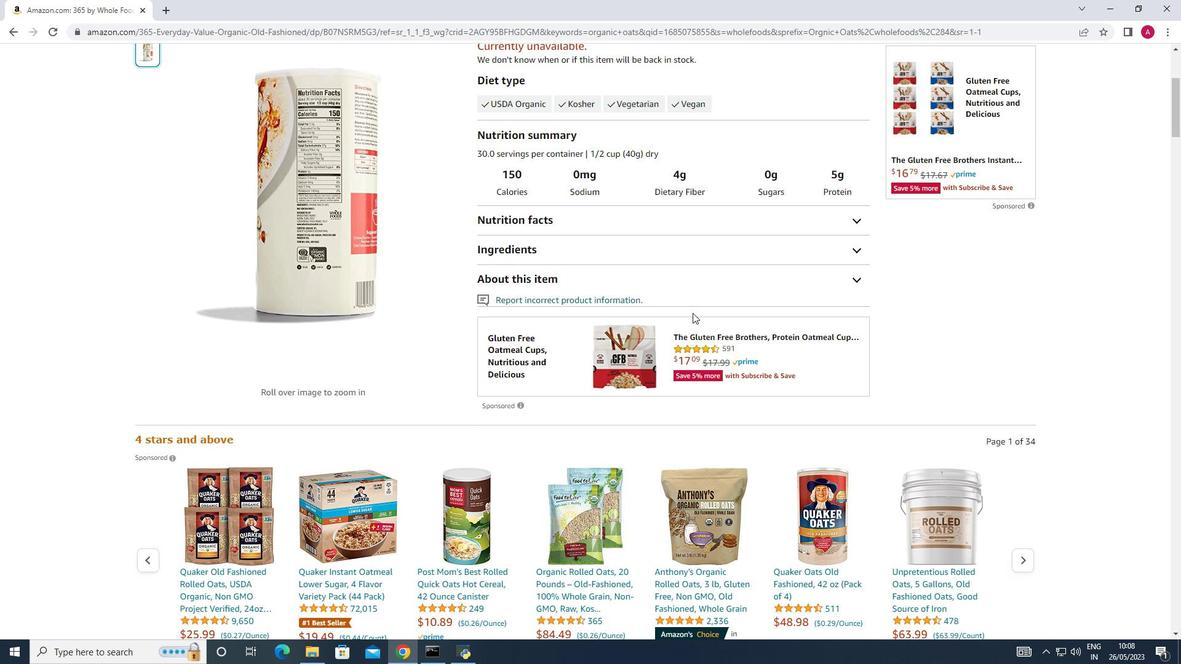 
Action: Mouse scrolled (693, 312) with delta (0, 0)
Screenshot: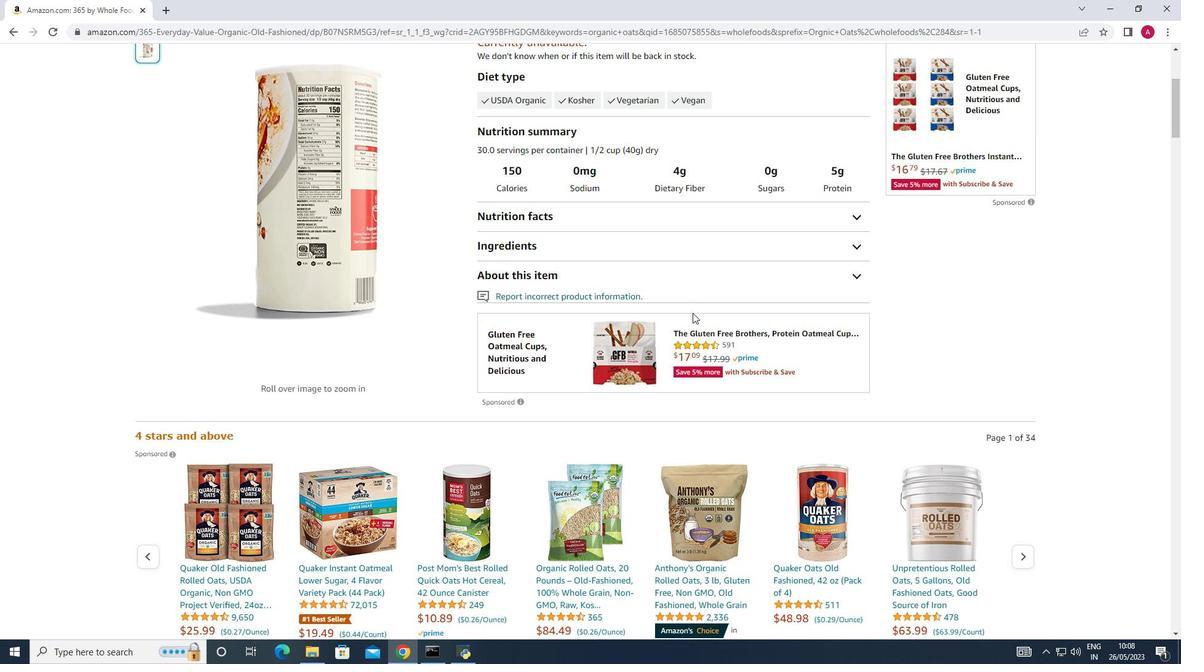 
Action: Mouse scrolled (693, 312) with delta (0, 0)
Screenshot: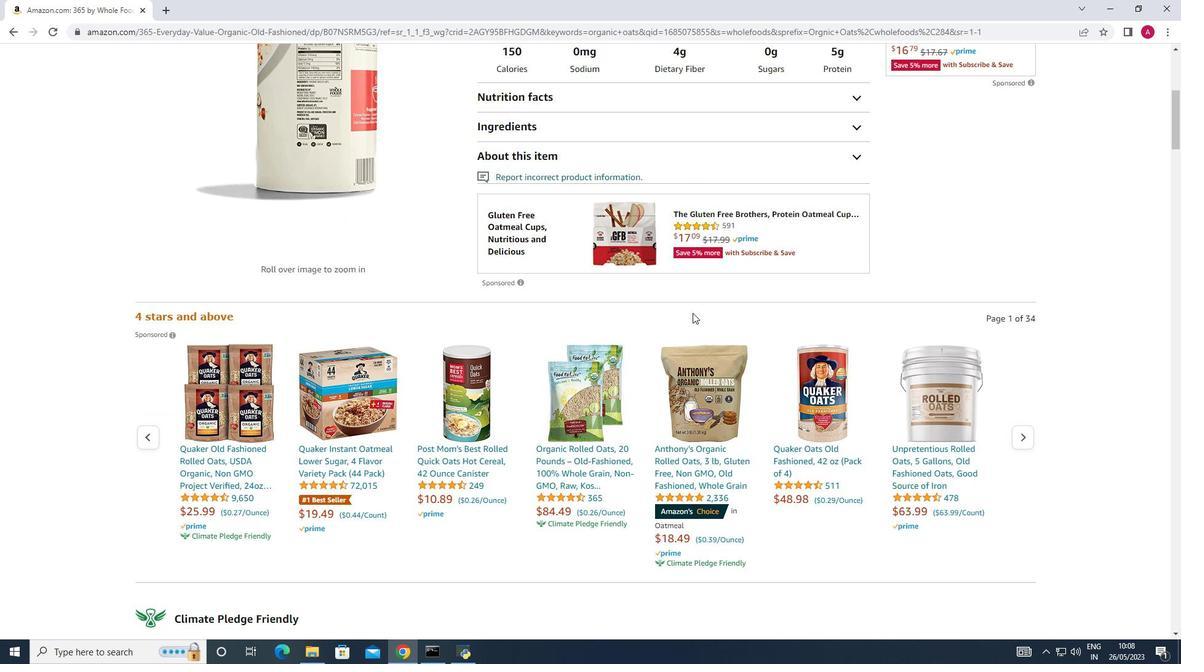 
Action: Mouse scrolled (693, 312) with delta (0, 0)
Screenshot: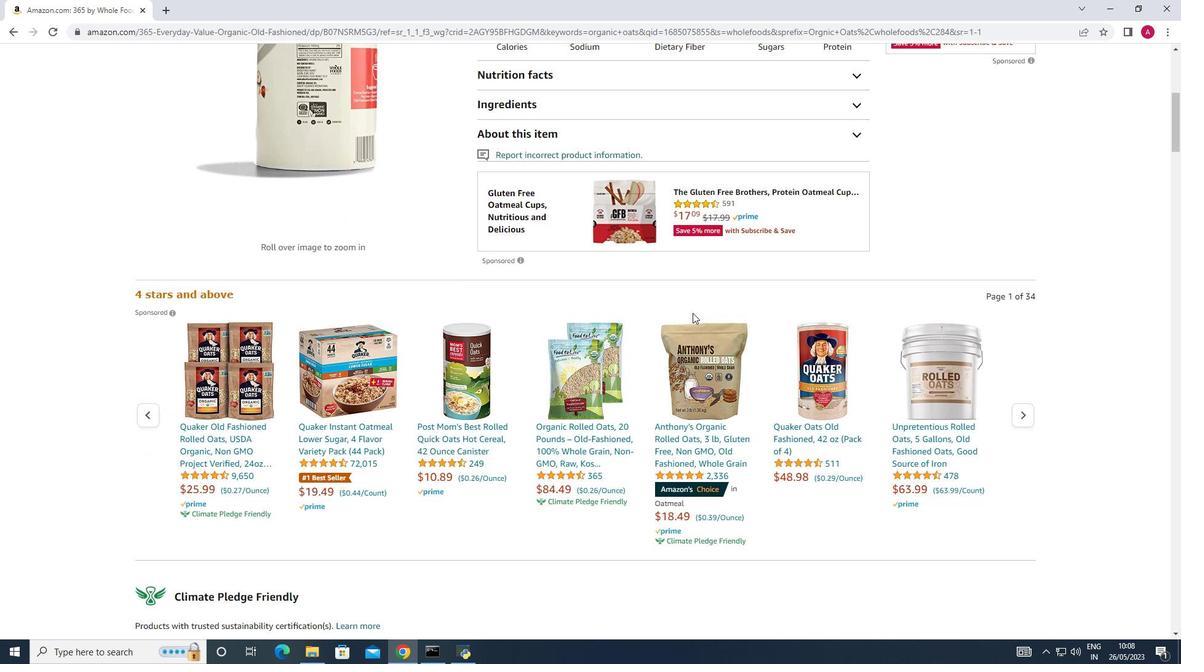 
Action: Mouse scrolled (693, 312) with delta (0, 0)
Screenshot: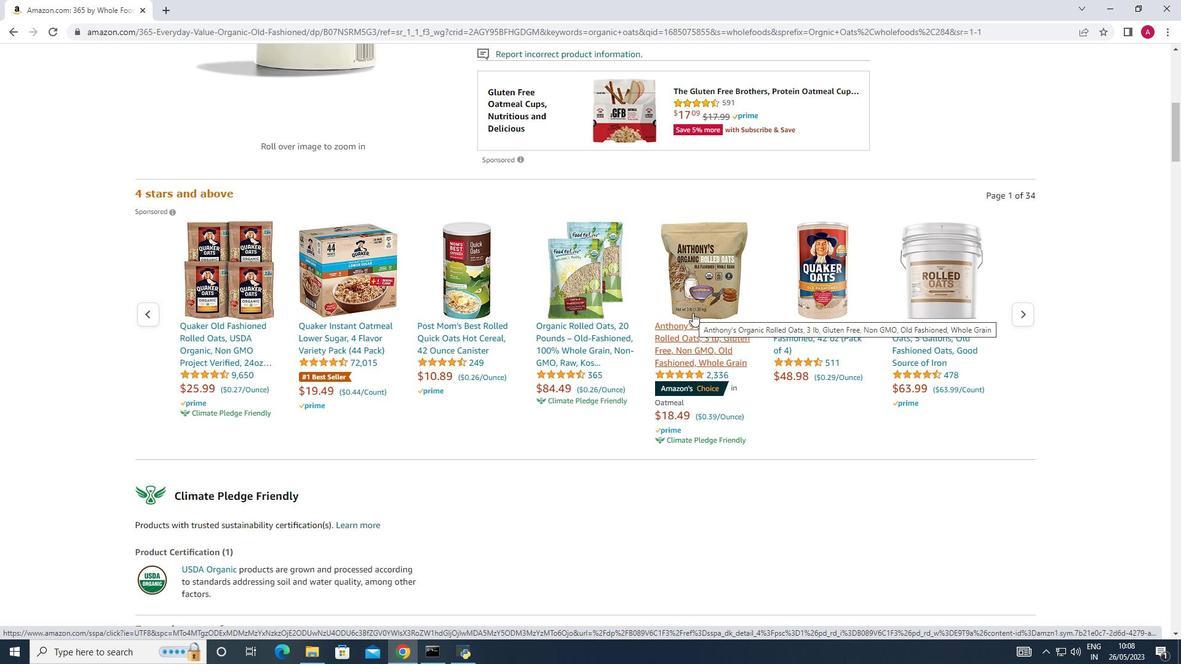 
Action: Mouse scrolled (693, 312) with delta (0, 0)
Screenshot: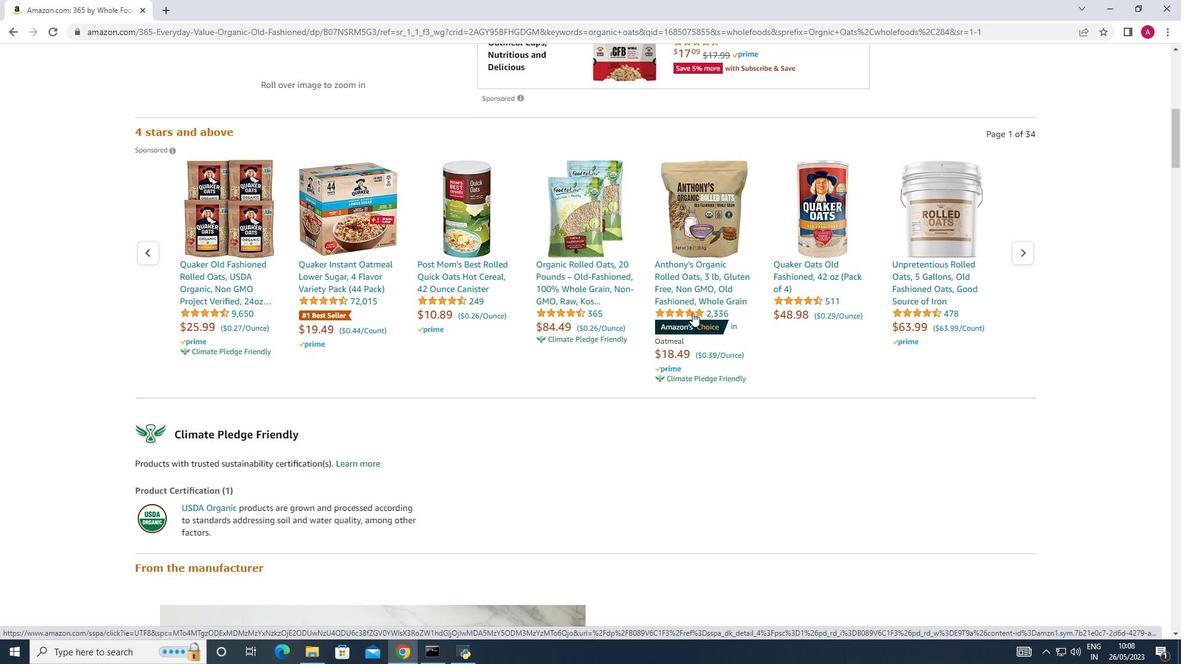 
Action: Mouse scrolled (693, 312) with delta (0, 0)
Screenshot: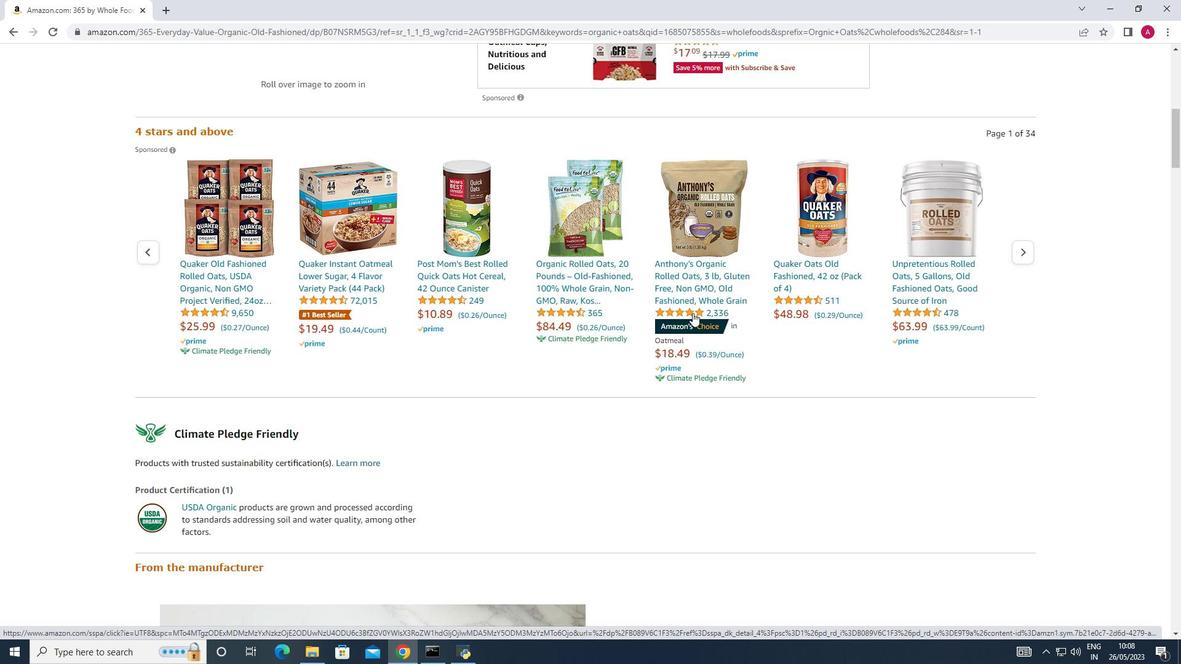 
Action: Mouse scrolled (693, 312) with delta (0, 0)
Screenshot: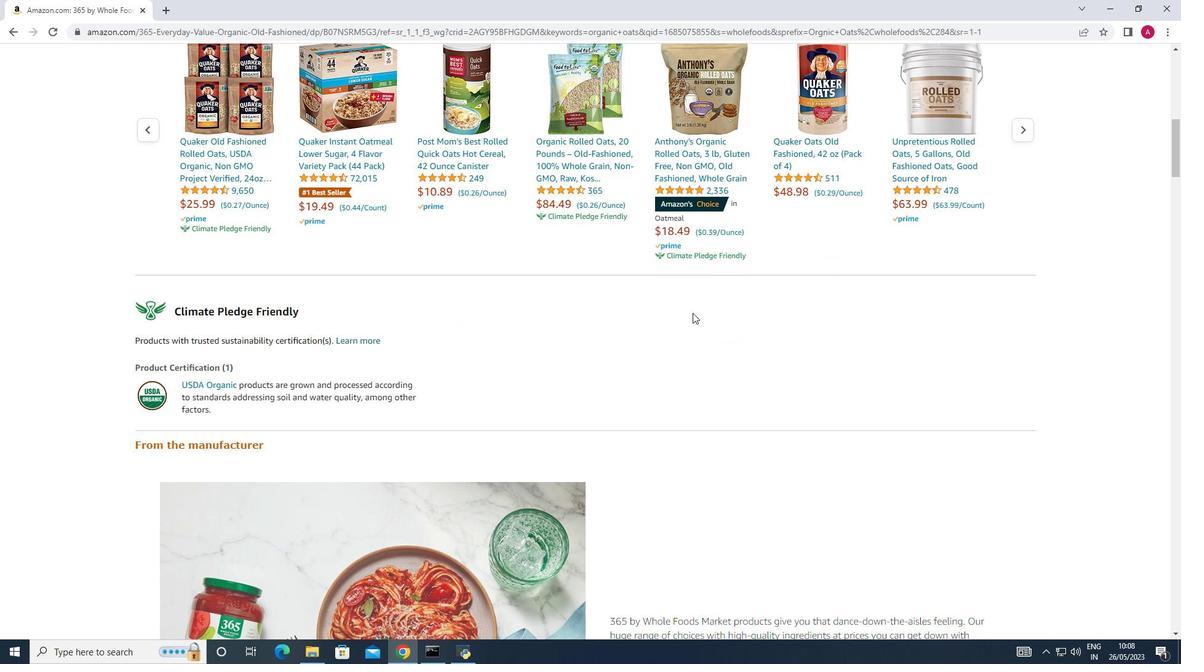 
Action: Mouse scrolled (693, 312) with delta (0, 0)
Screenshot: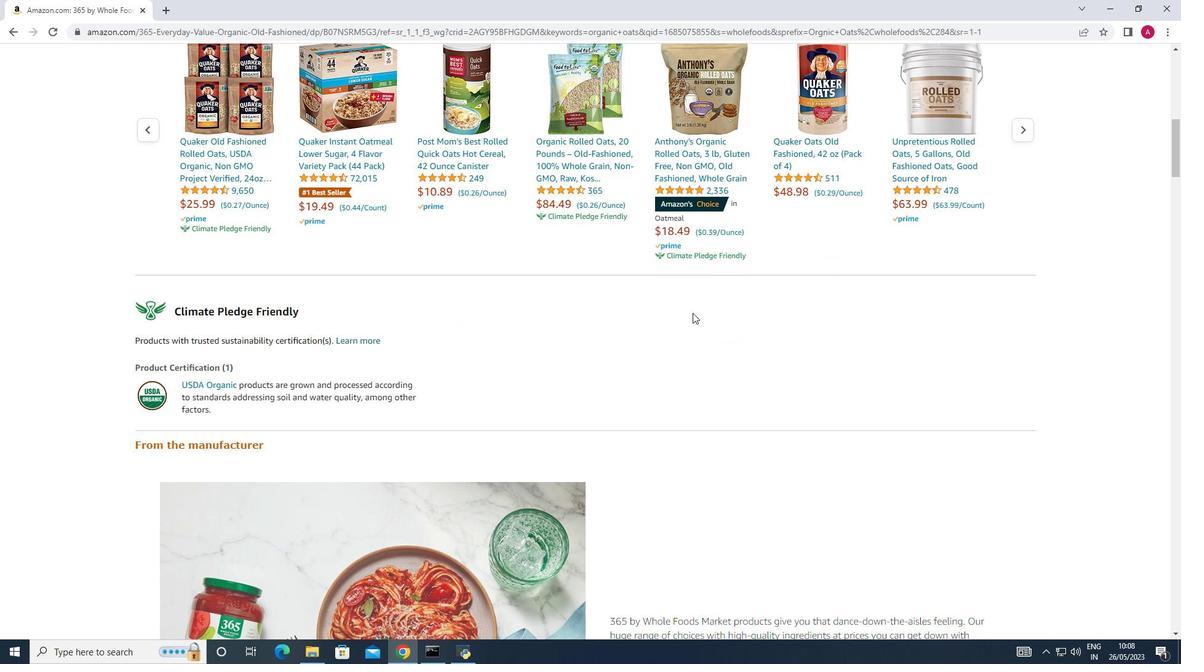 
Action: Mouse scrolled (693, 312) with delta (0, 0)
Screenshot: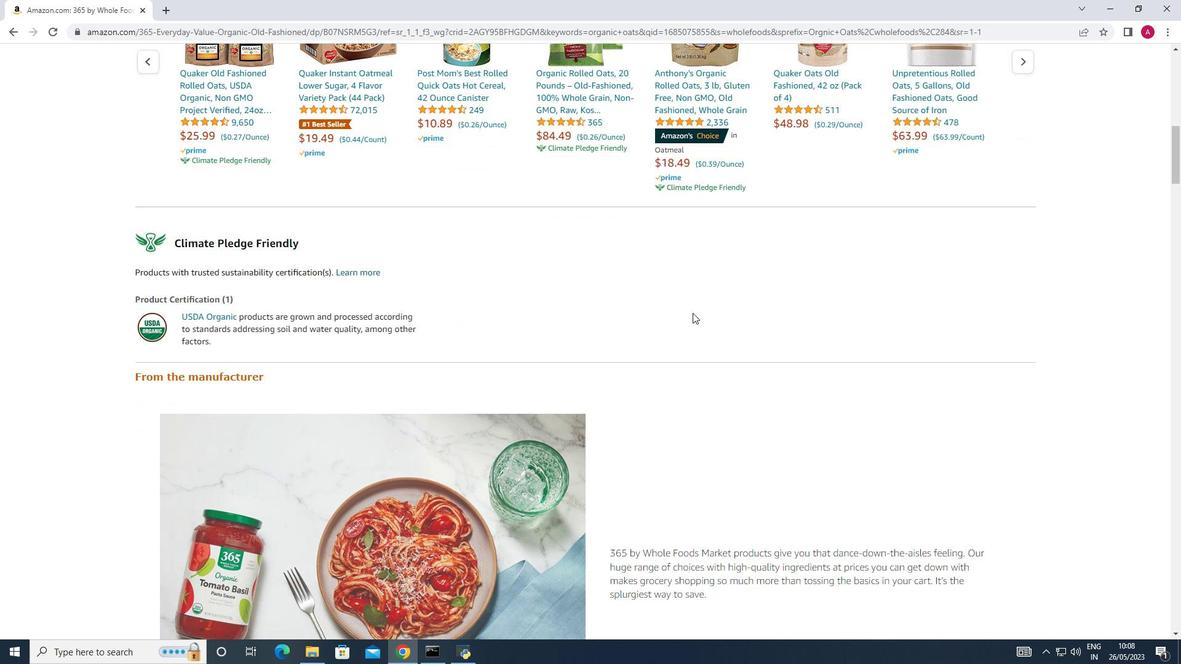 
Action: Mouse scrolled (693, 312) with delta (0, 0)
Screenshot: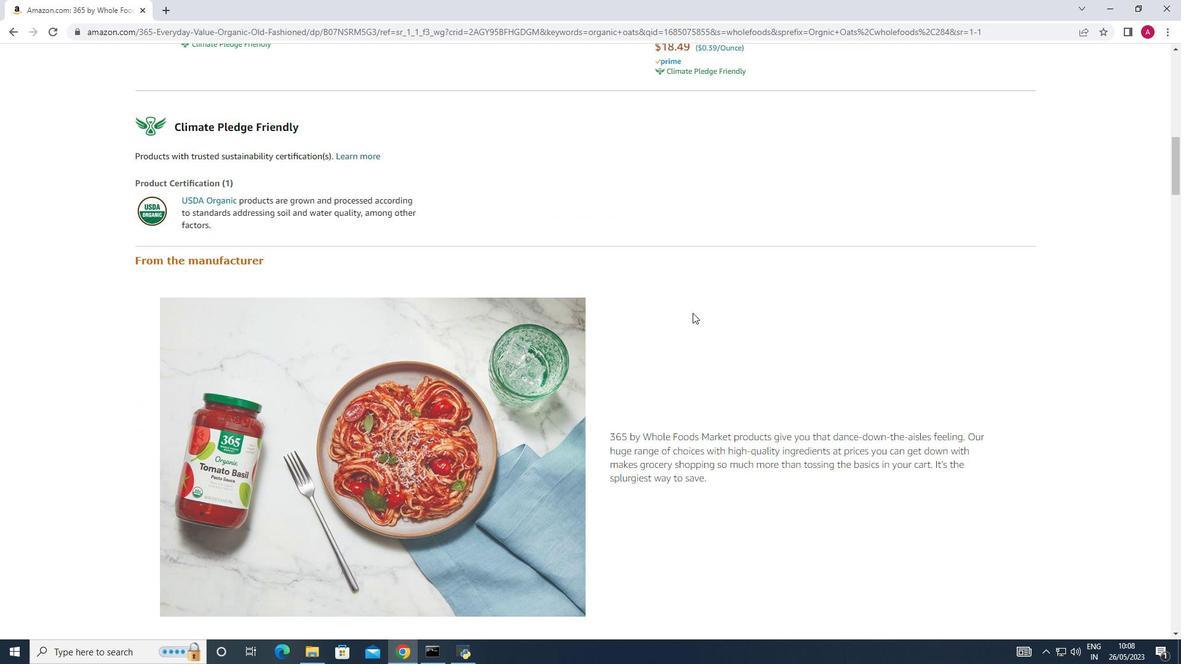 
Action: Mouse scrolled (693, 312) with delta (0, 0)
Screenshot: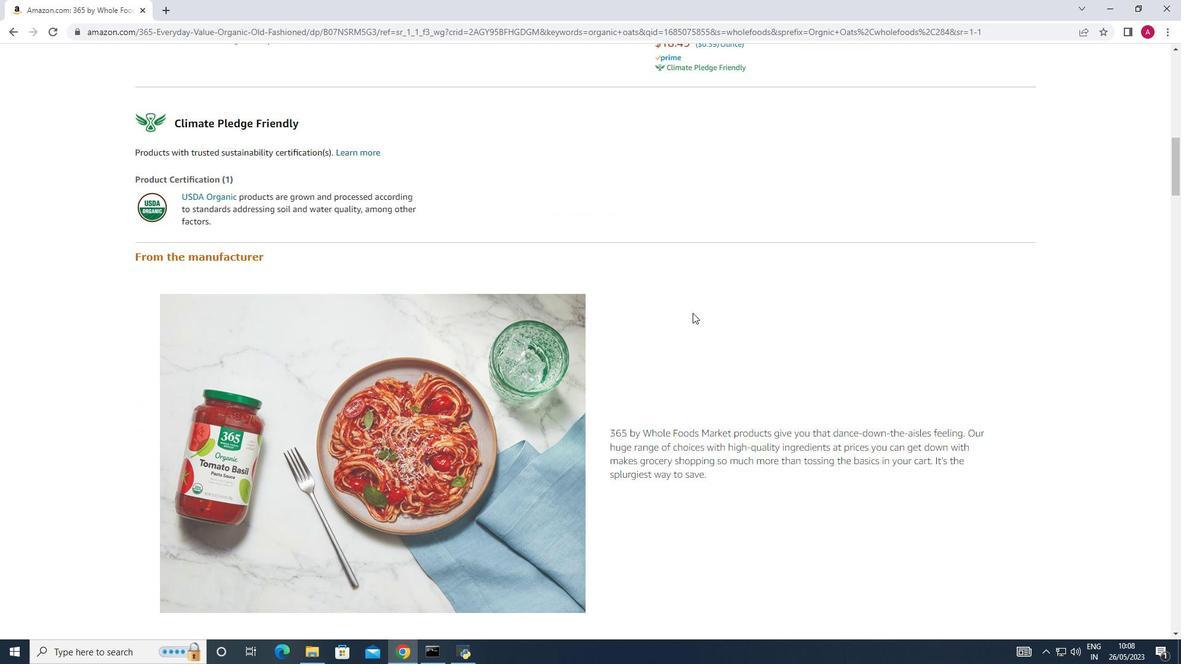 
Action: Mouse scrolled (693, 312) with delta (0, 0)
Screenshot: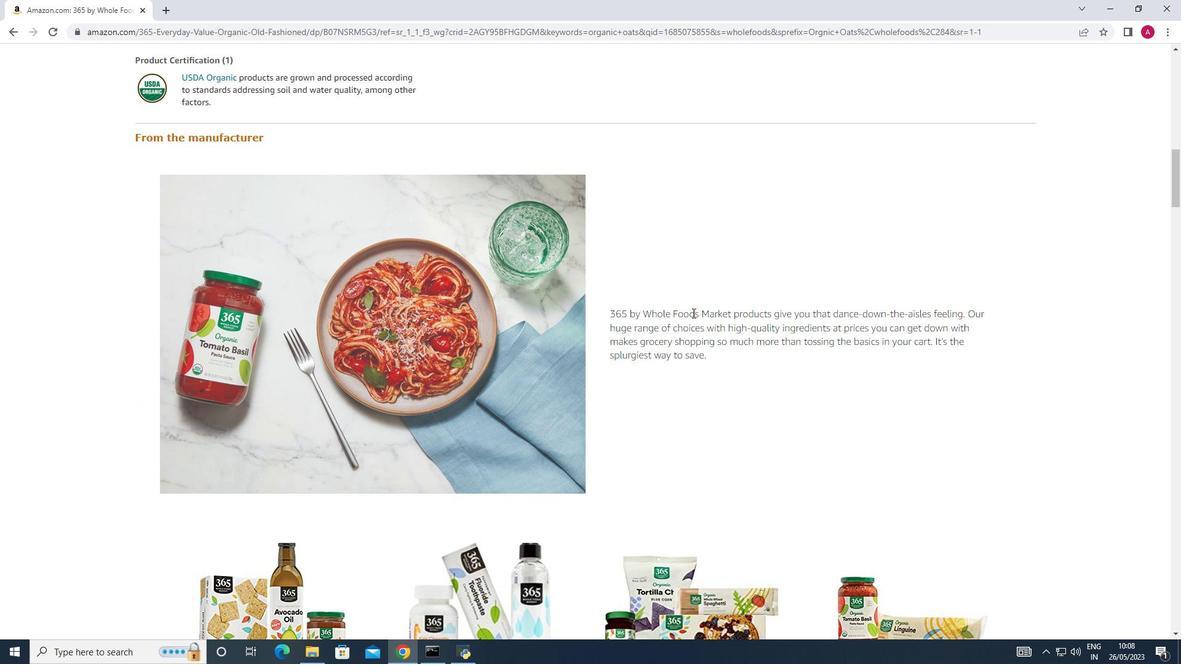 
Action: Mouse scrolled (693, 312) with delta (0, 0)
Screenshot: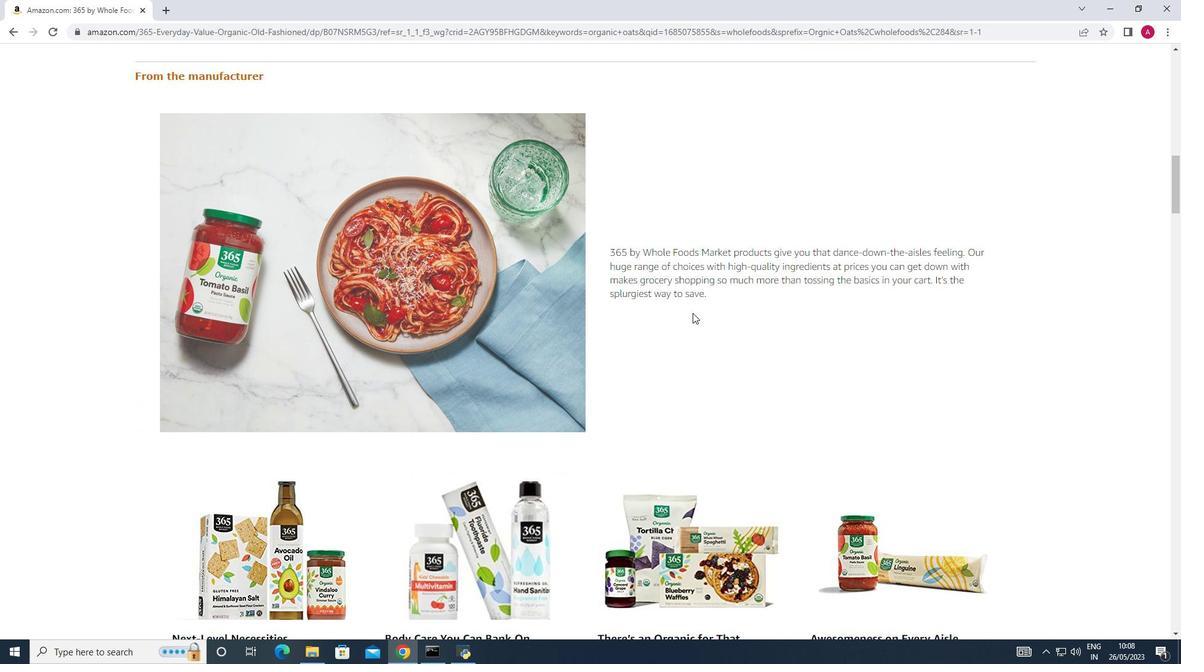 
Action: Mouse scrolled (693, 312) with delta (0, 0)
Screenshot: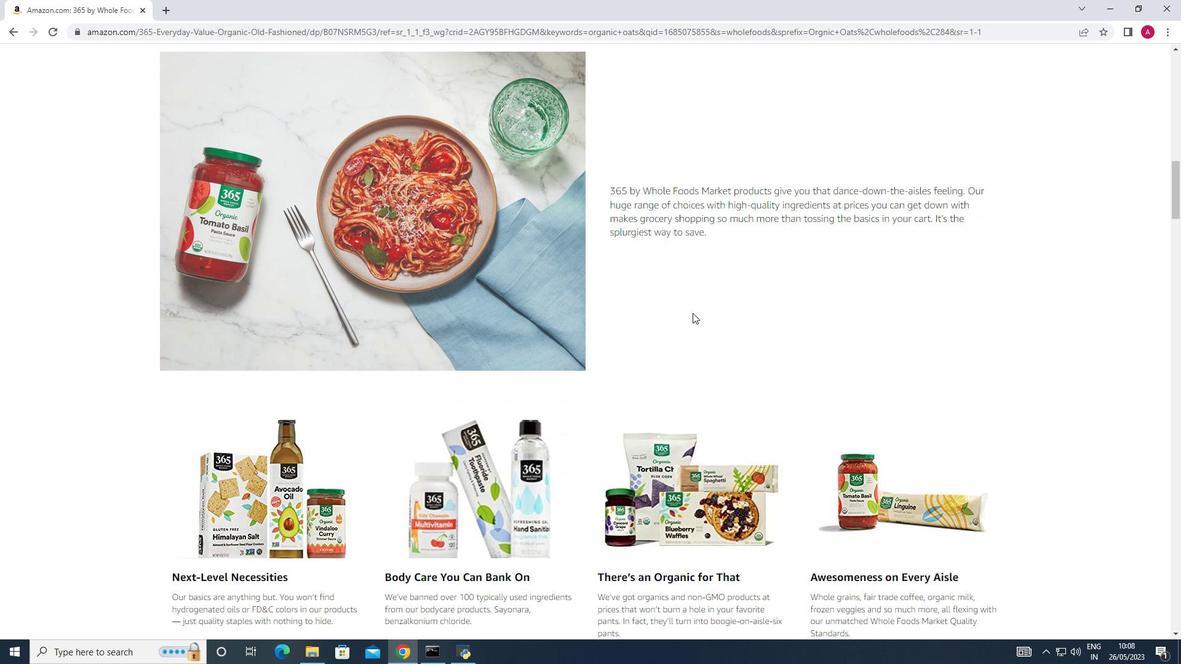 
Action: Mouse scrolled (693, 312) with delta (0, 0)
Screenshot: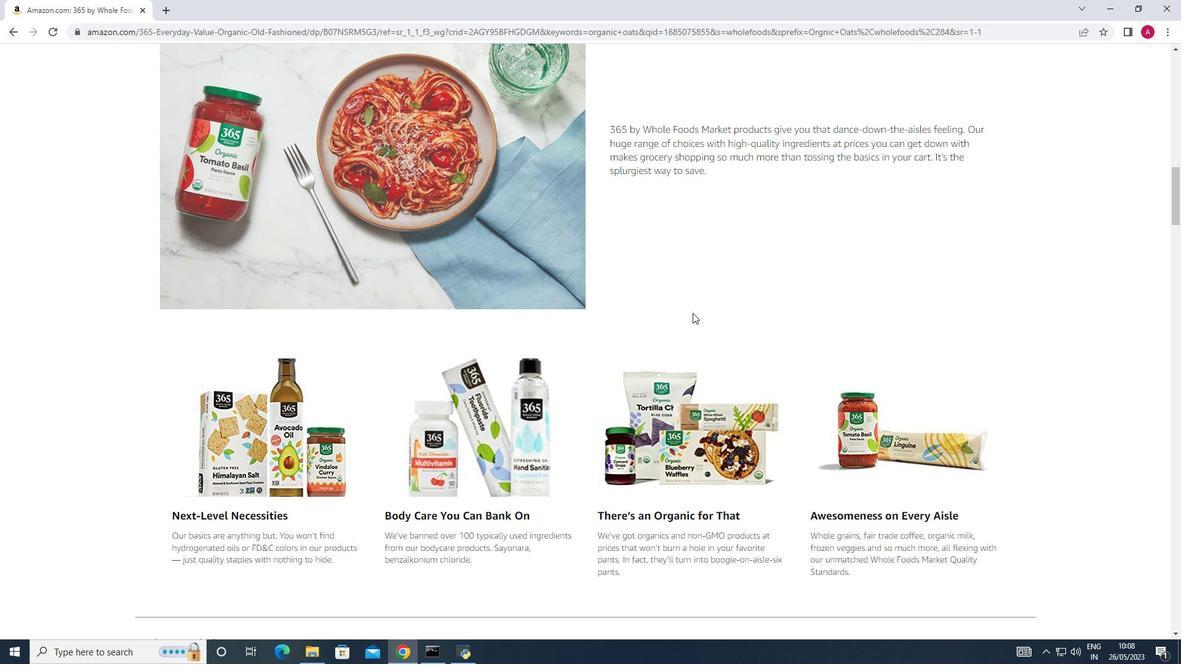 
Action: Mouse scrolled (693, 312) with delta (0, 0)
Screenshot: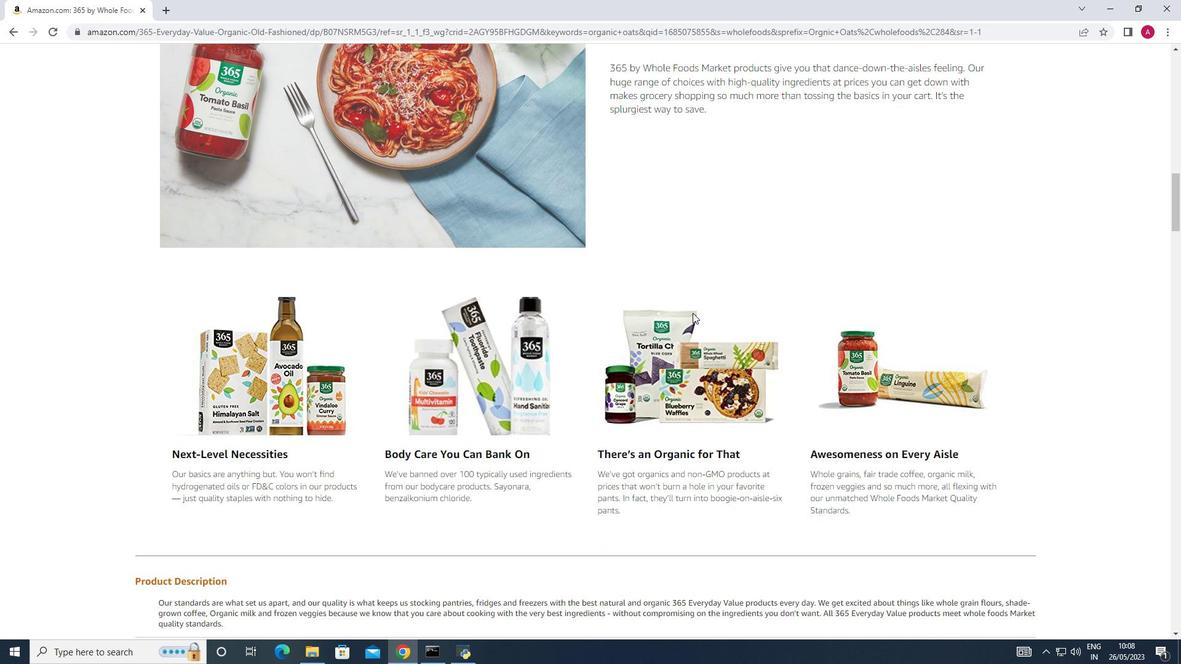 
Action: Mouse scrolled (693, 312) with delta (0, 0)
Screenshot: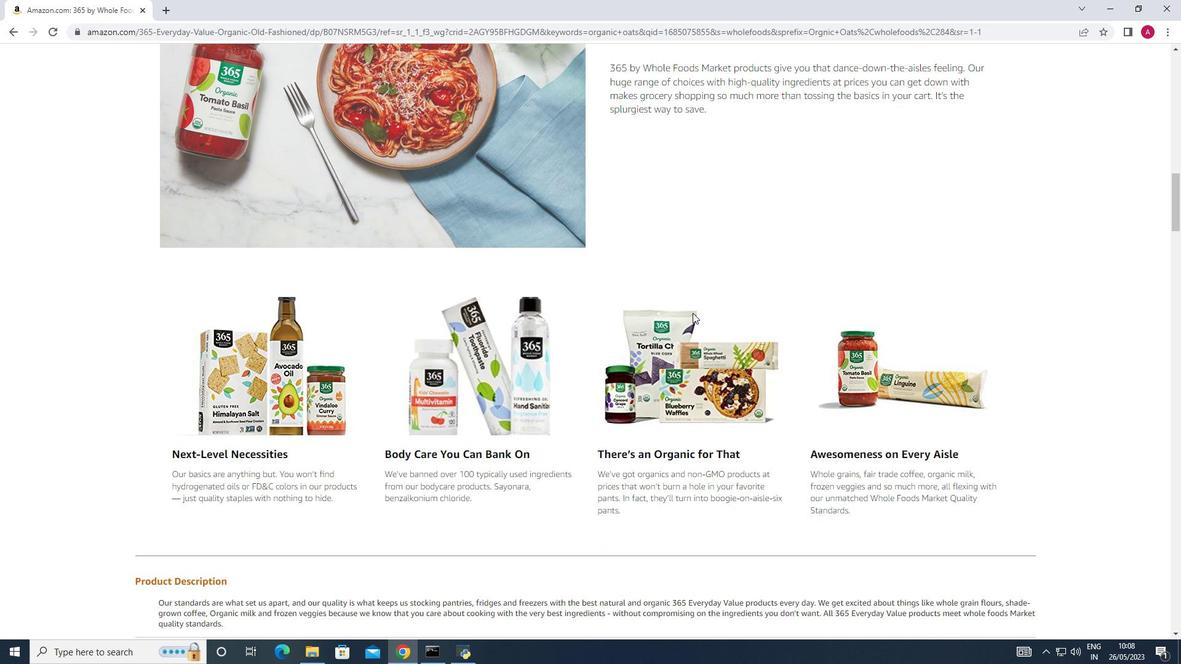 
Action: Mouse scrolled (693, 312) with delta (0, 0)
Screenshot: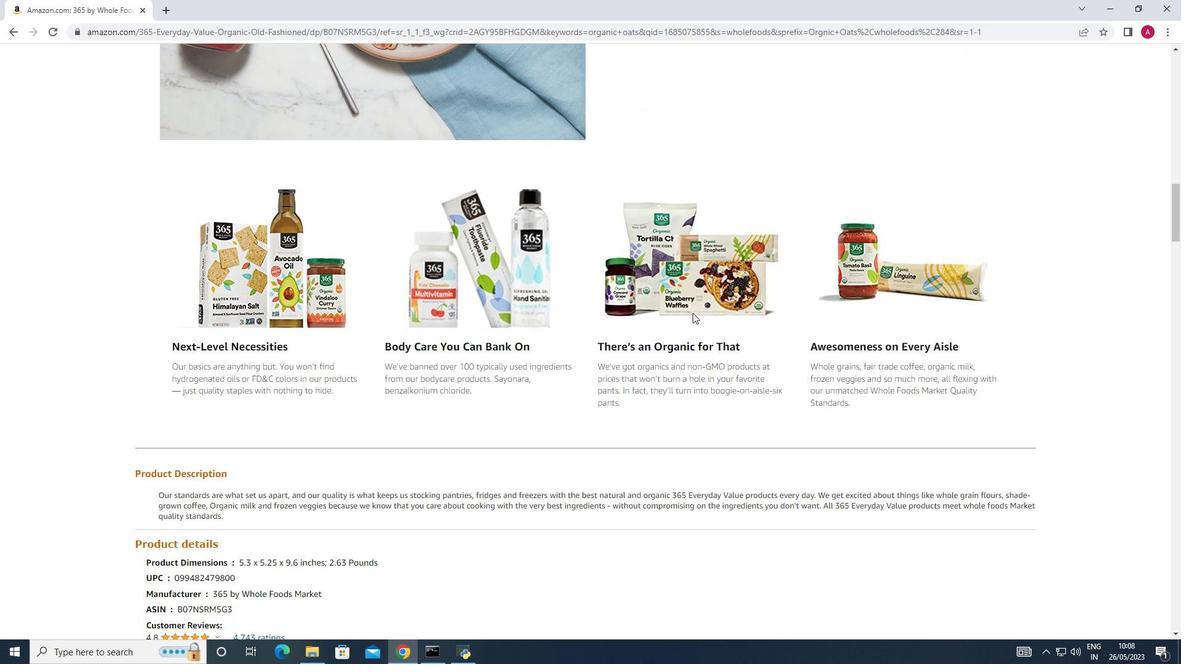 
Action: Mouse scrolled (693, 312) with delta (0, 0)
Screenshot: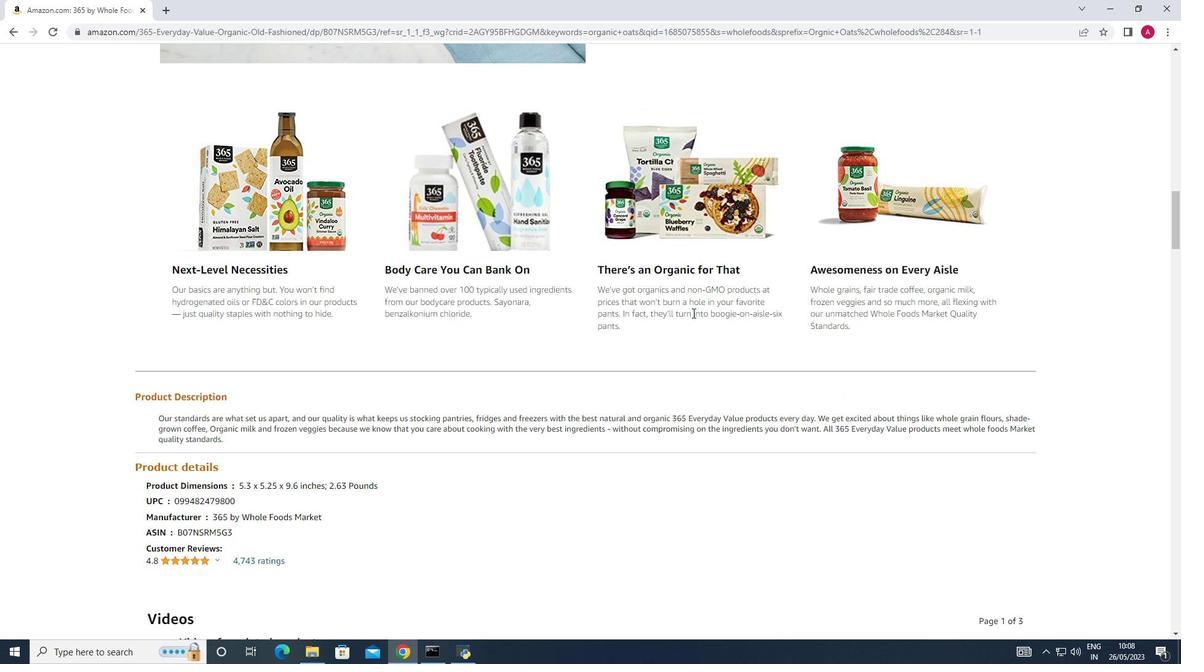 
Action: Mouse scrolled (693, 312) with delta (0, 0)
Screenshot: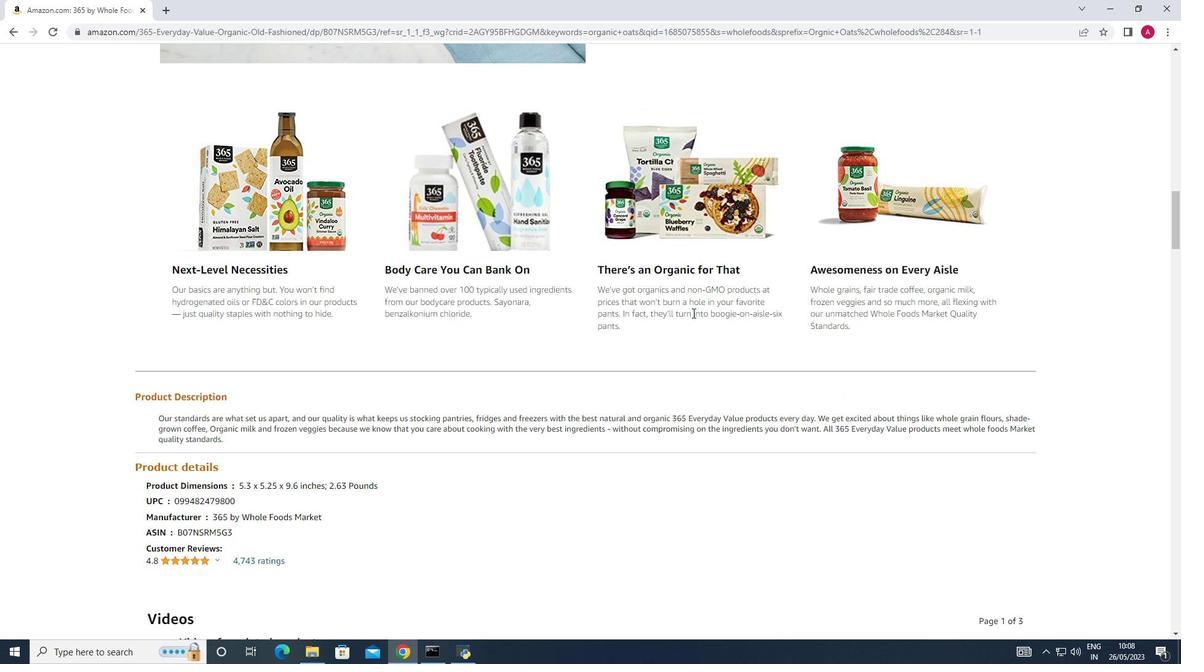 
Action: Mouse scrolled (693, 312) with delta (0, 0)
Screenshot: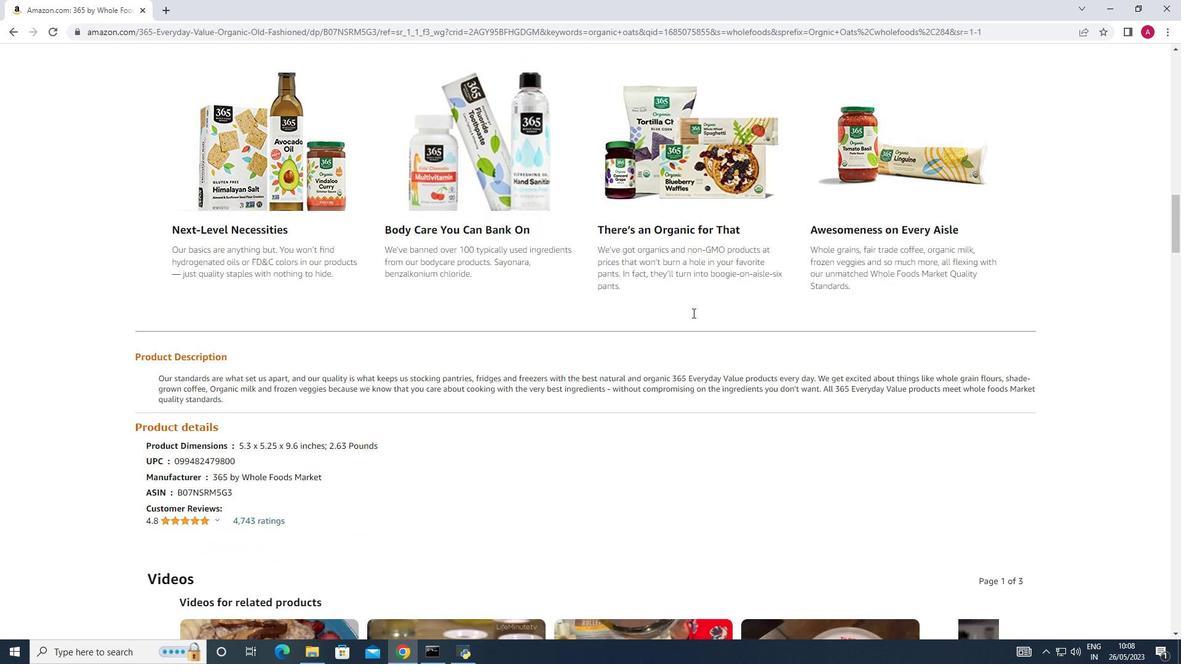 
Action: Mouse scrolled (693, 312) with delta (0, 0)
Screenshot: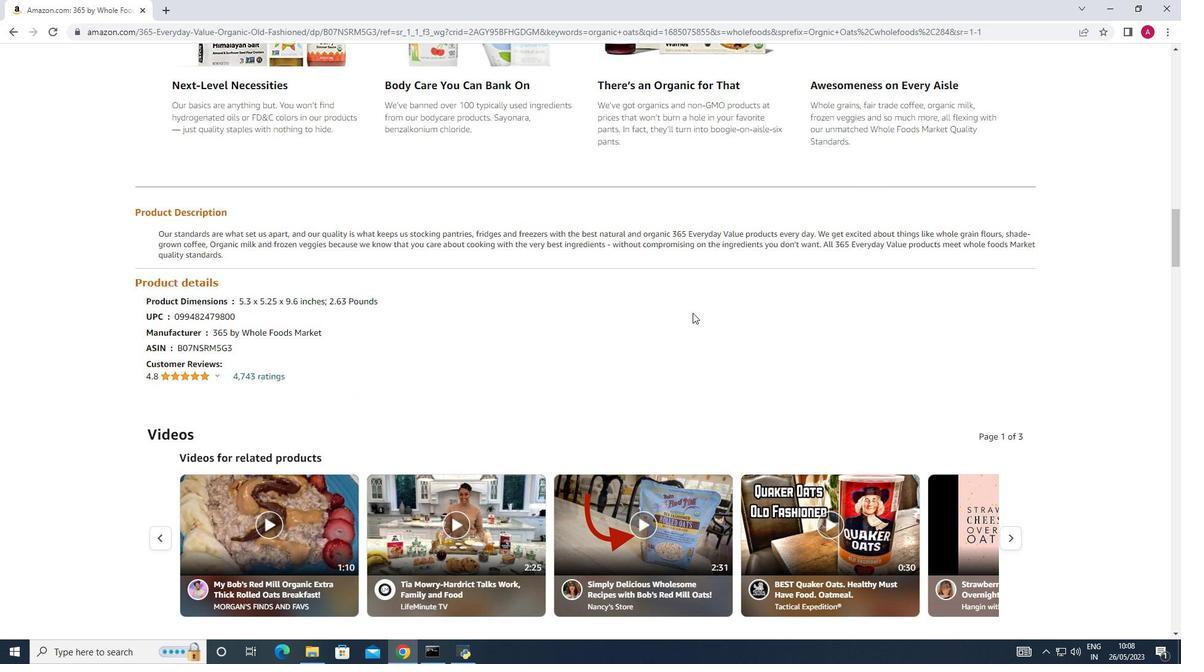 
Action: Mouse scrolled (693, 312) with delta (0, 0)
Screenshot: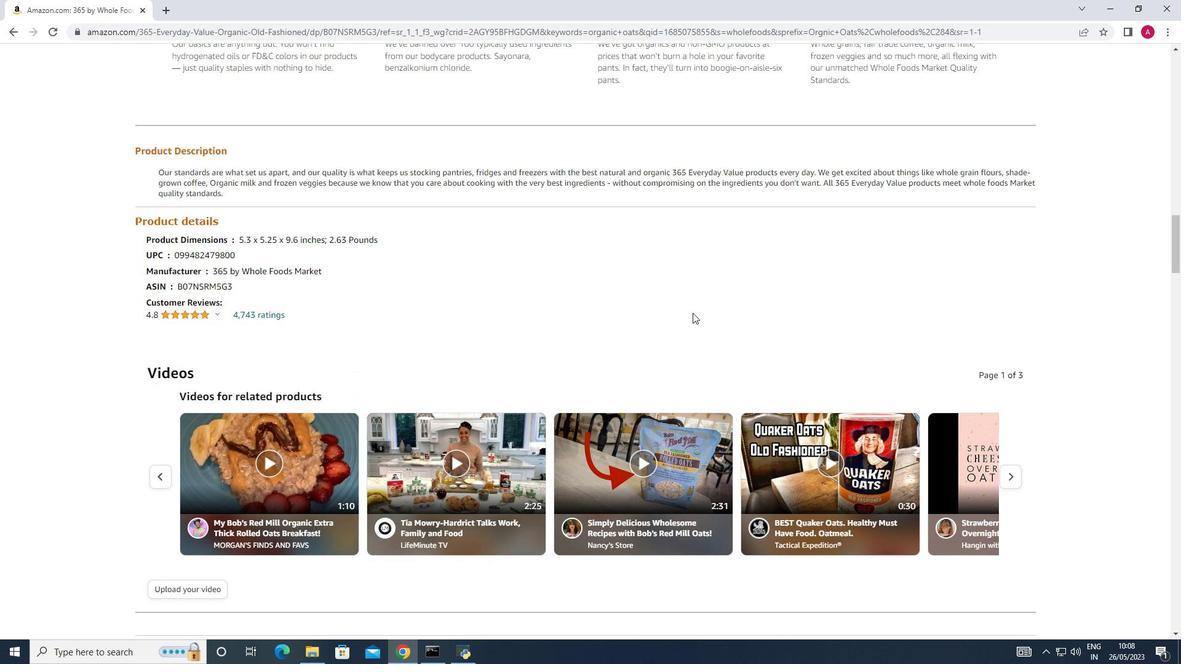 
Action: Mouse scrolled (693, 312) with delta (0, 0)
Screenshot: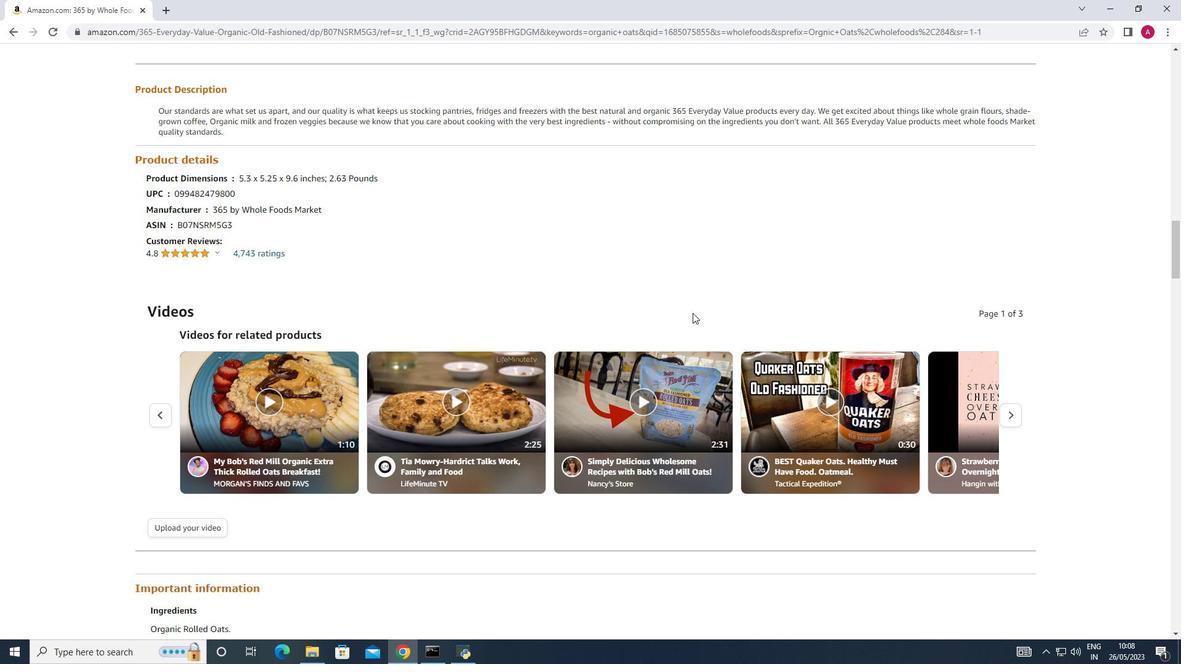 
Action: Mouse scrolled (693, 312) with delta (0, 0)
Screenshot: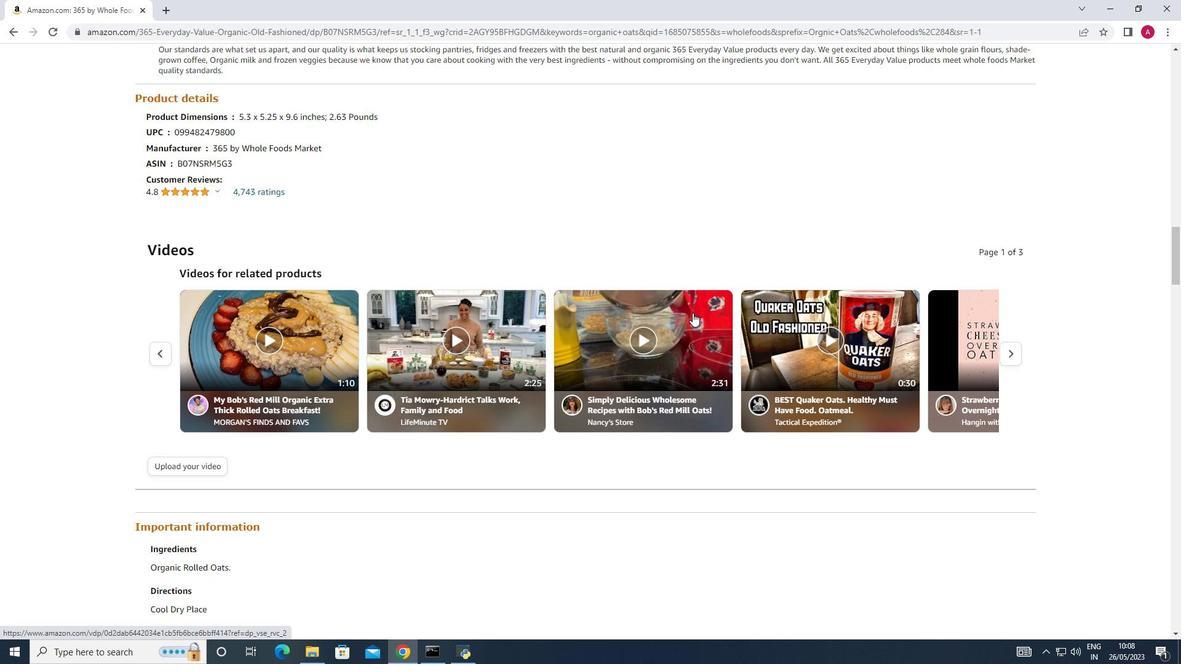 
Action: Mouse scrolled (693, 312) with delta (0, 0)
Screenshot: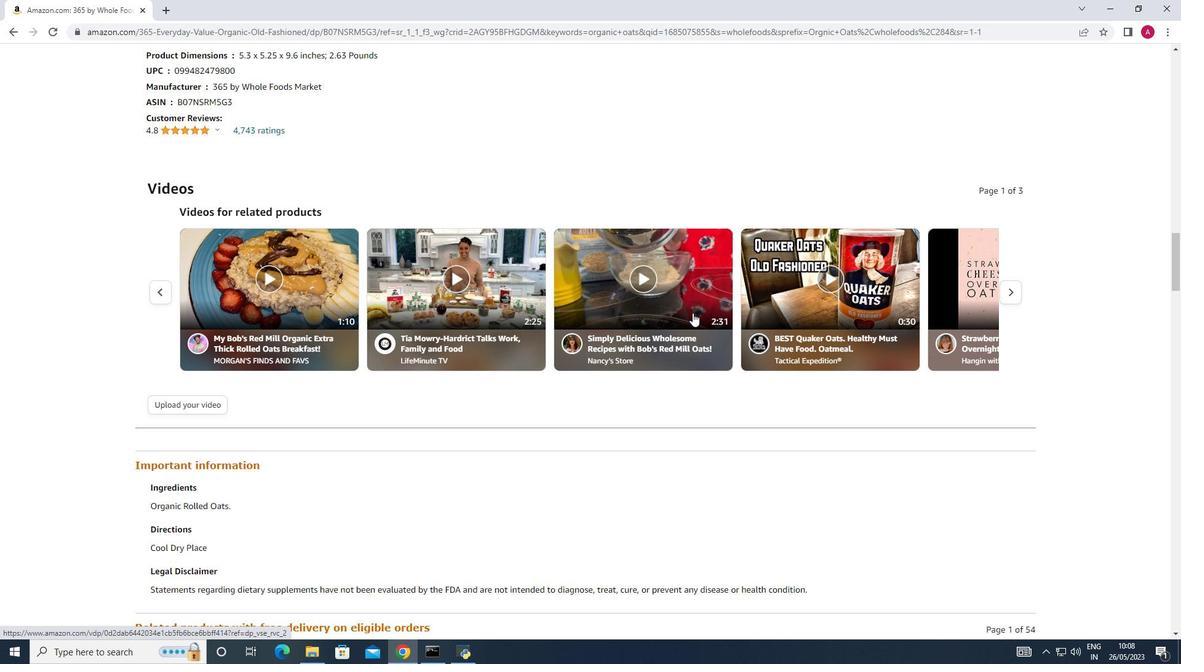 
Action: Mouse scrolled (693, 312) with delta (0, 0)
Screenshot: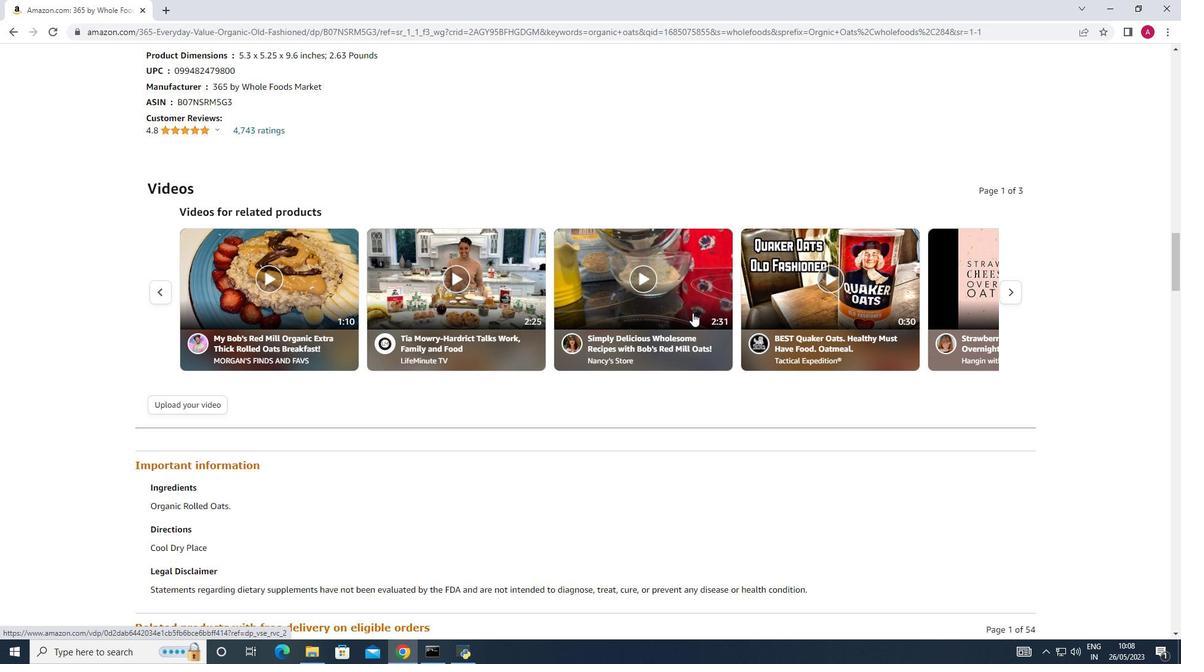 
Action: Mouse scrolled (693, 312) with delta (0, 0)
Screenshot: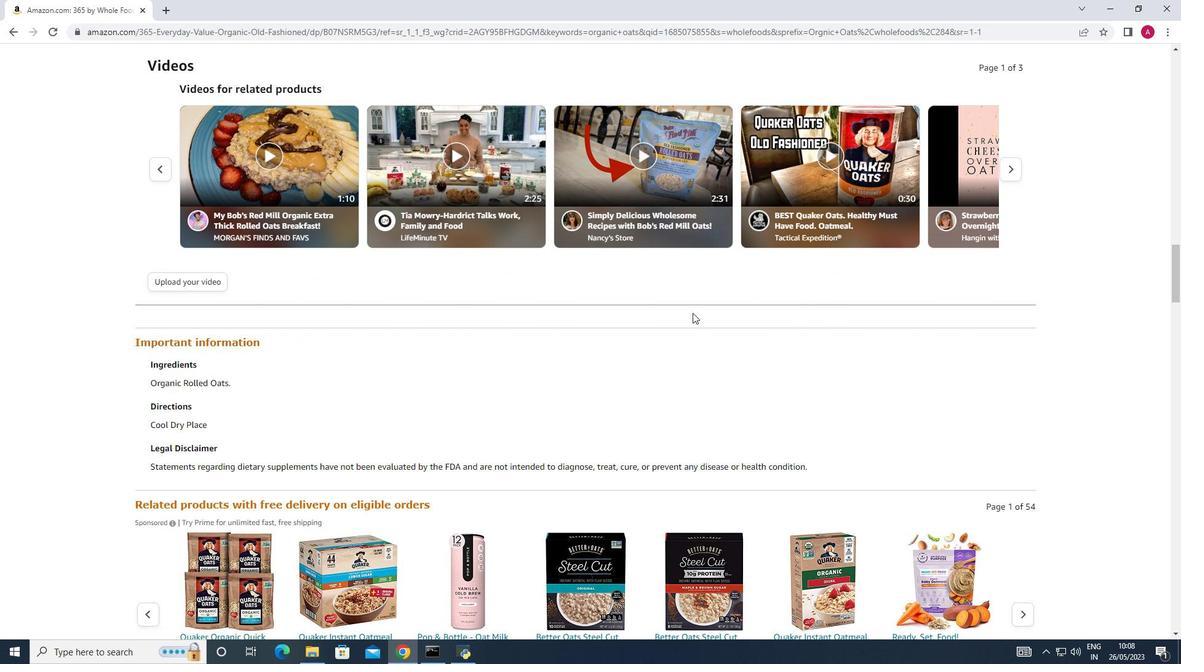 
Action: Mouse scrolled (693, 312) with delta (0, 0)
Screenshot: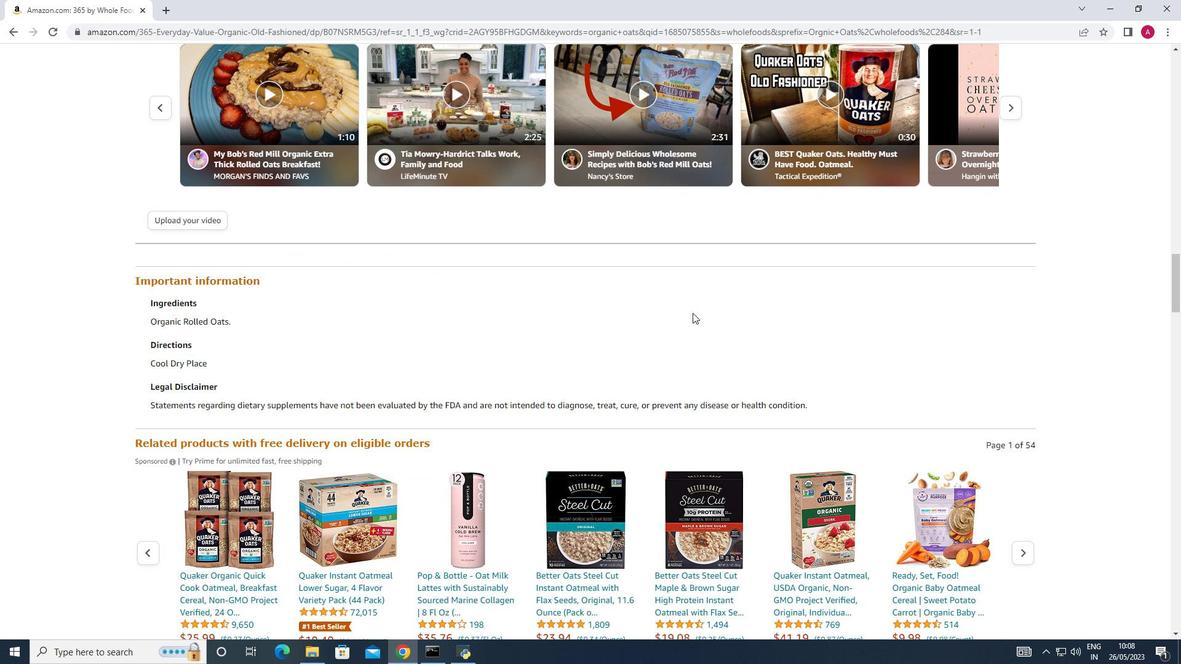 
Action: Mouse scrolled (693, 312) with delta (0, 0)
Screenshot: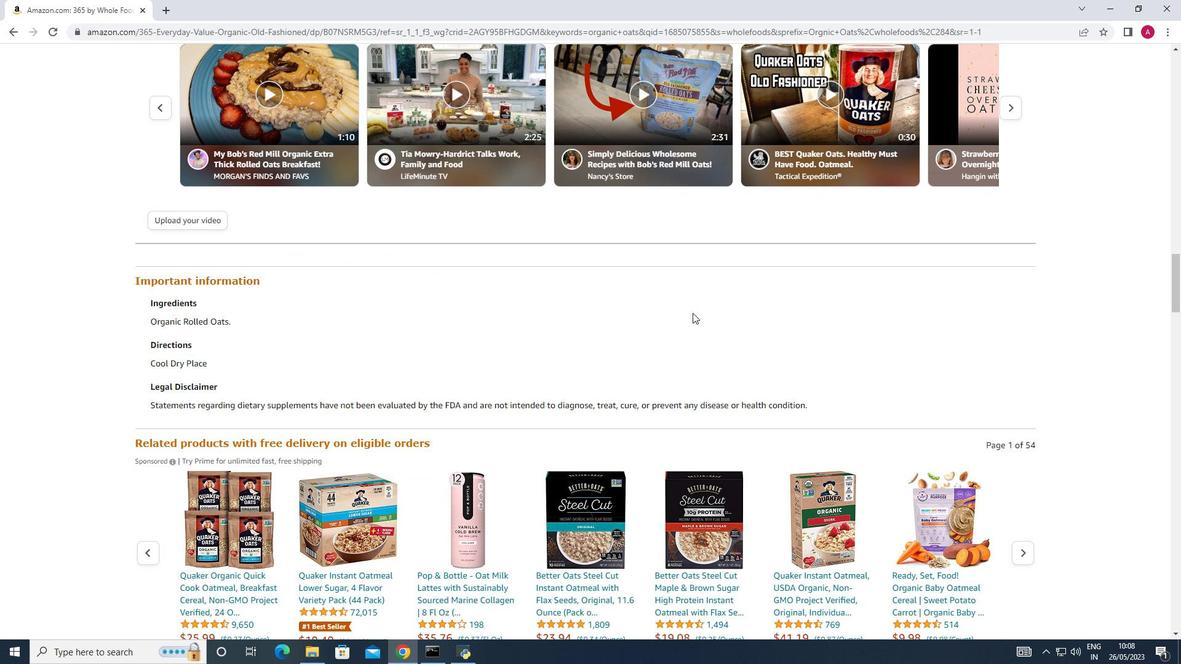 
Action: Mouse scrolled (693, 312) with delta (0, 0)
Screenshot: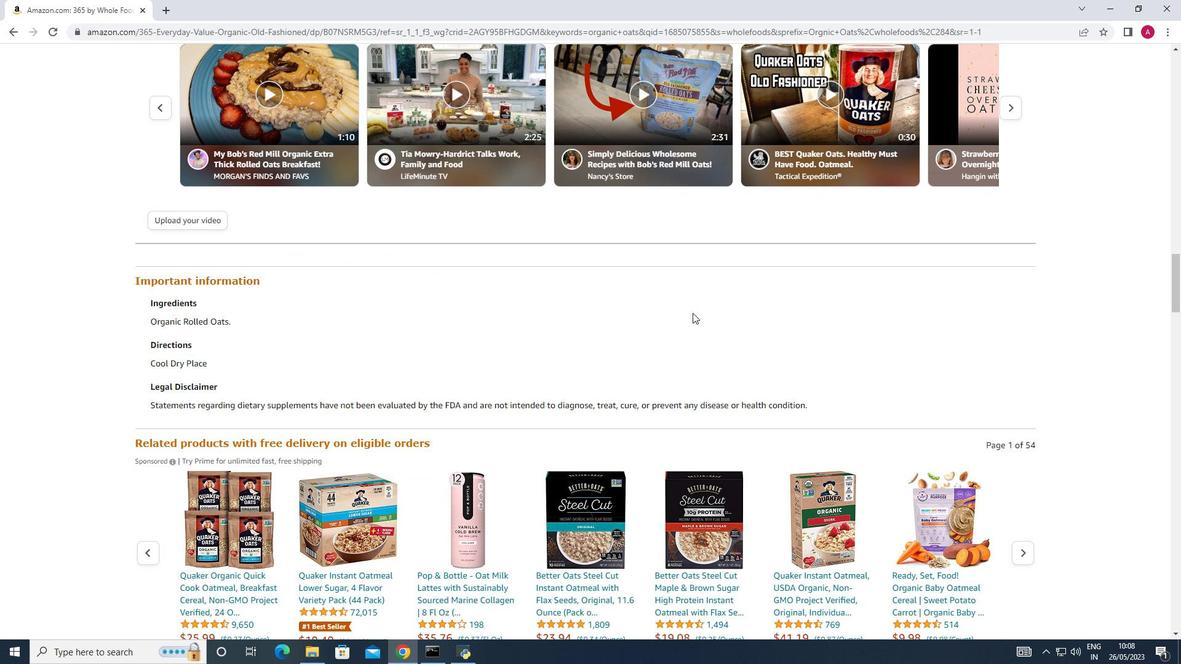 
Action: Mouse moved to (689, 313)
Screenshot: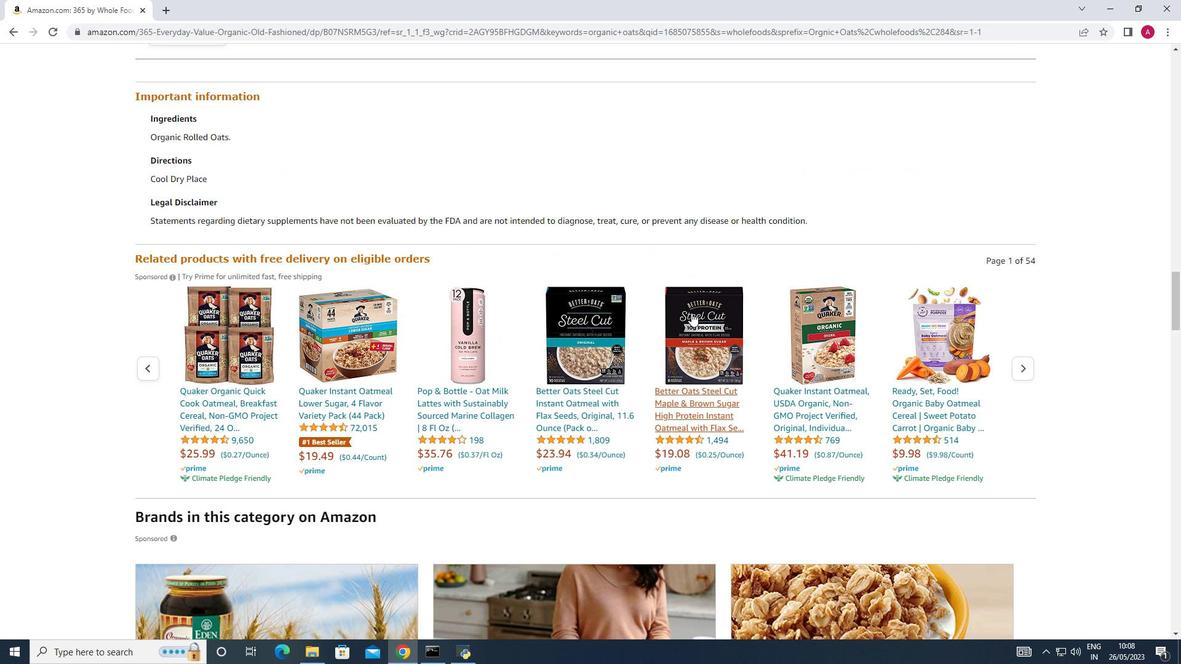 
Action: Mouse scrolled (689, 313) with delta (0, 0)
Screenshot: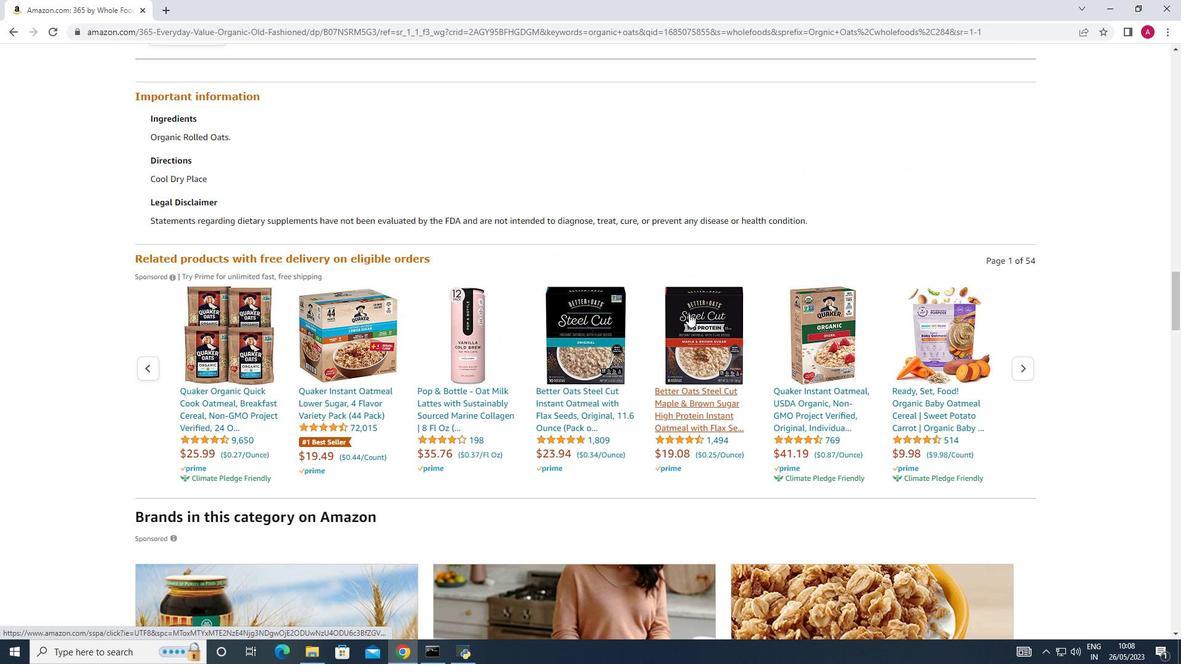 
Action: Mouse moved to (686, 319)
Screenshot: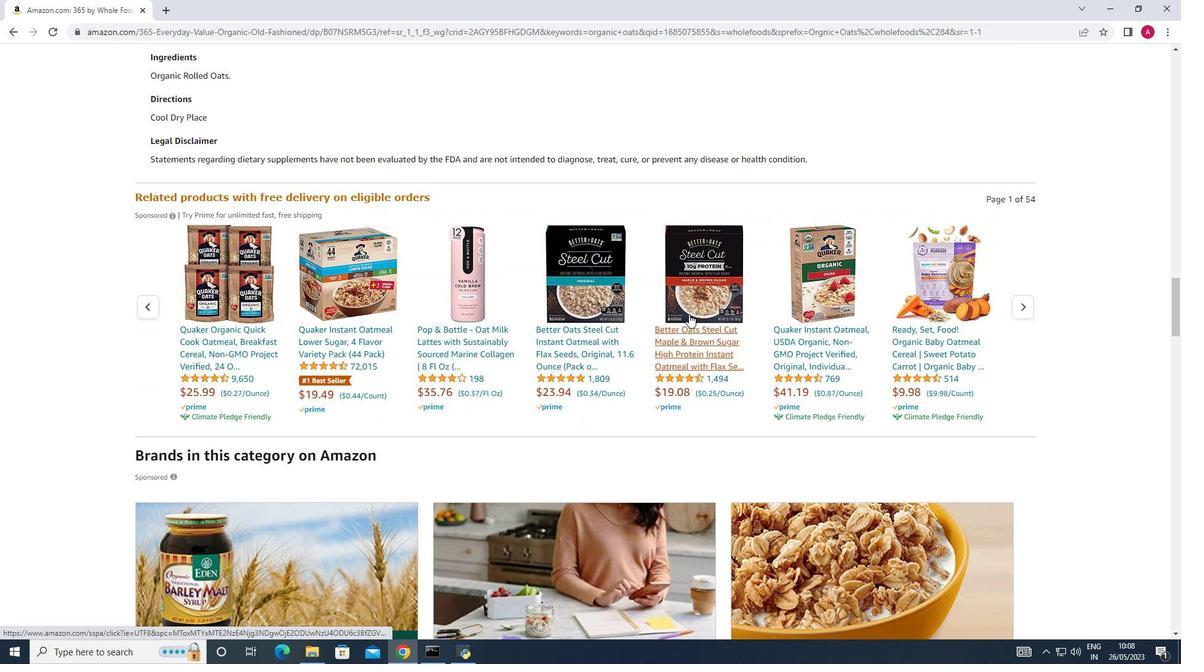 
Action: Mouse scrolled (686, 318) with delta (0, 0)
Screenshot: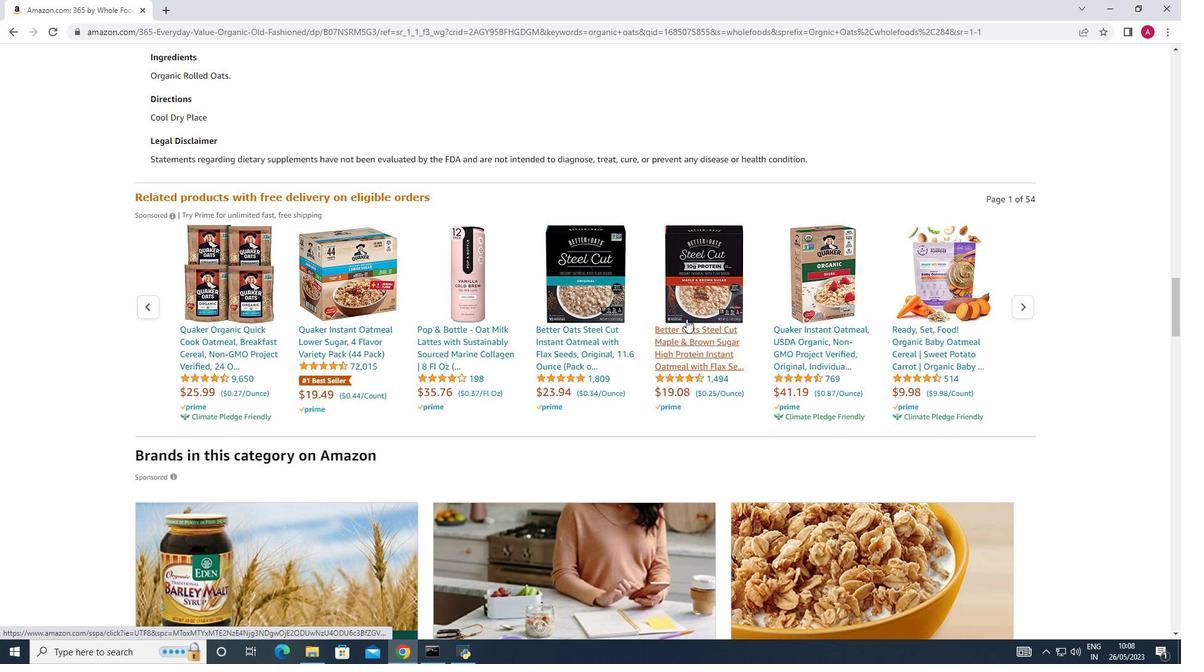 
Action: Mouse scrolled (686, 318) with delta (0, 0)
Screenshot: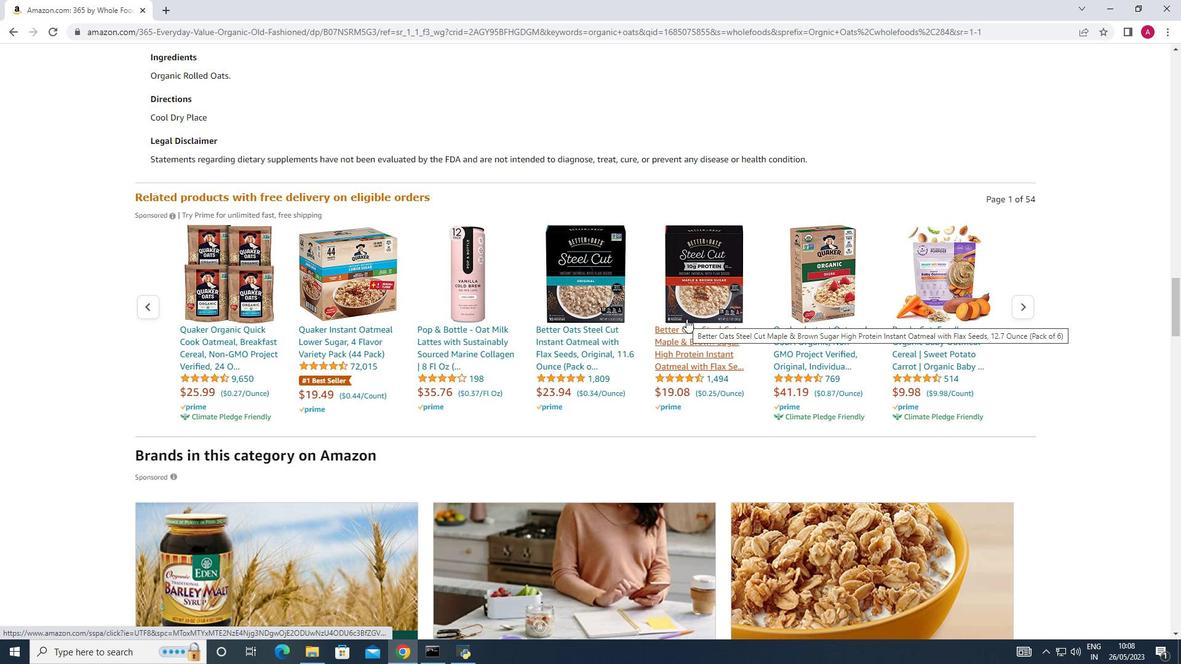 
Action: Mouse scrolled (686, 318) with delta (0, 0)
Screenshot: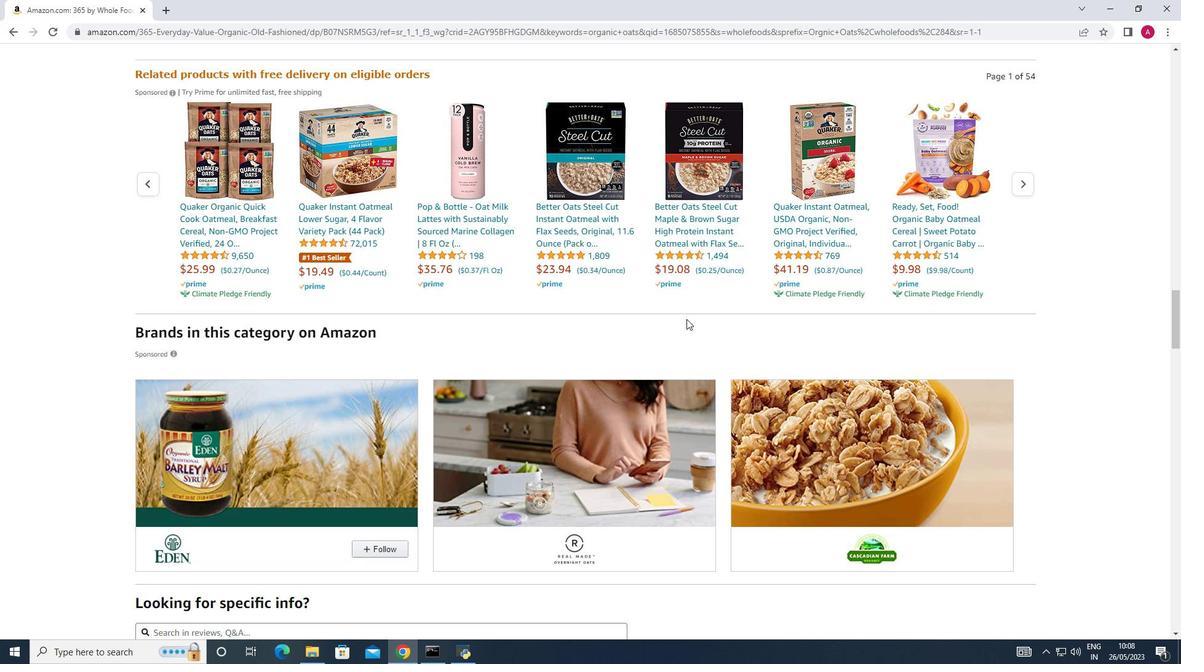 
Action: Mouse scrolled (686, 318) with delta (0, 0)
Screenshot: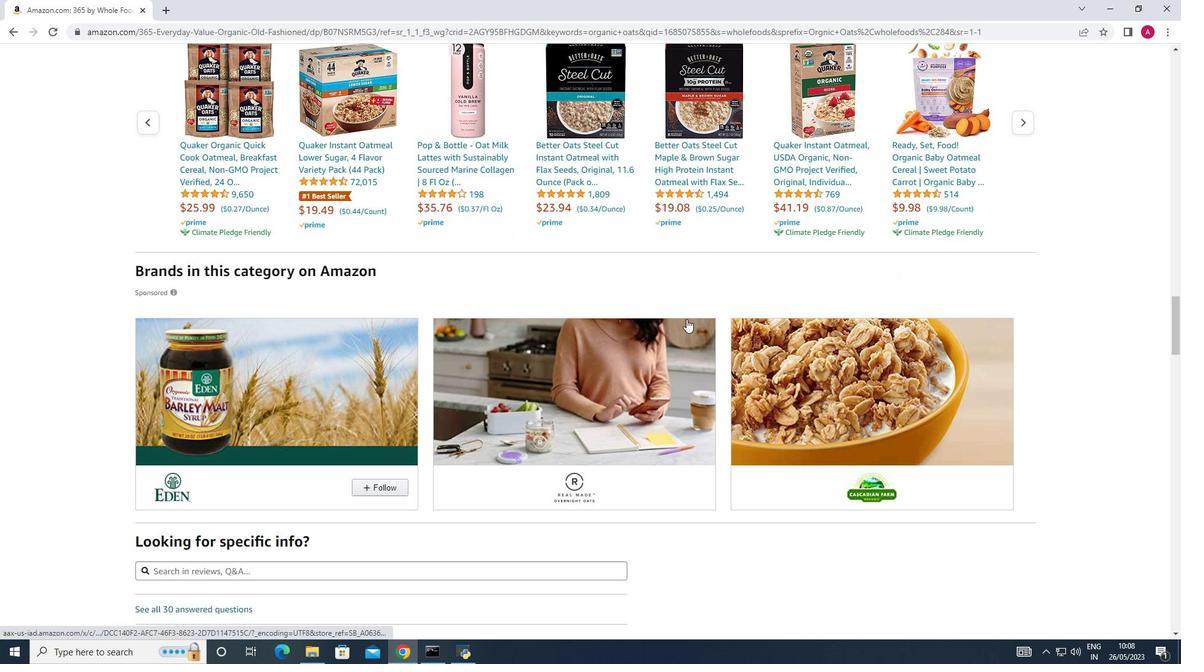 
Action: Mouse scrolled (686, 318) with delta (0, 0)
Screenshot: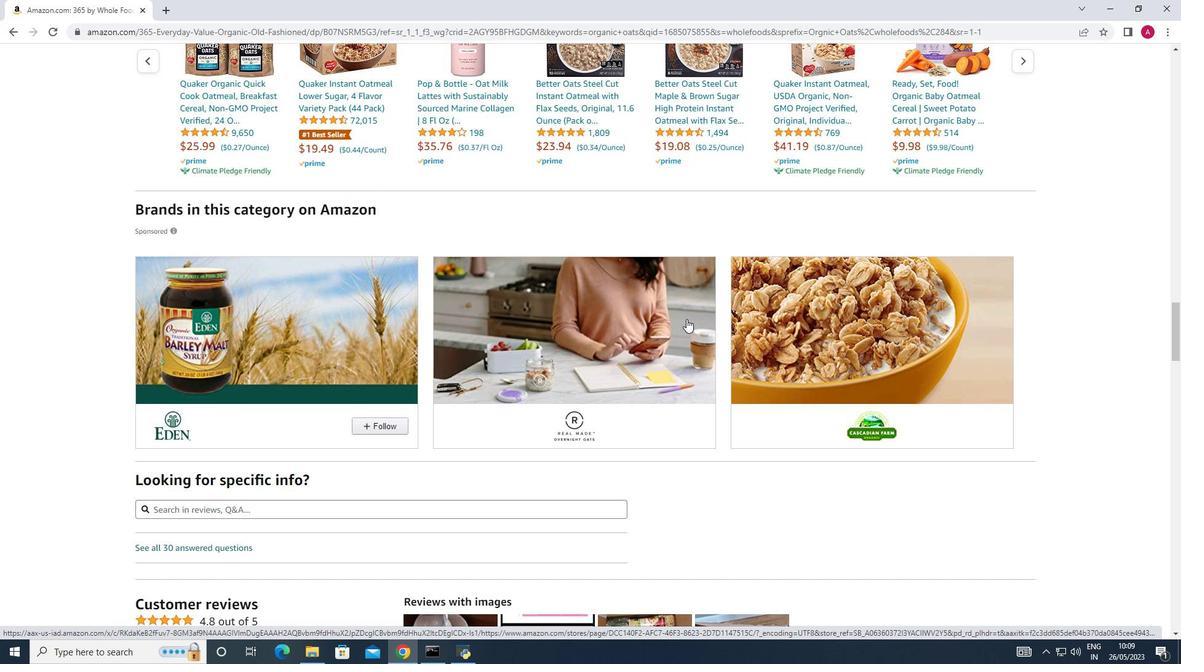 
Action: Mouse scrolled (686, 318) with delta (0, 0)
Screenshot: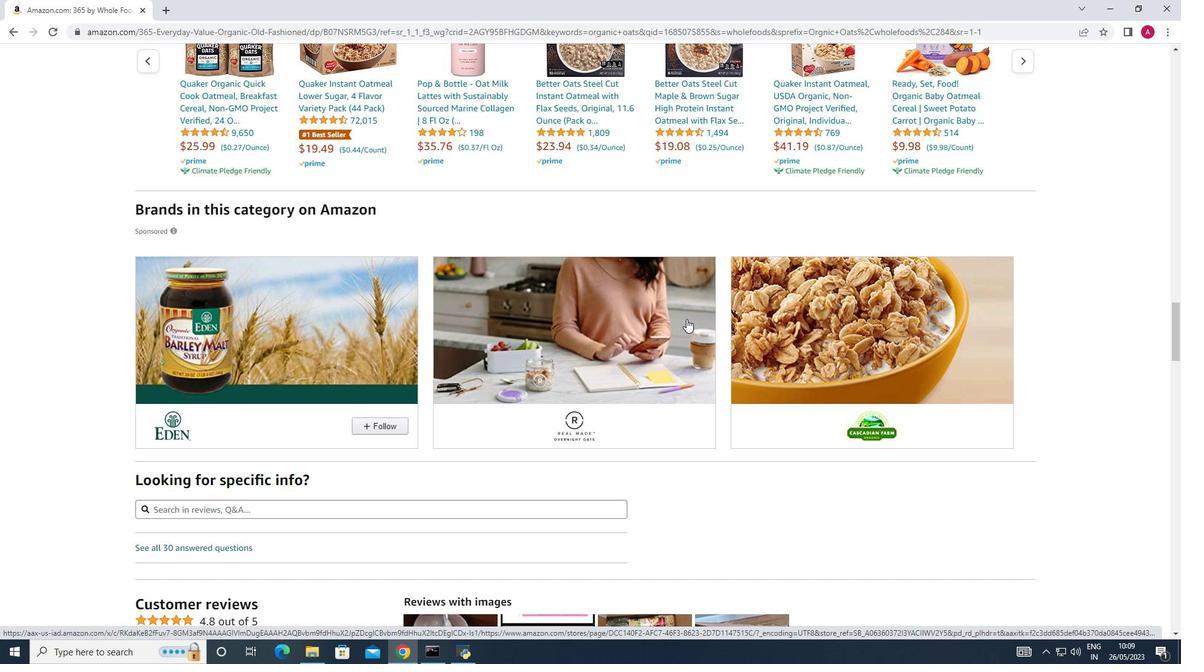 
Action: Mouse scrolled (686, 318) with delta (0, 0)
Screenshot: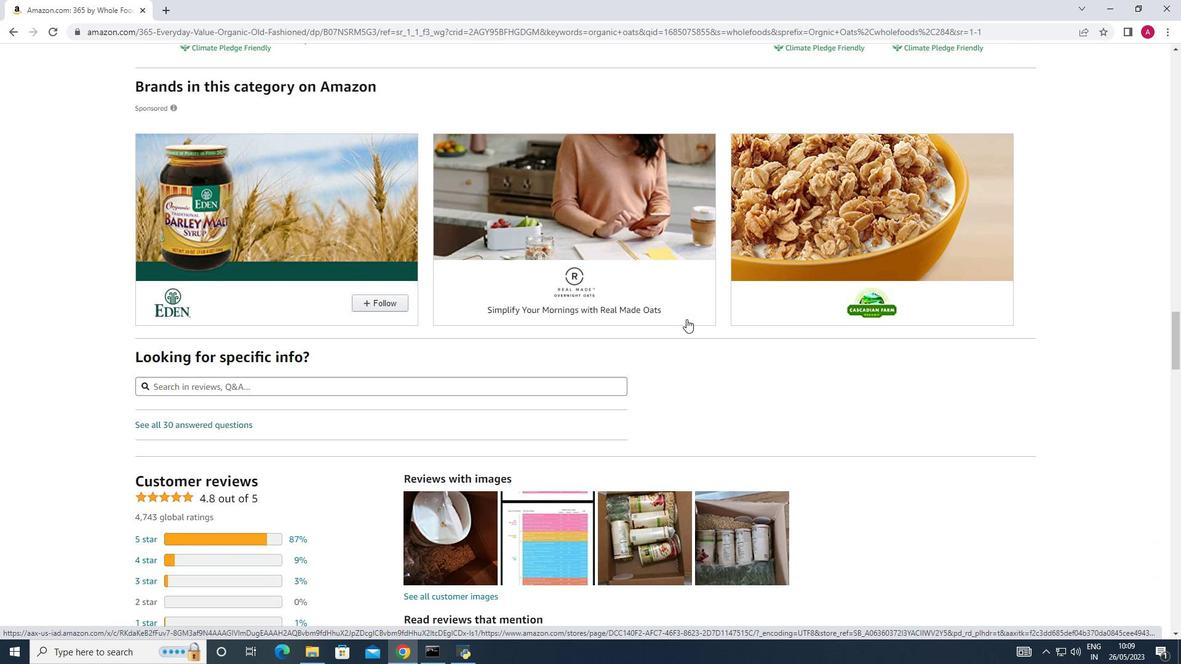 
Action: Mouse scrolled (686, 318) with delta (0, 0)
Screenshot: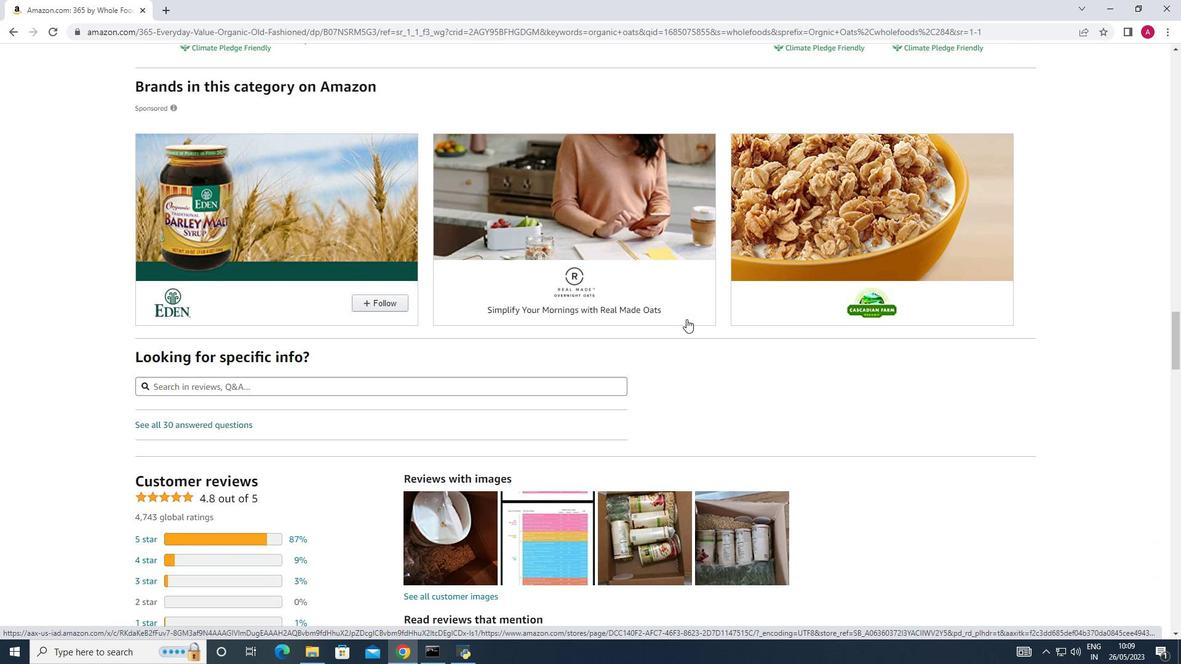 
Action: Mouse moved to (686, 319)
Screenshot: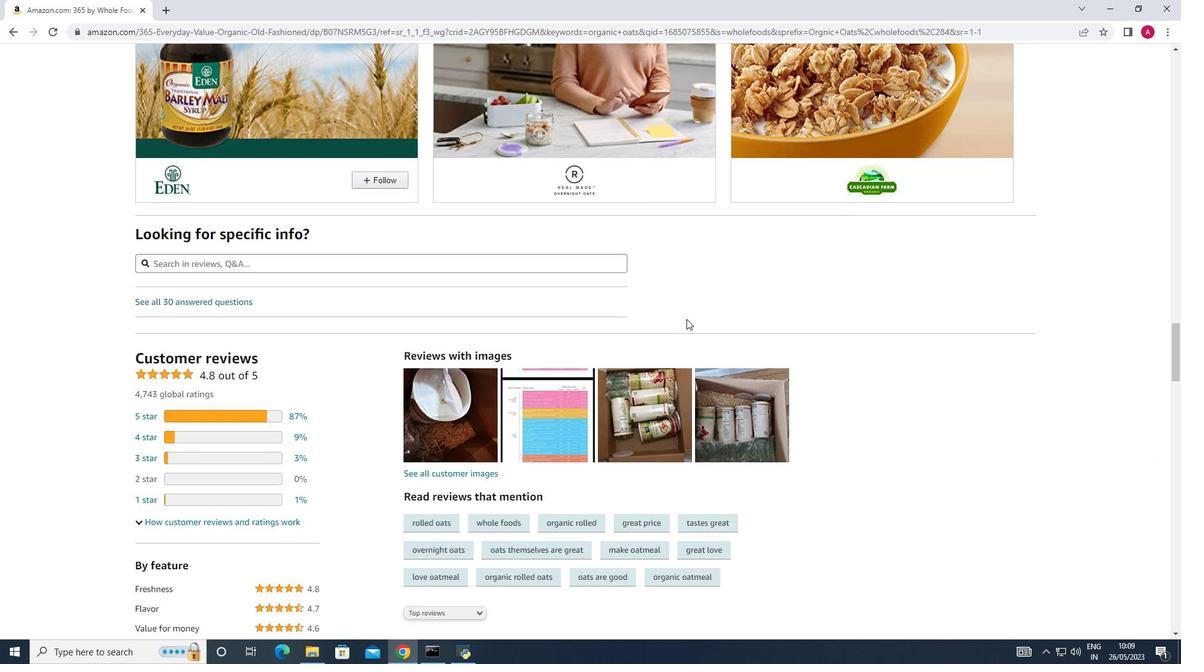 
Action: Mouse scrolled (686, 318) with delta (0, 0)
Screenshot: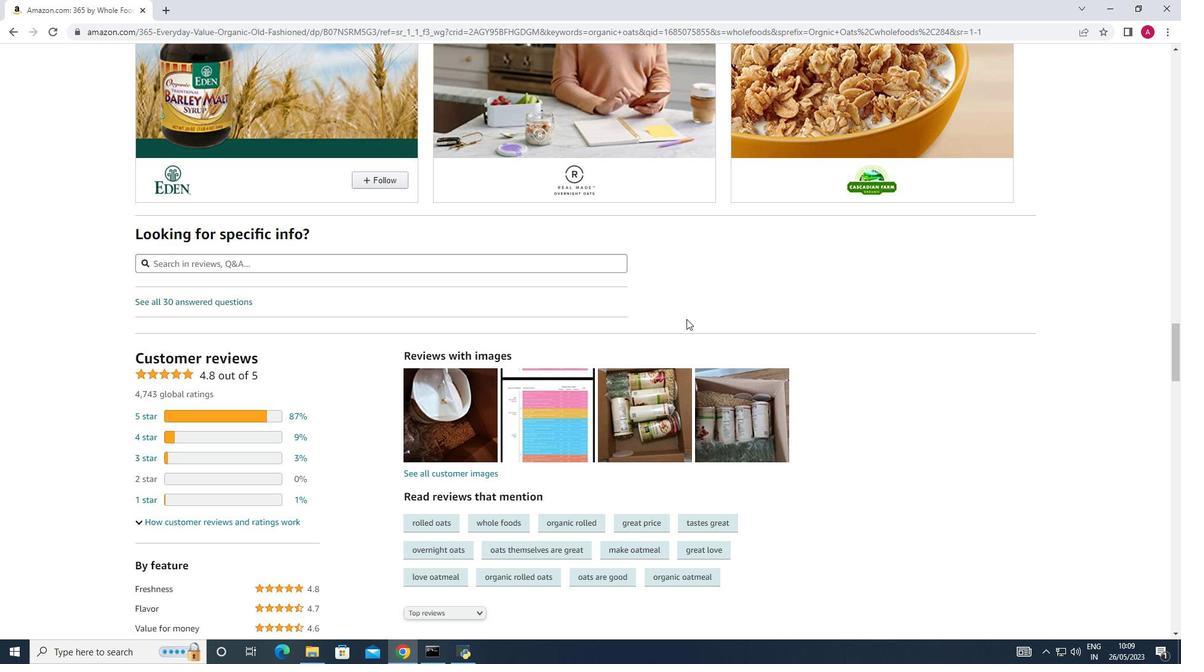 
Action: Mouse scrolled (686, 318) with delta (0, 0)
Screenshot: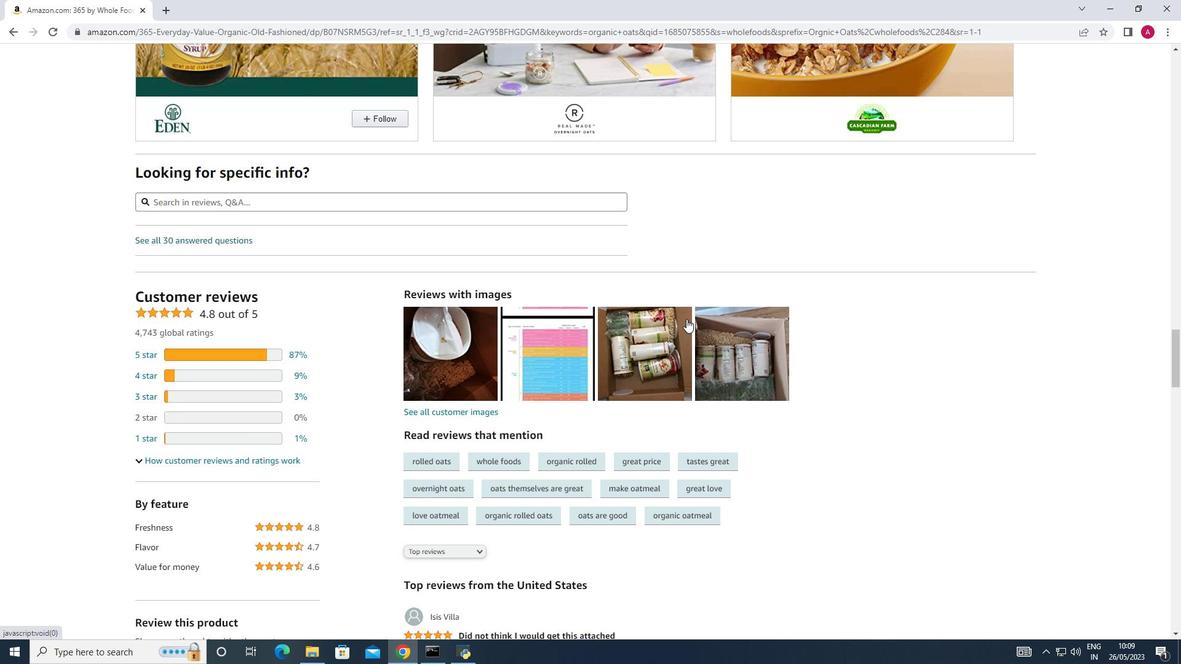 
Action: Mouse scrolled (686, 318) with delta (0, 0)
Screenshot: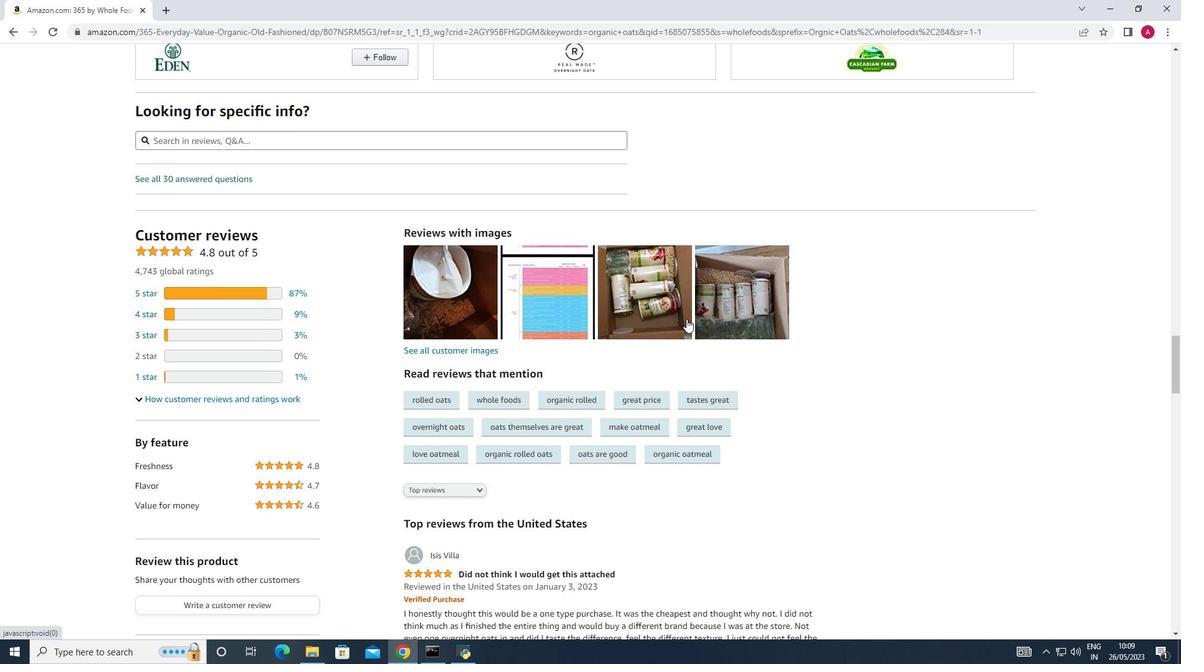 
Action: Mouse scrolled (686, 318) with delta (0, 0)
Screenshot: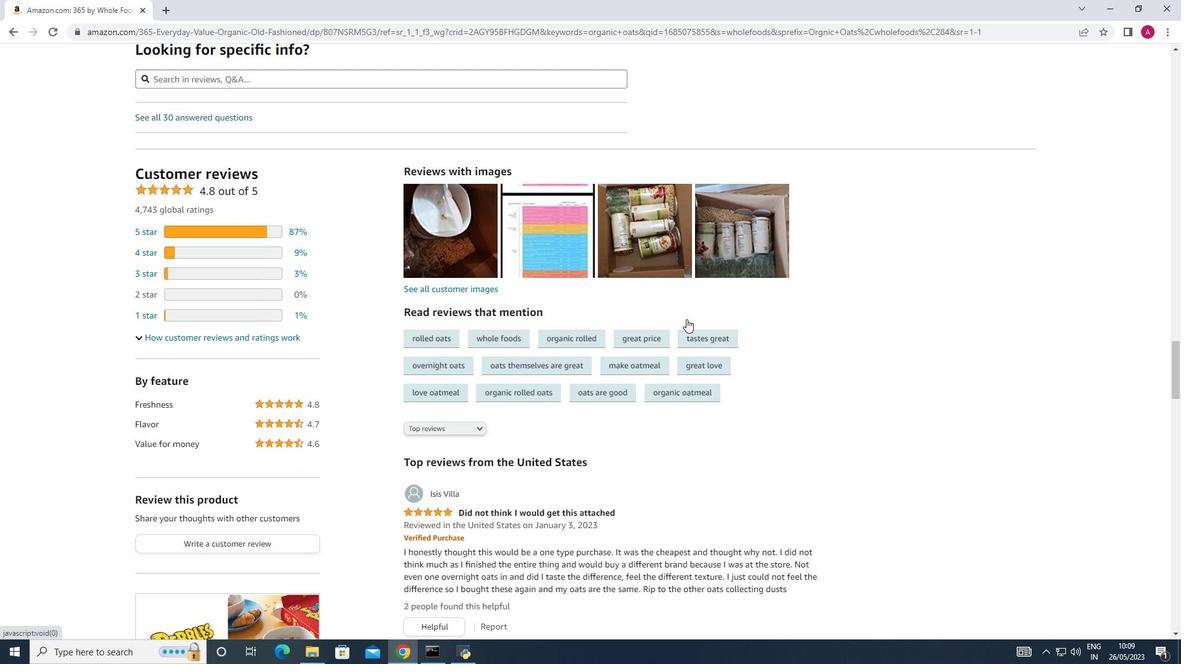 
Action: Mouse scrolled (686, 318) with delta (0, 0)
Screenshot: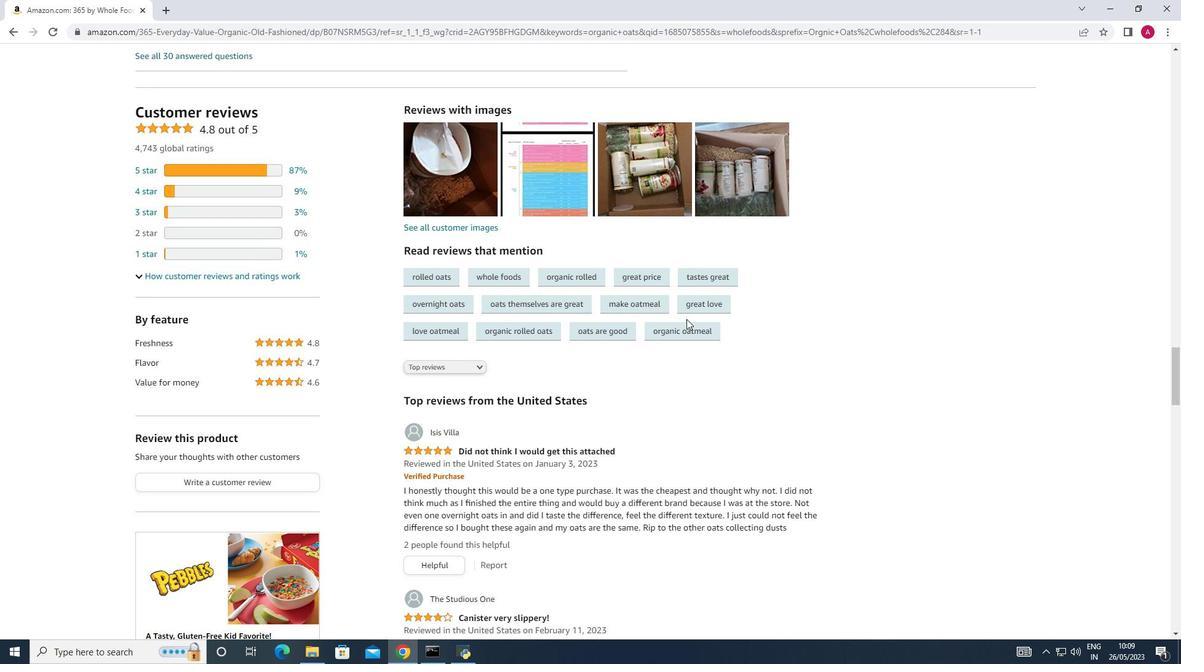 
Action: Mouse scrolled (686, 318) with delta (0, 0)
Screenshot: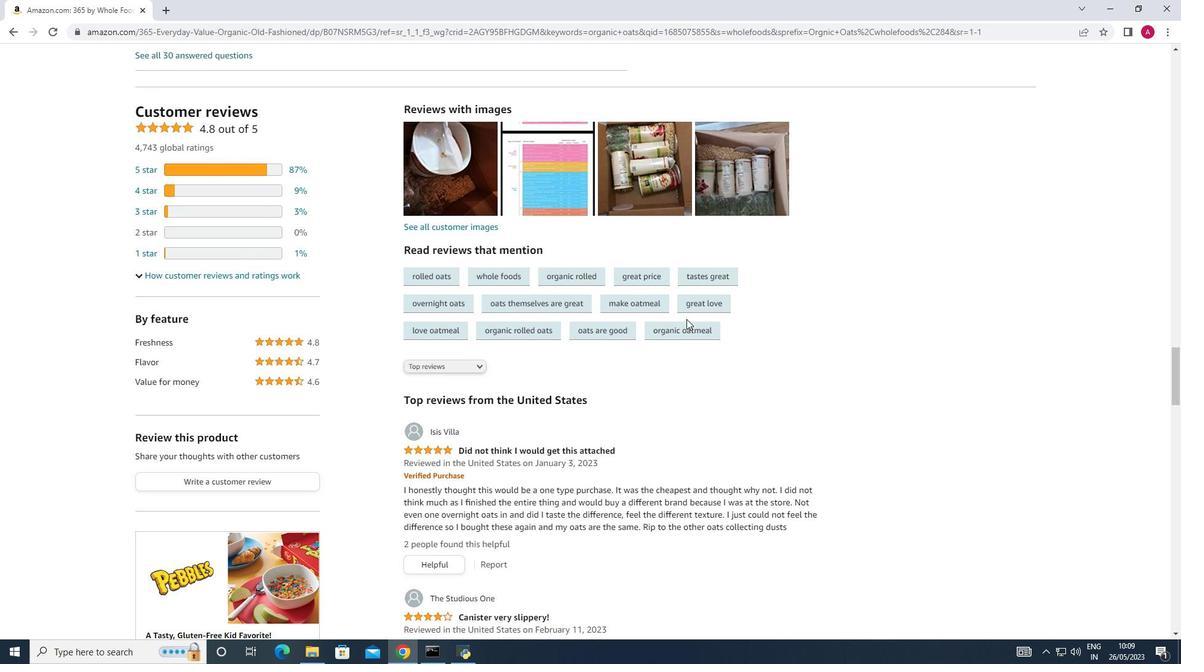 
Action: Mouse moved to (686, 320)
Screenshot: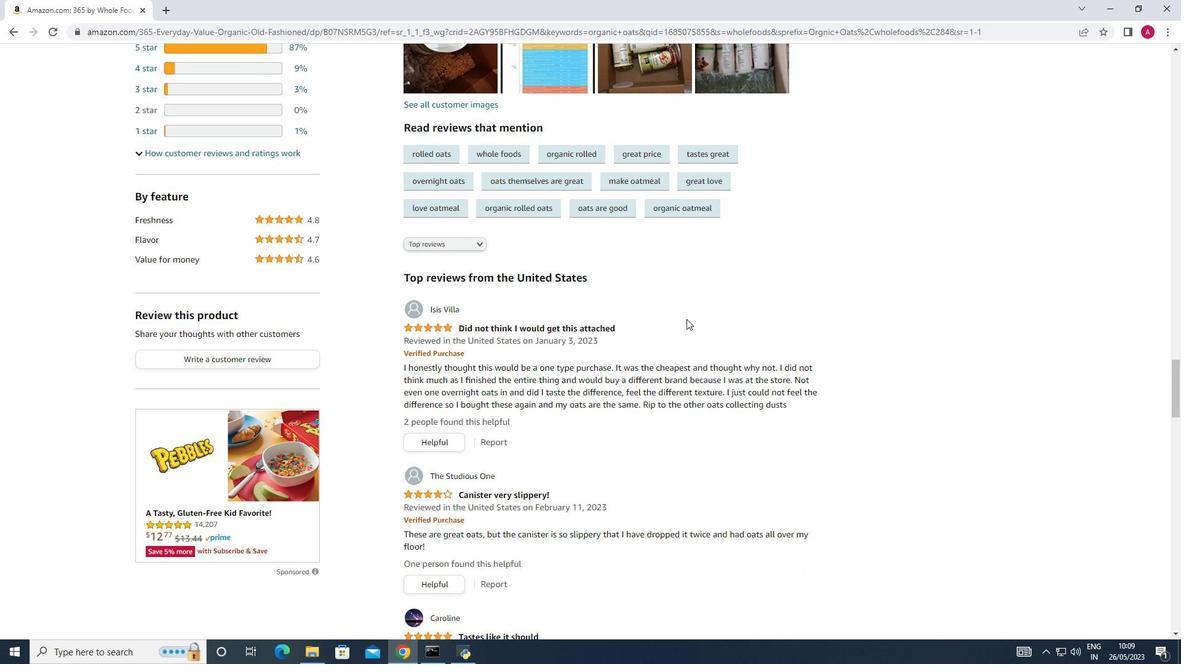 
Action: Mouse scrolled (686, 319) with delta (0, 0)
Screenshot: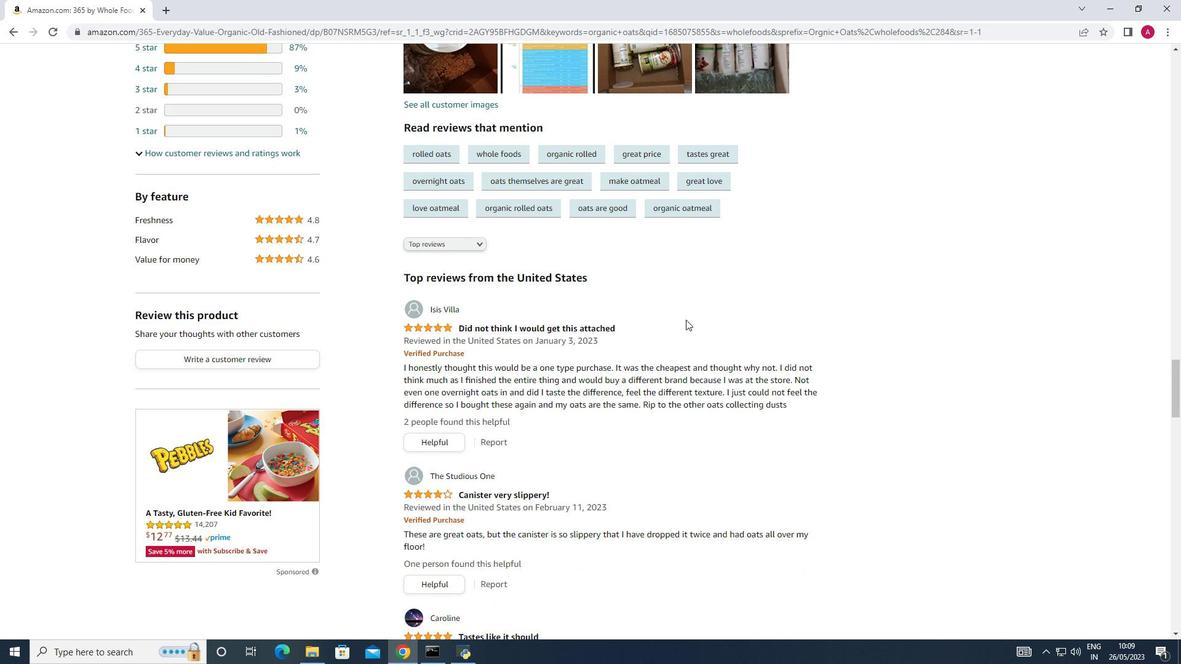 
Action: Mouse scrolled (686, 319) with delta (0, 0)
Screenshot: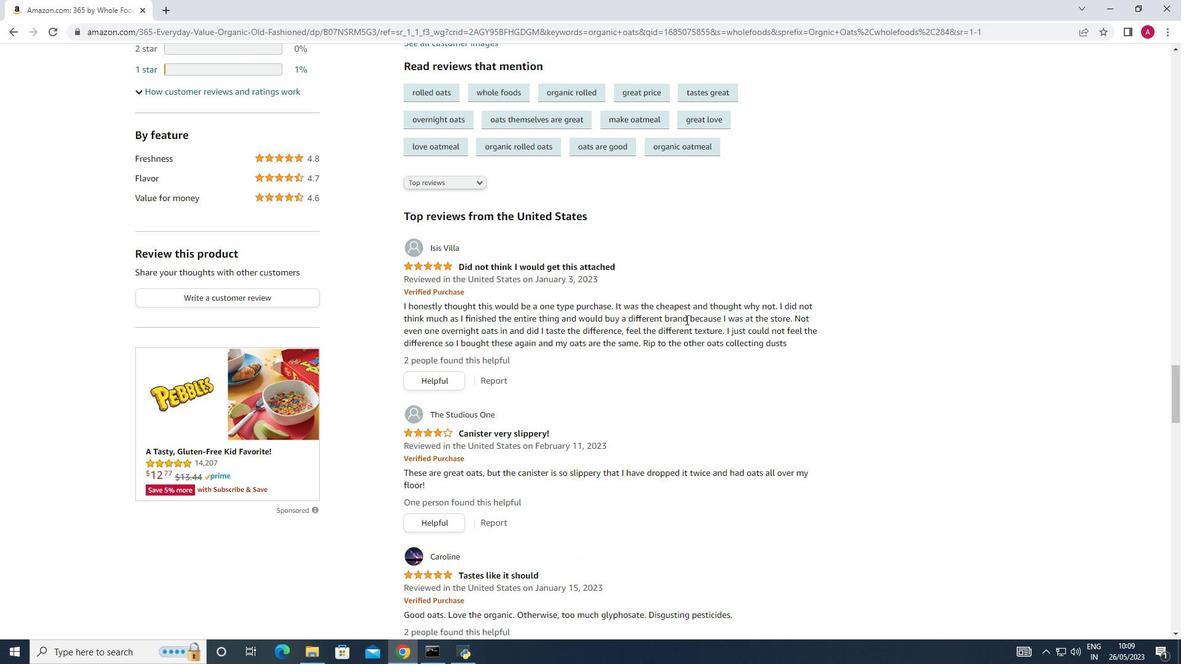 
Action: Mouse moved to (685, 321)
Screenshot: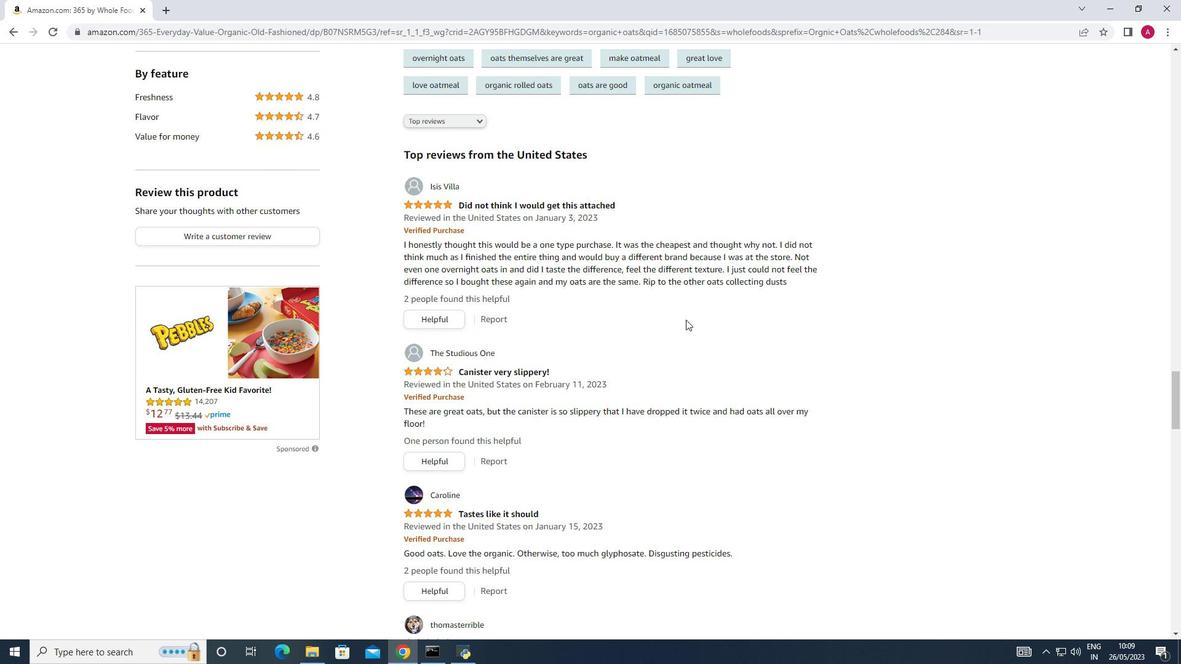 
Action: Mouse scrolled (685, 320) with delta (0, 0)
Screenshot: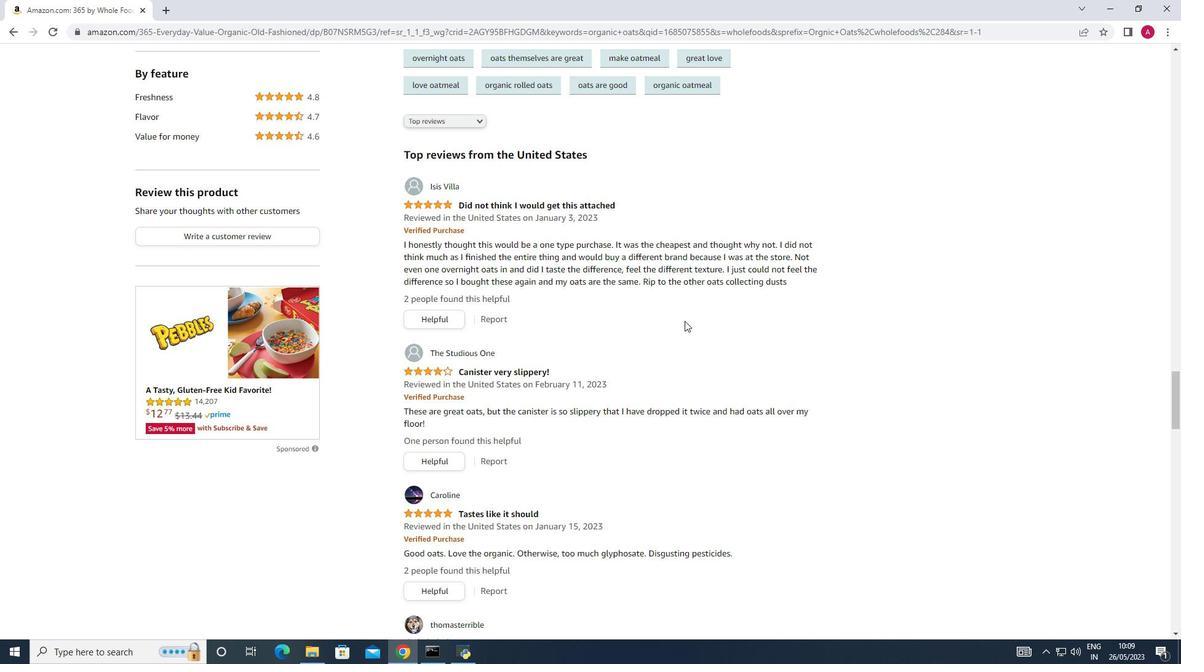 
Action: Mouse scrolled (685, 320) with delta (0, 0)
Screenshot: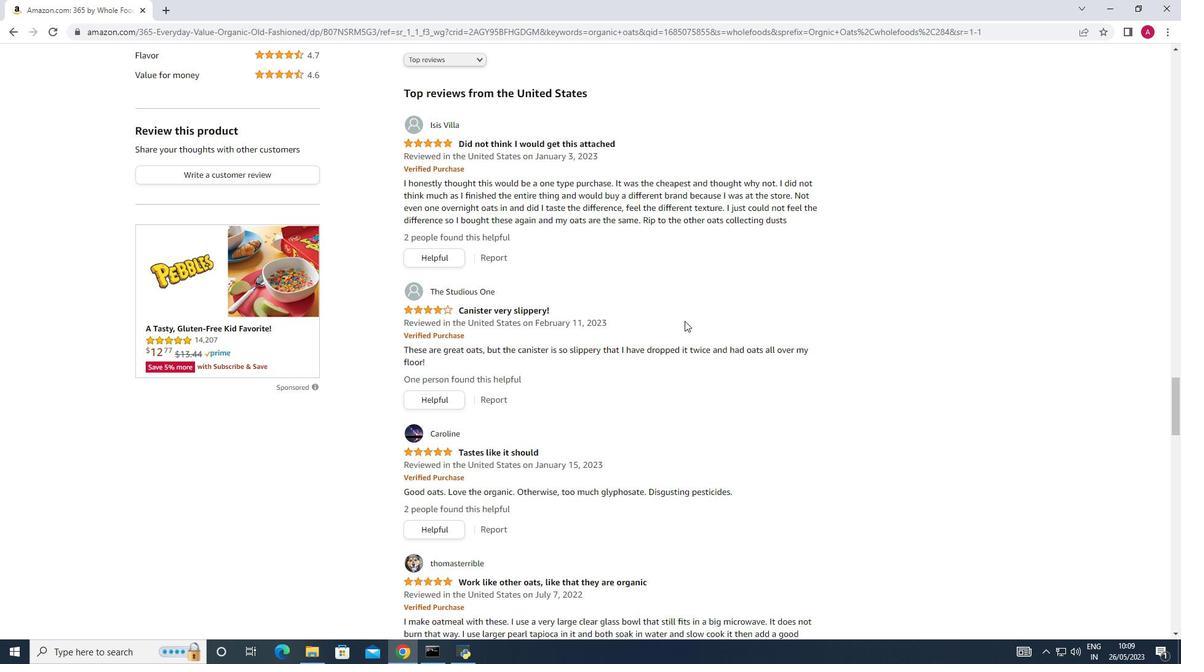
Action: Mouse moved to (682, 322)
Screenshot: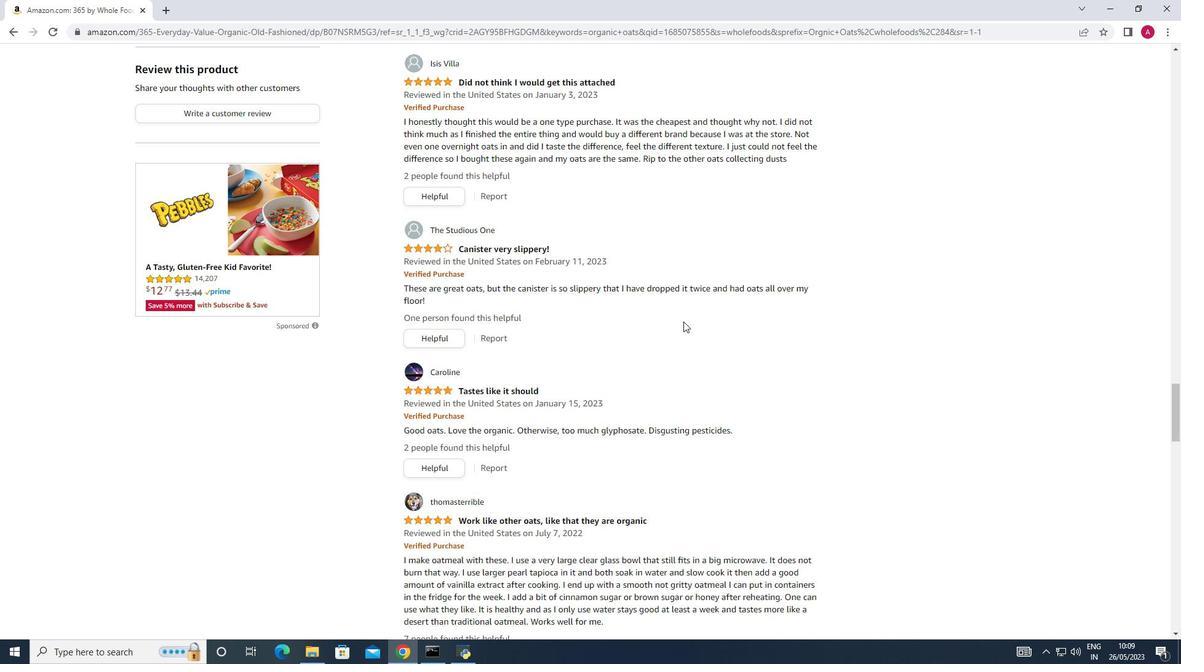 
Action: Mouse scrolled (682, 321) with delta (0, 0)
Screenshot: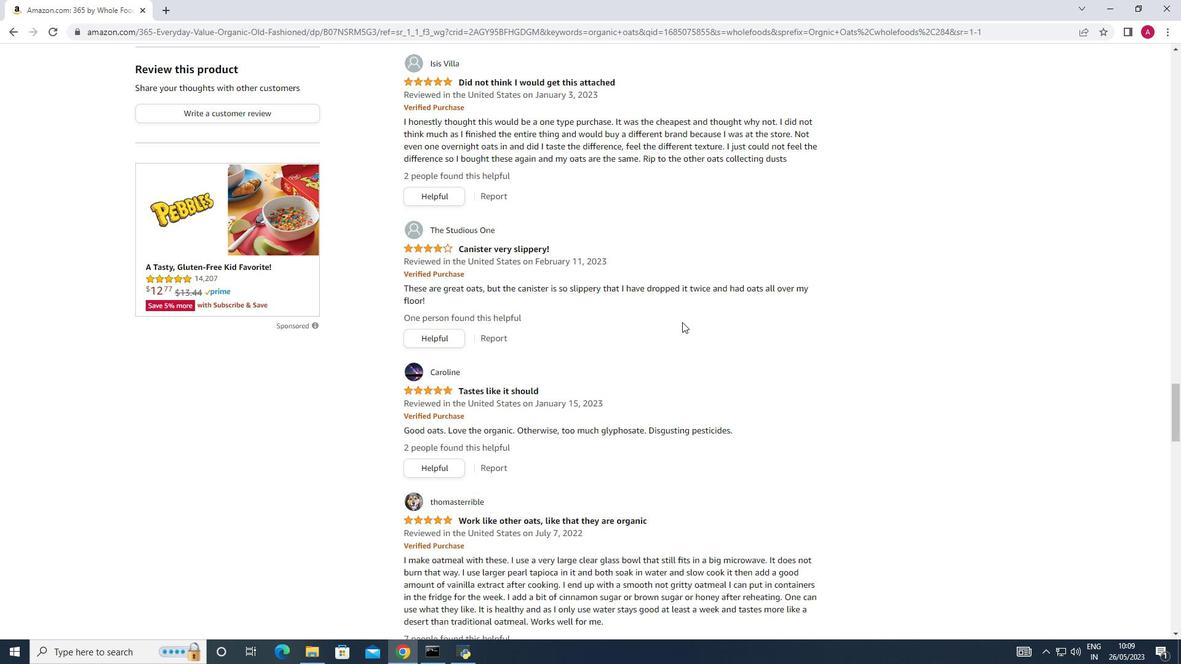 
Action: Mouse scrolled (682, 321) with delta (0, 0)
Screenshot: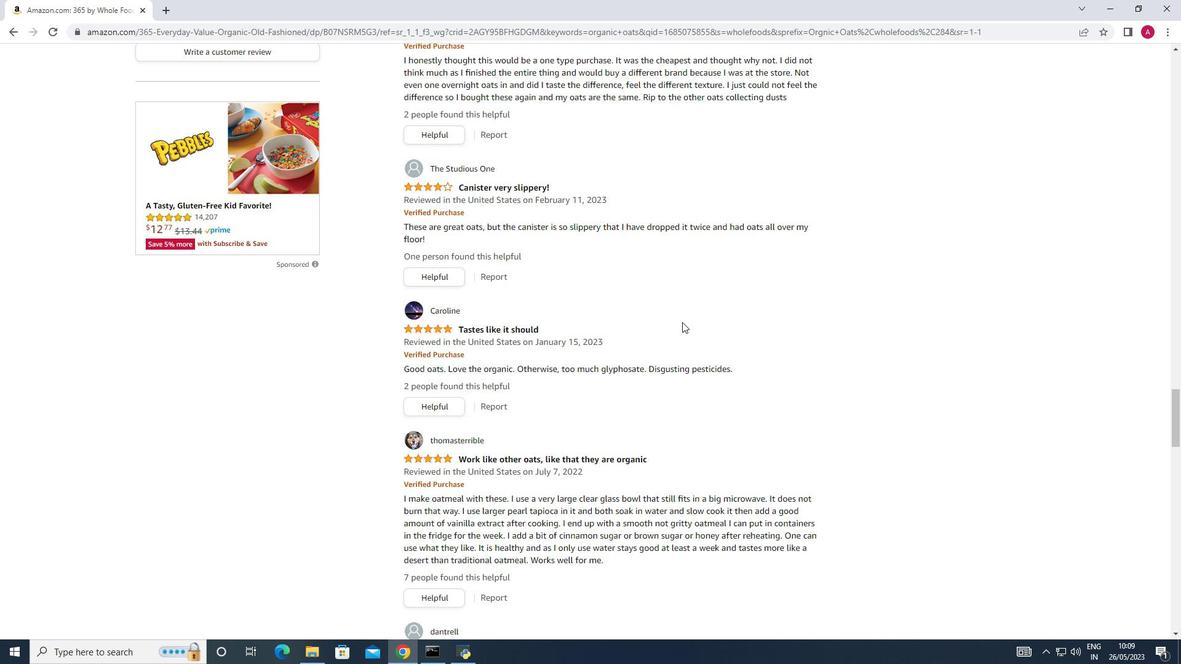
Action: Mouse scrolled (682, 323) with delta (0, 0)
Screenshot: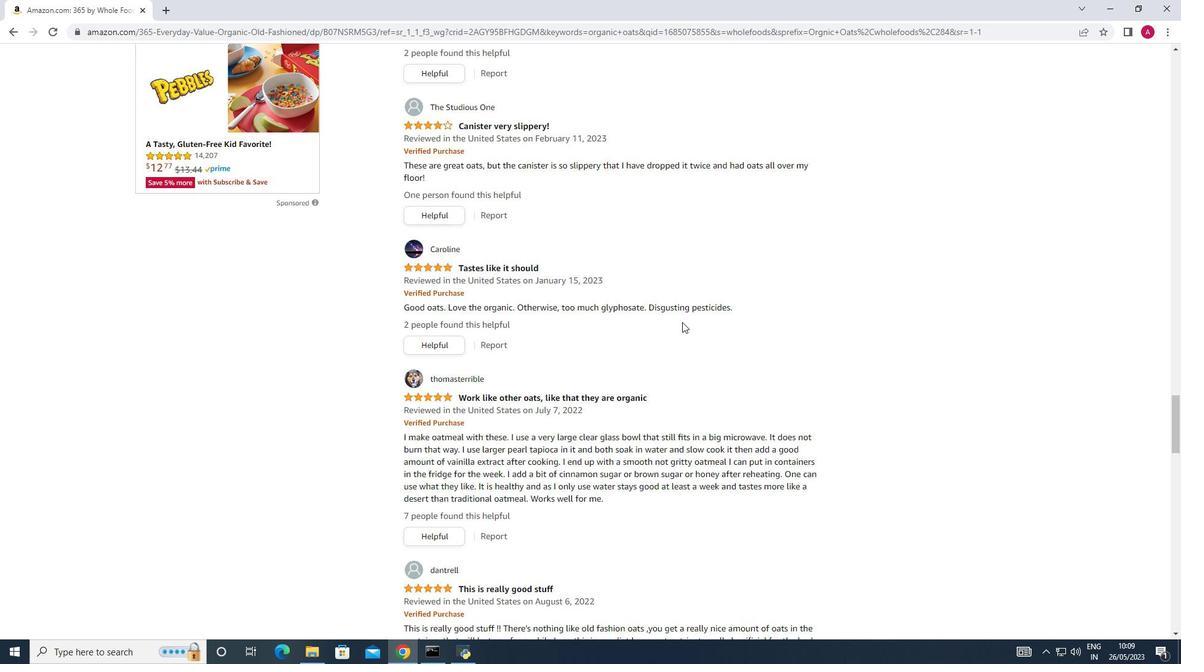 
Action: Mouse scrolled (682, 321) with delta (0, 0)
Screenshot: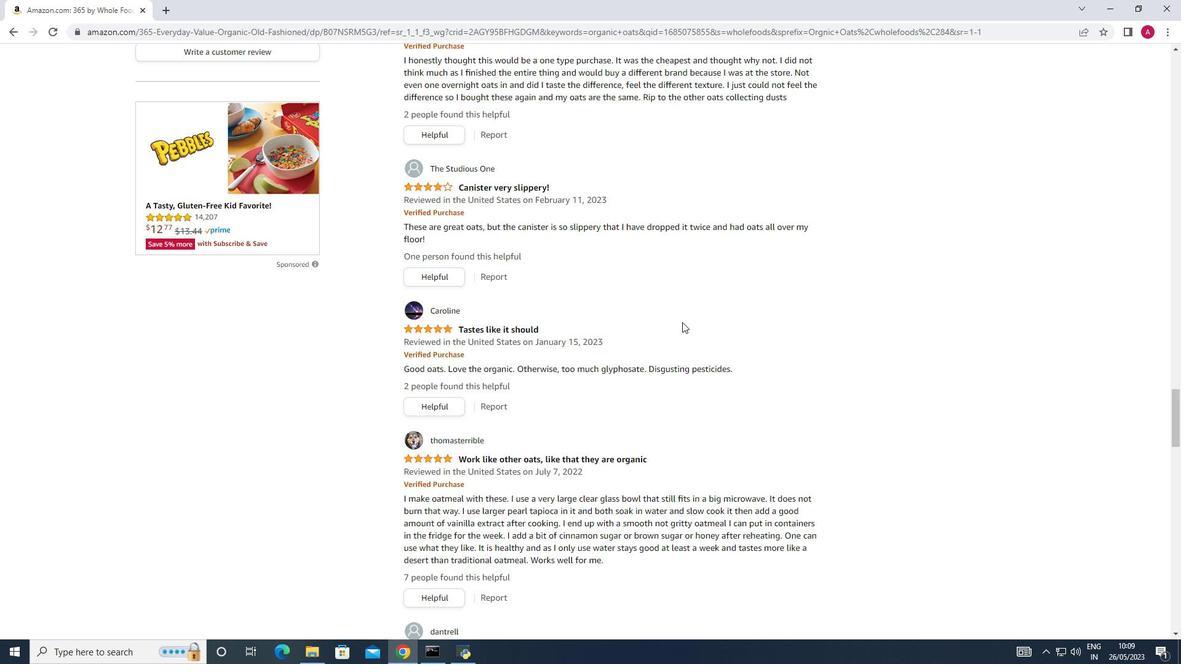 
Action: Mouse moved to (425, 653)
Screenshot: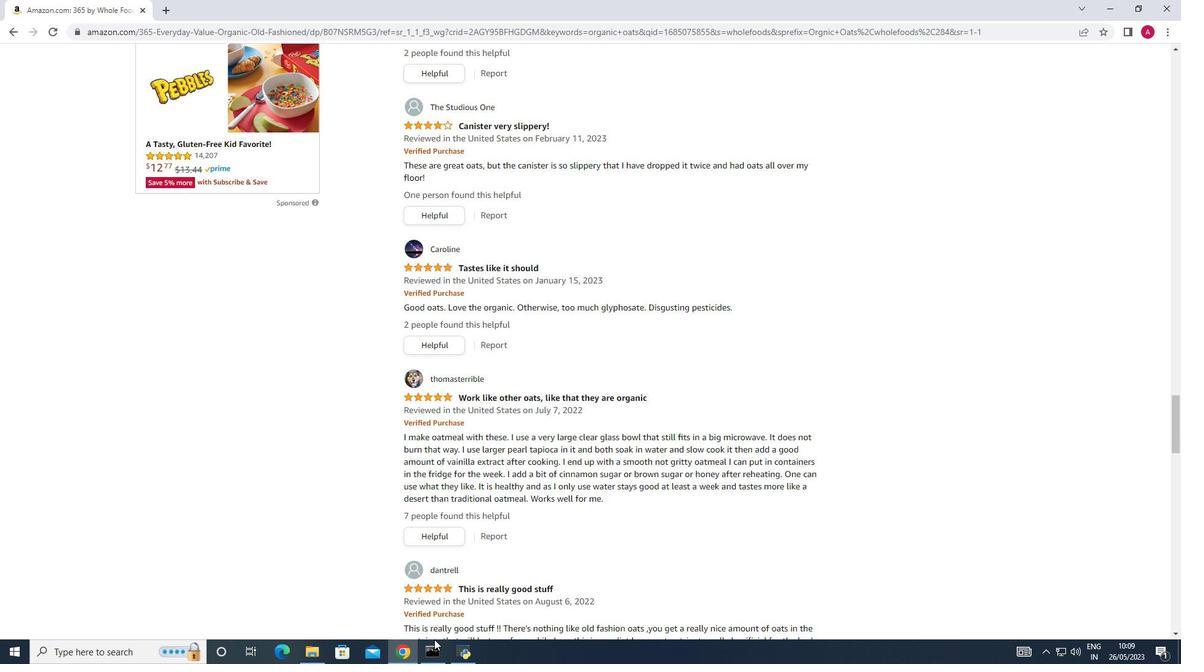 
Action: Mouse pressed left at (425, 653)
Screenshot: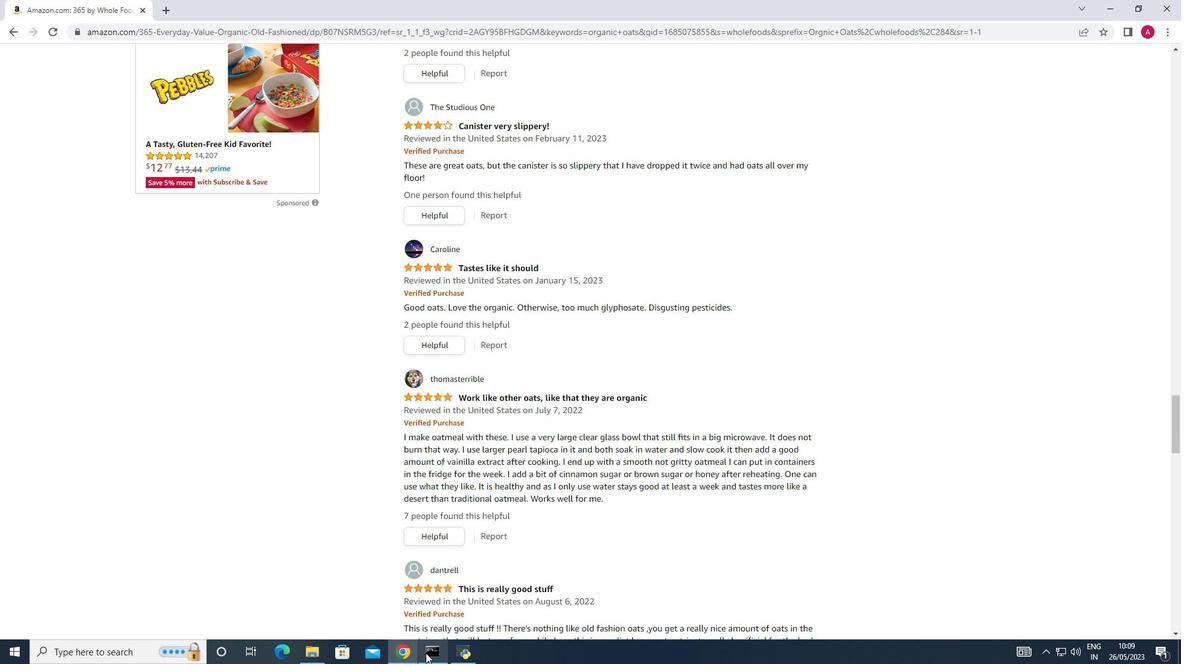 
Action: Mouse moved to (555, 30)
Screenshot: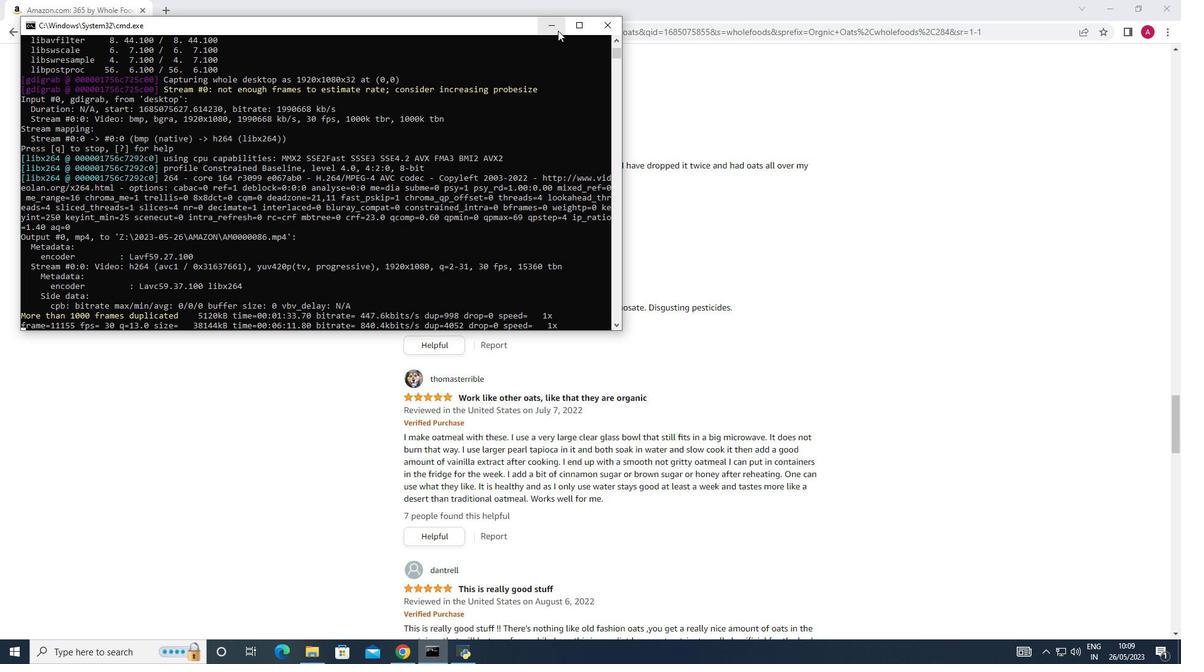 
Action: Mouse pressed left at (555, 30)
Screenshot: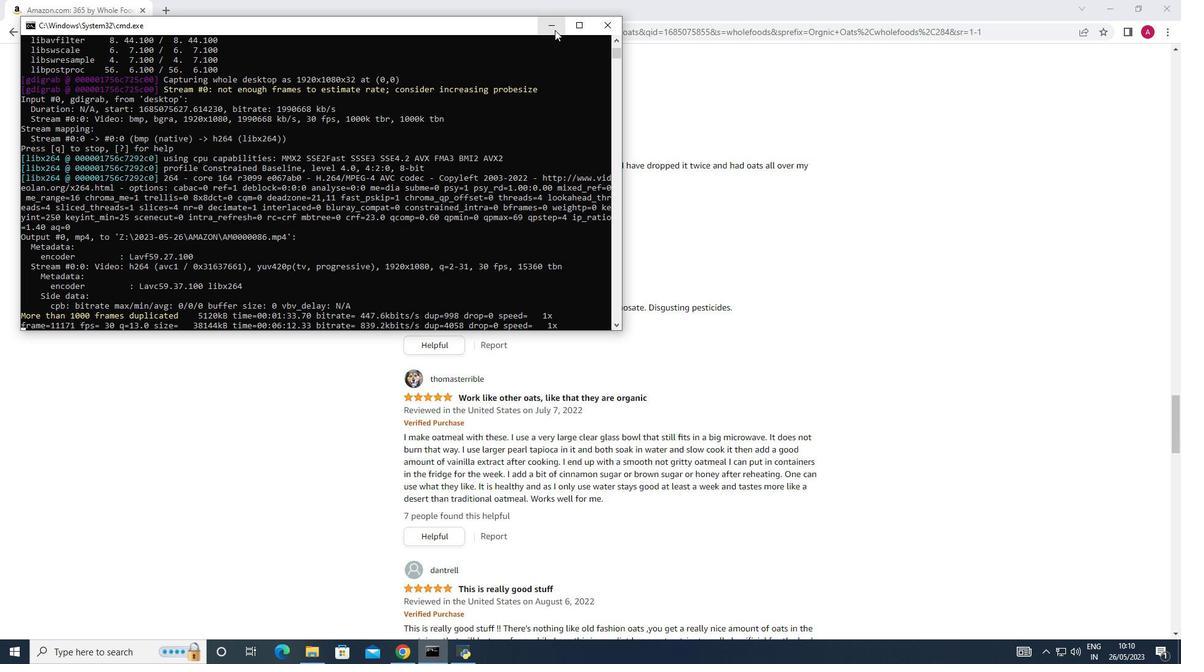 
Action: Mouse moved to (540, 273)
Screenshot: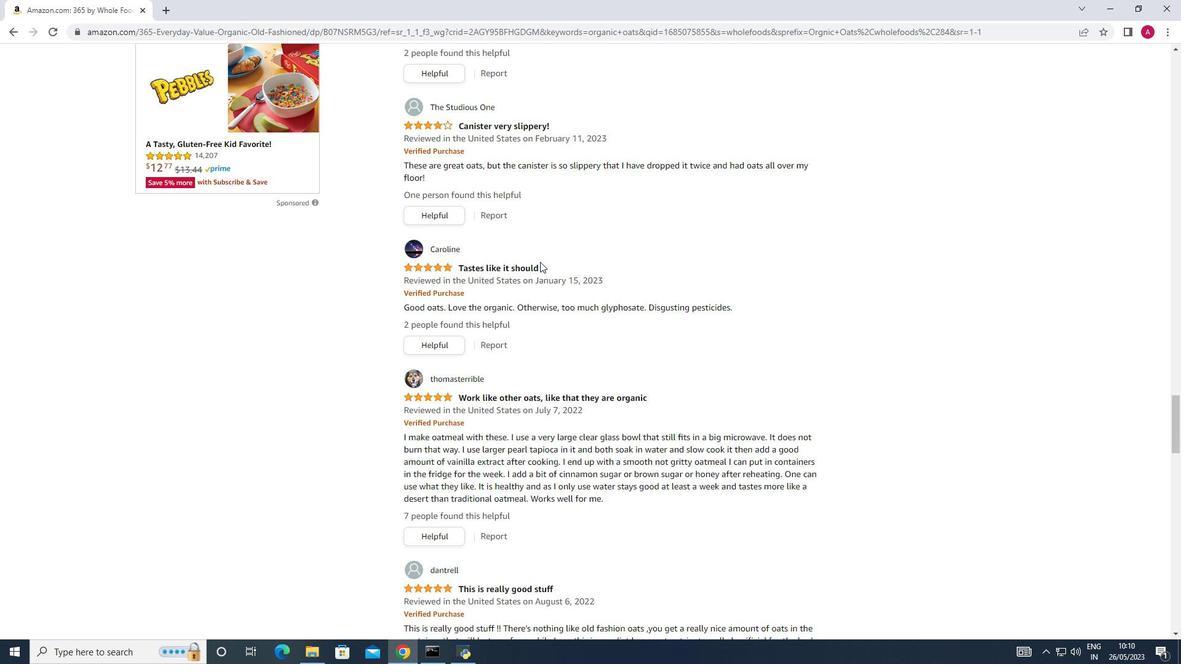 
Action: Mouse scrolled (540, 273) with delta (0, 0)
Screenshot: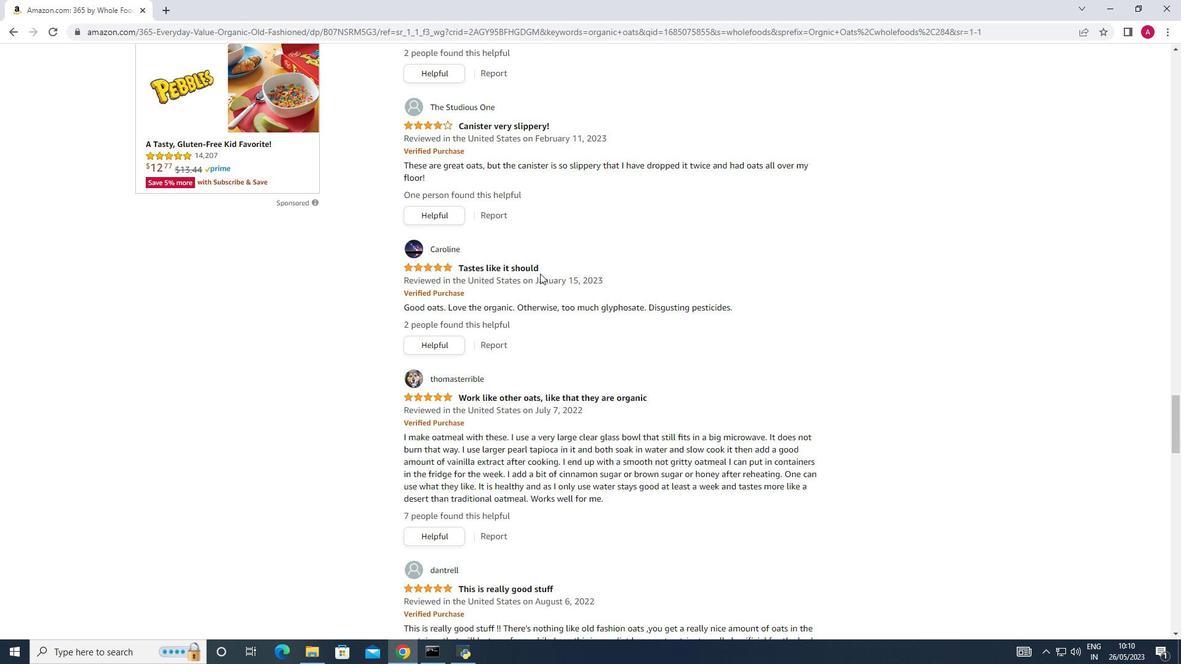
Action: Mouse scrolled (540, 273) with delta (0, 0)
Screenshot: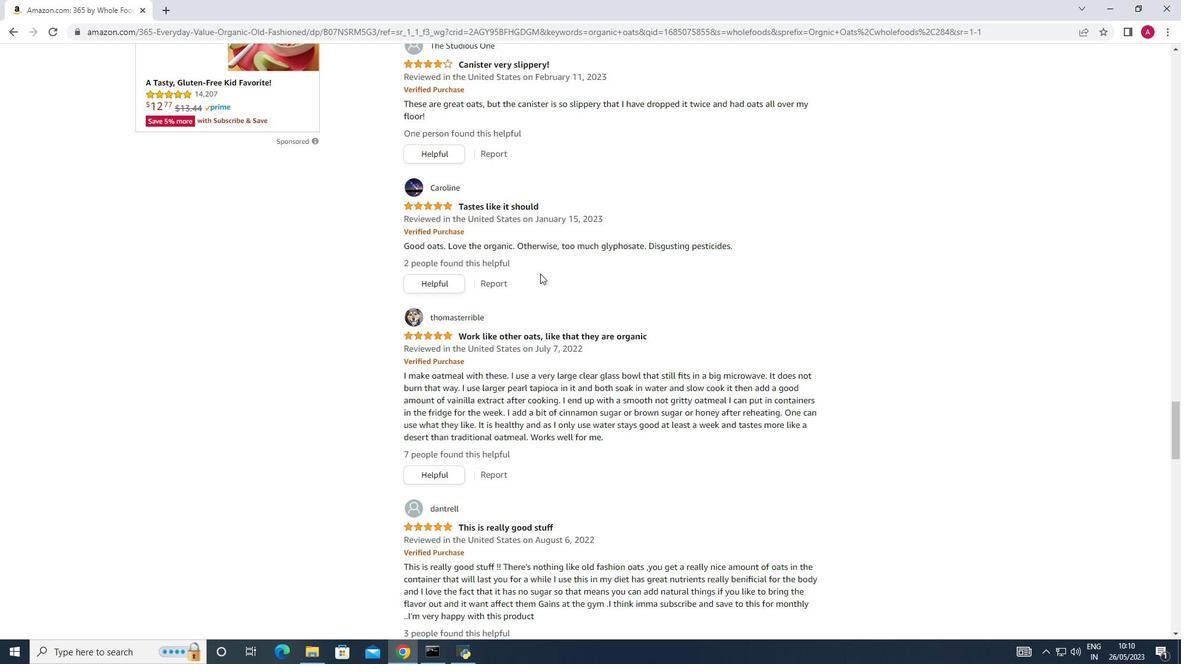 
Action: Mouse scrolled (540, 273) with delta (0, 0)
Screenshot: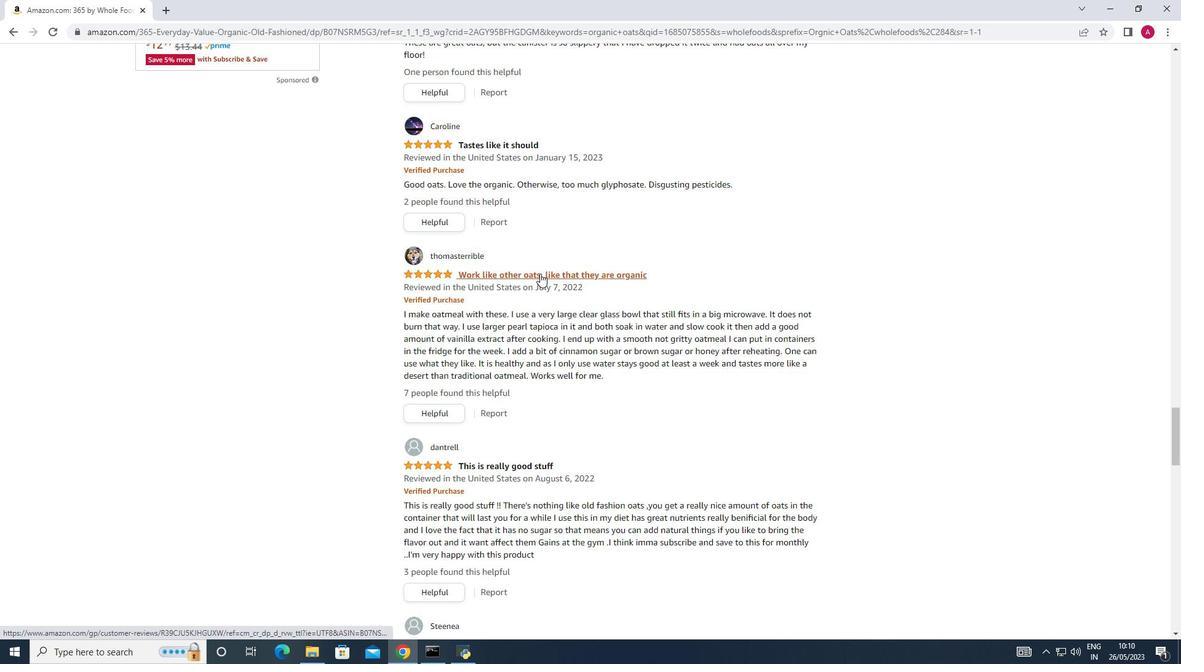 
Action: Mouse scrolled (540, 273) with delta (0, 0)
Screenshot: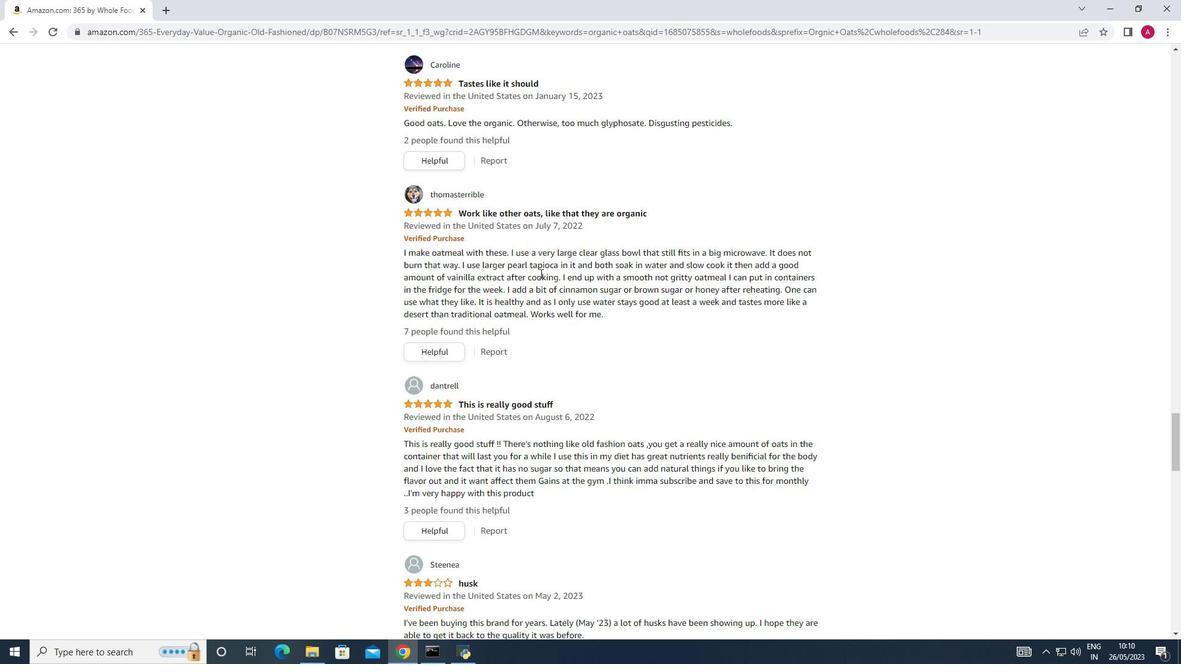 
Action: Mouse scrolled (540, 273) with delta (0, 0)
Screenshot: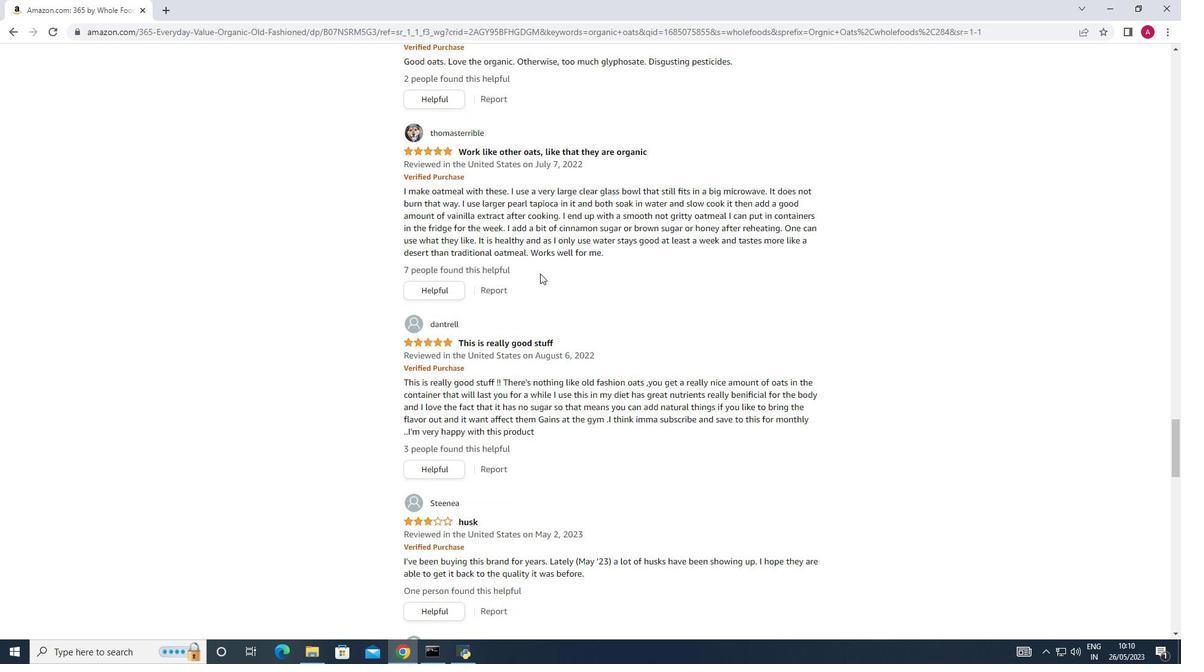 
Action: Mouse scrolled (540, 273) with delta (0, 0)
Screenshot: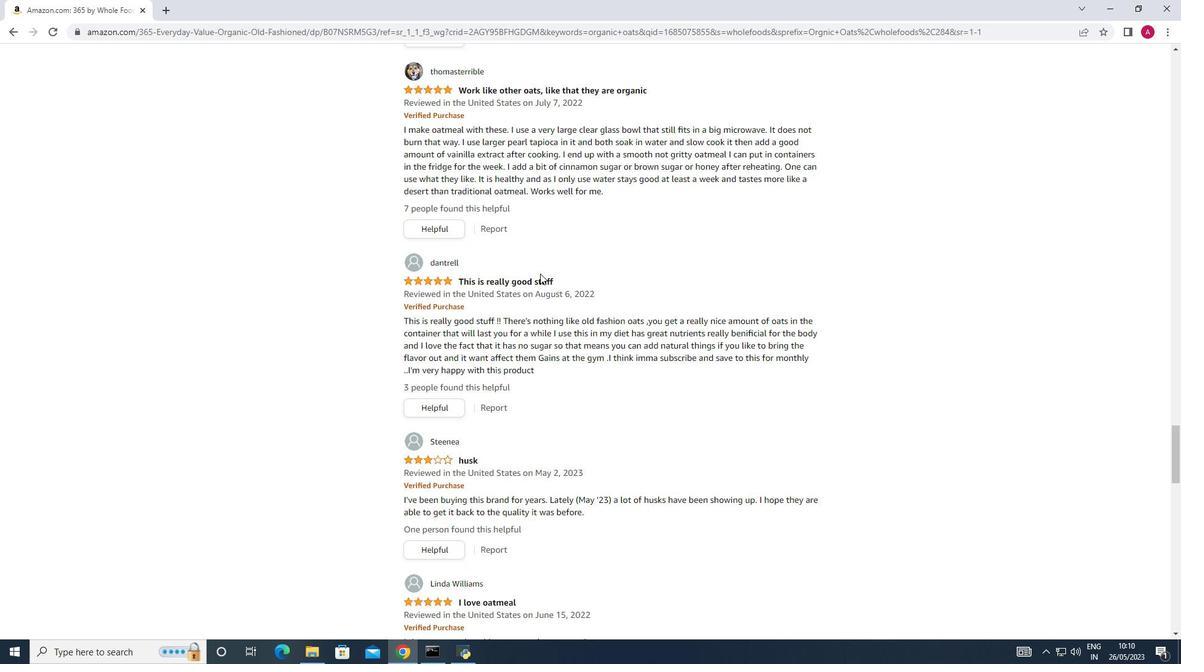 
Action: Mouse scrolled (540, 273) with delta (0, 0)
Screenshot: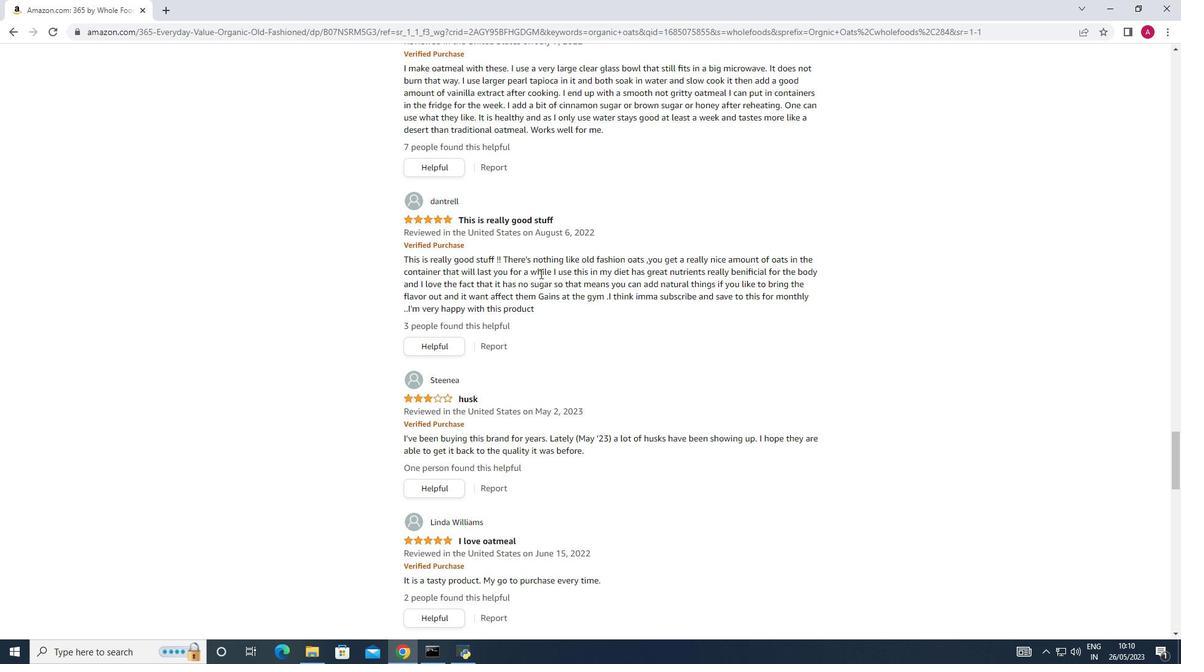
Action: Mouse scrolled (540, 273) with delta (0, 0)
Screenshot: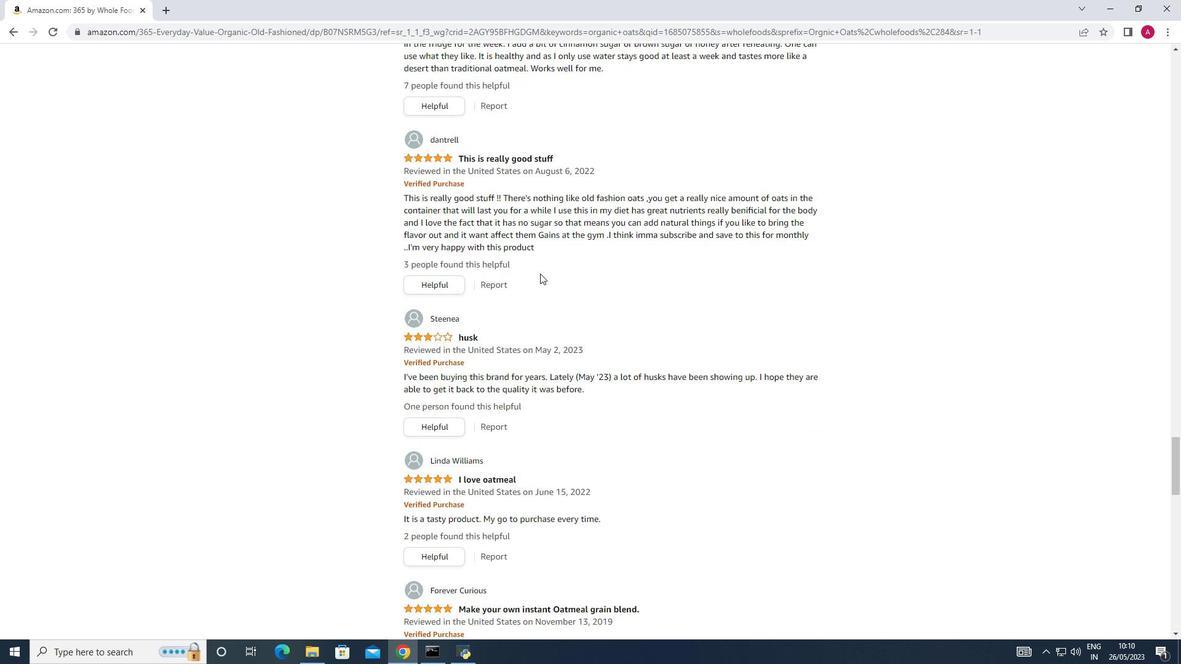 
Action: Mouse scrolled (540, 273) with delta (0, 0)
Screenshot: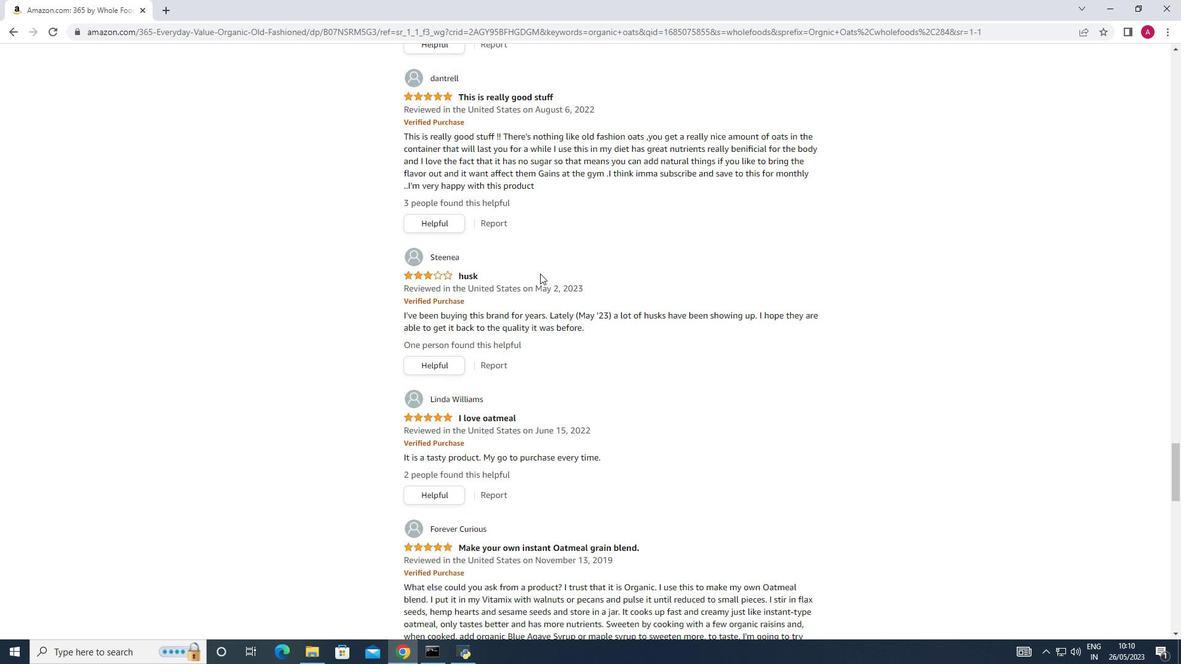 
Action: Mouse scrolled (540, 273) with delta (0, 0)
Screenshot: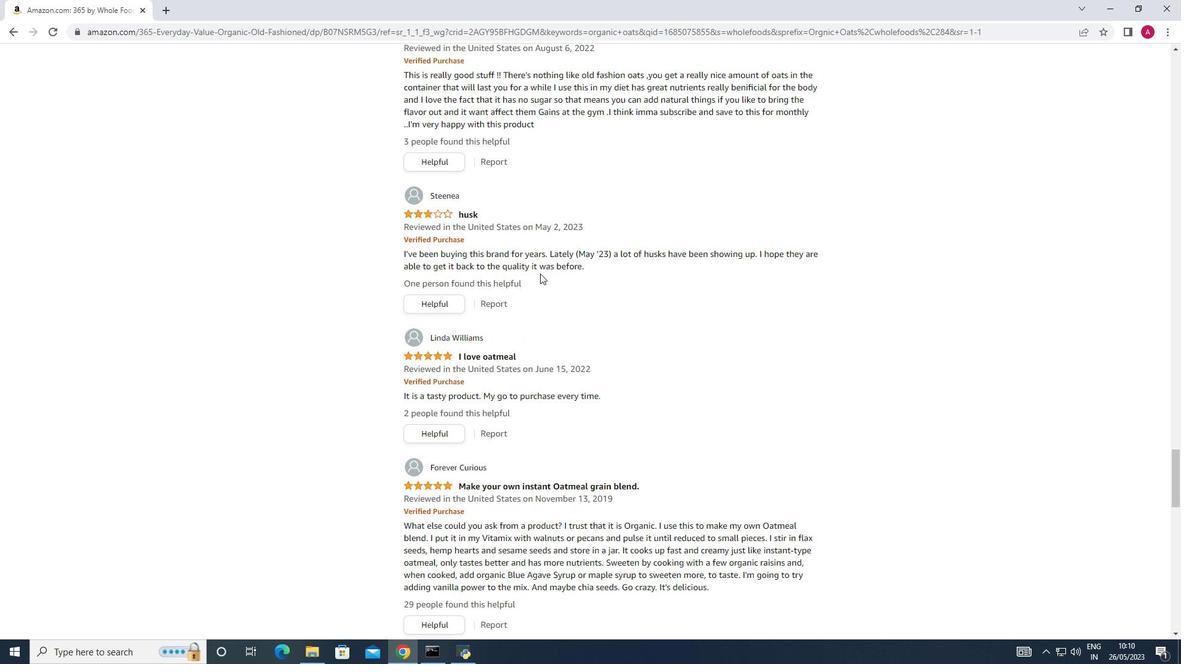 
Action: Mouse scrolled (540, 273) with delta (0, 0)
Screenshot: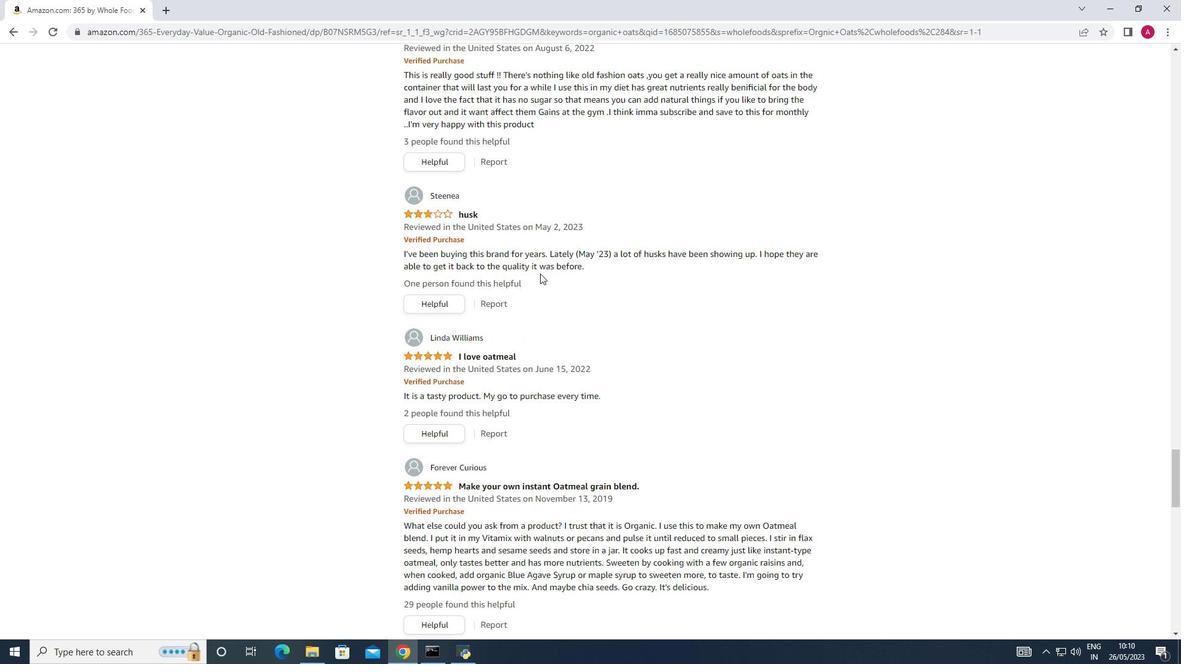 
Action: Mouse scrolled (540, 273) with delta (0, 0)
Screenshot: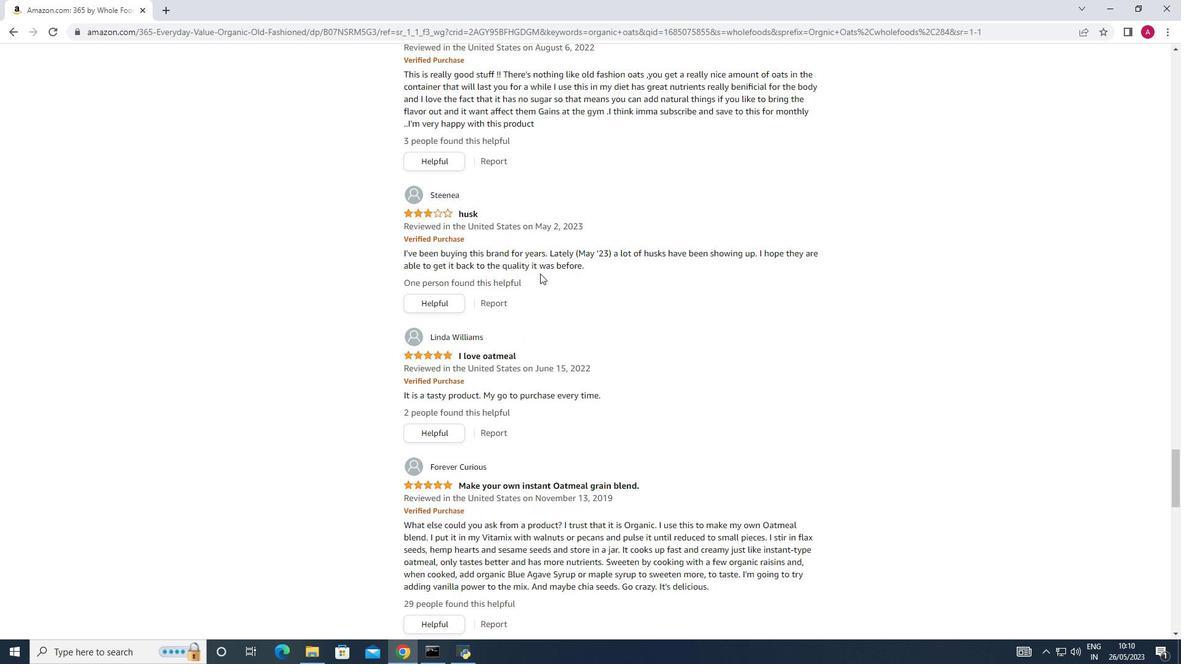 
Action: Mouse scrolled (540, 273) with delta (0, 0)
Screenshot: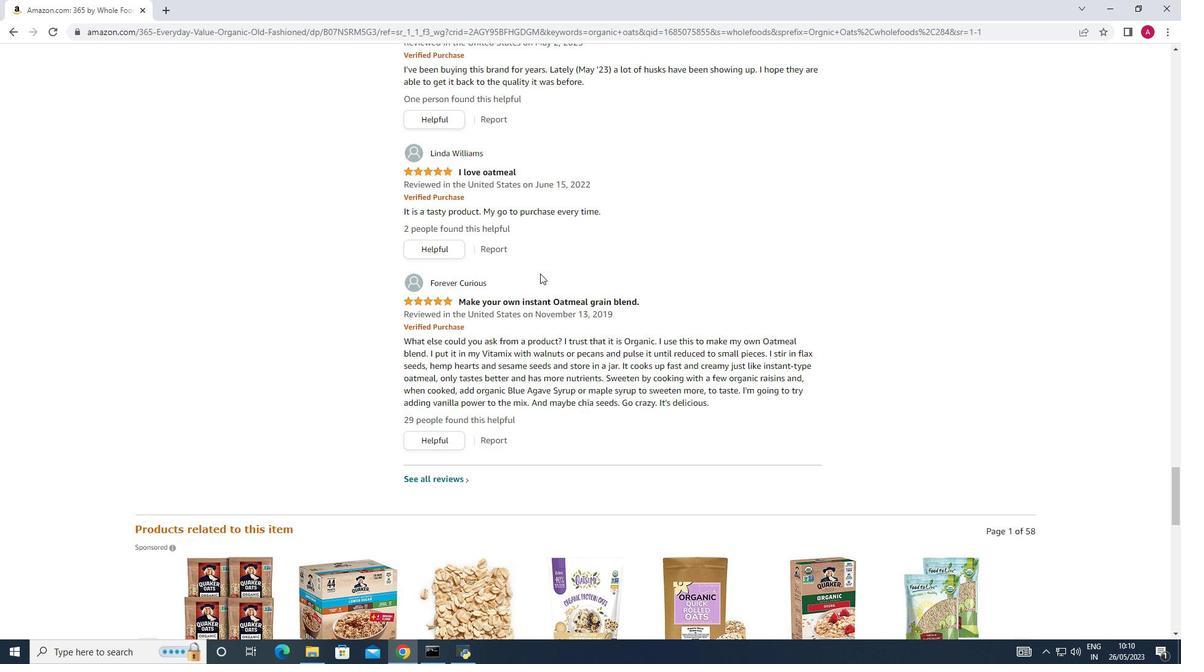 
Action: Mouse scrolled (540, 273) with delta (0, 0)
Screenshot: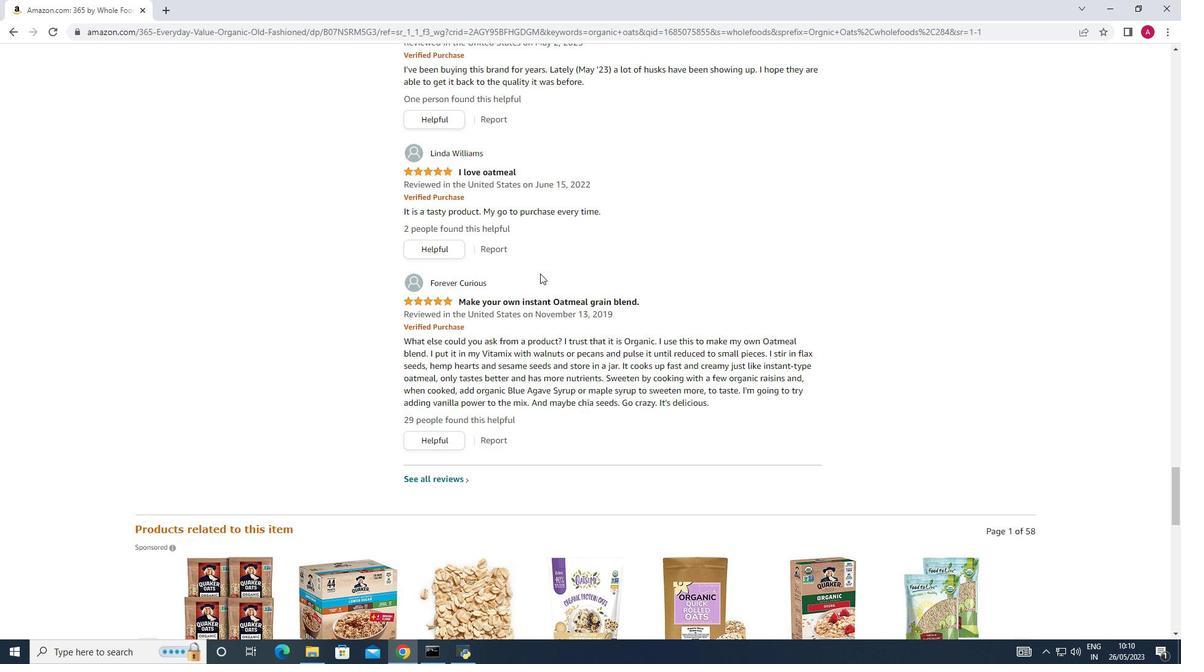 
Action: Mouse scrolled (540, 273) with delta (0, 0)
Screenshot: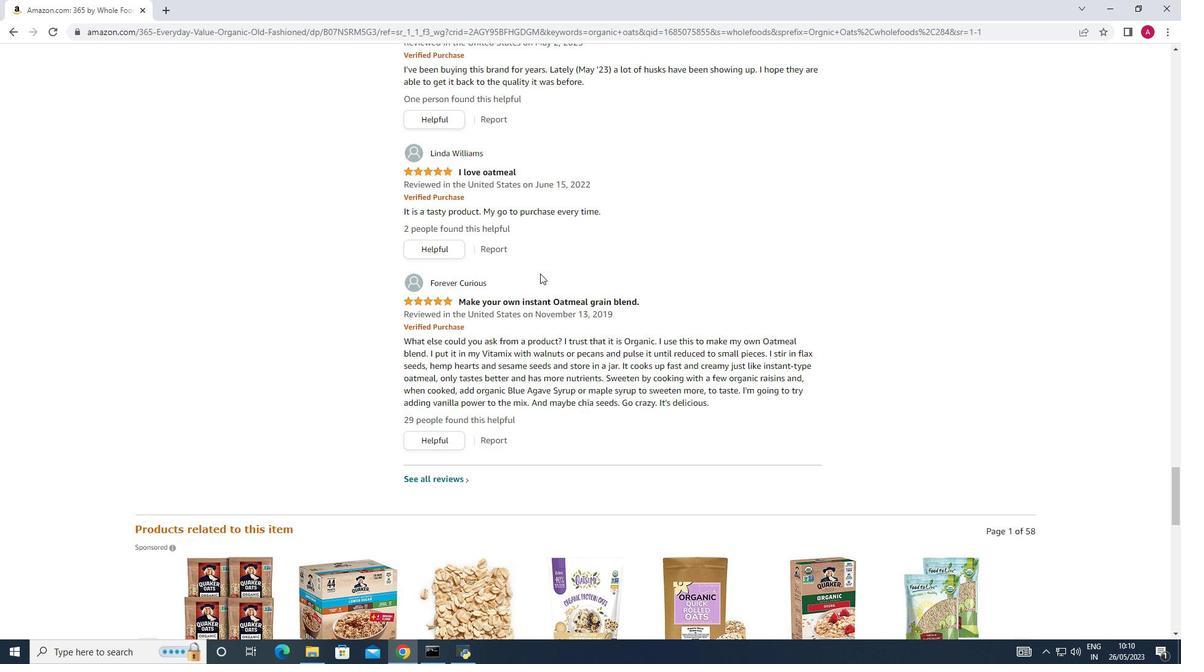 
Action: Mouse scrolled (540, 273) with delta (0, 0)
Screenshot: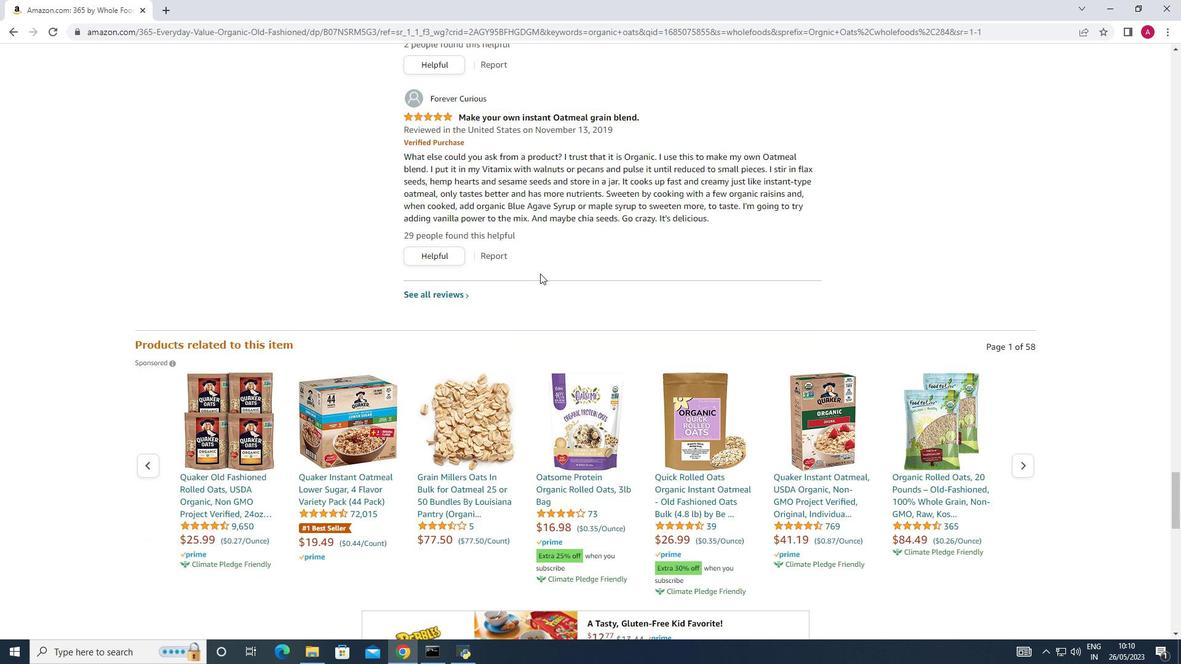 
Action: Mouse scrolled (540, 273) with delta (0, 0)
Screenshot: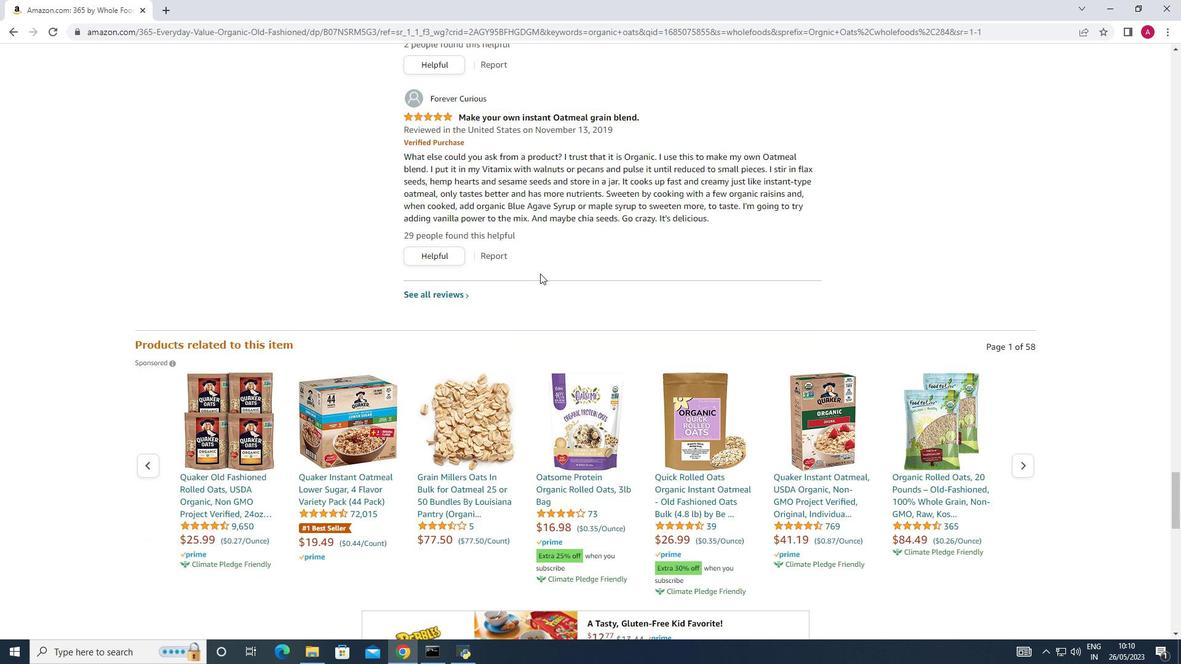 
Action: Mouse scrolled (540, 273) with delta (0, 0)
Screenshot: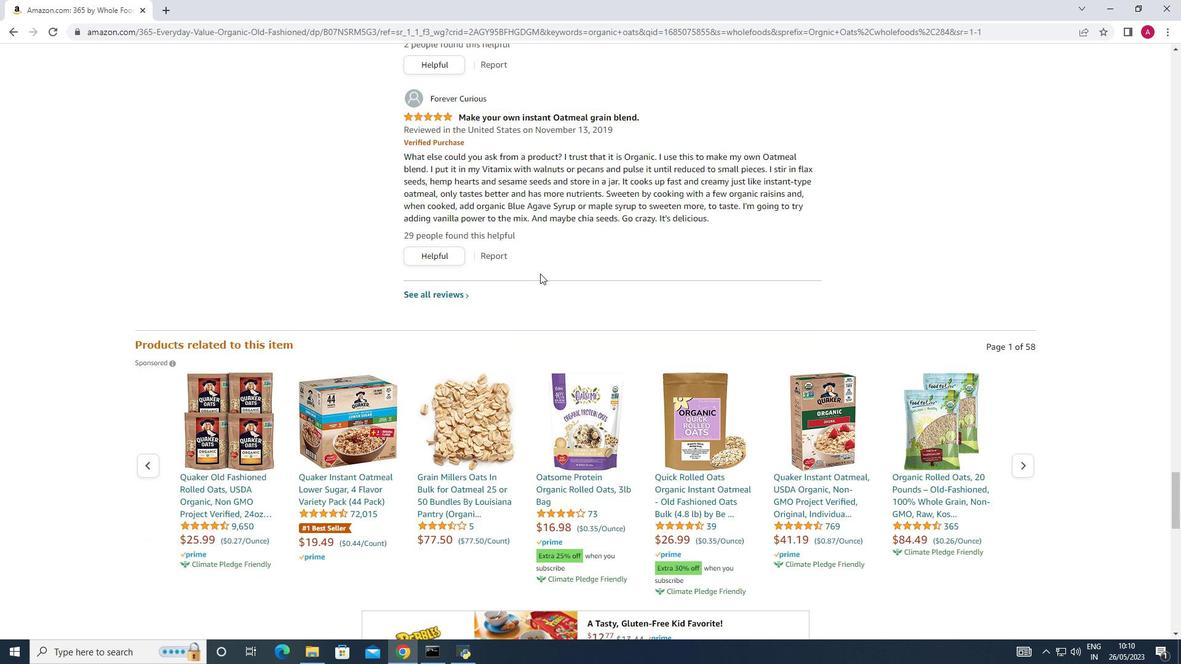 
Action: Mouse scrolled (540, 273) with delta (0, 0)
Screenshot: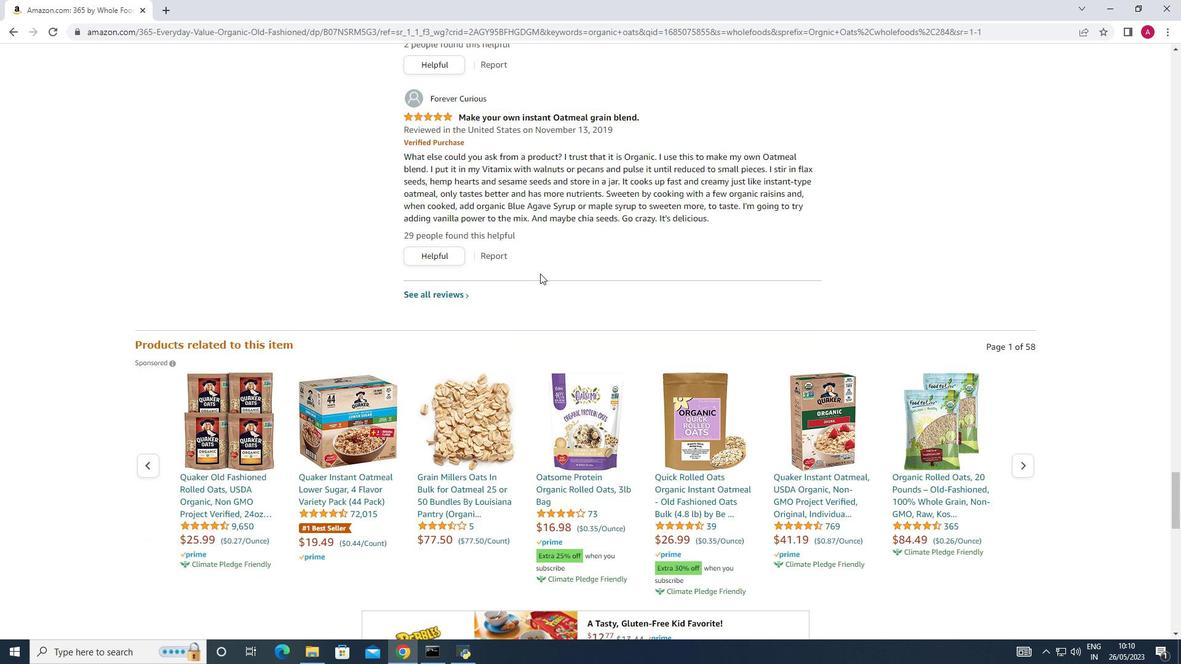 
Action: Mouse scrolled (540, 273) with delta (0, 0)
Screenshot: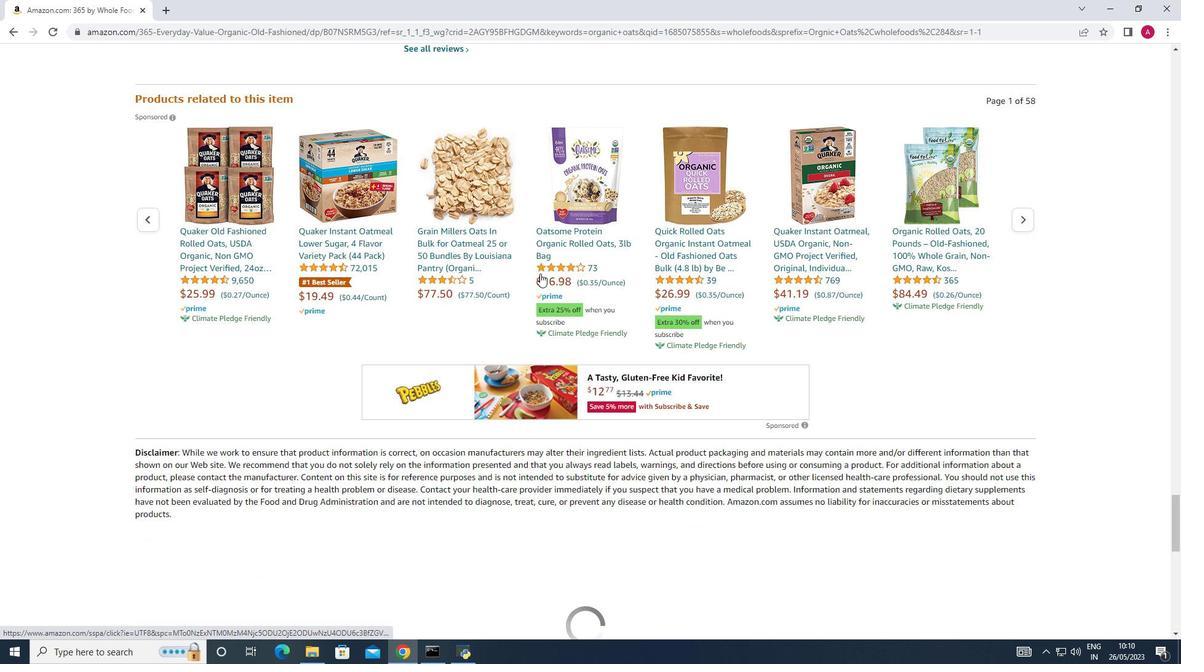 
Action: Mouse scrolled (540, 273) with delta (0, 0)
Screenshot: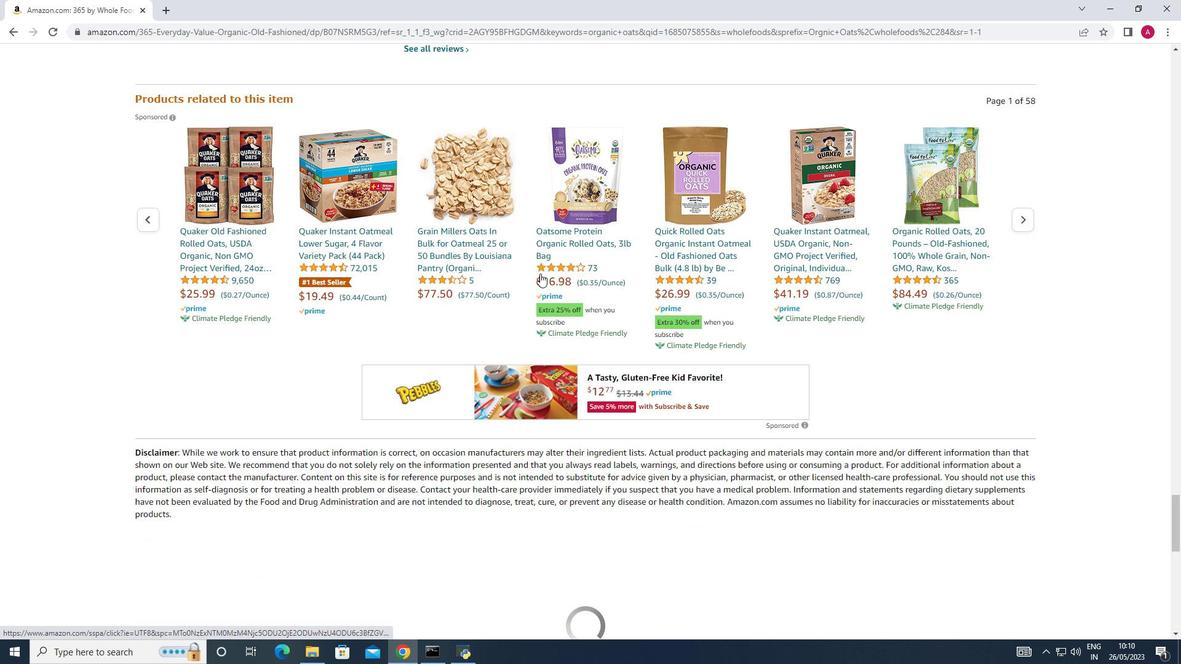 
Action: Mouse scrolled (540, 273) with delta (0, 0)
Screenshot: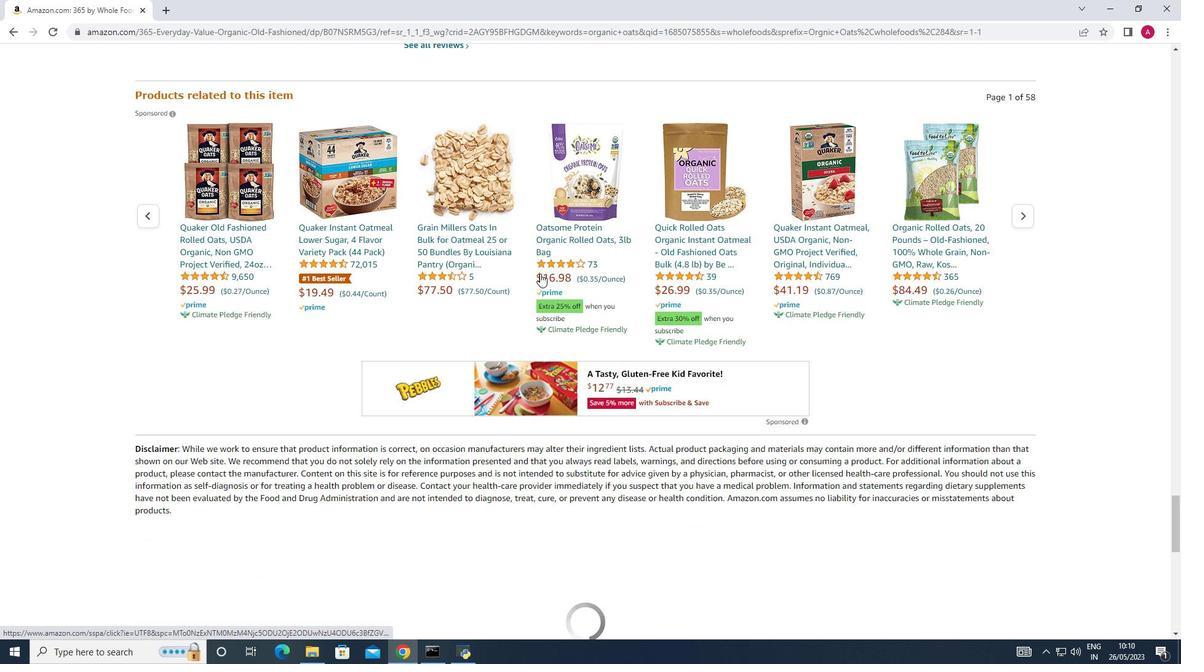 
Action: Mouse scrolled (540, 274) with delta (0, 0)
